 Task: Find connections with filter location Caringbah with filter topic #branding with filter profile language English with filter current company Shapoorji Pallonji - Engineering & Construction (SP E&C)  with filter school Indian Institute of Technology, Ropar with filter industry Zoos and Botanical Gardens with filter service category Strategic Planning with filter keywords title Organizer
Action: Mouse moved to (220, 296)
Screenshot: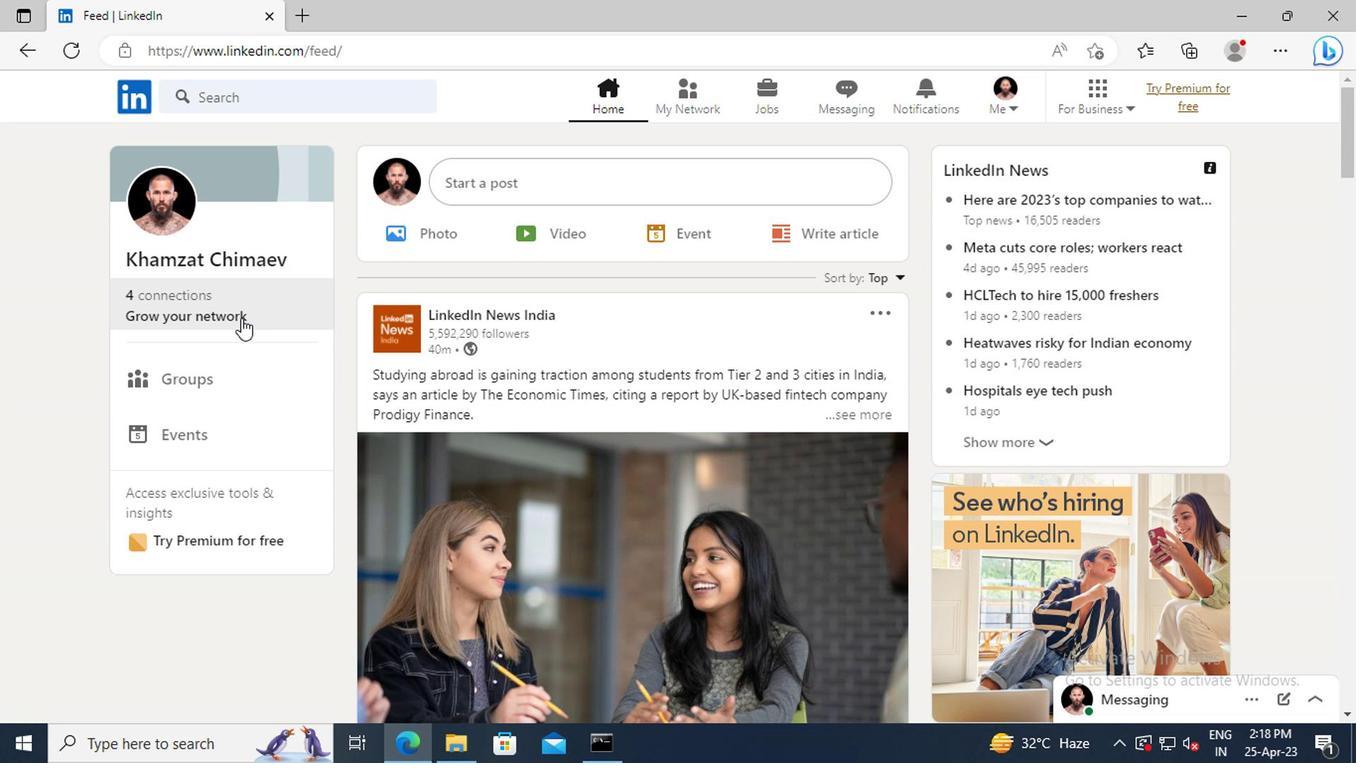 
Action: Mouse pressed left at (220, 296)
Screenshot: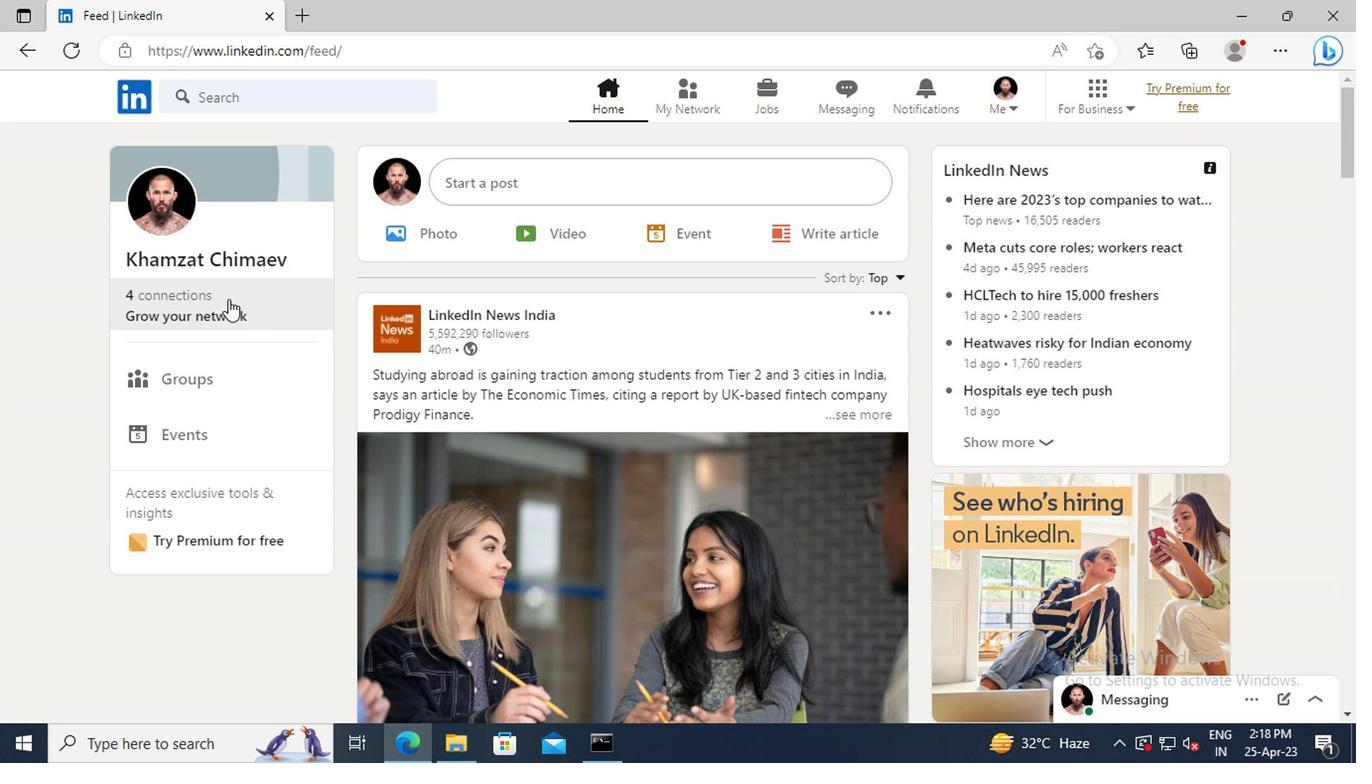
Action: Mouse moved to (237, 210)
Screenshot: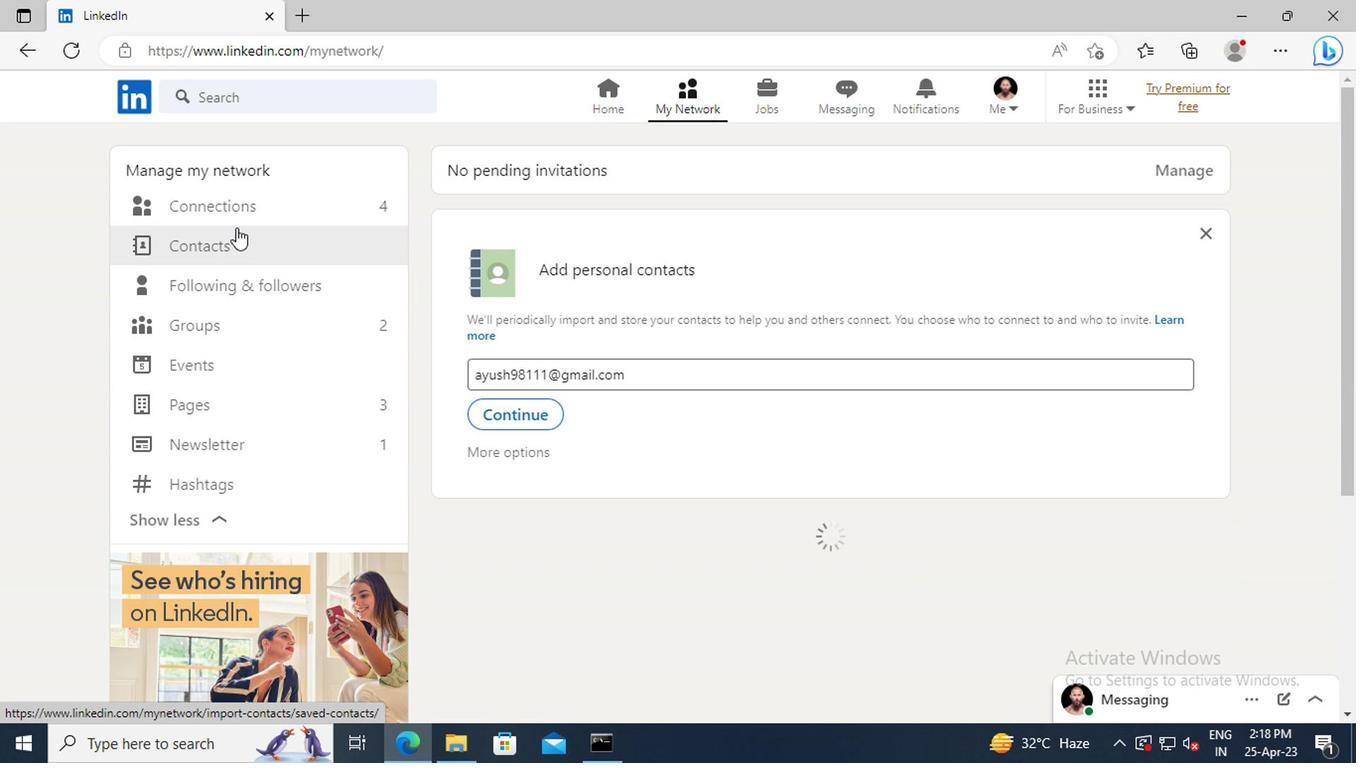 
Action: Mouse pressed left at (237, 210)
Screenshot: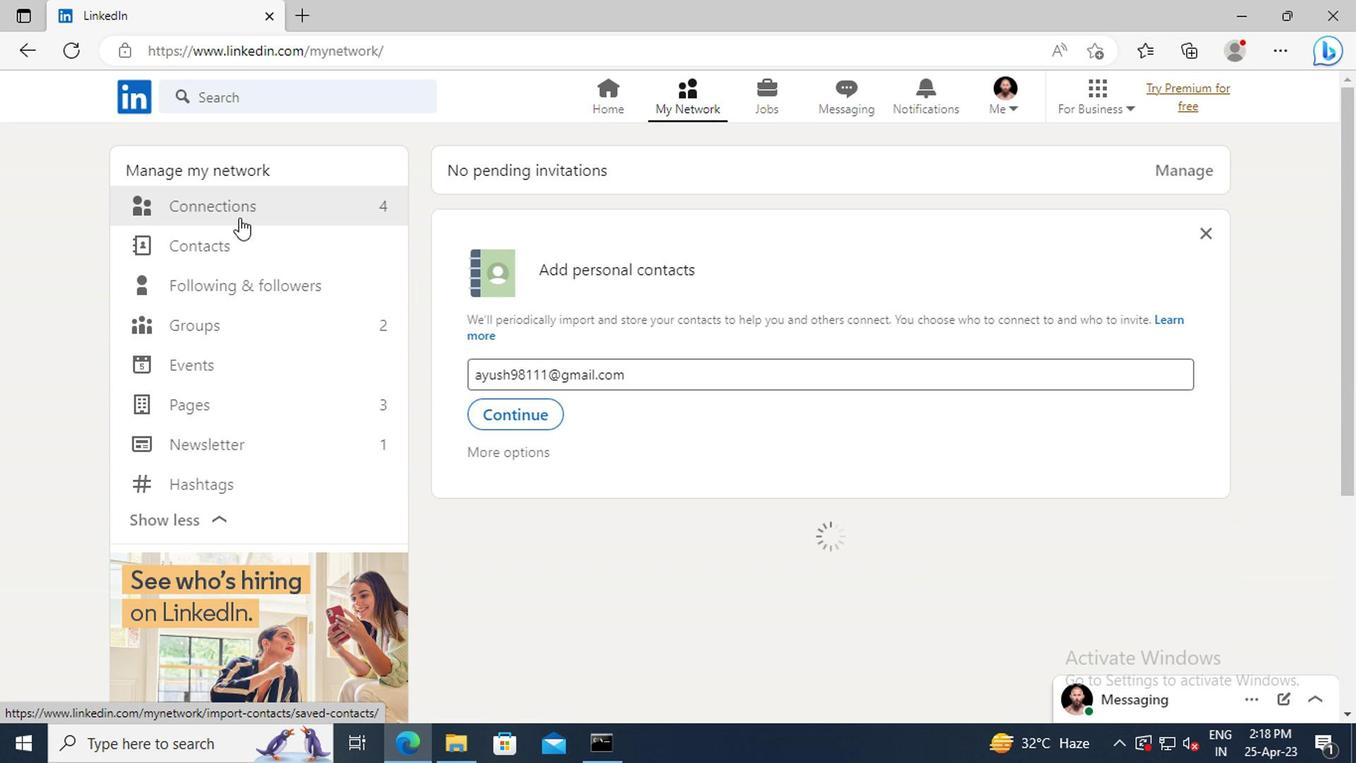 
Action: Mouse moved to (812, 205)
Screenshot: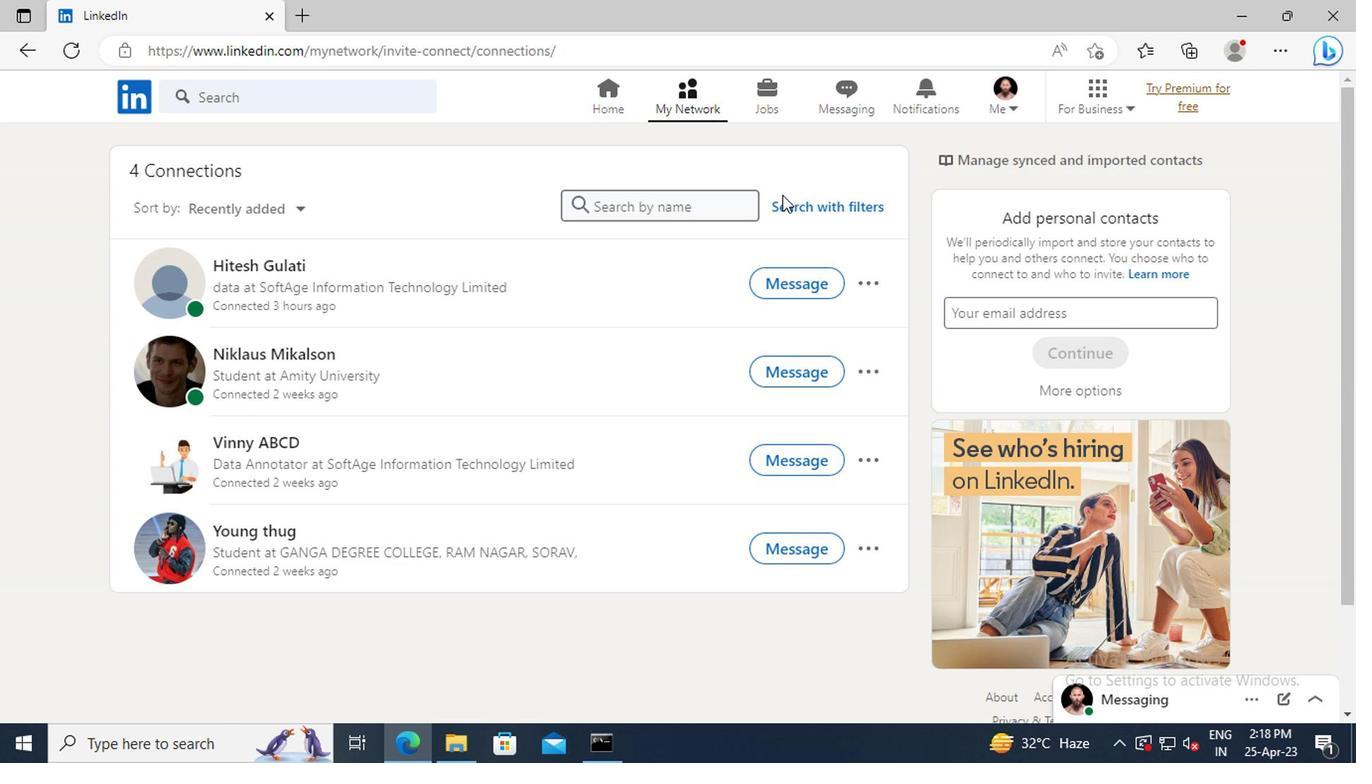 
Action: Mouse pressed left at (812, 205)
Screenshot: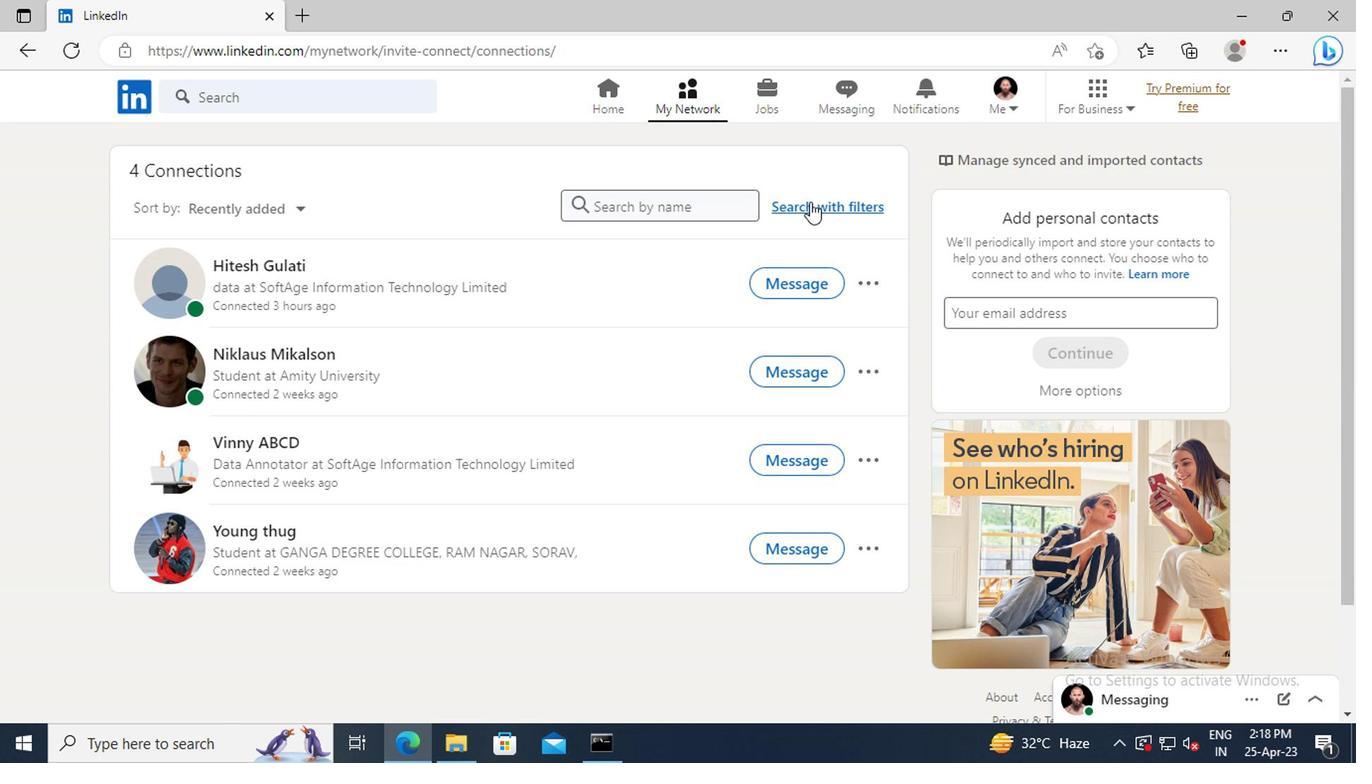 
Action: Mouse moved to (751, 159)
Screenshot: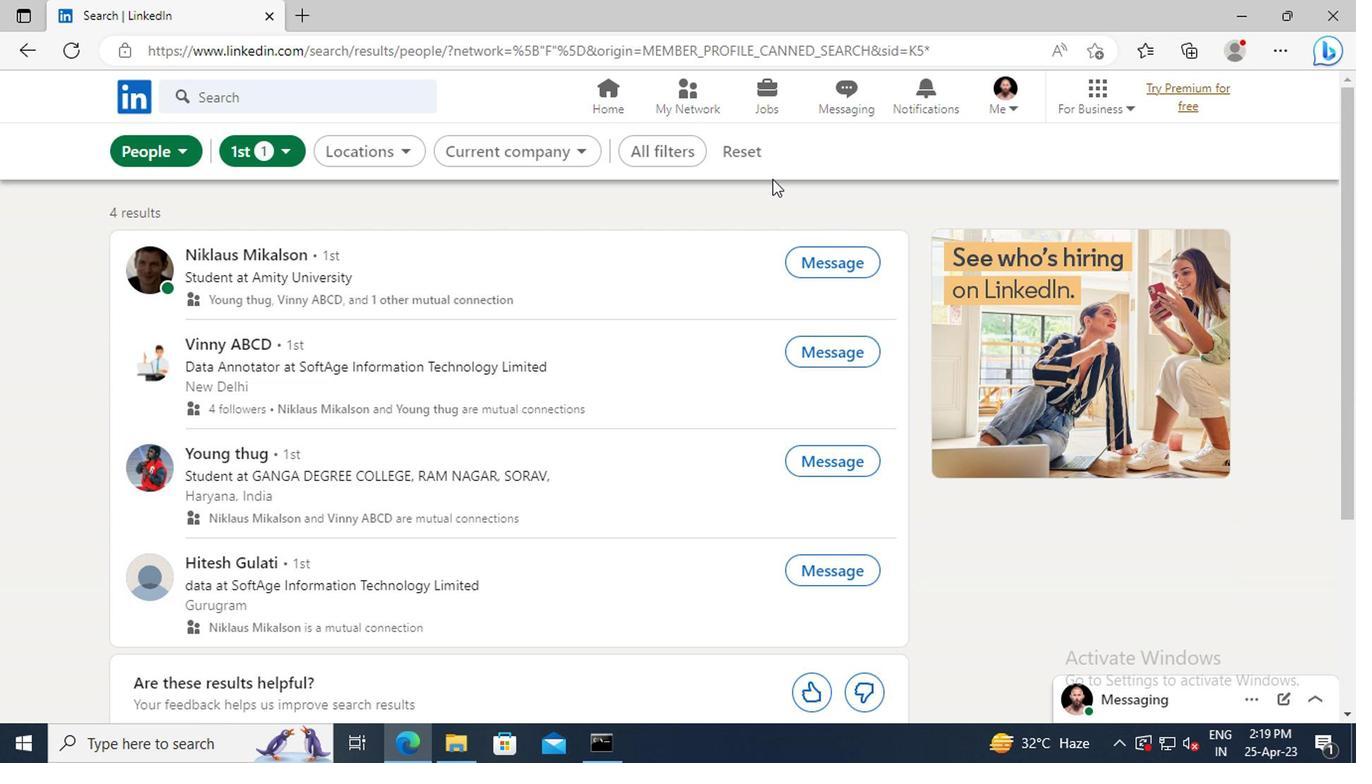 
Action: Mouse pressed left at (751, 159)
Screenshot: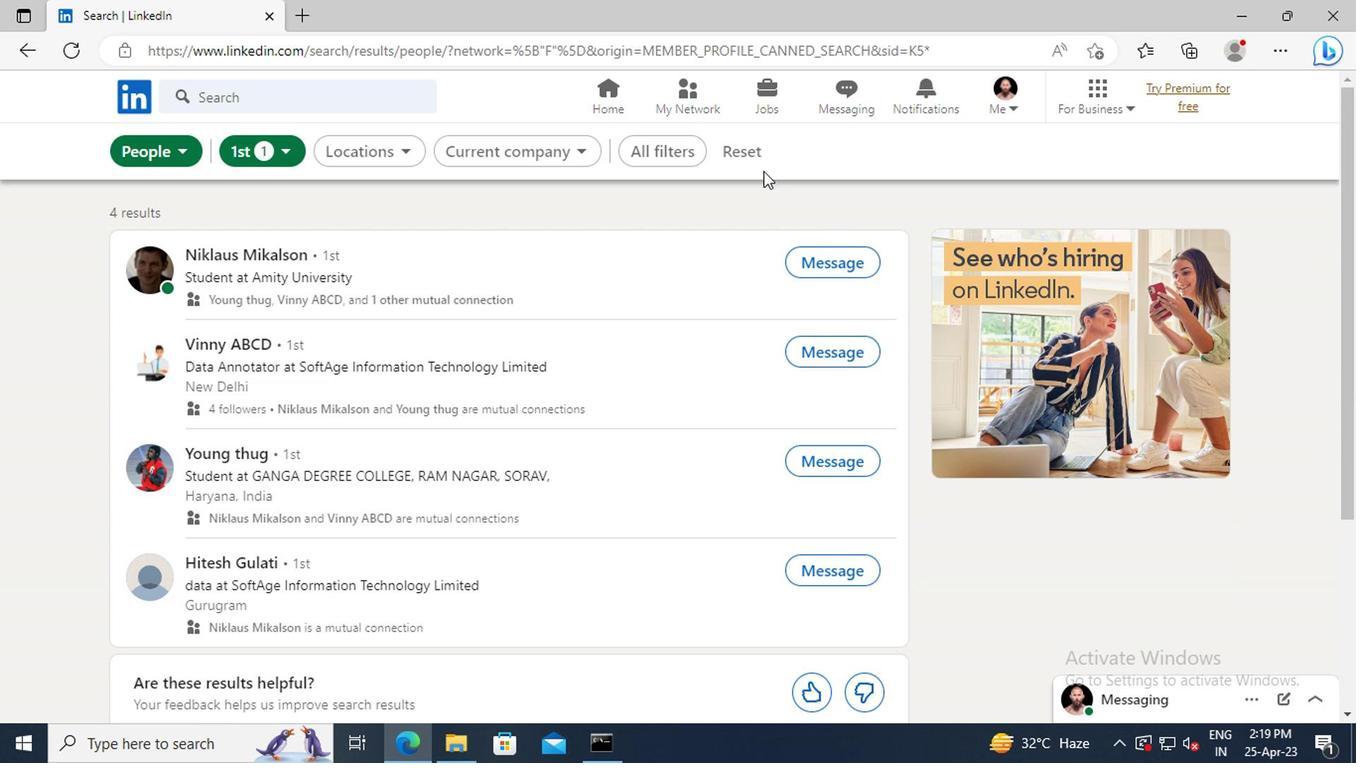 
Action: Mouse moved to (717, 156)
Screenshot: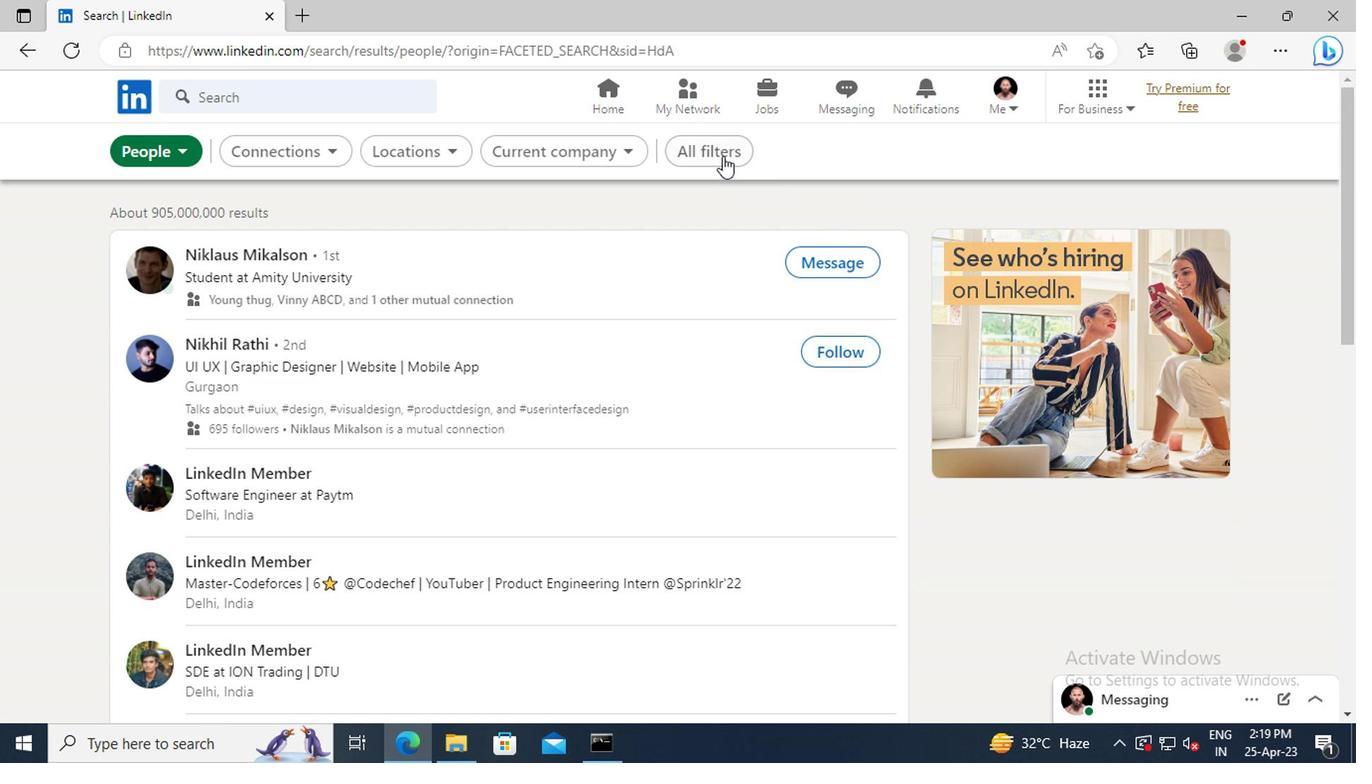 
Action: Mouse pressed left at (717, 156)
Screenshot: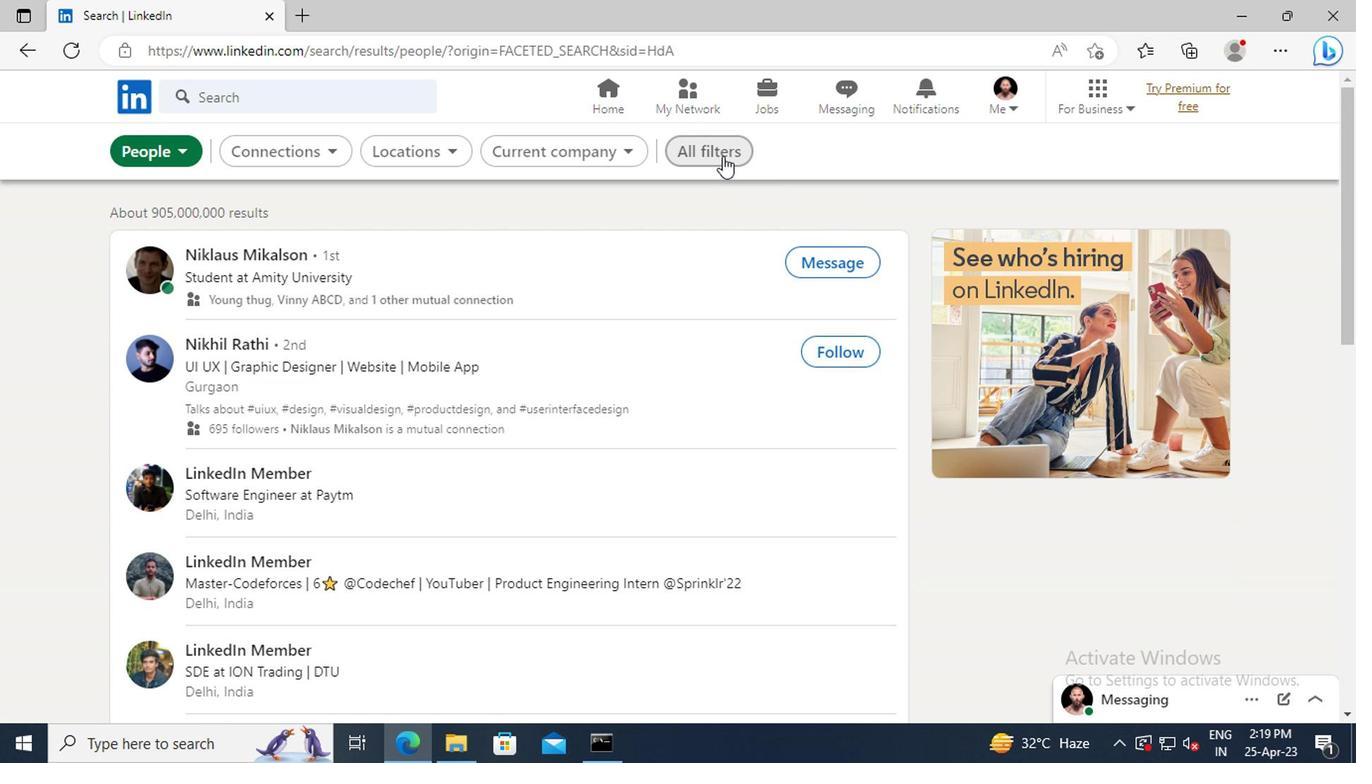 
Action: Mouse moved to (1041, 298)
Screenshot: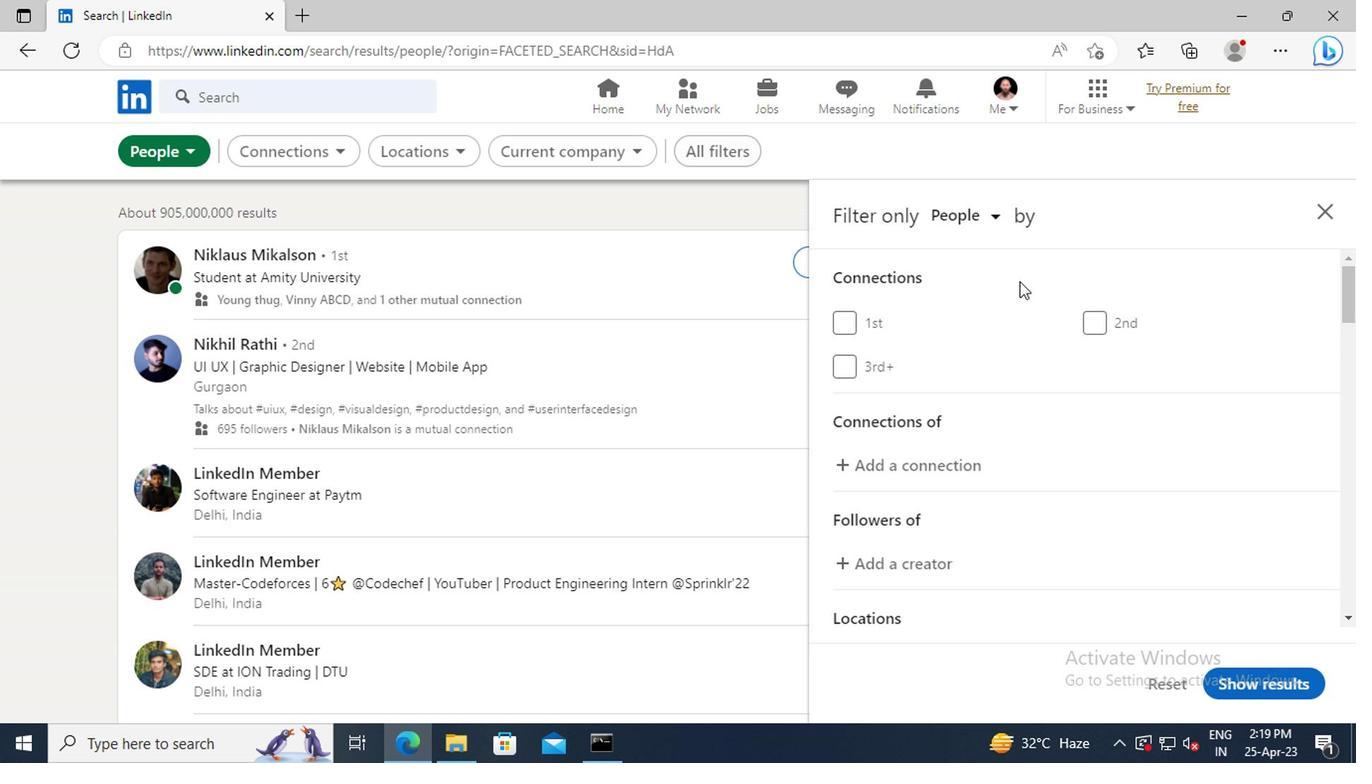 
Action: Mouse scrolled (1041, 296) with delta (0, -1)
Screenshot: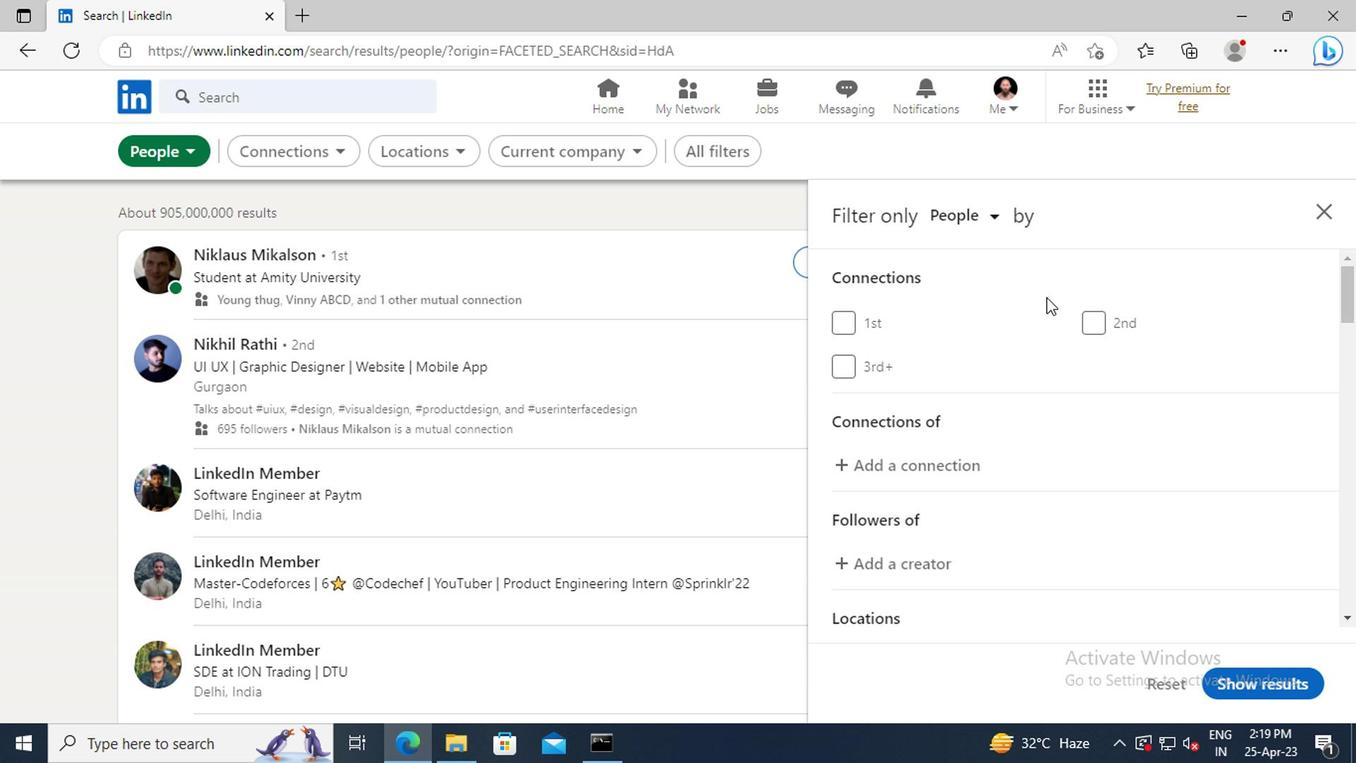 
Action: Mouse moved to (1043, 298)
Screenshot: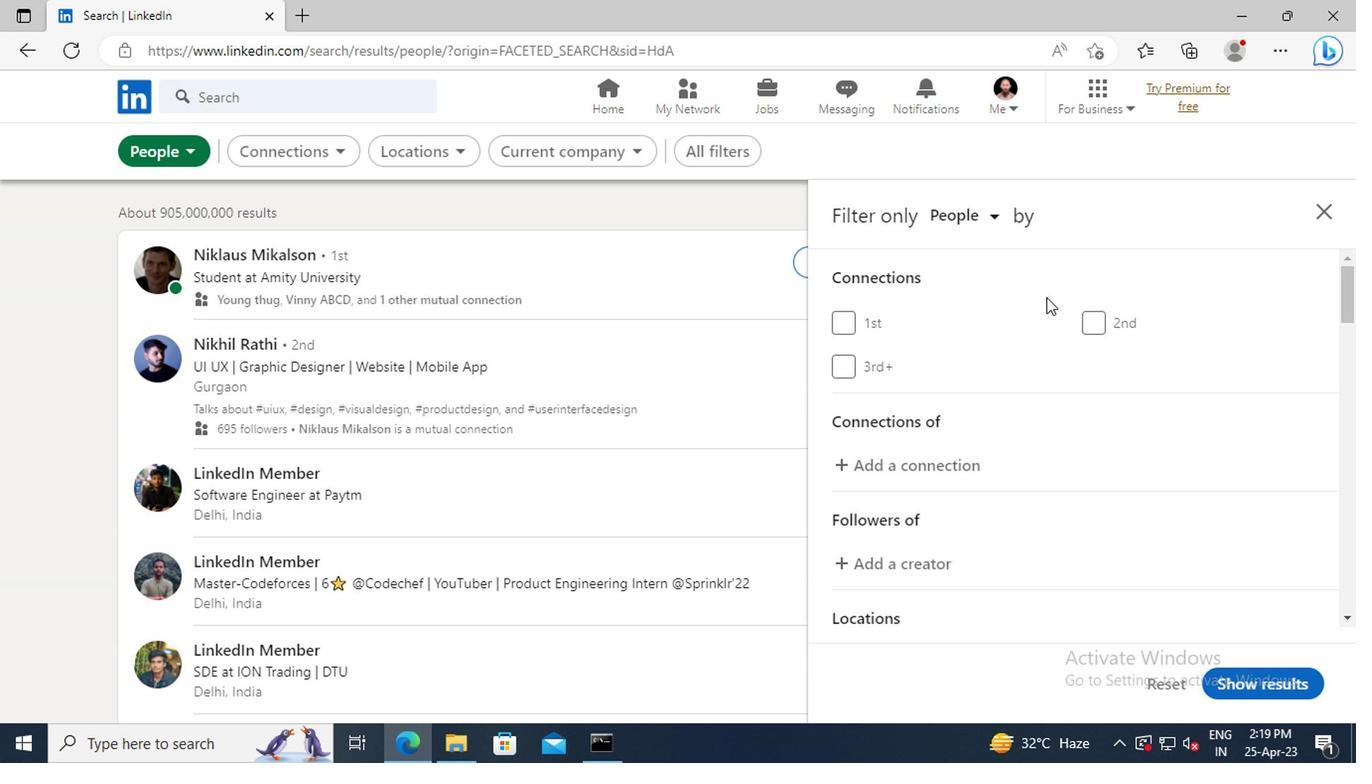 
Action: Mouse scrolled (1043, 296) with delta (0, -1)
Screenshot: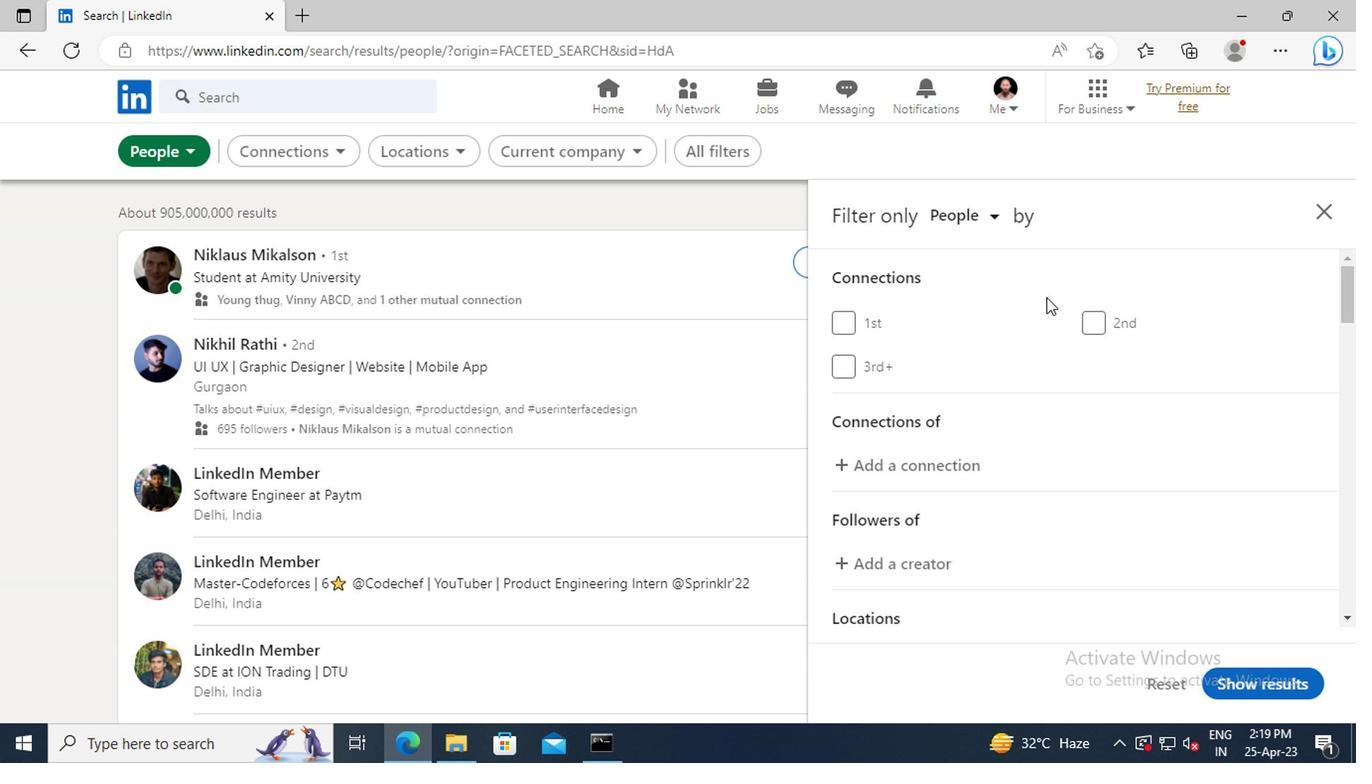 
Action: Mouse scrolled (1043, 296) with delta (0, -1)
Screenshot: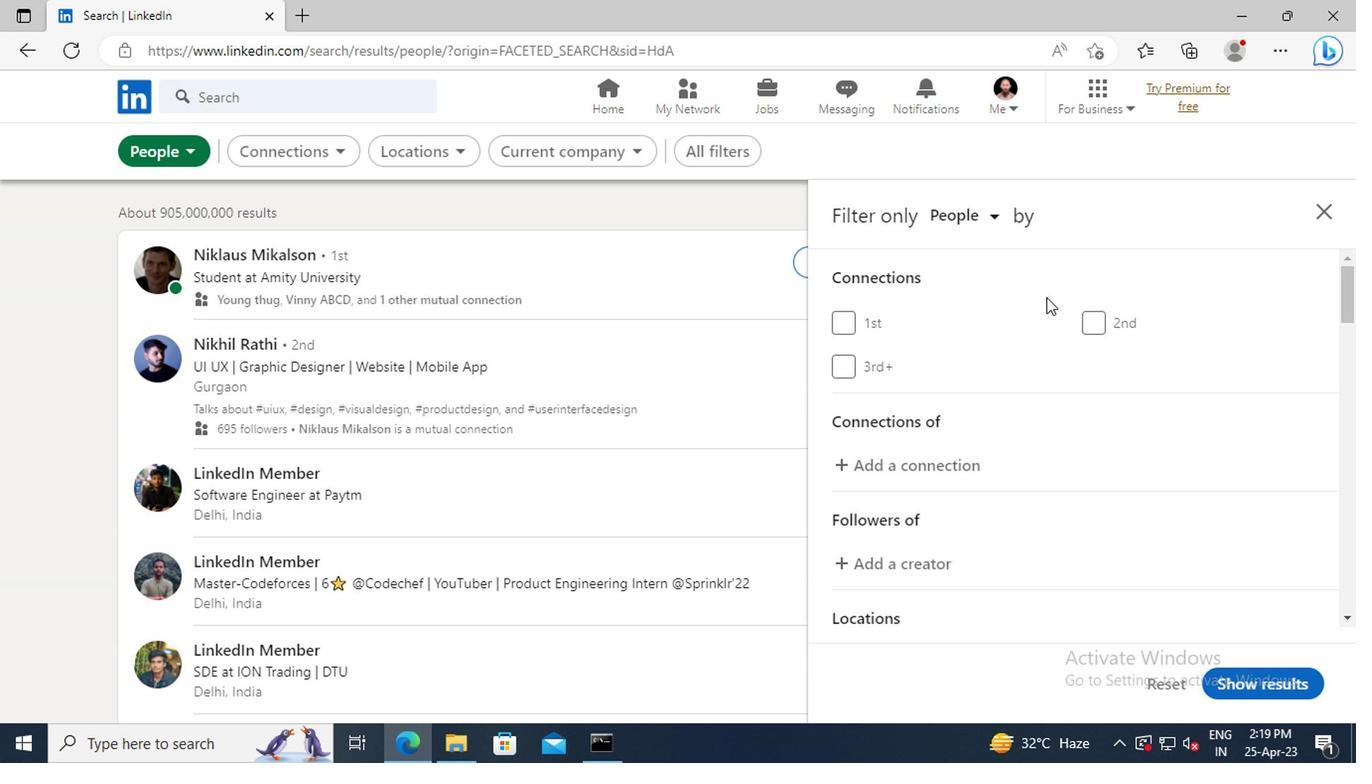 
Action: Mouse scrolled (1043, 296) with delta (0, -1)
Screenshot: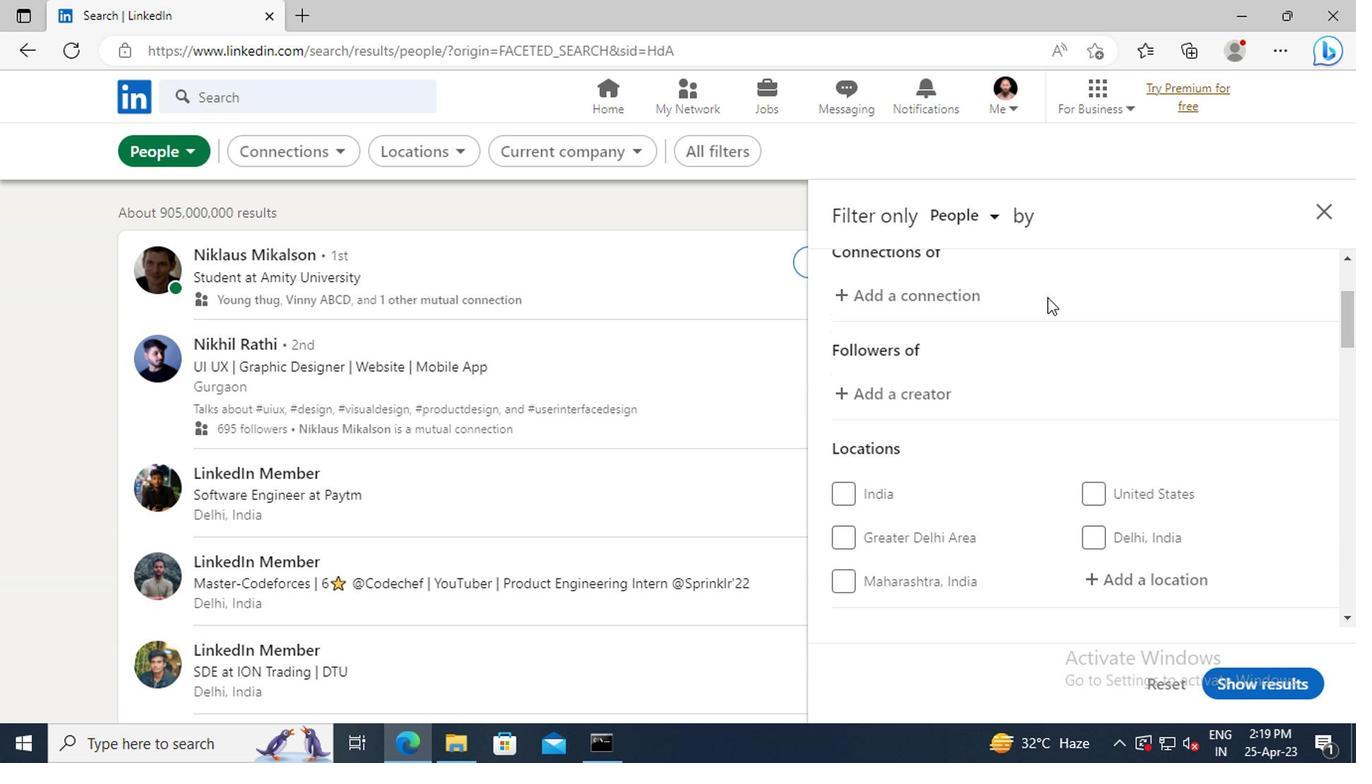 
Action: Mouse scrolled (1043, 296) with delta (0, -1)
Screenshot: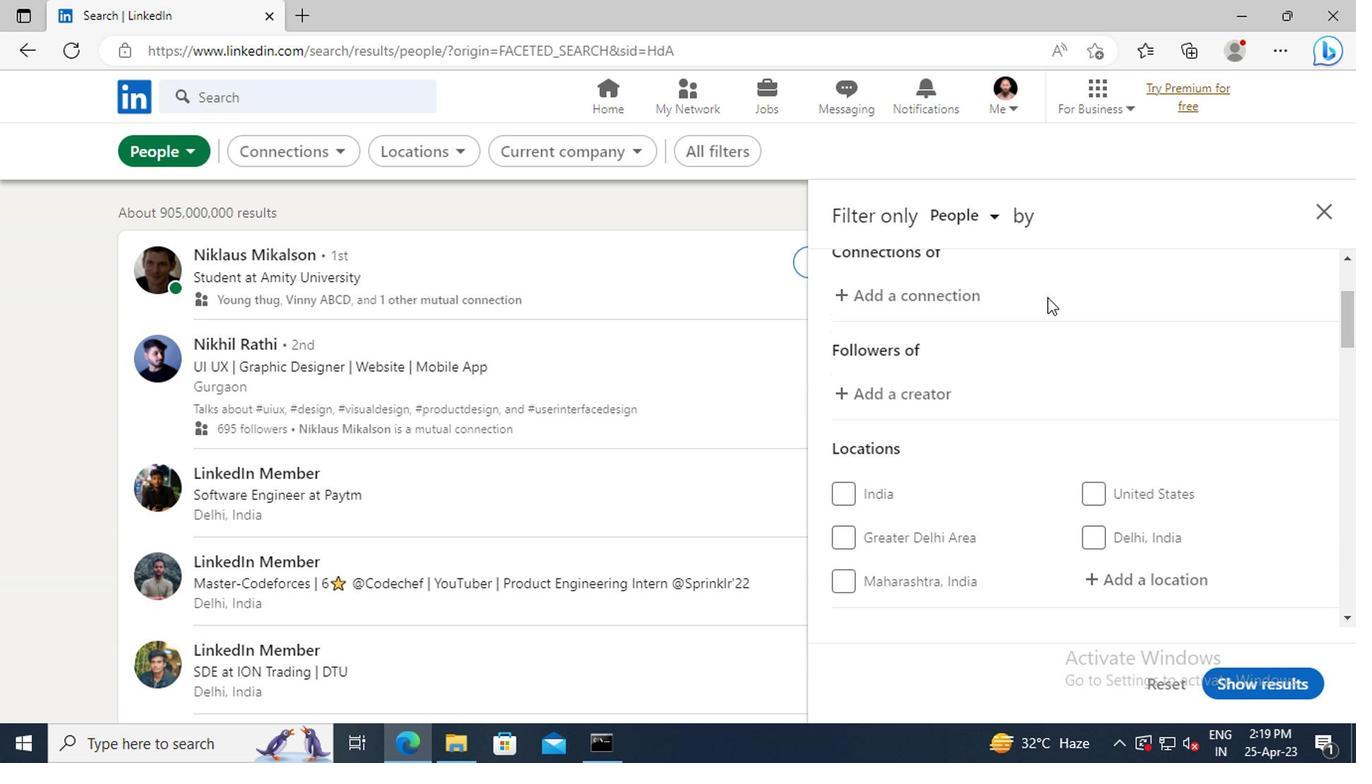 
Action: Mouse moved to (1101, 464)
Screenshot: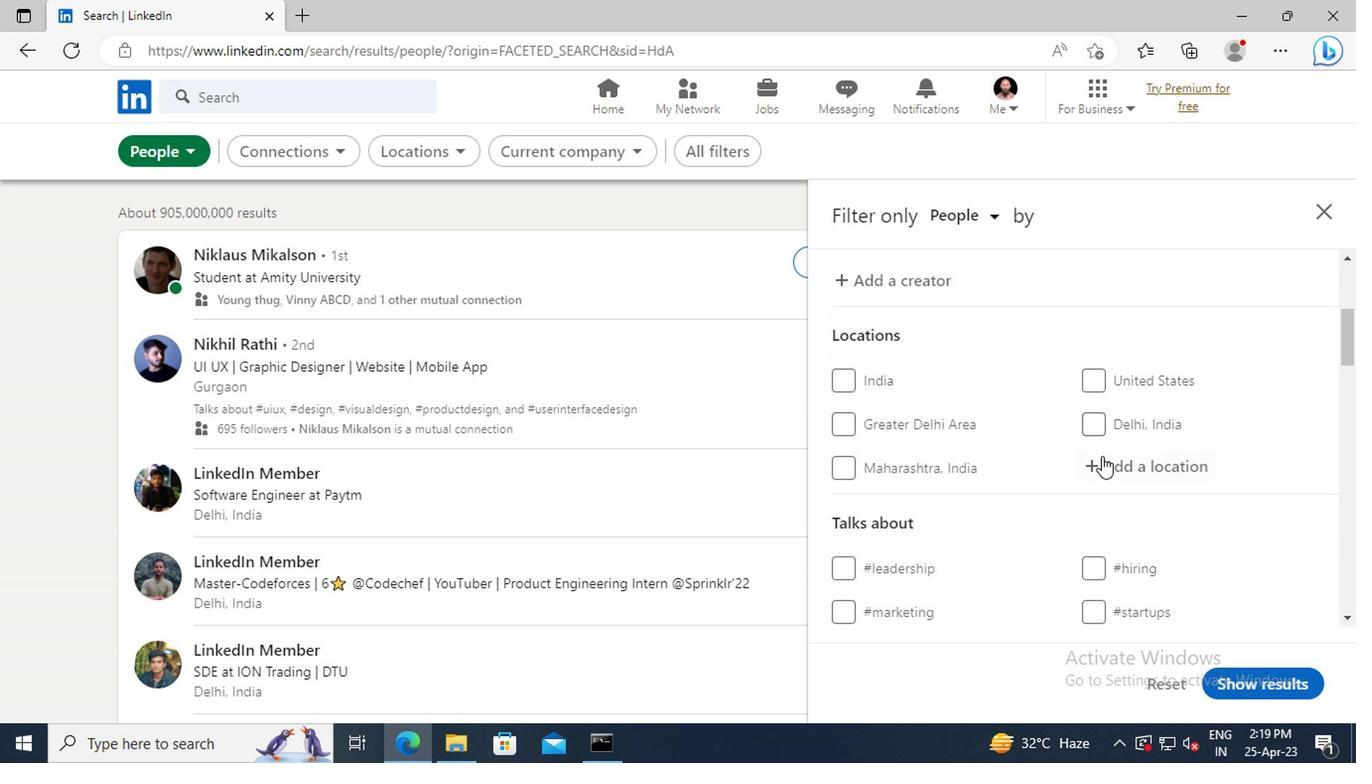 
Action: Mouse pressed left at (1101, 464)
Screenshot: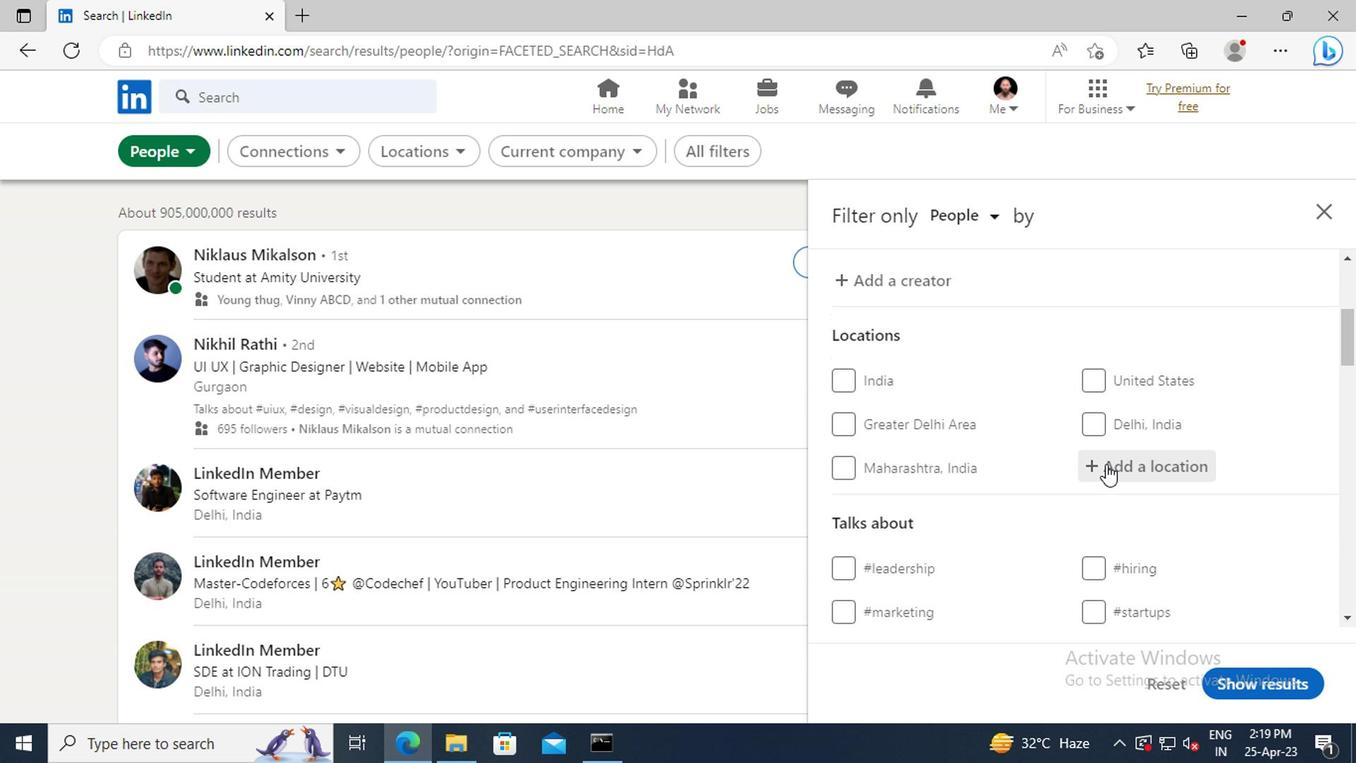 
Action: Key pressed <Key.shift>CARINGBAH<Key.enter>
Screenshot: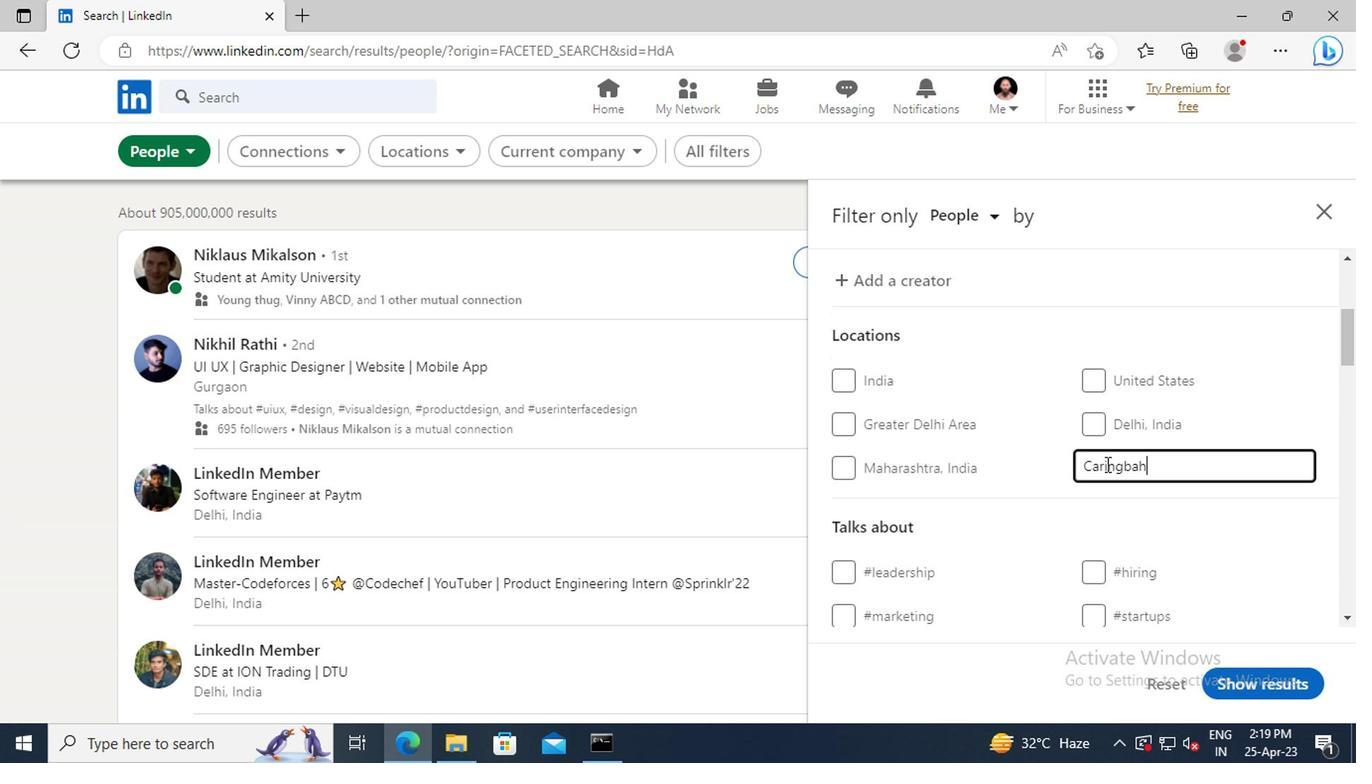 
Action: Mouse scrolled (1101, 464) with delta (0, 0)
Screenshot: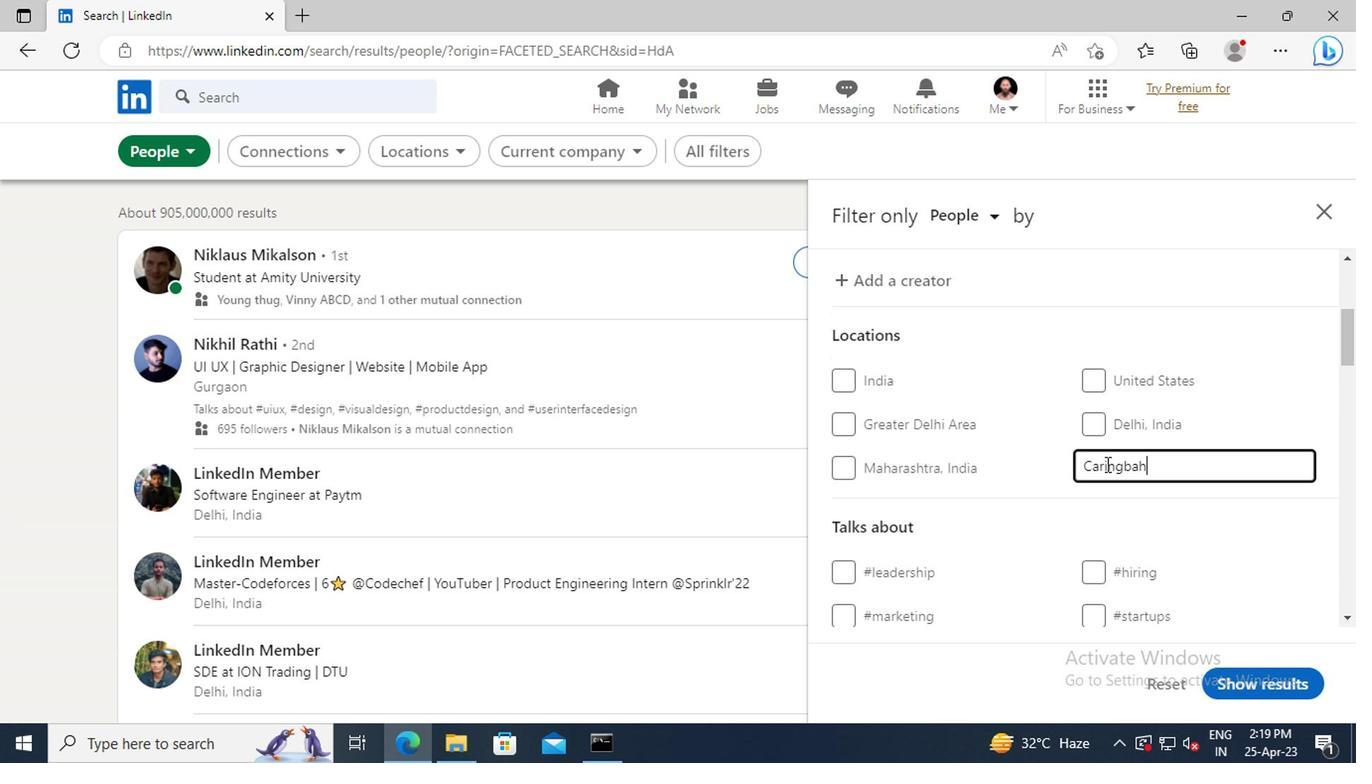 
Action: Mouse scrolled (1101, 464) with delta (0, 0)
Screenshot: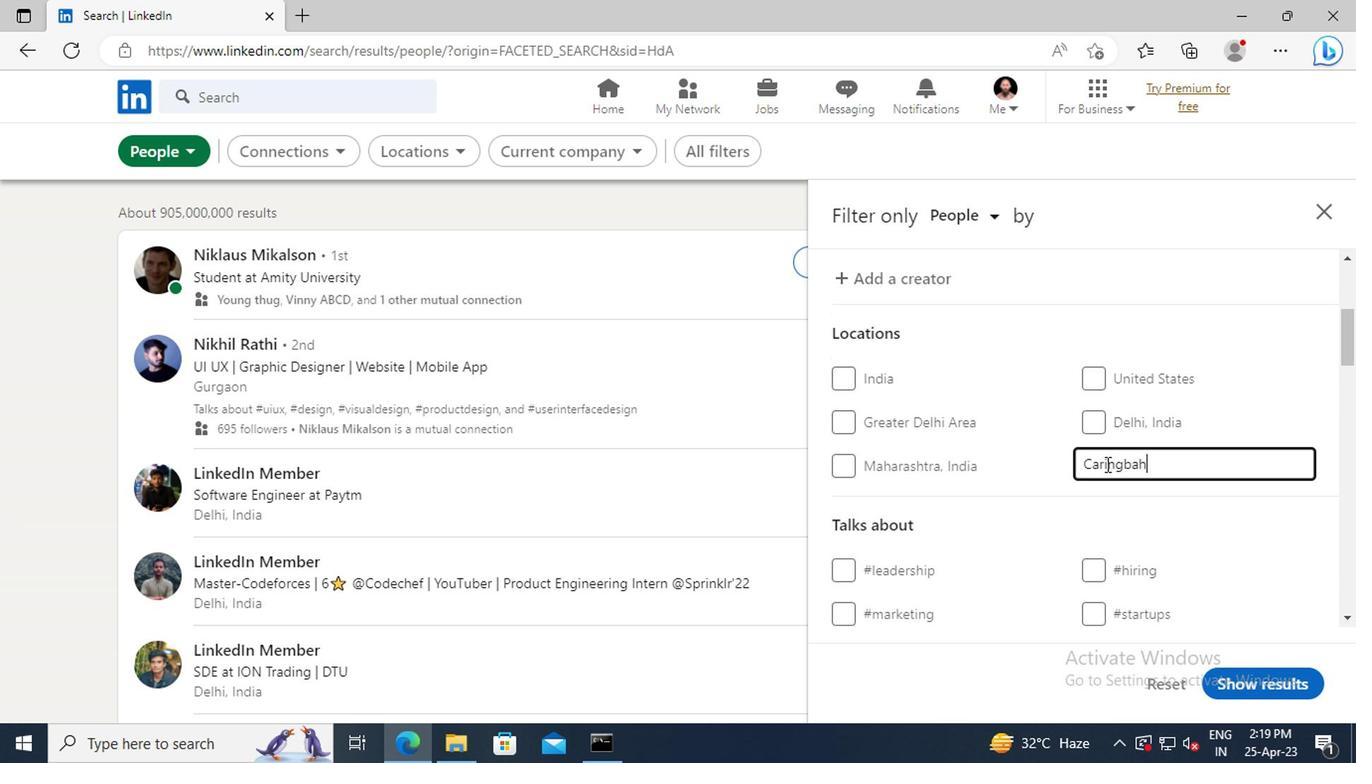 
Action: Mouse scrolled (1101, 464) with delta (0, 0)
Screenshot: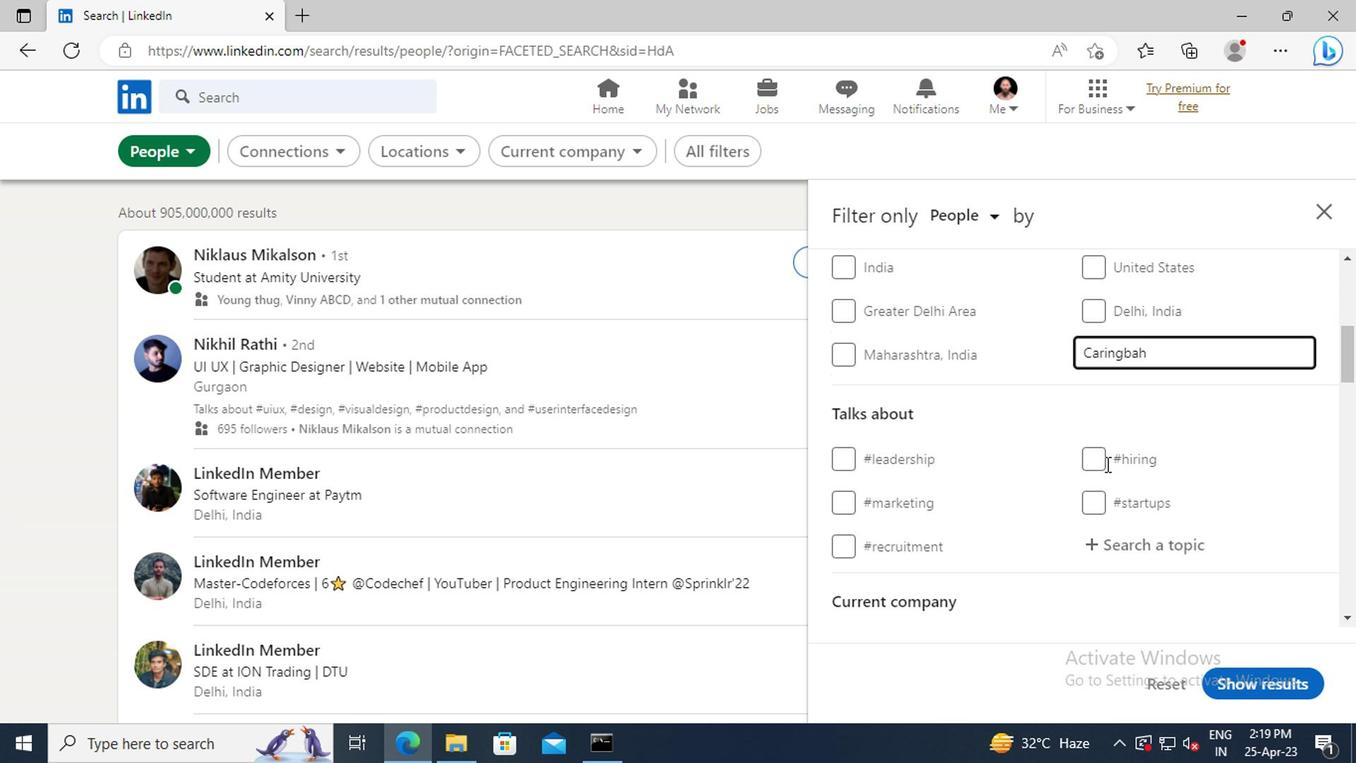 
Action: Mouse scrolled (1101, 464) with delta (0, 0)
Screenshot: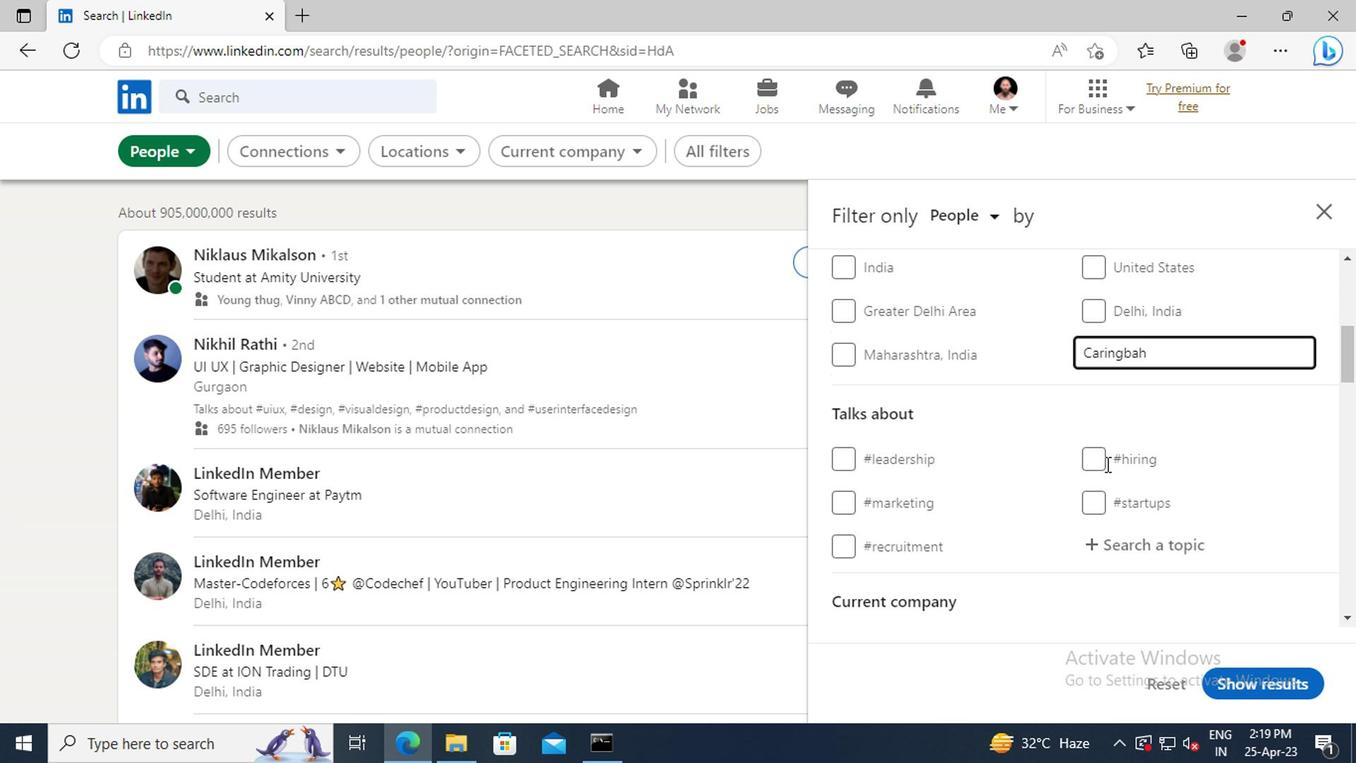 
Action: Mouse moved to (1110, 438)
Screenshot: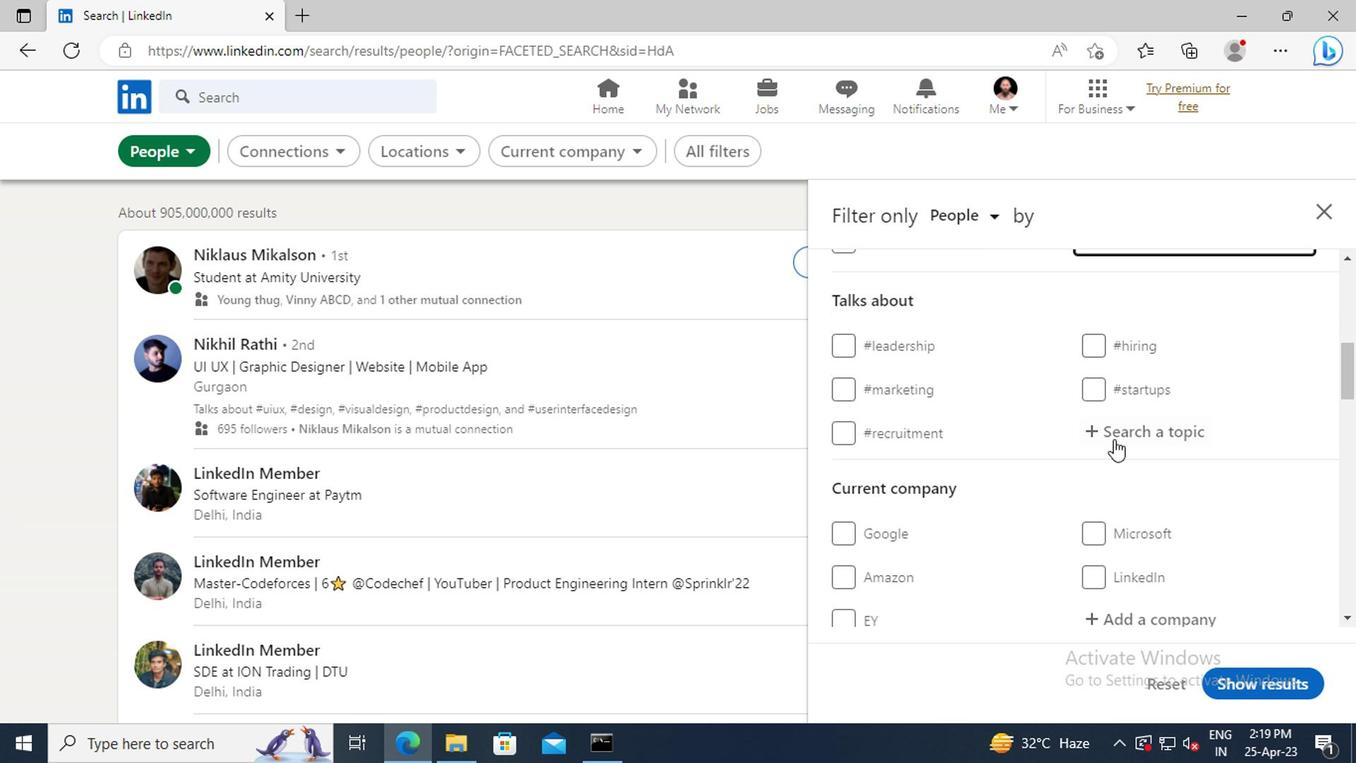 
Action: Mouse pressed left at (1110, 438)
Screenshot: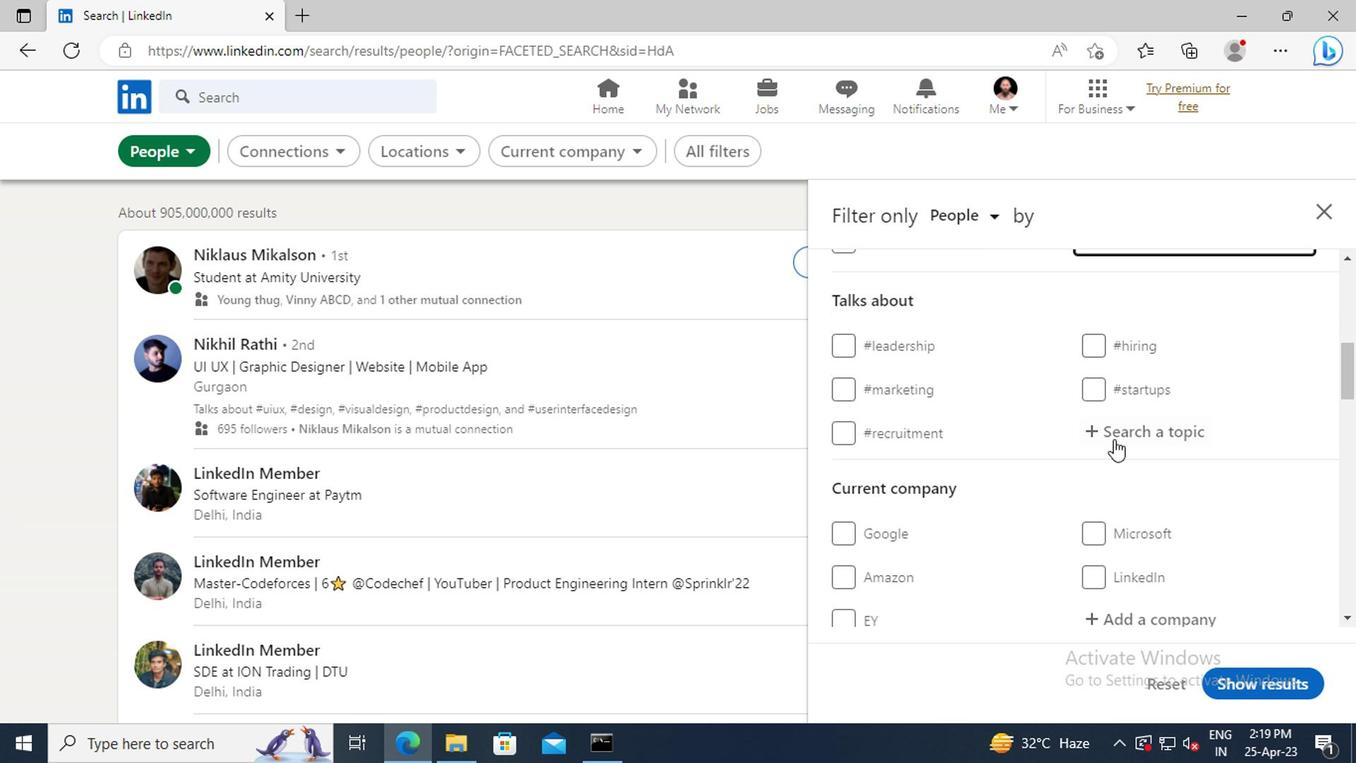 
Action: Mouse moved to (1107, 435)
Screenshot: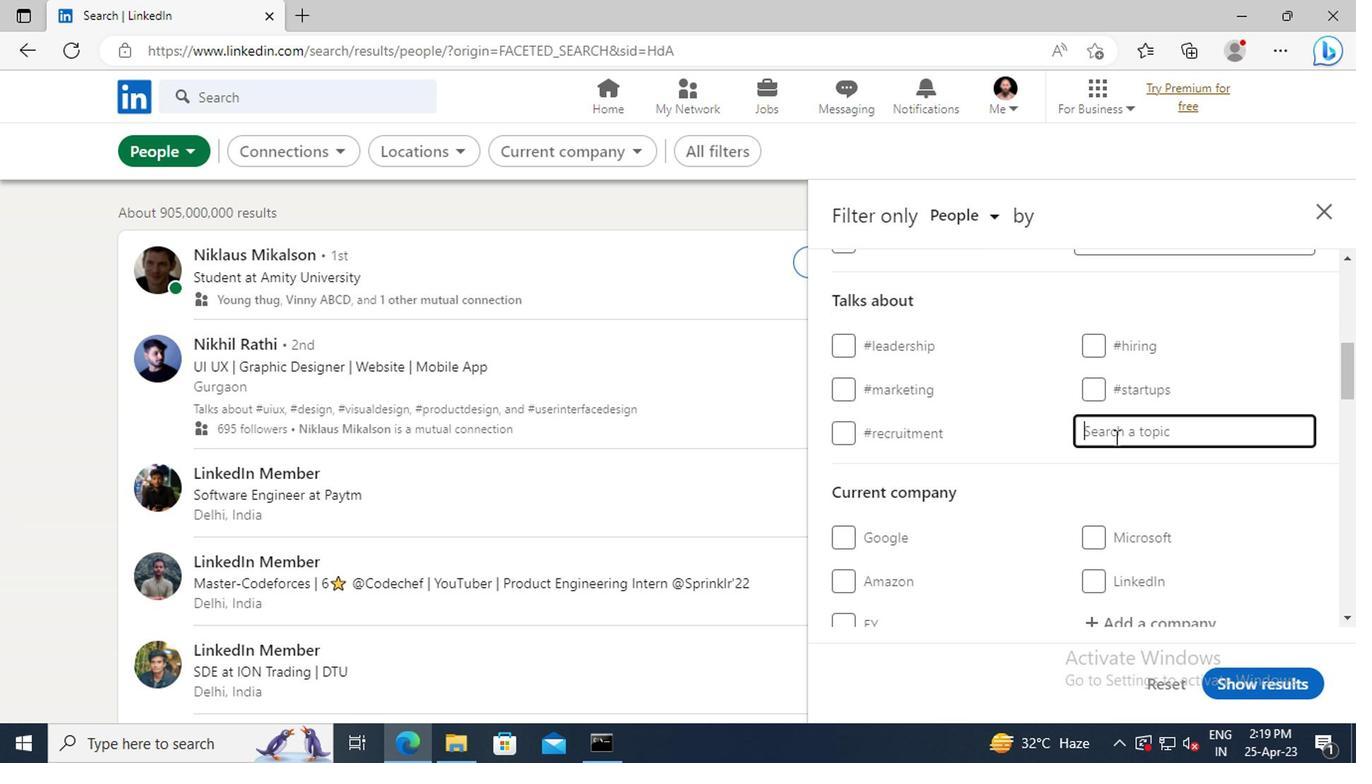
Action: Key pressed <Key.shift>#BRANDING
Screenshot: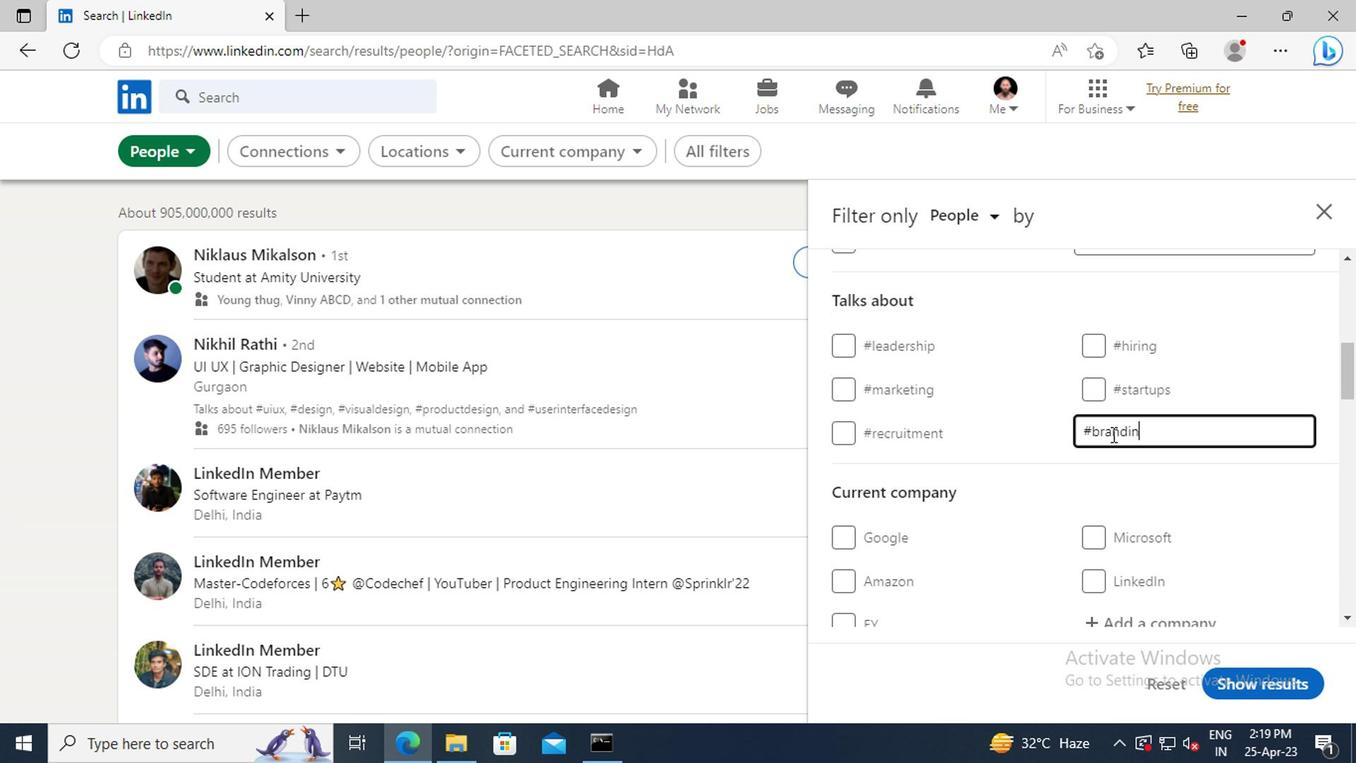 
Action: Mouse scrolled (1107, 433) with delta (0, -1)
Screenshot: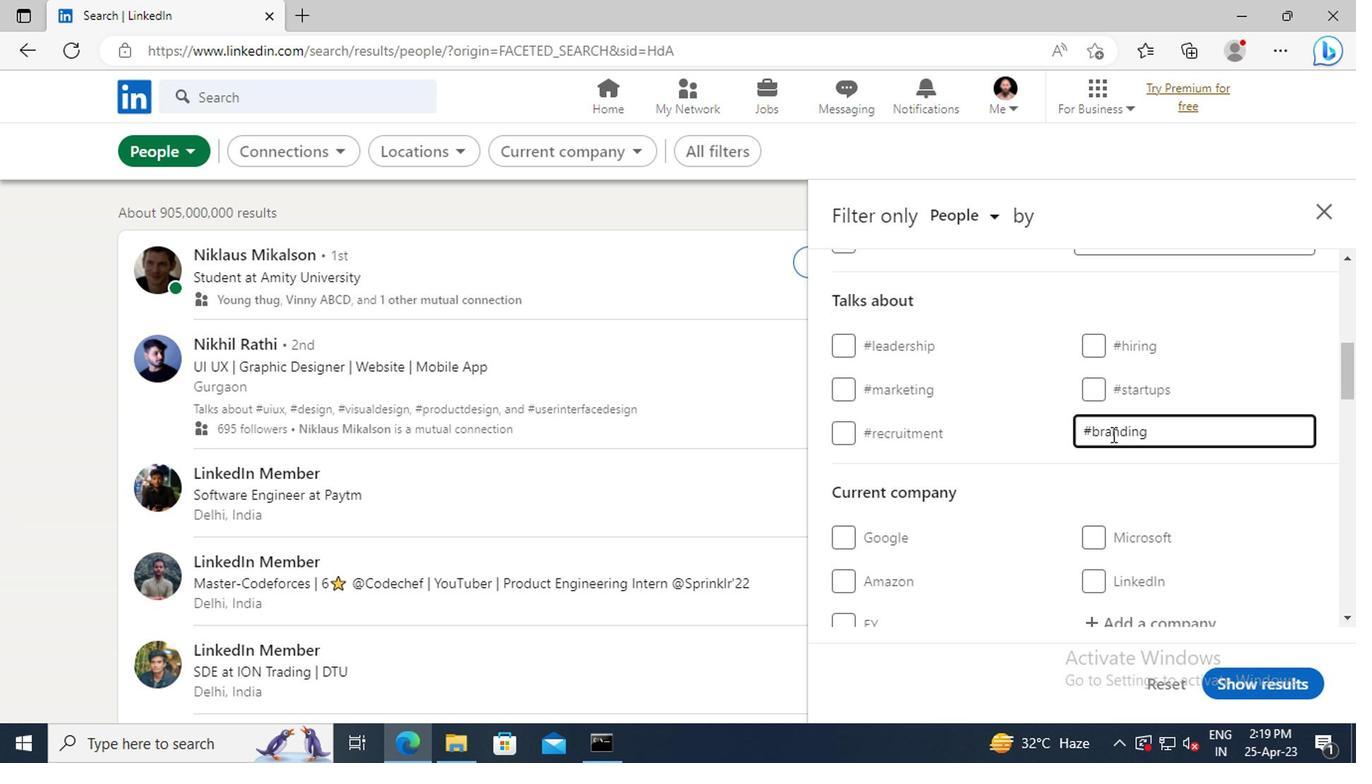 
Action: Mouse scrolled (1107, 433) with delta (0, -1)
Screenshot: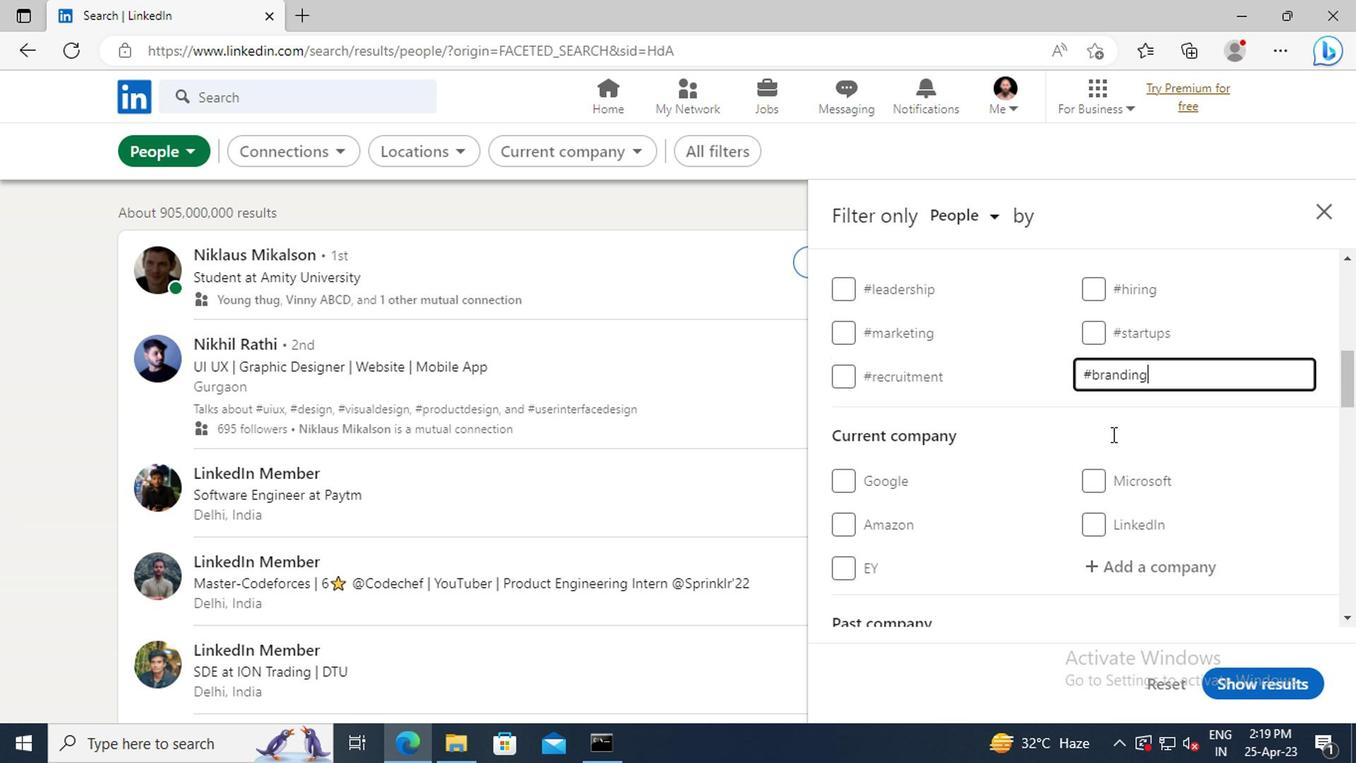 
Action: Mouse scrolled (1107, 433) with delta (0, -1)
Screenshot: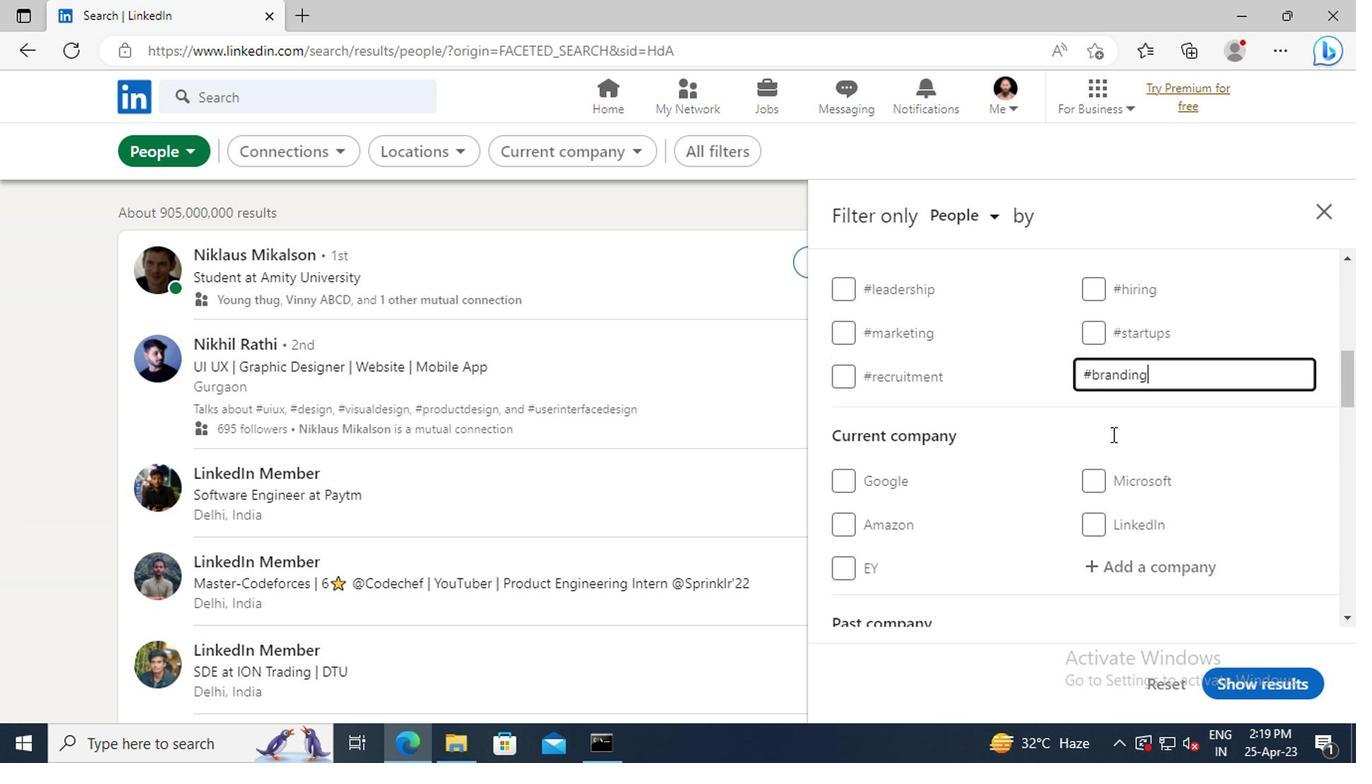 
Action: Mouse scrolled (1107, 433) with delta (0, -1)
Screenshot: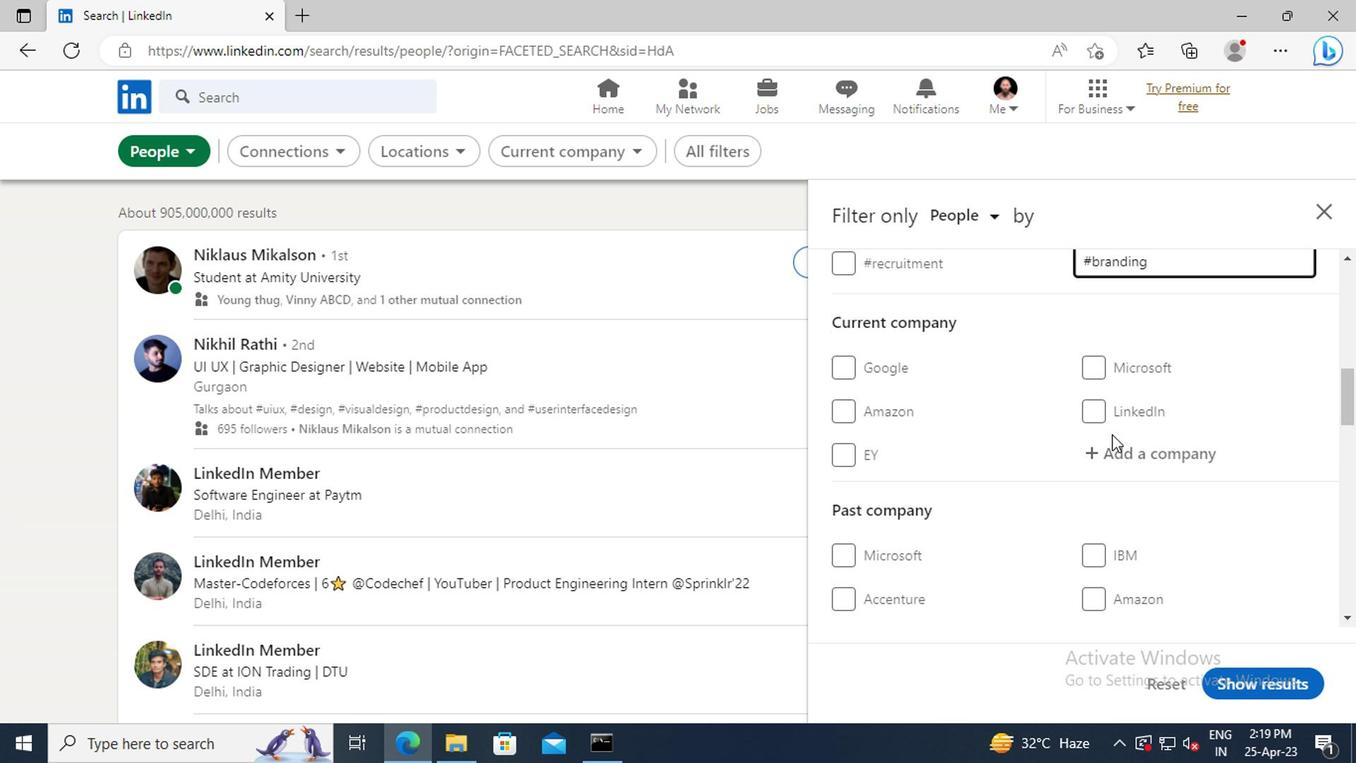 
Action: Mouse scrolled (1107, 433) with delta (0, -1)
Screenshot: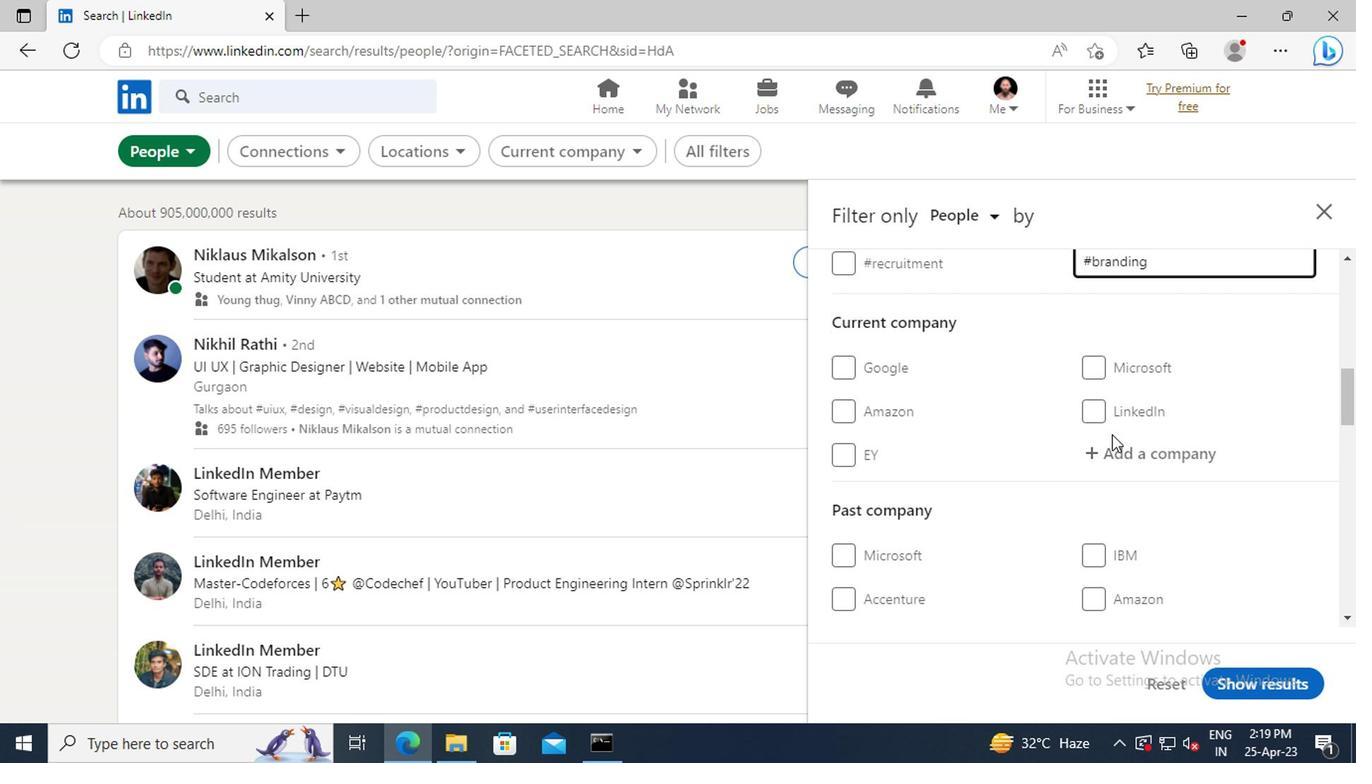 
Action: Mouse scrolled (1107, 433) with delta (0, -1)
Screenshot: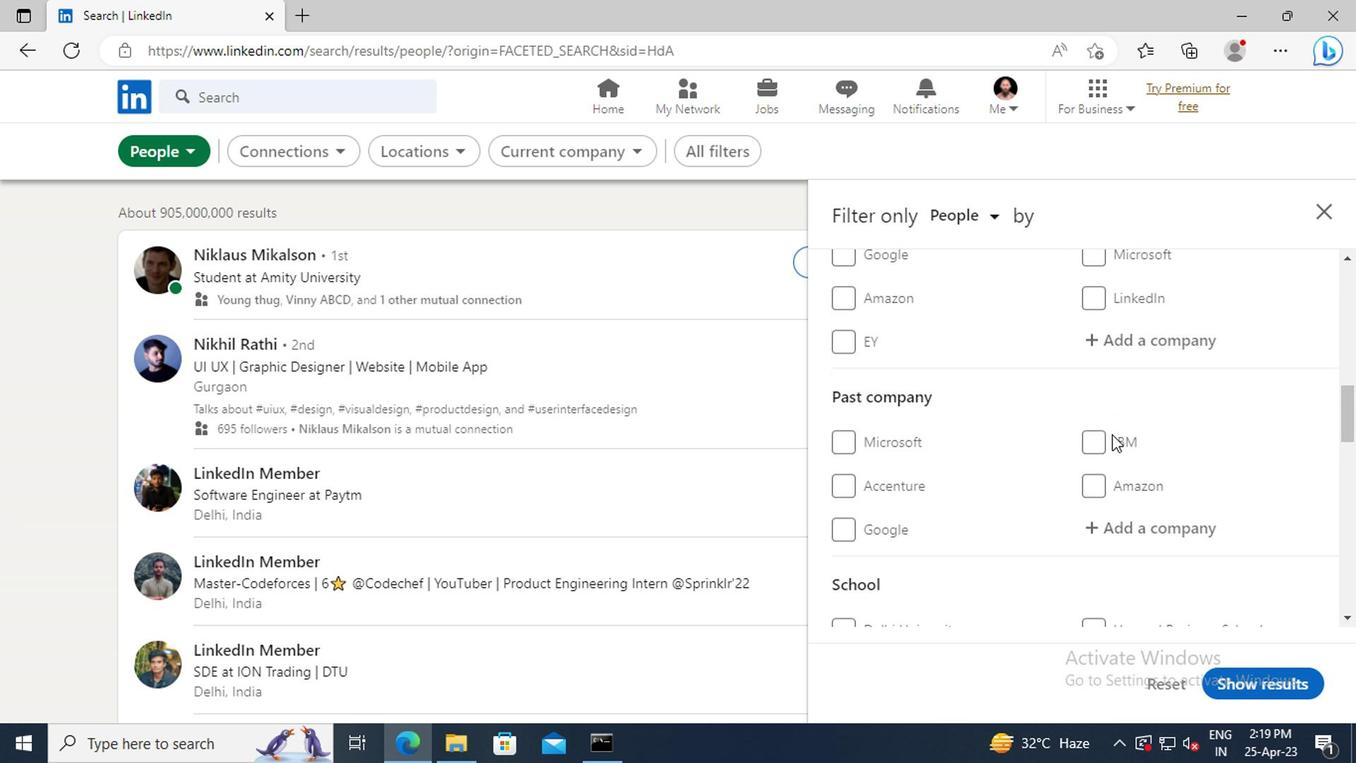 
Action: Mouse scrolled (1107, 433) with delta (0, -1)
Screenshot: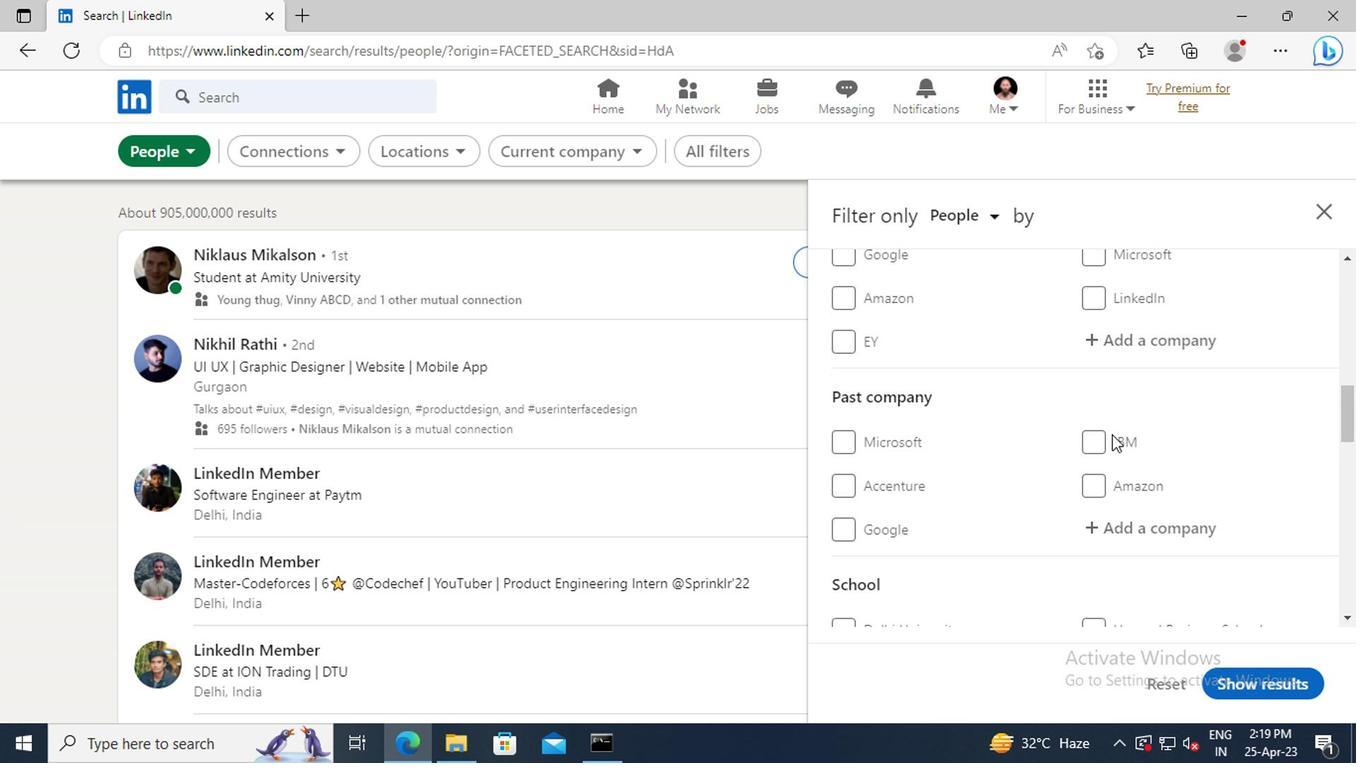 
Action: Mouse scrolled (1107, 433) with delta (0, -1)
Screenshot: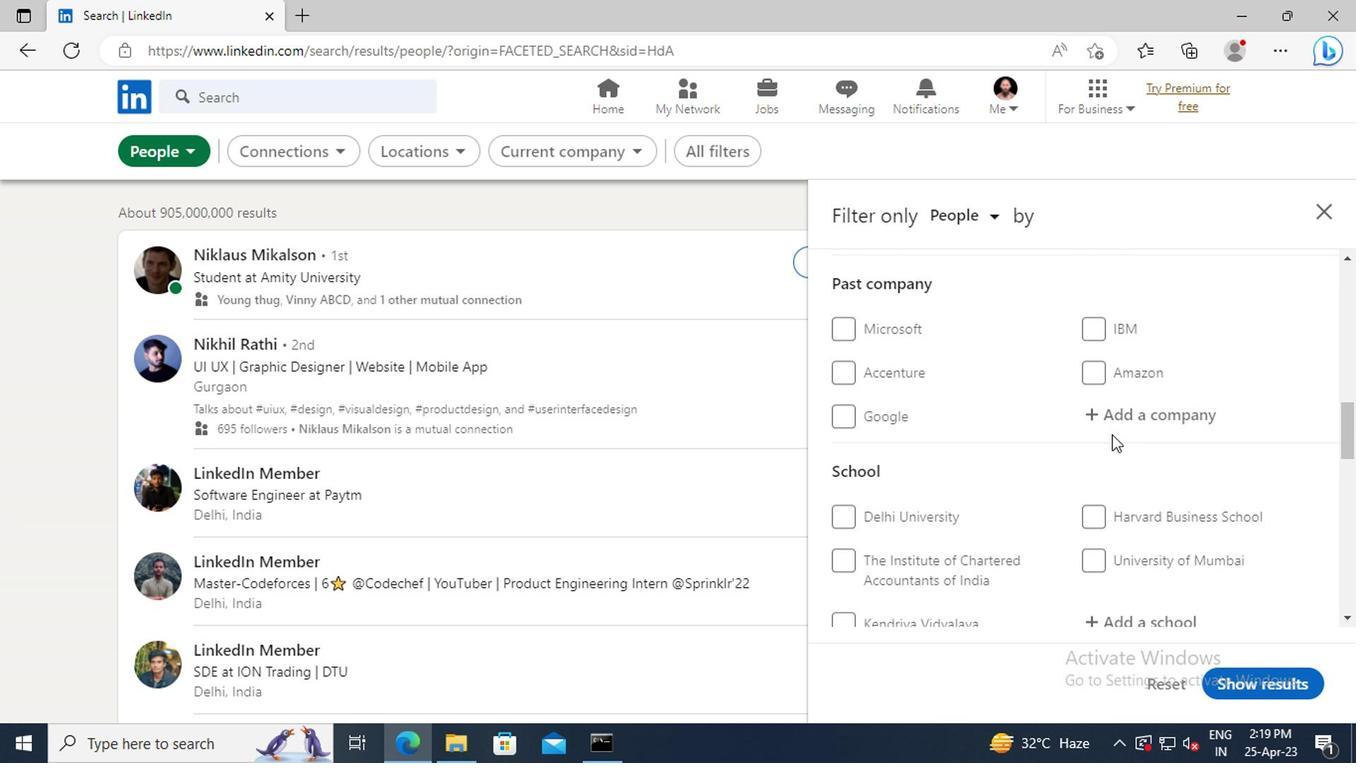
Action: Mouse scrolled (1107, 433) with delta (0, -1)
Screenshot: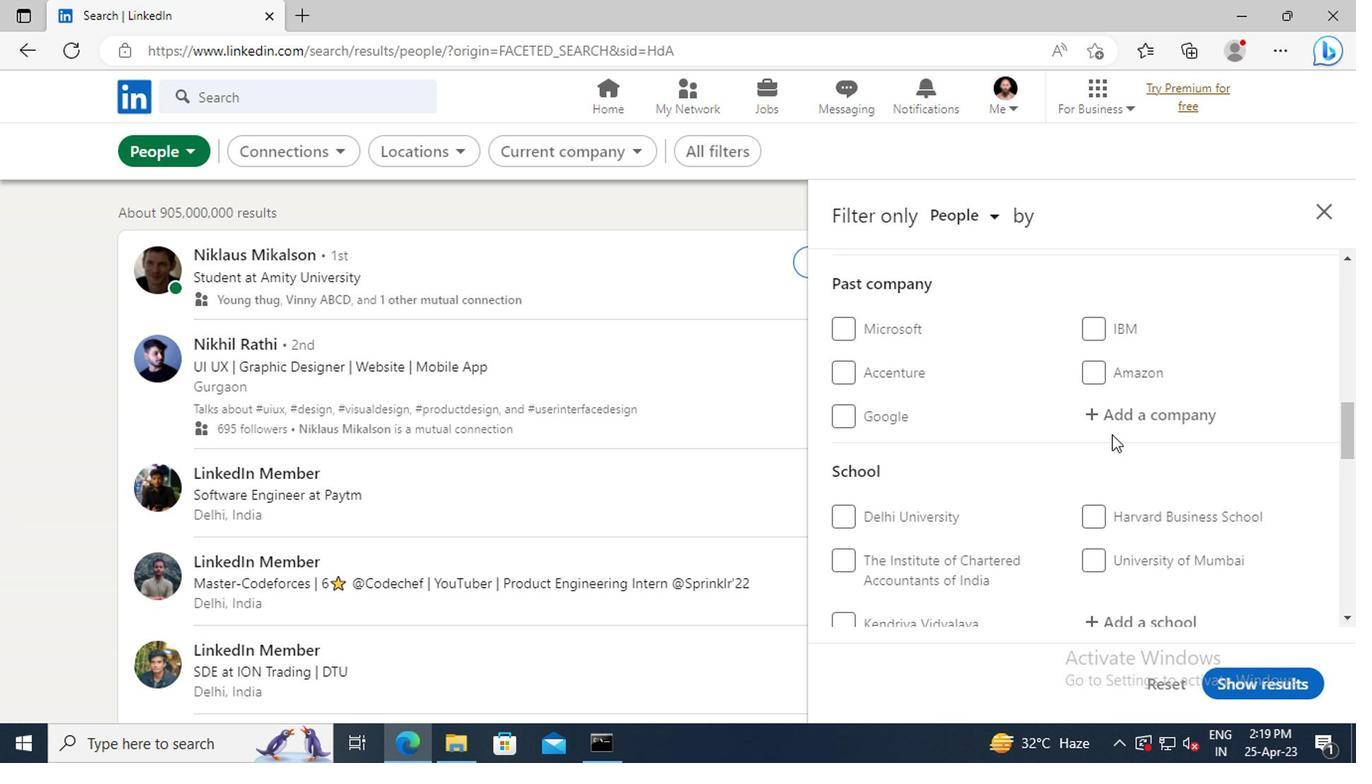 
Action: Mouse scrolled (1107, 433) with delta (0, -1)
Screenshot: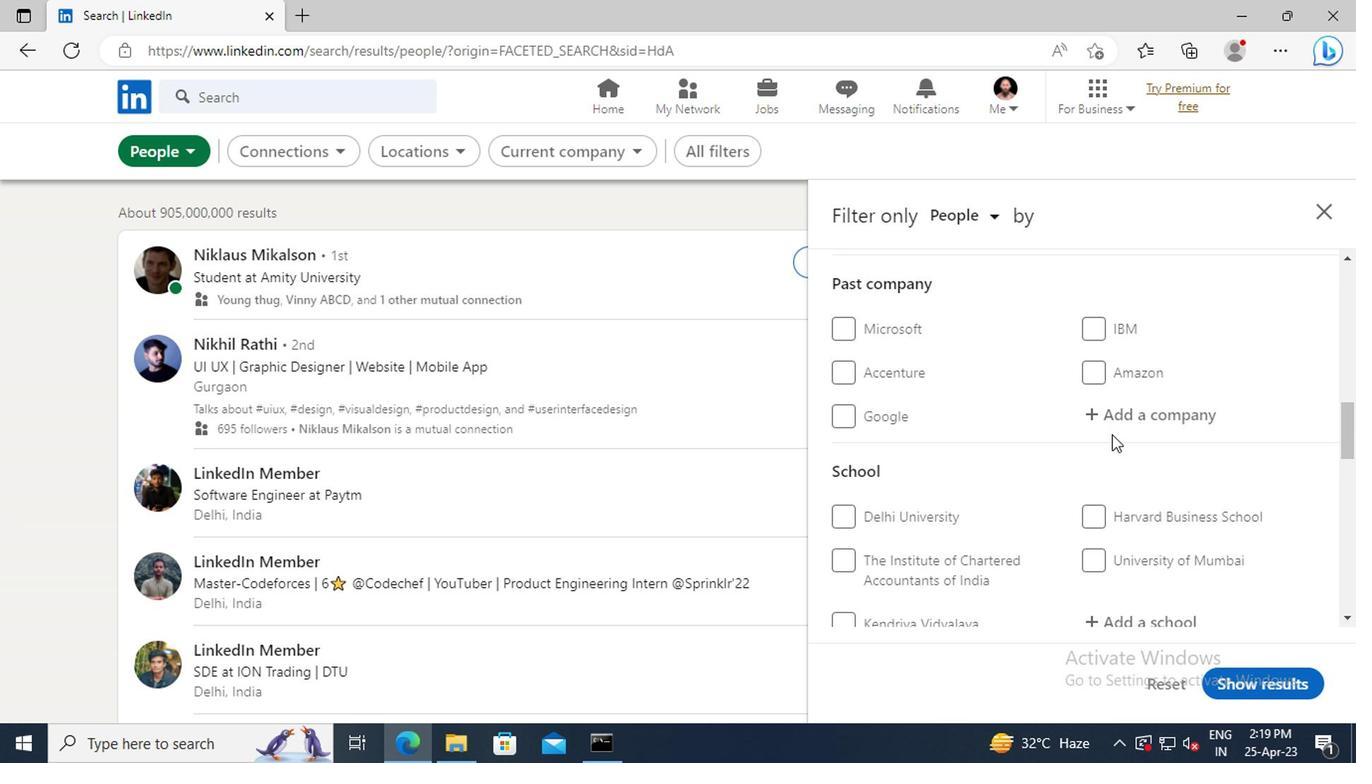 
Action: Mouse scrolled (1107, 433) with delta (0, -1)
Screenshot: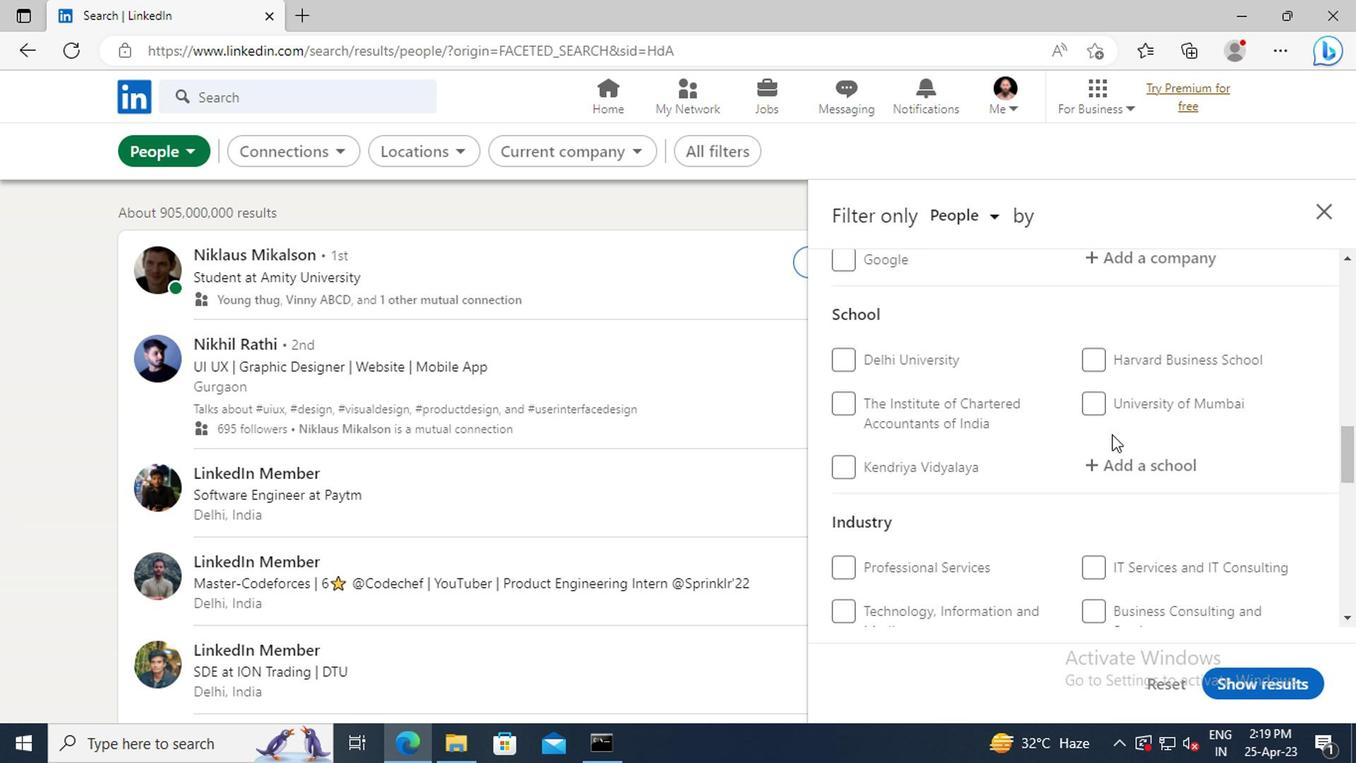 
Action: Mouse scrolled (1107, 433) with delta (0, -1)
Screenshot: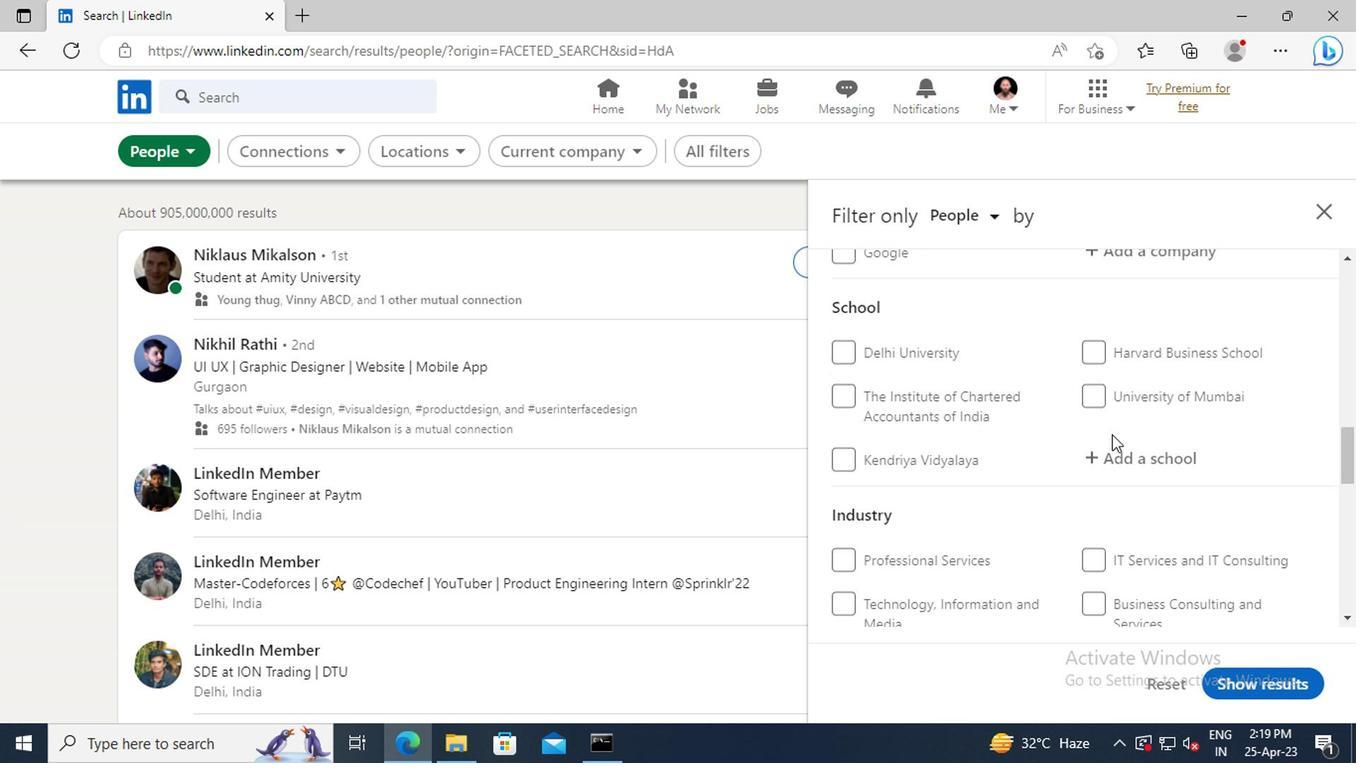 
Action: Mouse scrolled (1107, 433) with delta (0, -1)
Screenshot: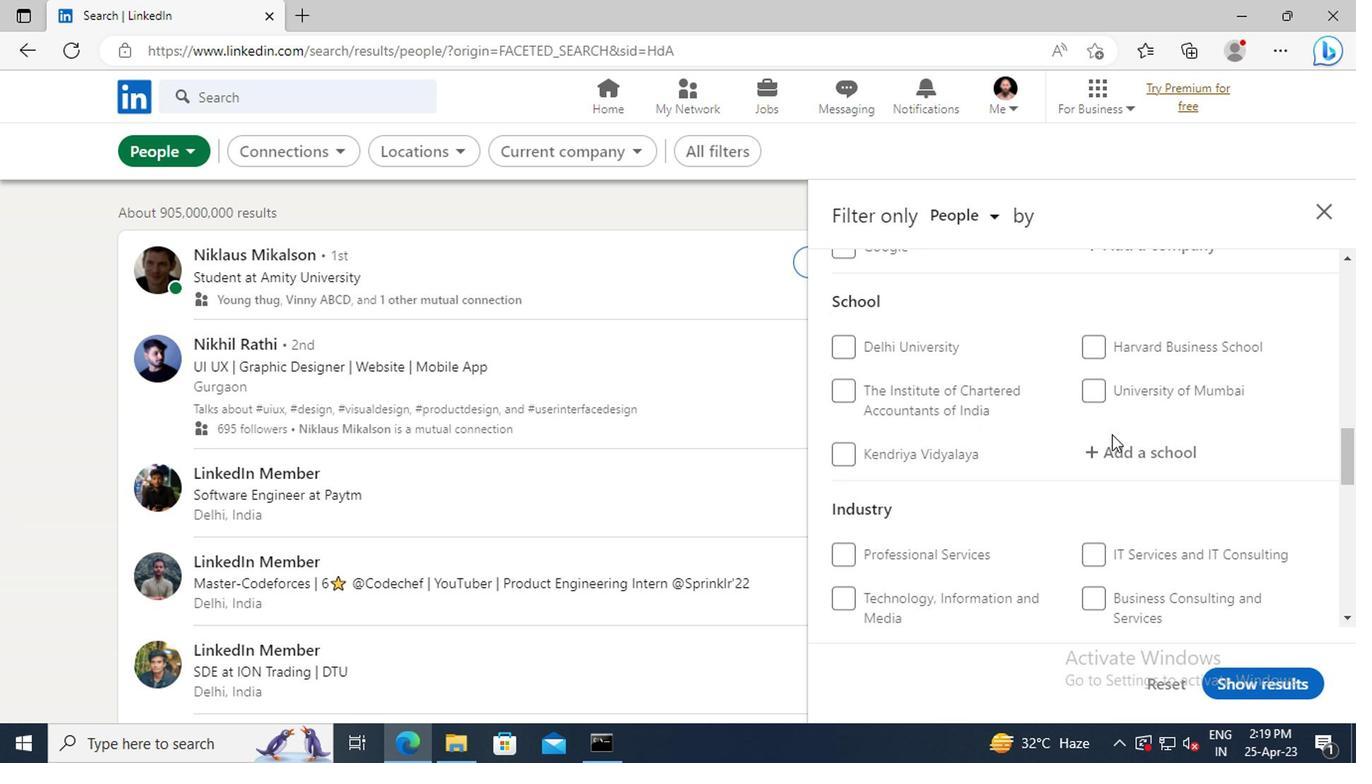 
Action: Mouse moved to (1073, 457)
Screenshot: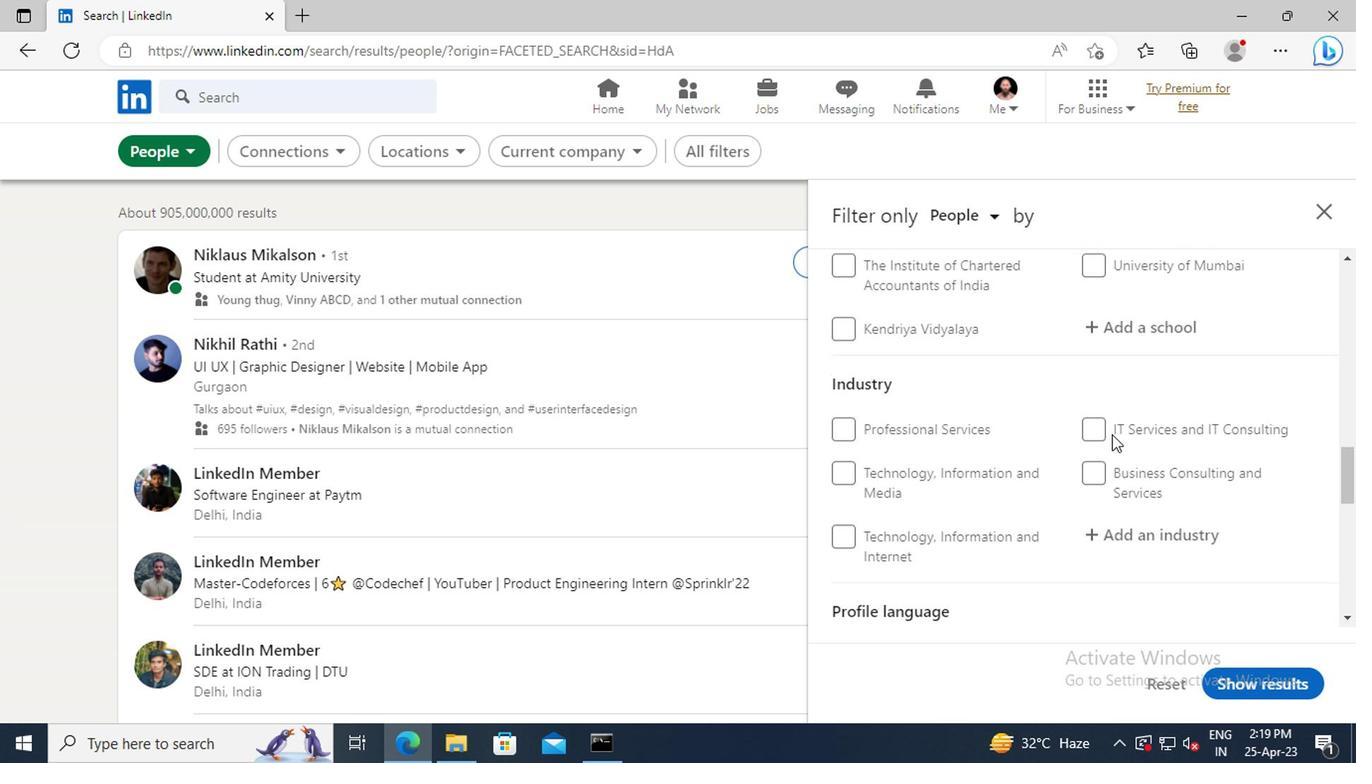 
Action: Mouse scrolled (1073, 455) with delta (0, -1)
Screenshot: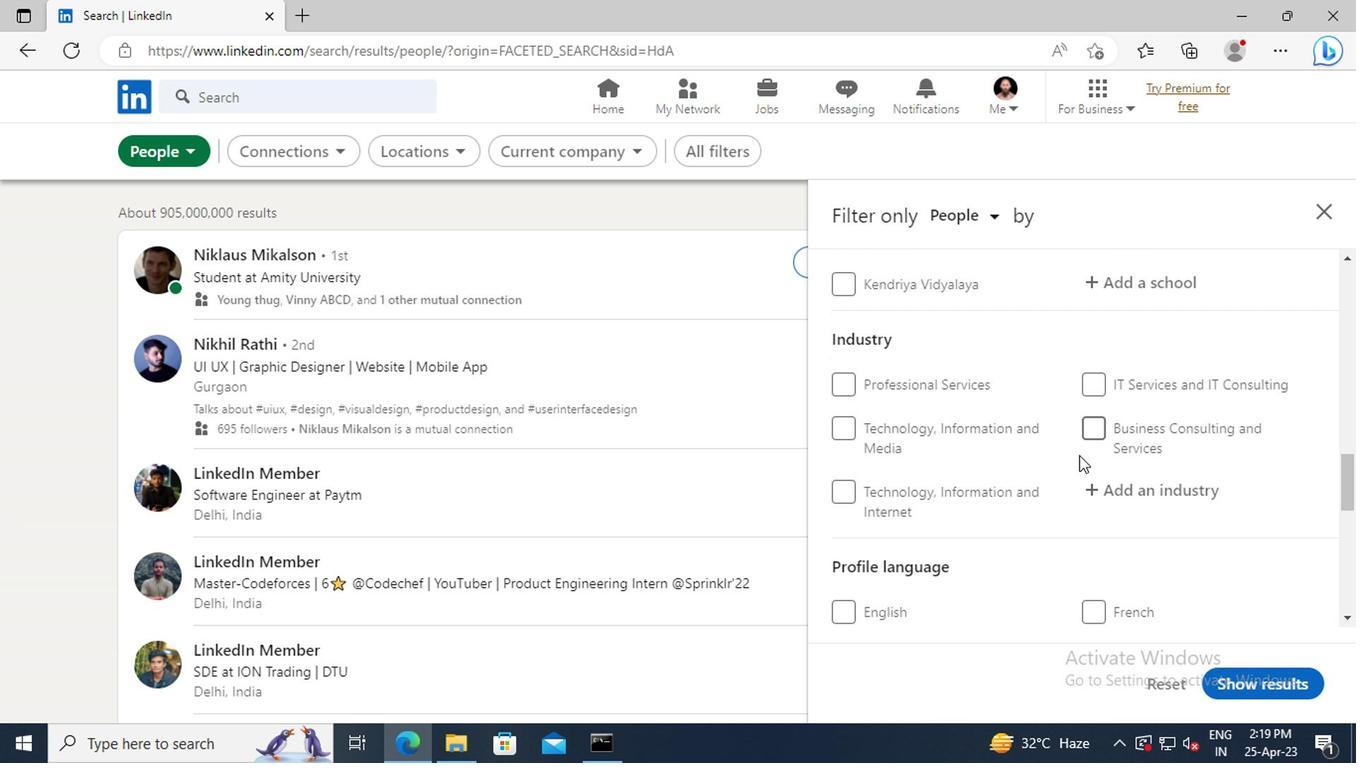 
Action: Mouse scrolled (1073, 455) with delta (0, -1)
Screenshot: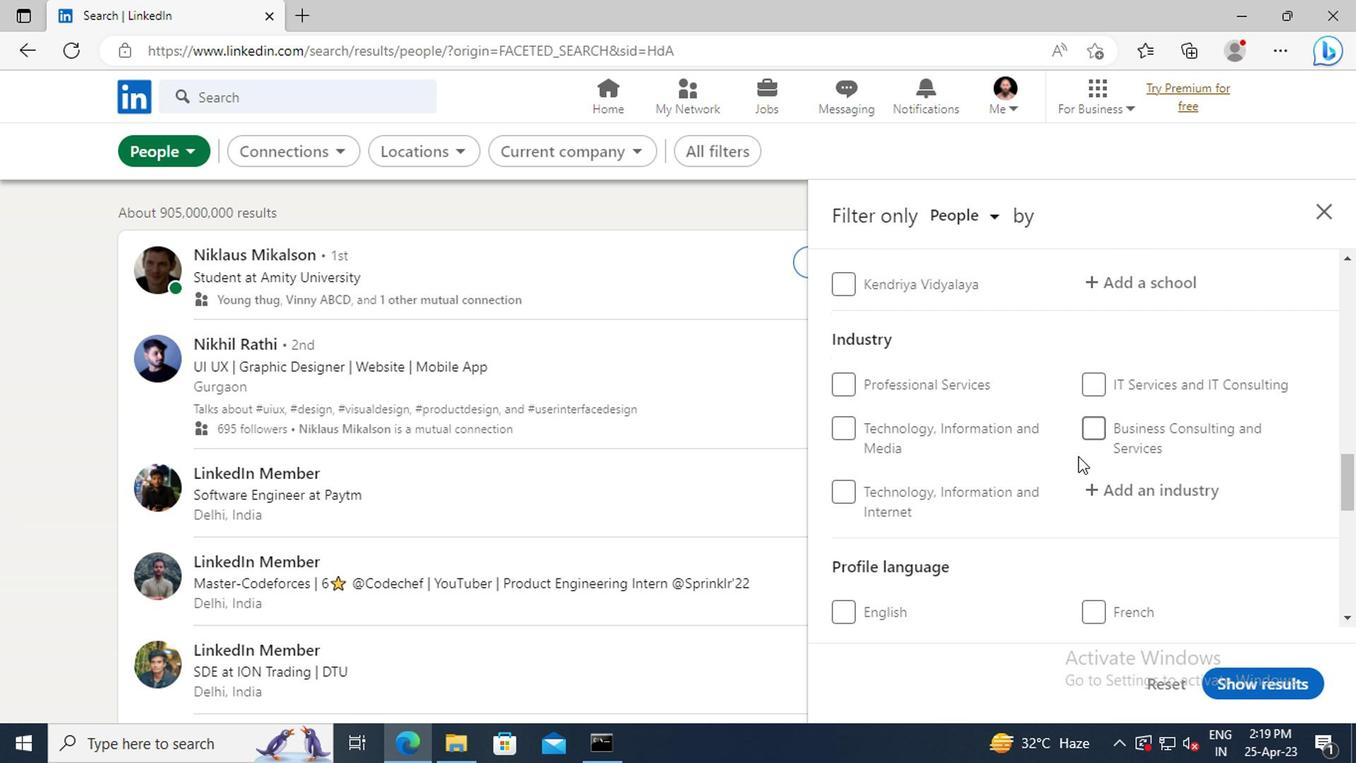 
Action: Mouse scrolled (1073, 455) with delta (0, -1)
Screenshot: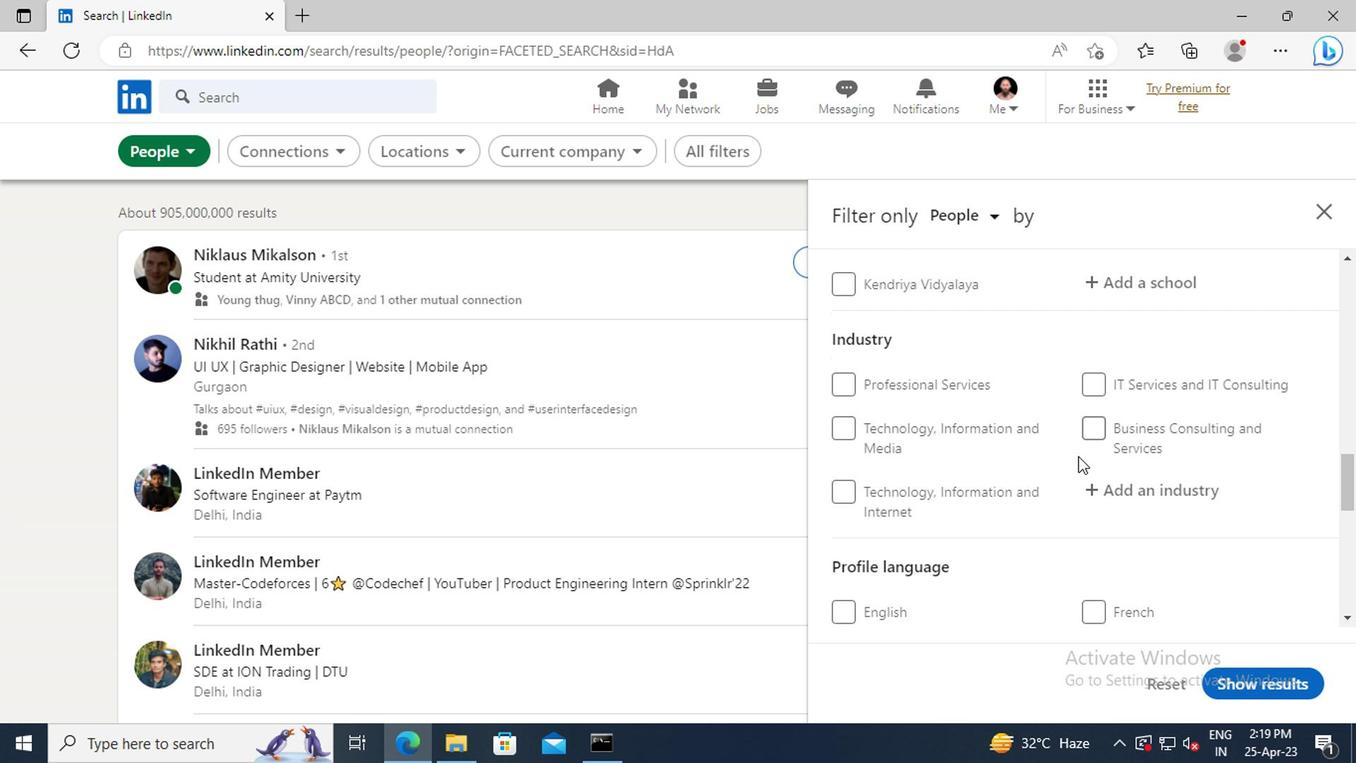 
Action: Mouse scrolled (1073, 455) with delta (0, -1)
Screenshot: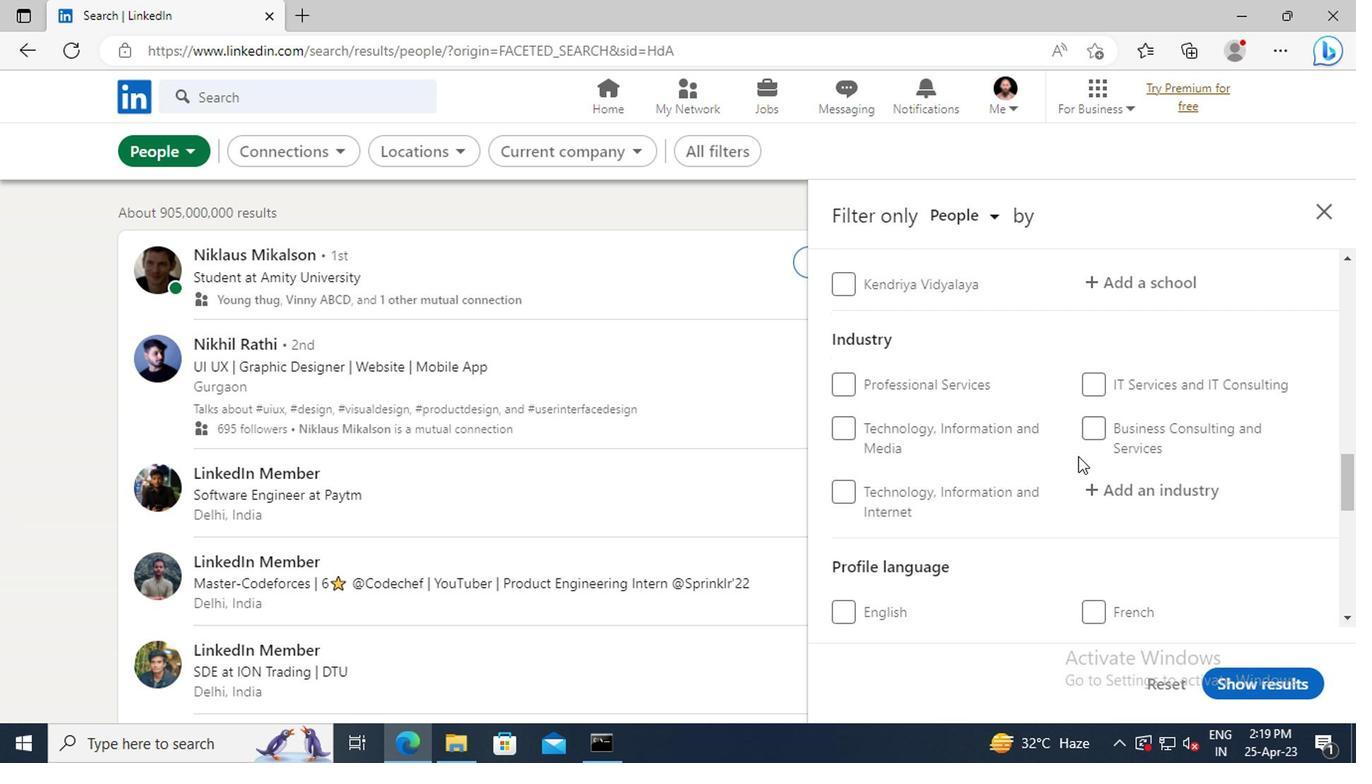 
Action: Mouse moved to (835, 388)
Screenshot: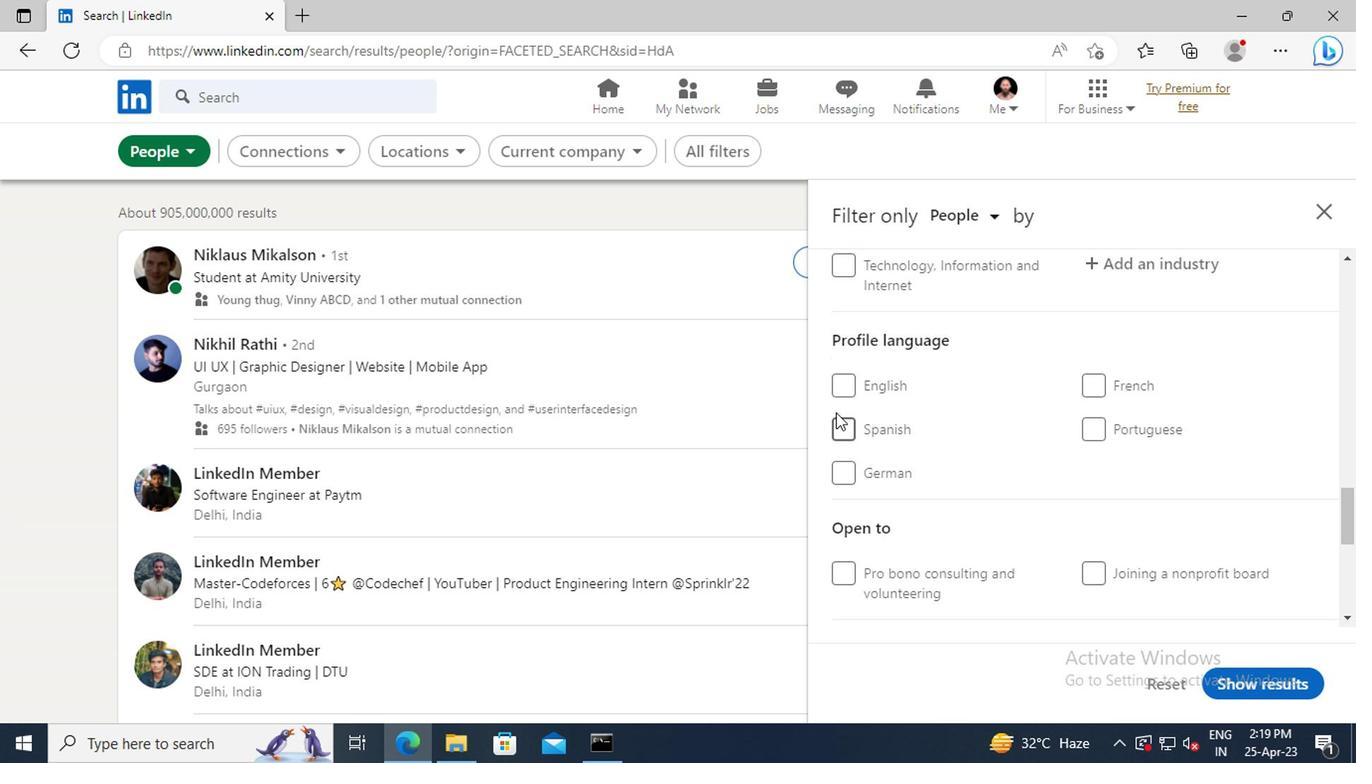 
Action: Mouse pressed left at (835, 388)
Screenshot: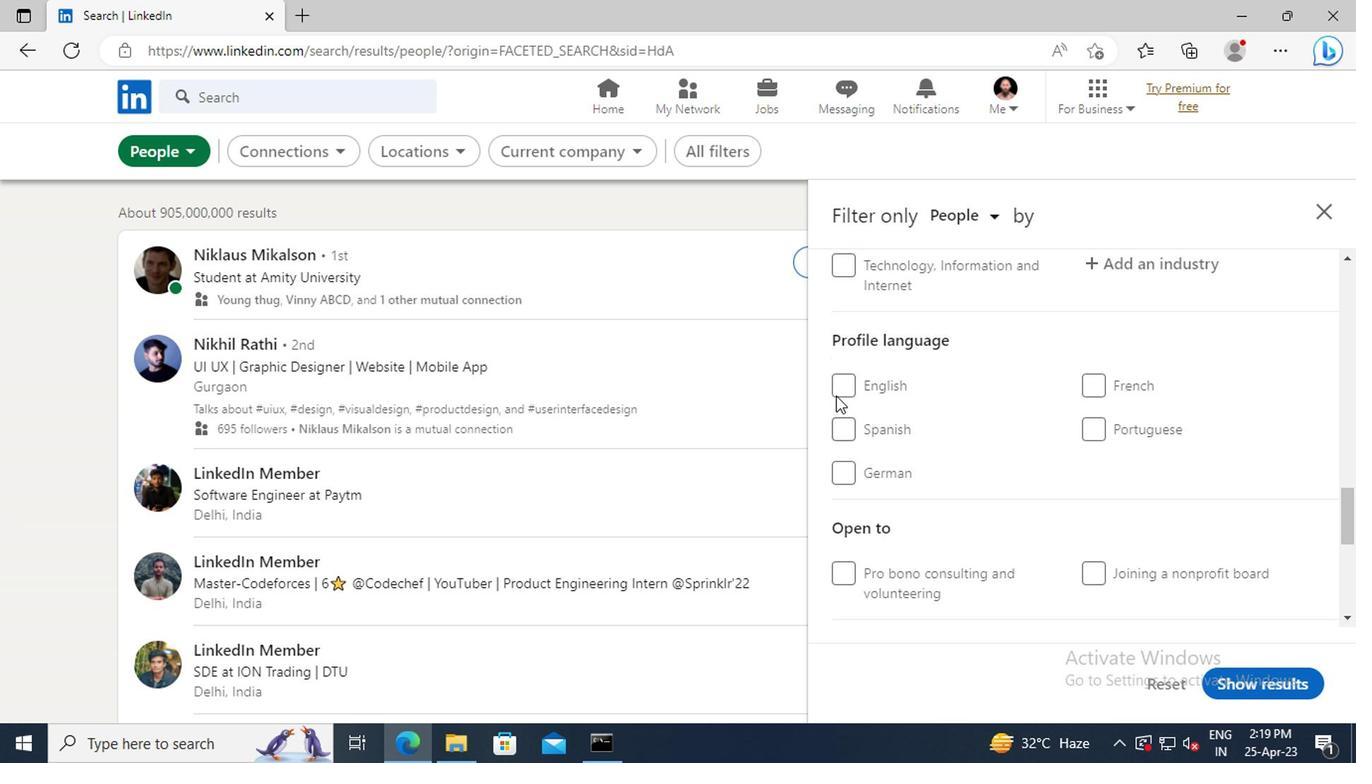 
Action: Mouse moved to (1011, 452)
Screenshot: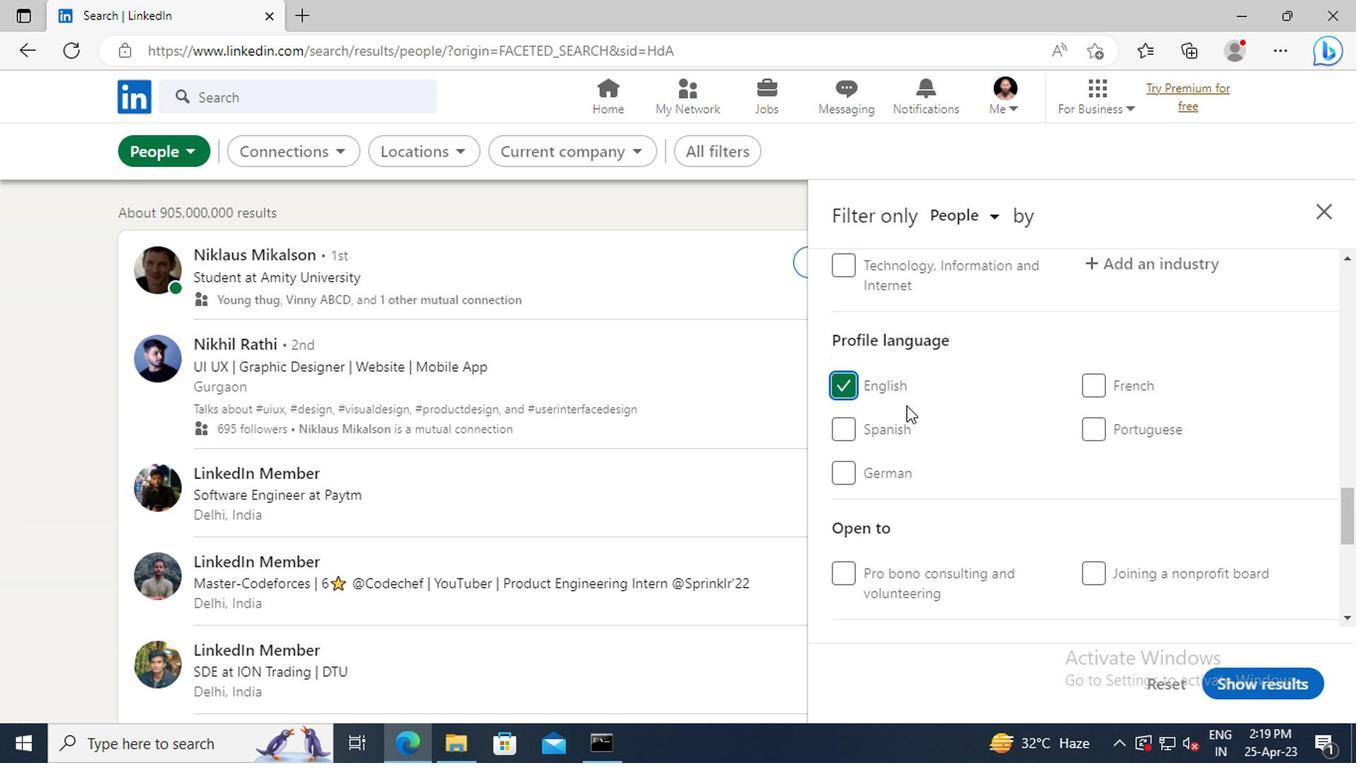 
Action: Mouse scrolled (1011, 453) with delta (0, 0)
Screenshot: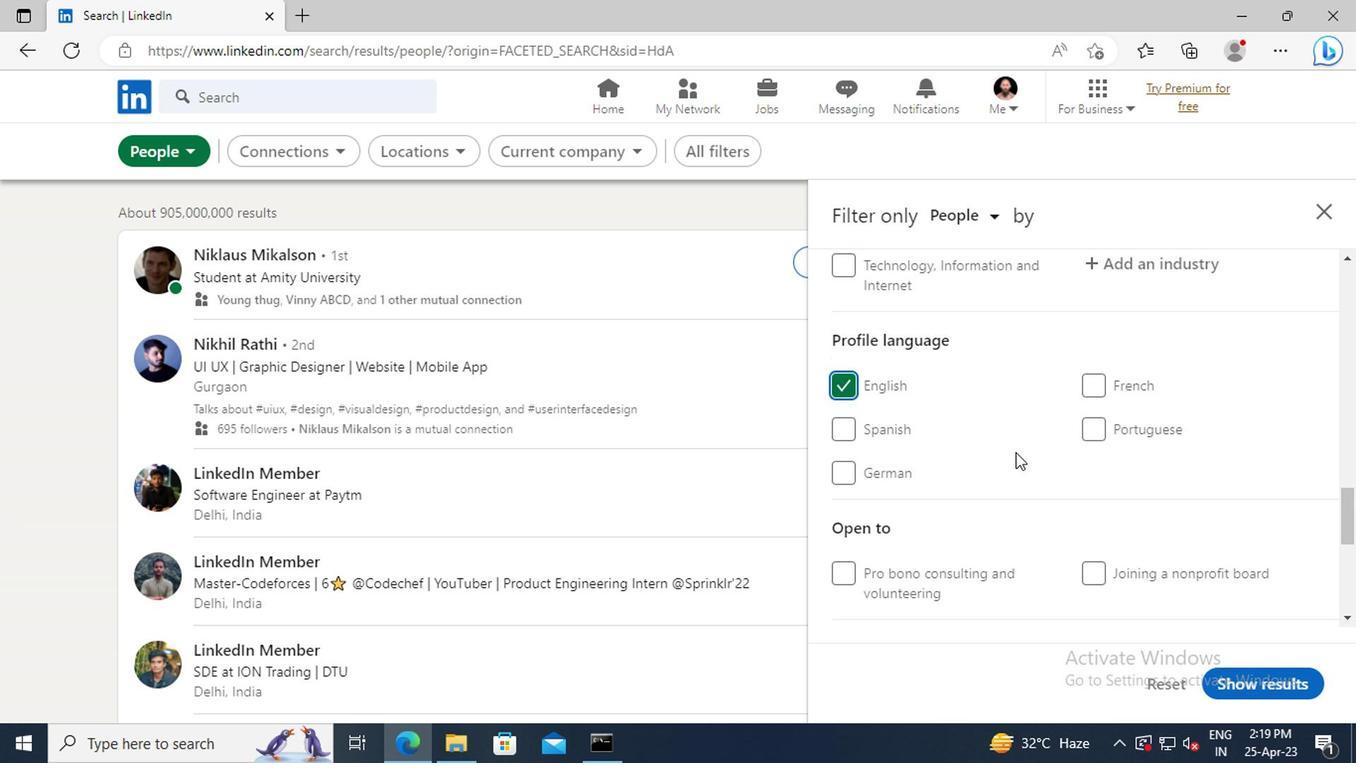 
Action: Mouse scrolled (1011, 453) with delta (0, 0)
Screenshot: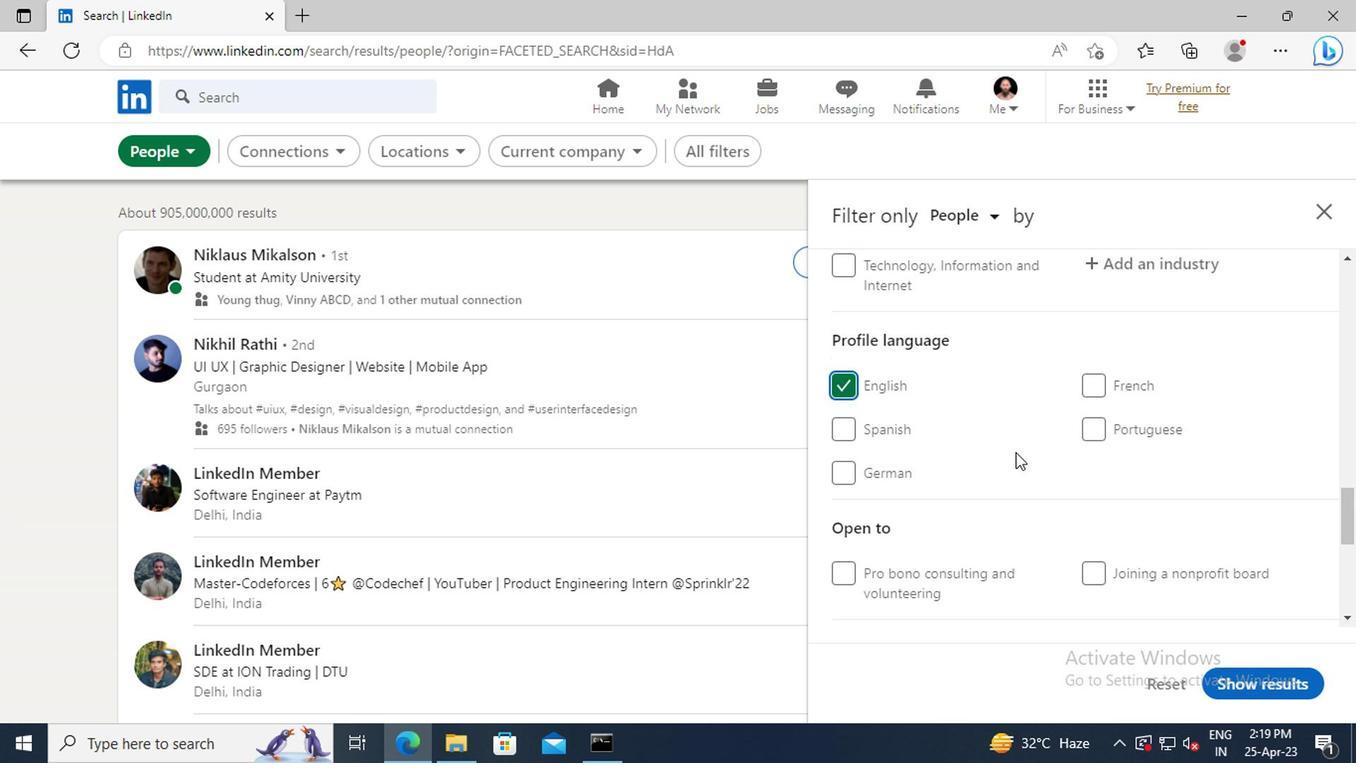 
Action: Mouse scrolled (1011, 453) with delta (0, 0)
Screenshot: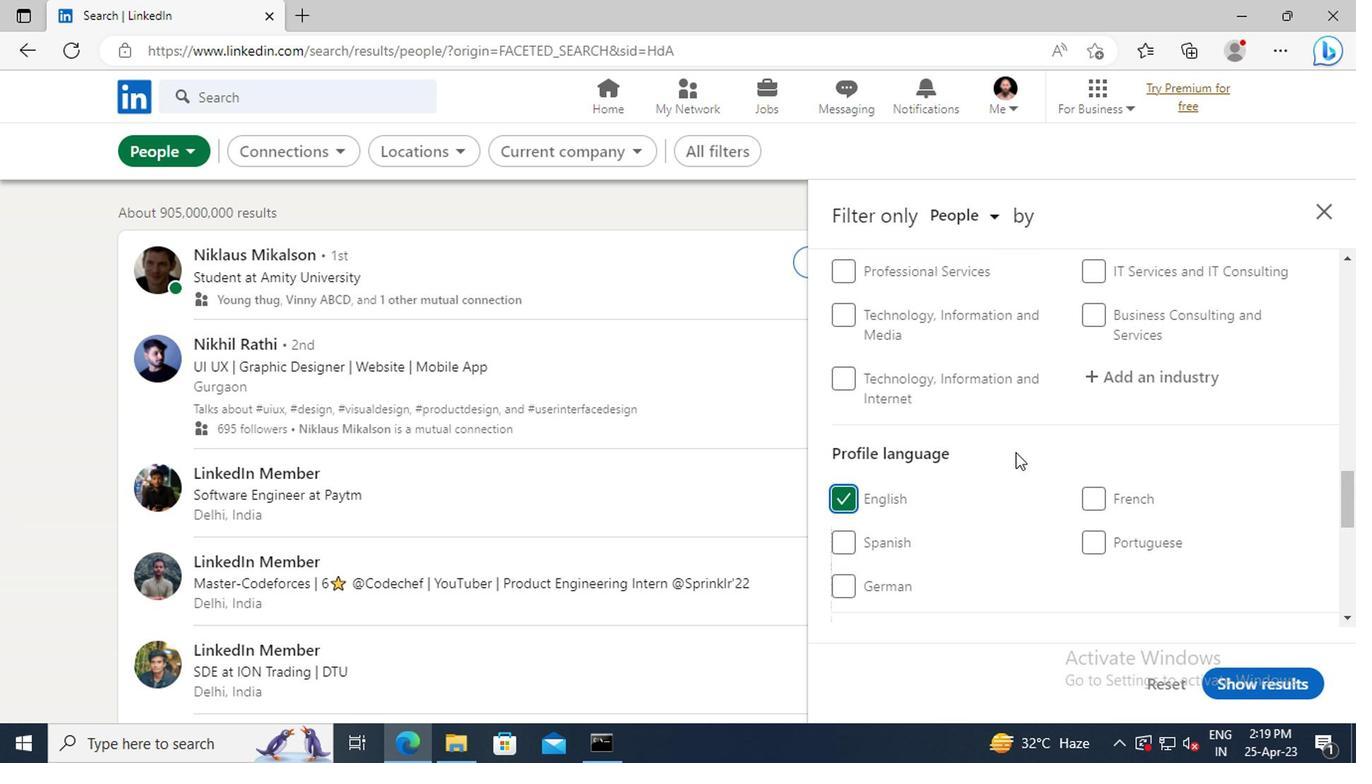 
Action: Mouse scrolled (1011, 453) with delta (0, 0)
Screenshot: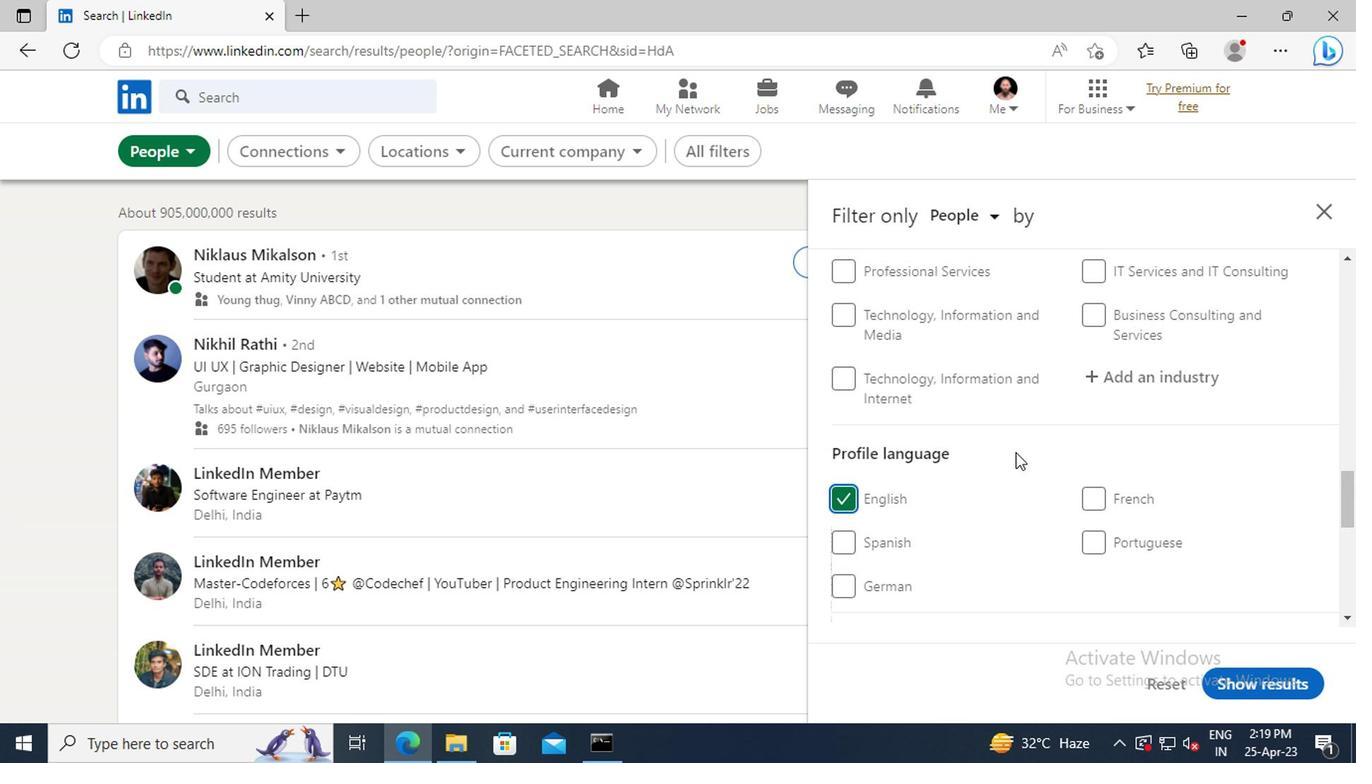 
Action: Mouse moved to (1011, 453)
Screenshot: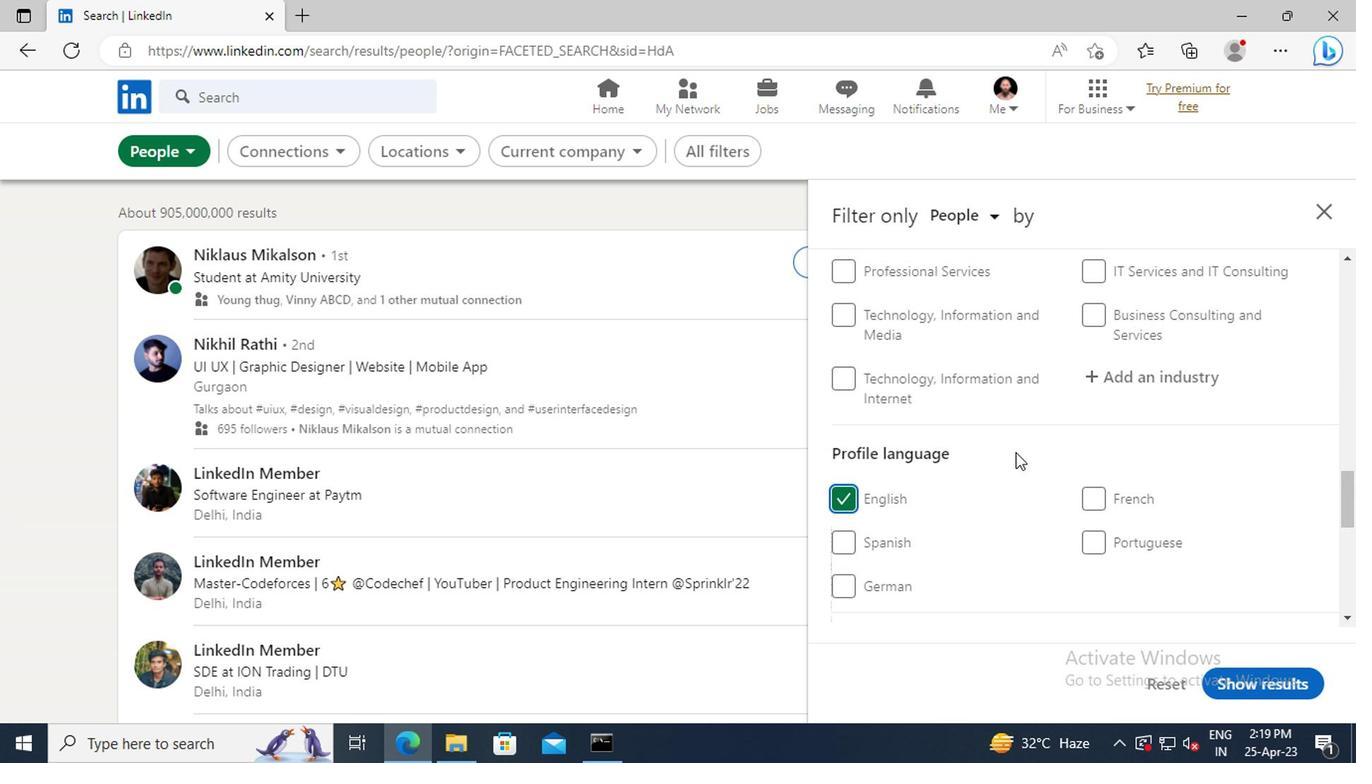 
Action: Mouse scrolled (1011, 455) with delta (0, 1)
Screenshot: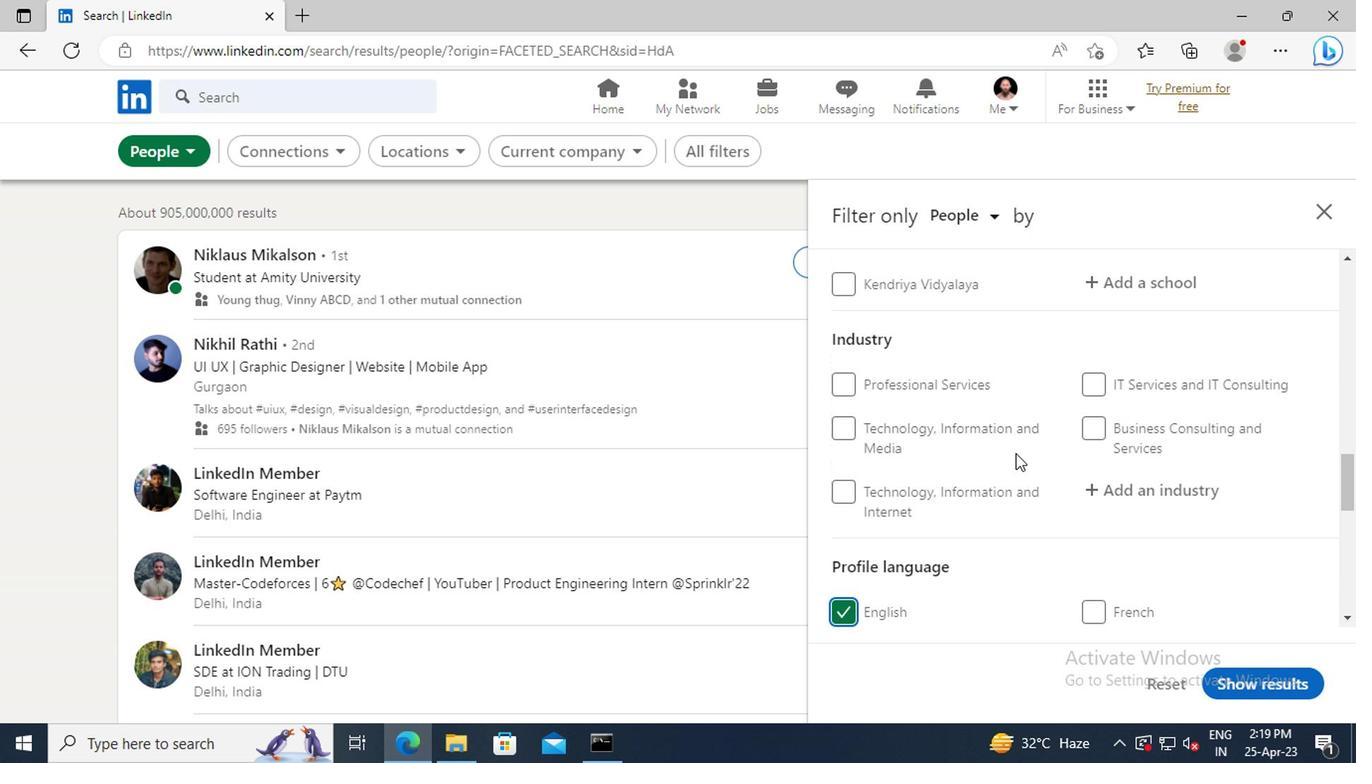 
Action: Mouse scrolled (1011, 455) with delta (0, 1)
Screenshot: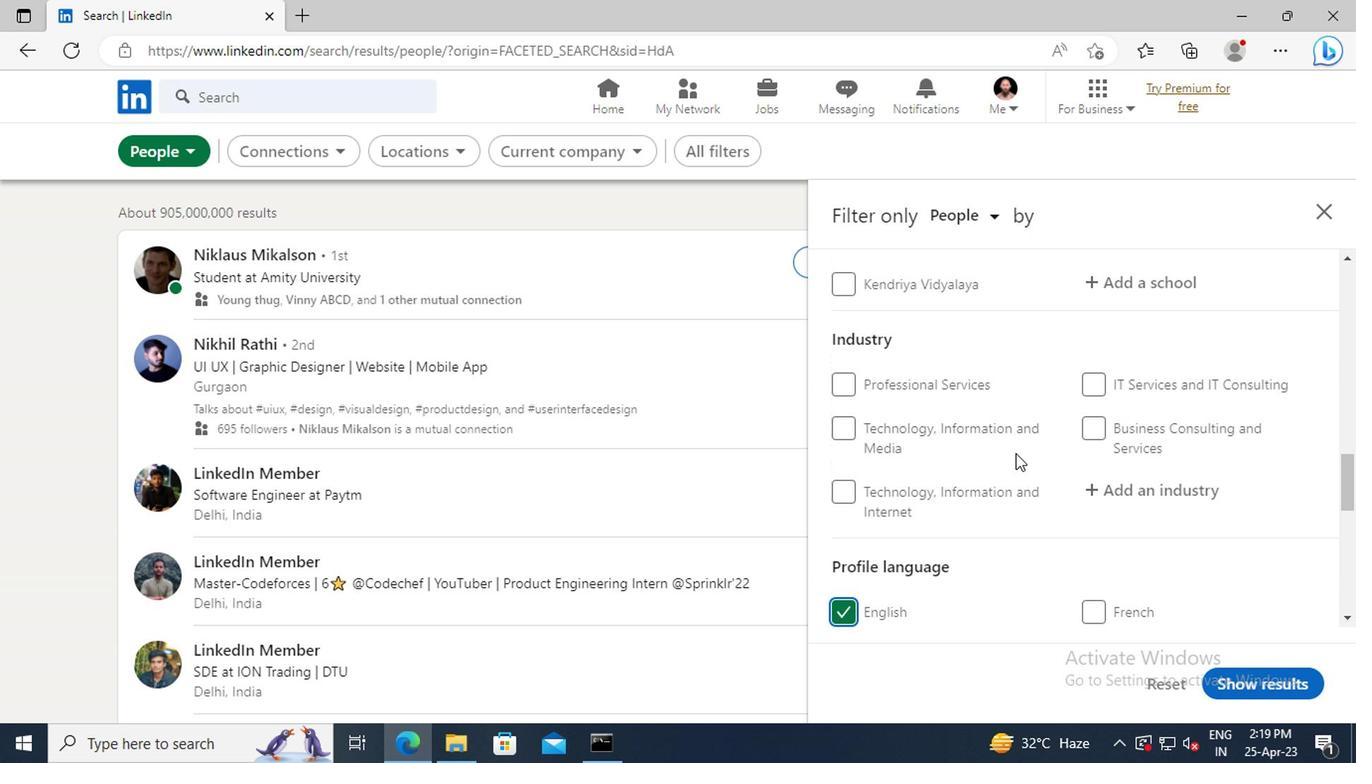 
Action: Mouse scrolled (1011, 455) with delta (0, 1)
Screenshot: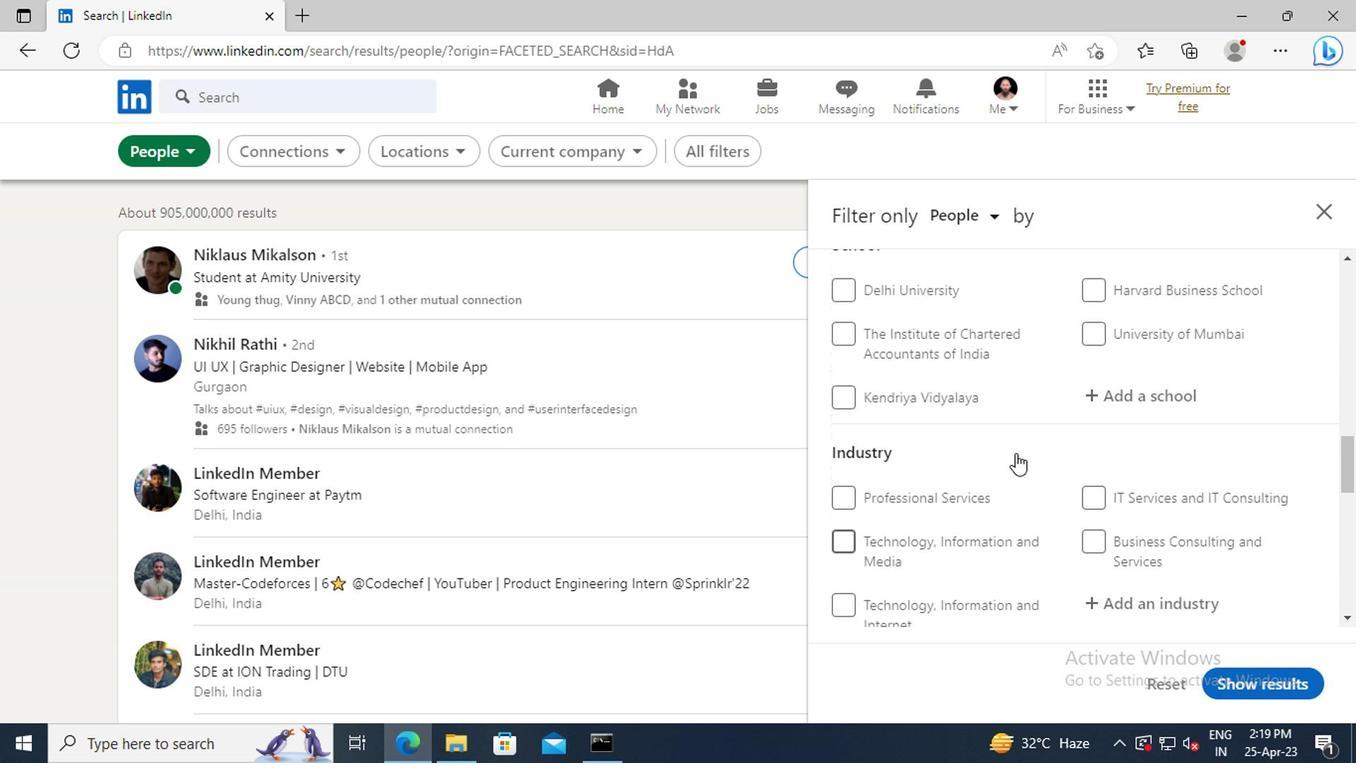 
Action: Mouse scrolled (1011, 455) with delta (0, 1)
Screenshot: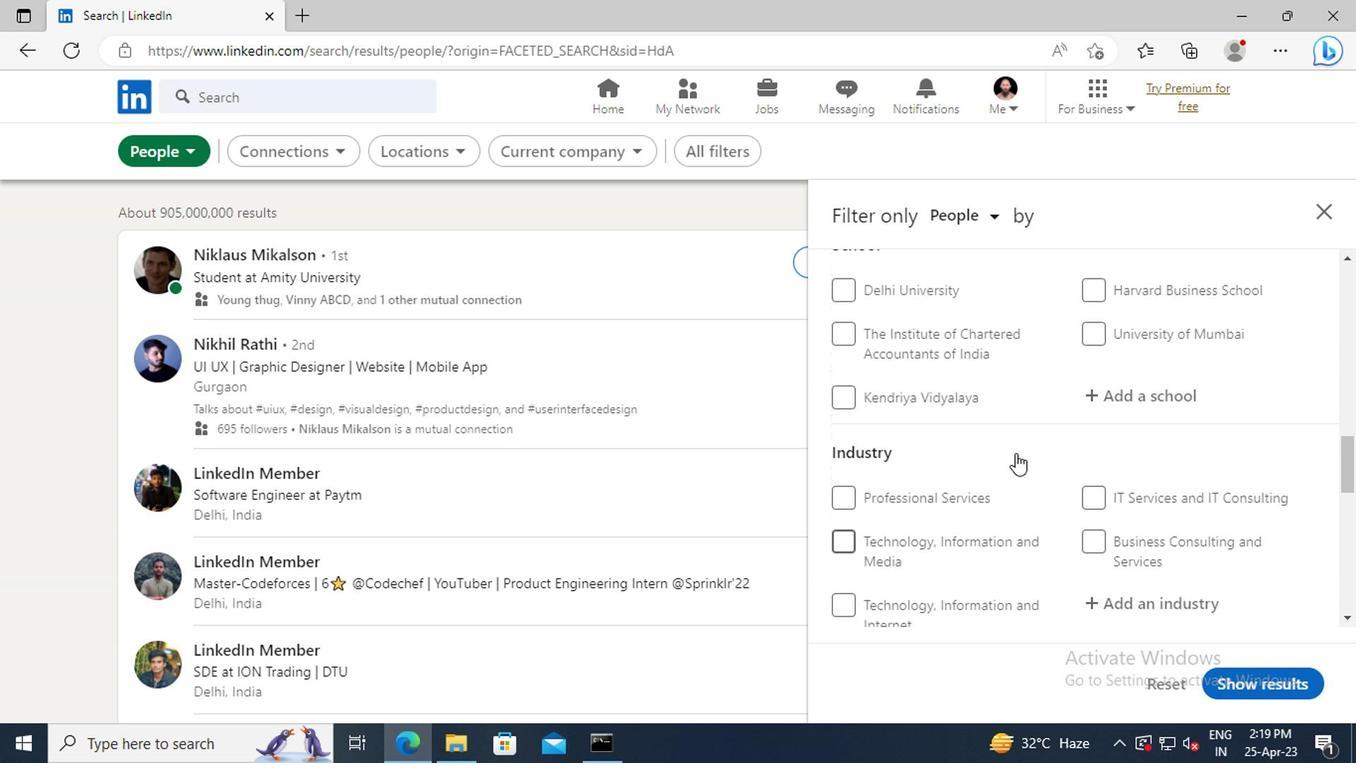 
Action: Mouse scrolled (1011, 455) with delta (0, 1)
Screenshot: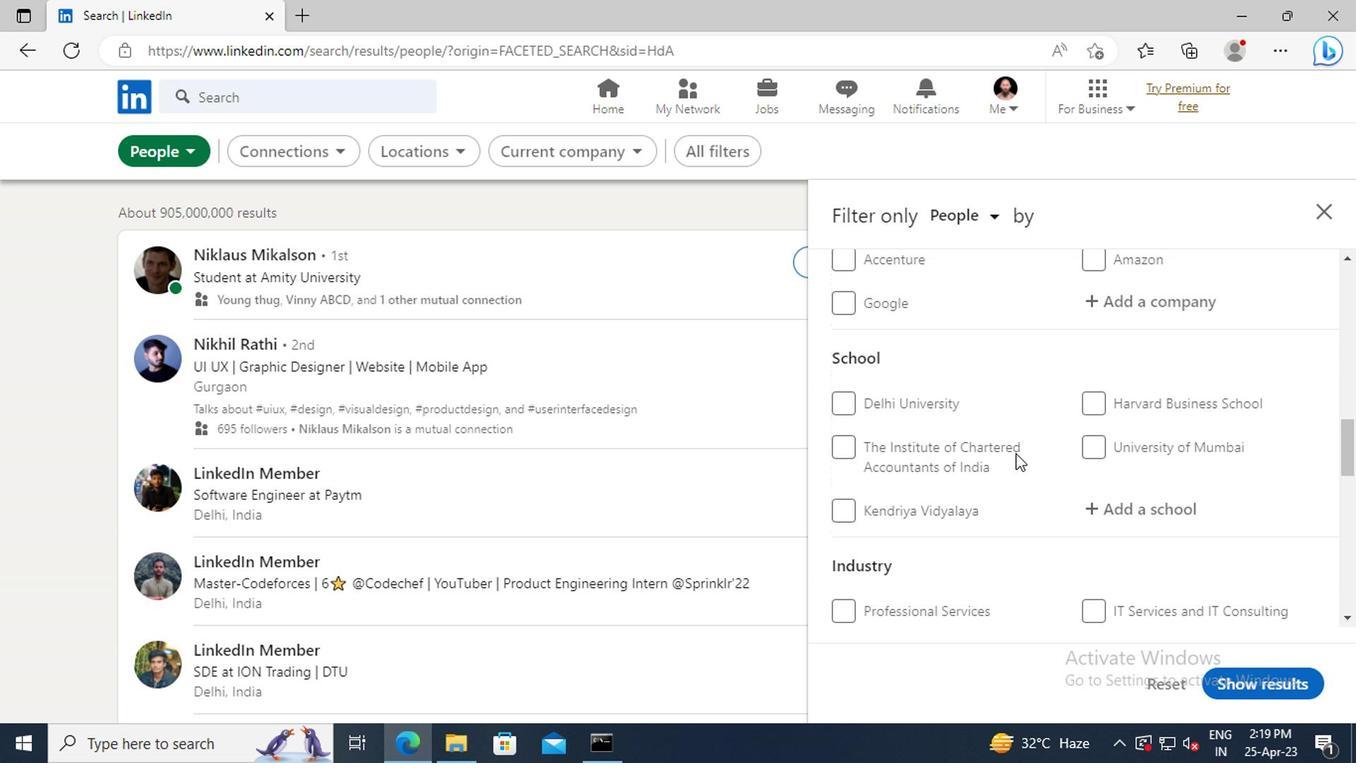 
Action: Mouse scrolled (1011, 455) with delta (0, 1)
Screenshot: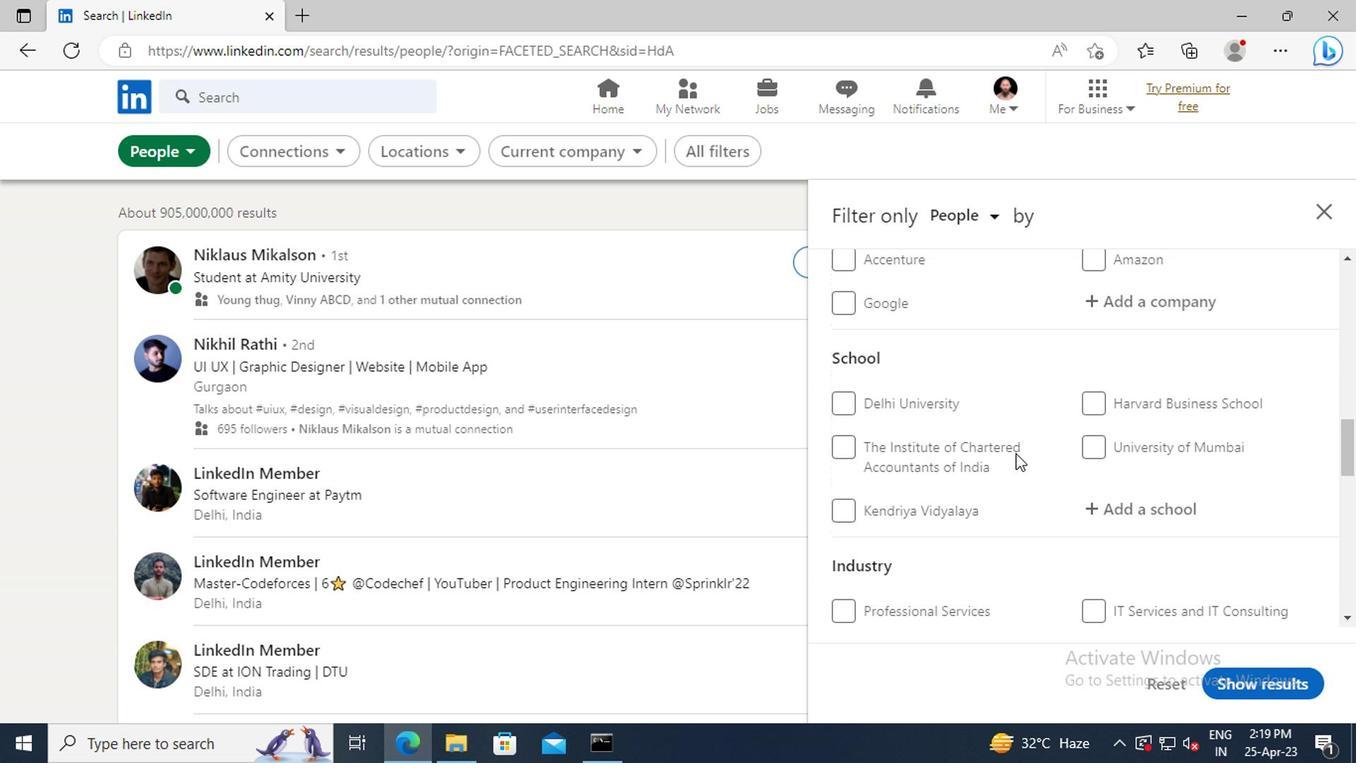 
Action: Mouse scrolled (1011, 455) with delta (0, 1)
Screenshot: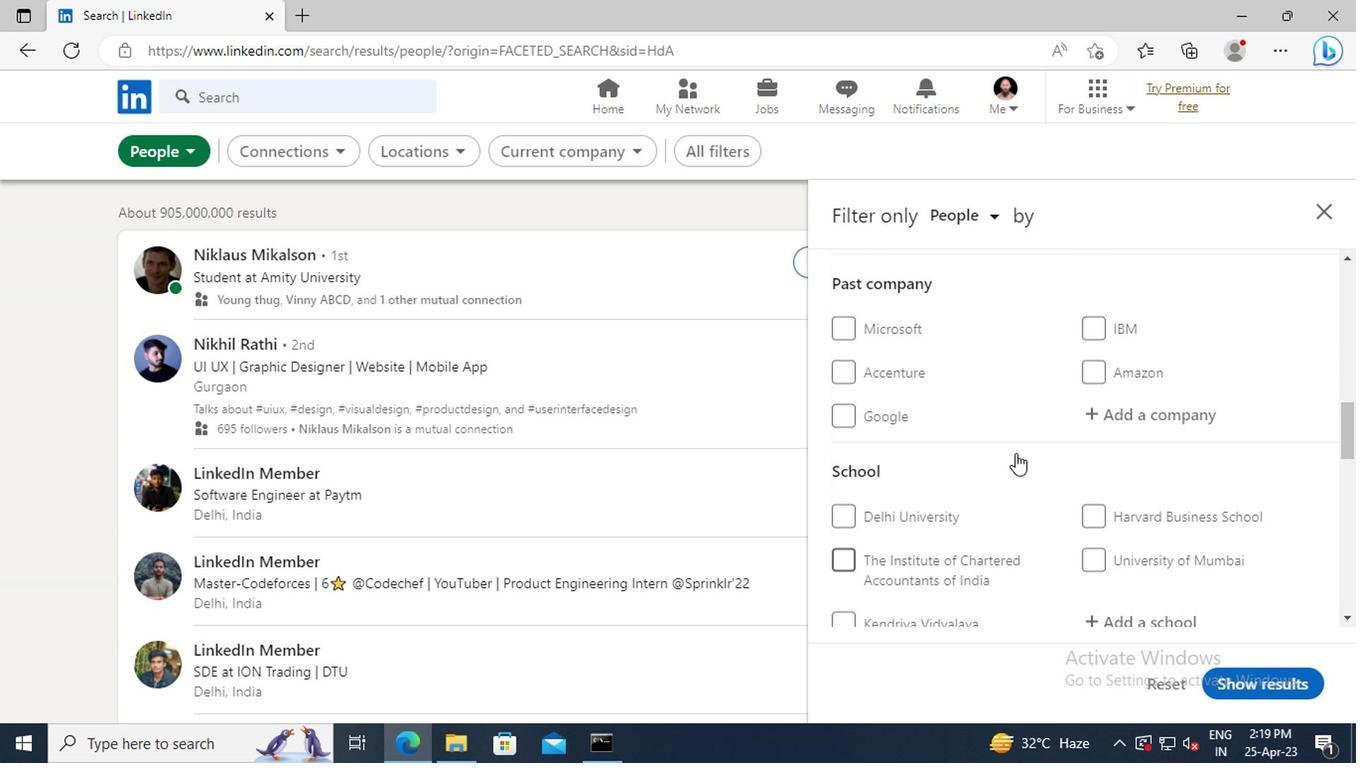 
Action: Mouse scrolled (1011, 455) with delta (0, 1)
Screenshot: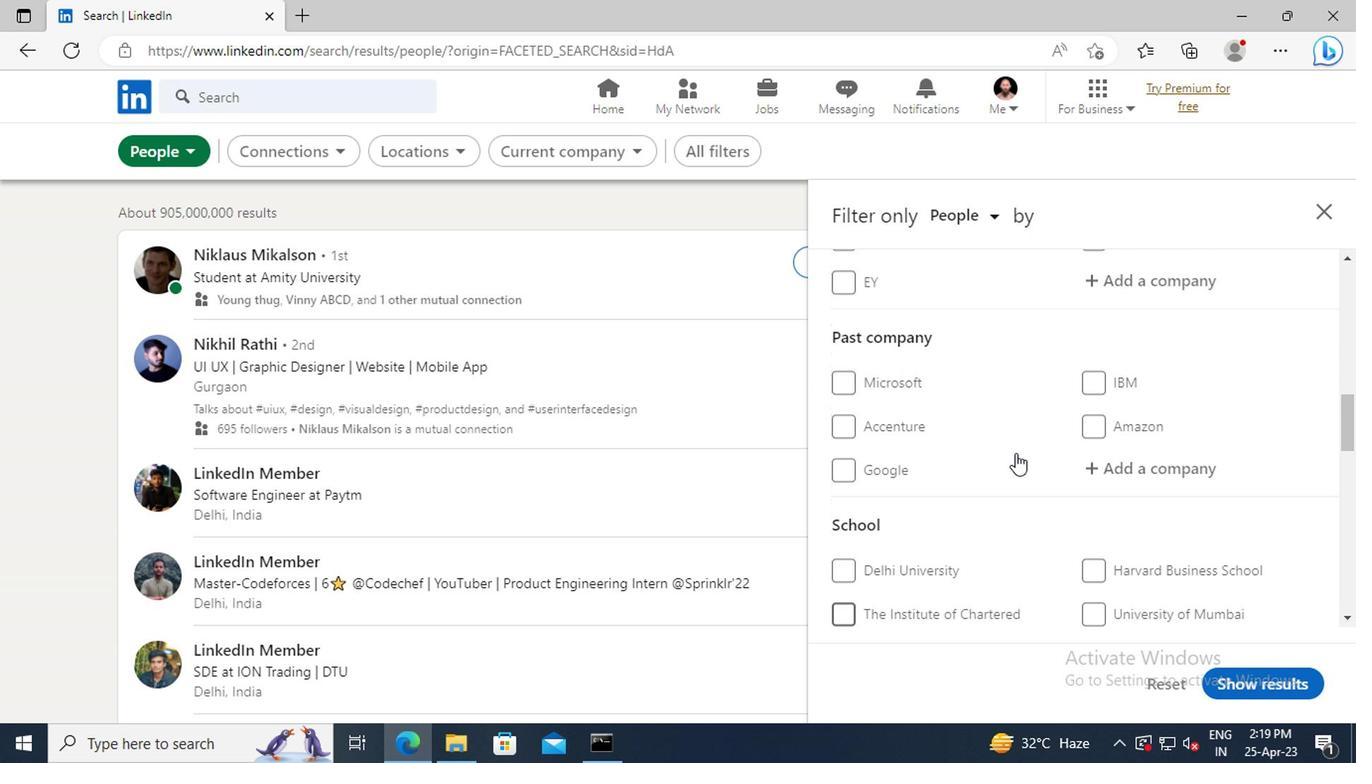 
Action: Mouse scrolled (1011, 455) with delta (0, 1)
Screenshot: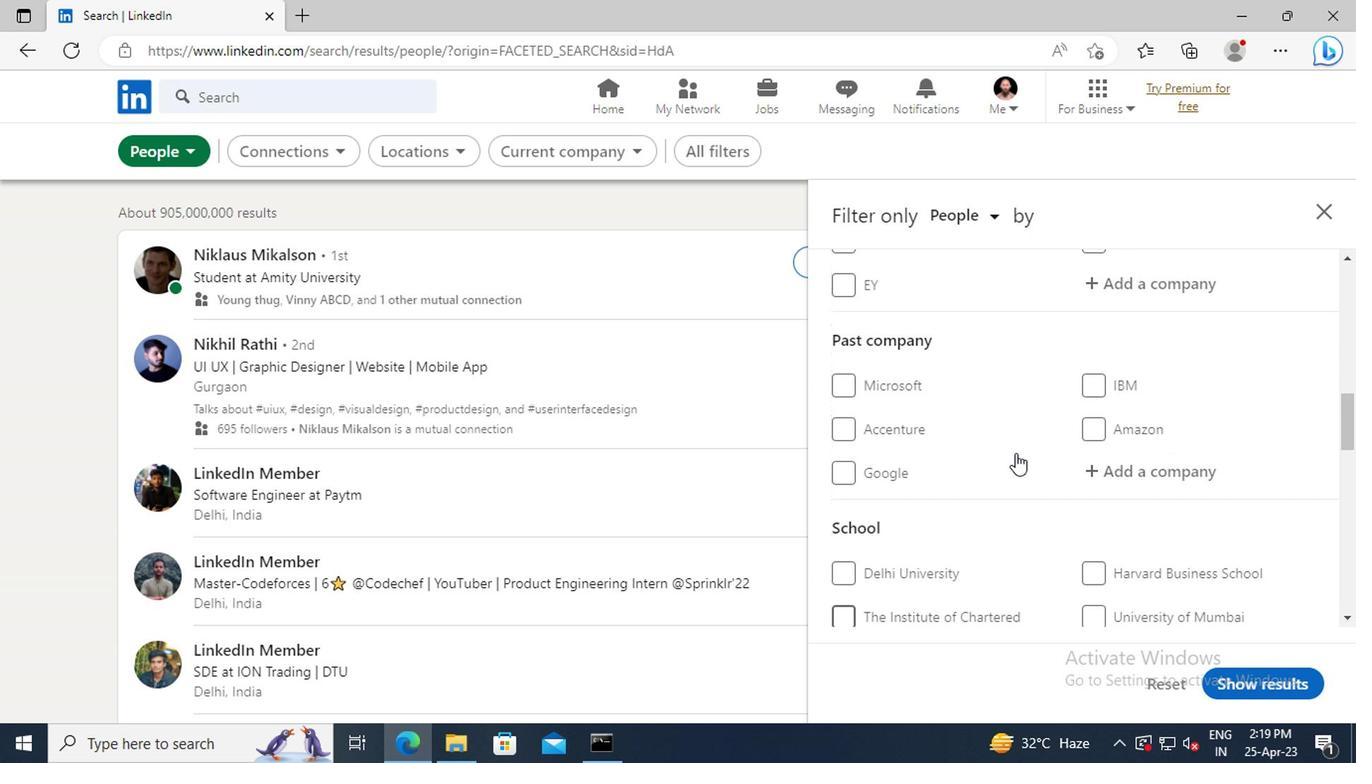 
Action: Mouse scrolled (1011, 455) with delta (0, 1)
Screenshot: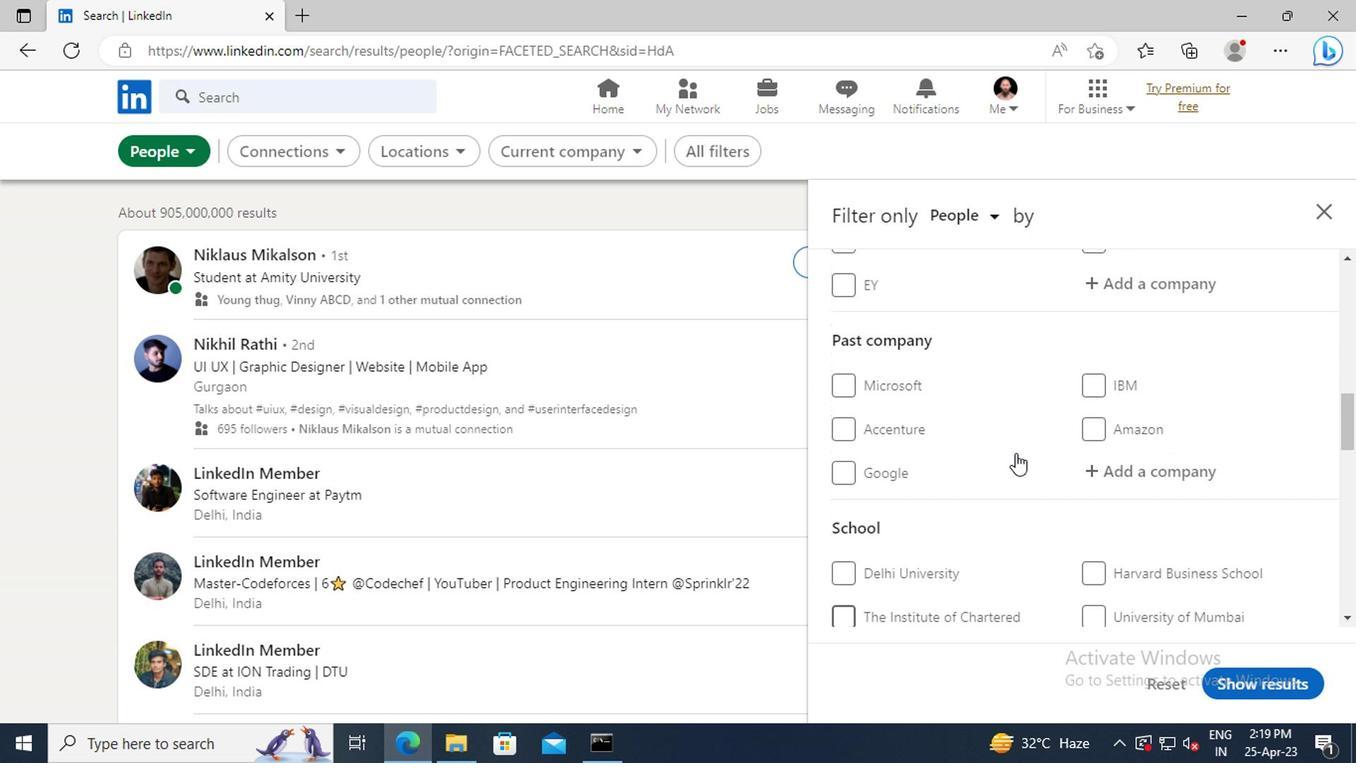 
Action: Mouse moved to (1108, 460)
Screenshot: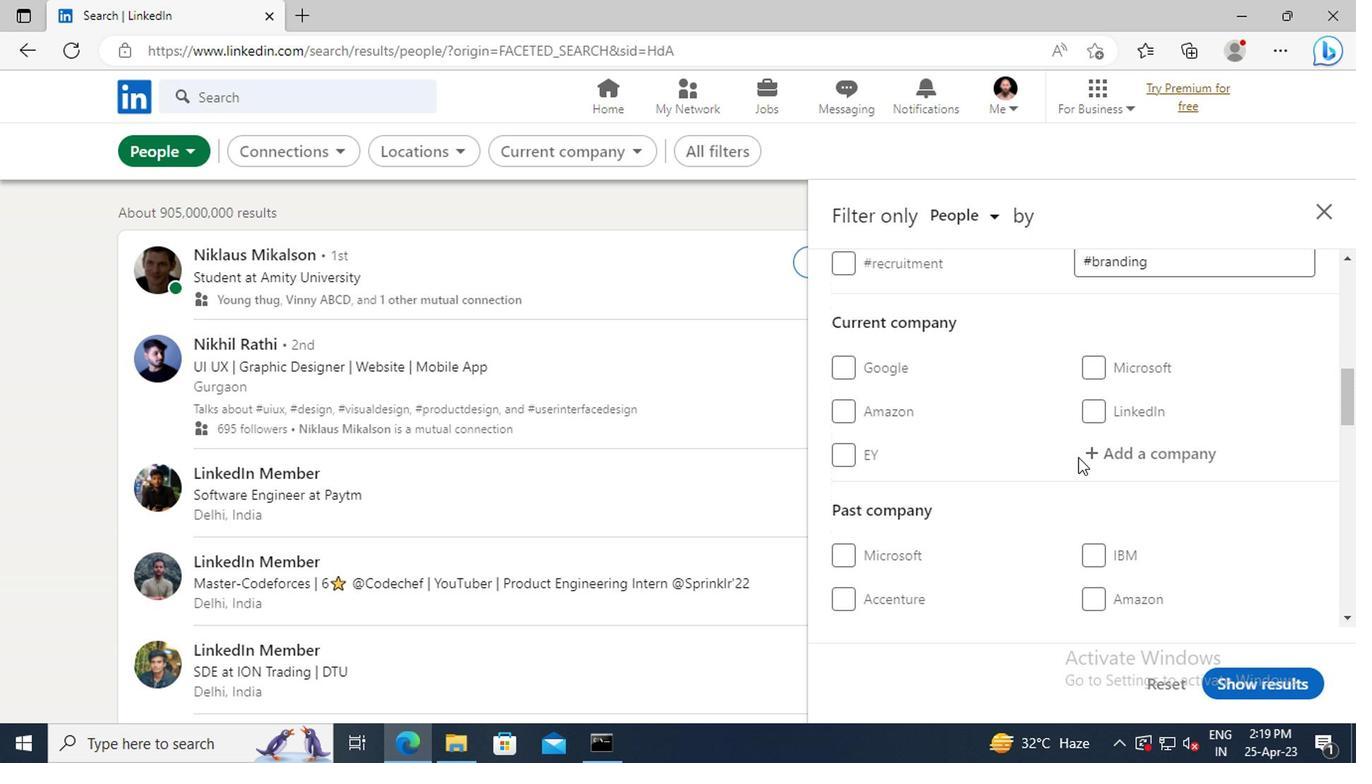 
Action: Mouse pressed left at (1108, 460)
Screenshot: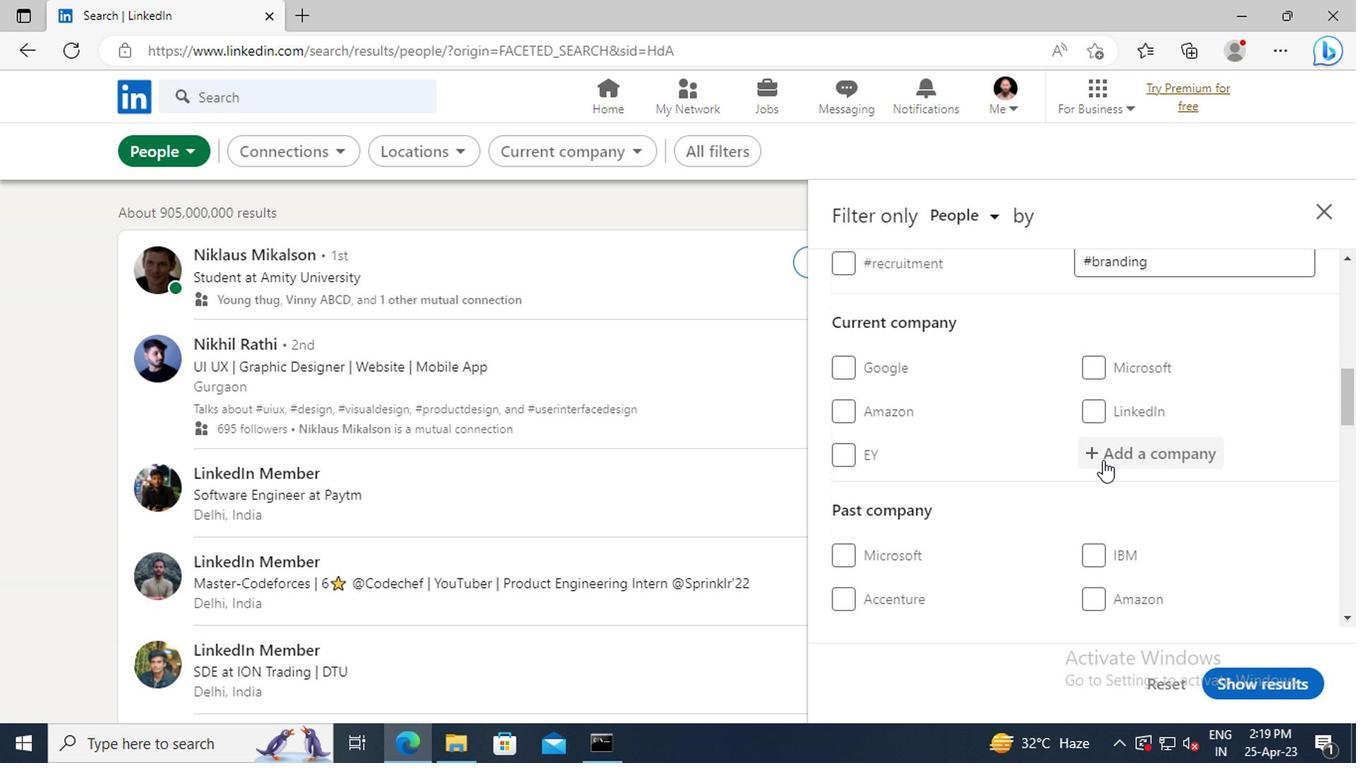 
Action: Mouse moved to (1087, 445)
Screenshot: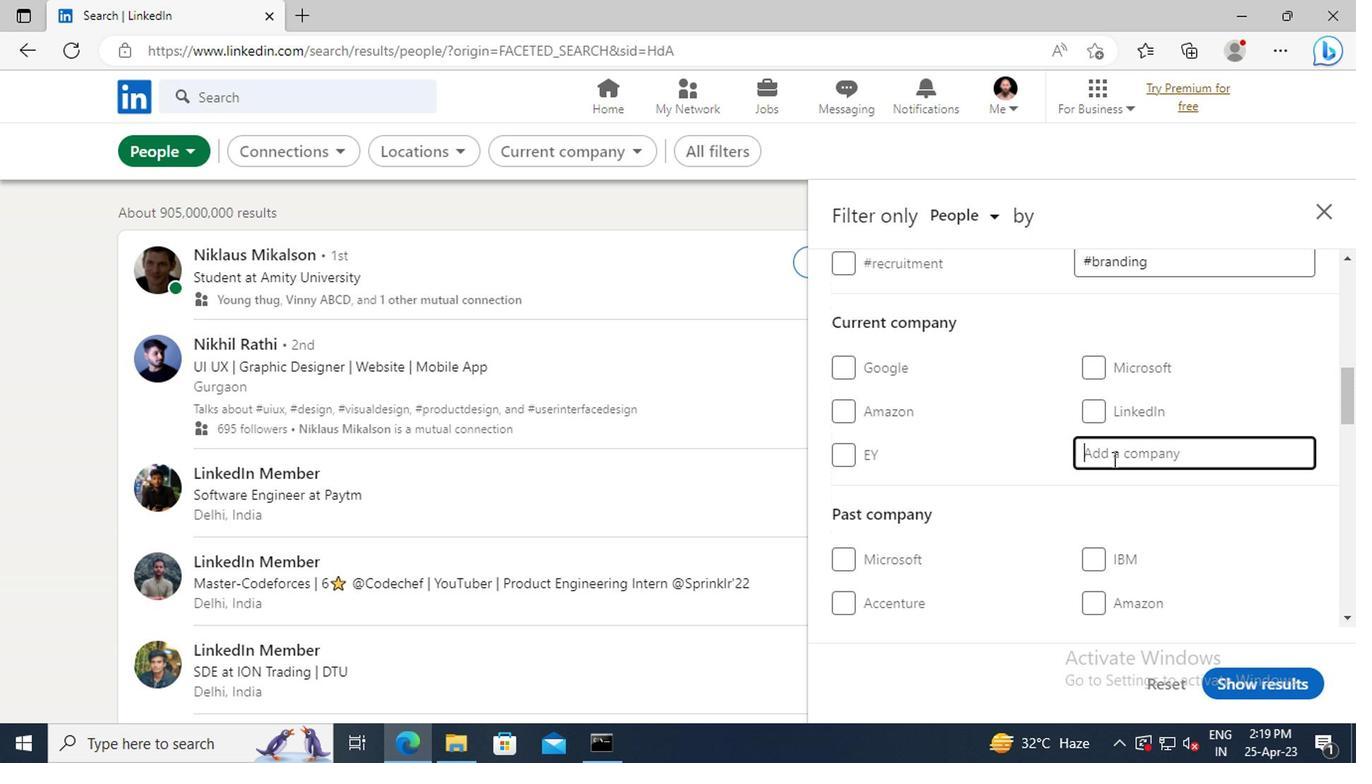
Action: Key pressed <Key.shift_r>SHAPOORJI<Key.space><Key.shift>PALLONJI<Key.space>-<Key.space><Key.shift>ENGINEERING<Key.space><Key.shift>&<Key.space><Key.shift>CONSTRUCTION<Key.space><Key.shift>(<Key.shift_r>S<Key.shift>P<Key.space><Key.shift>E<Key.shift>&<Key.shift><Key.shift><Key.shift>C<Key.shift>)
Screenshot: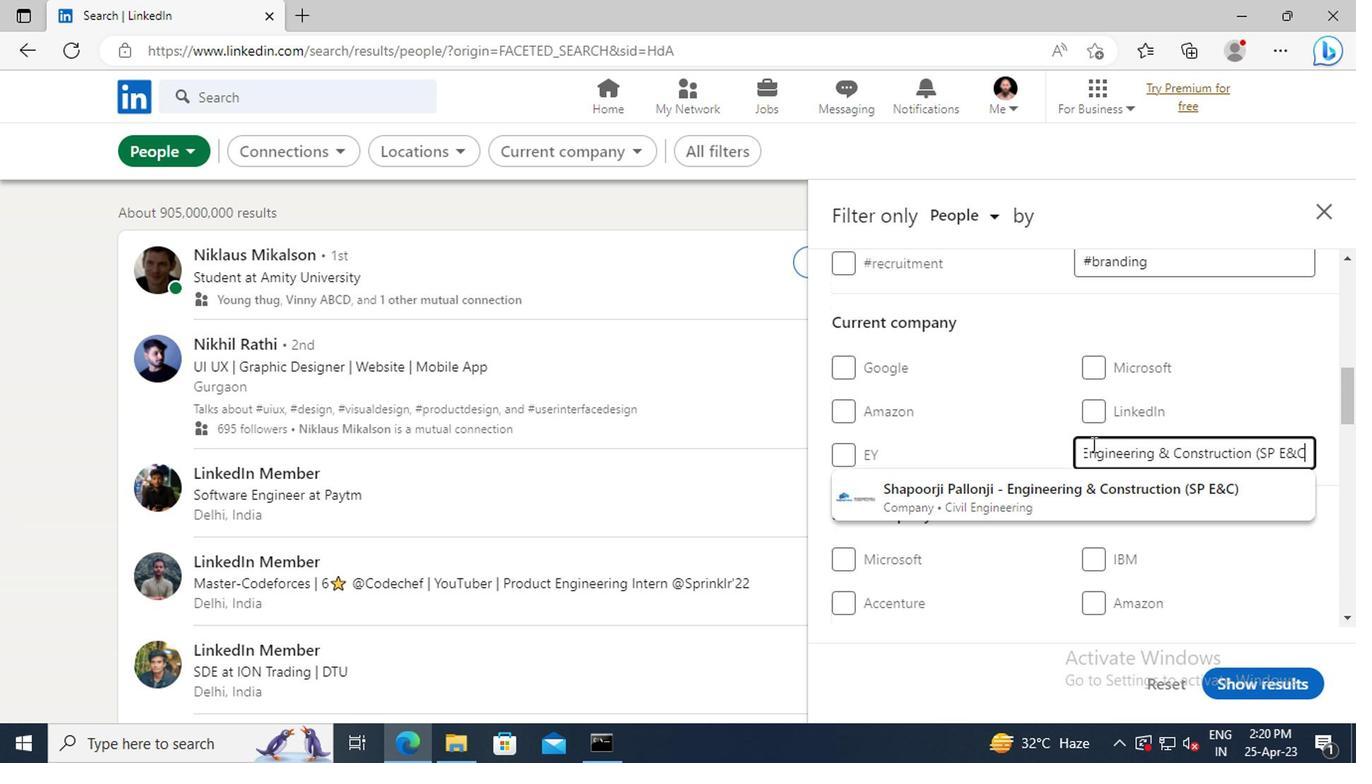 
Action: Mouse moved to (1074, 496)
Screenshot: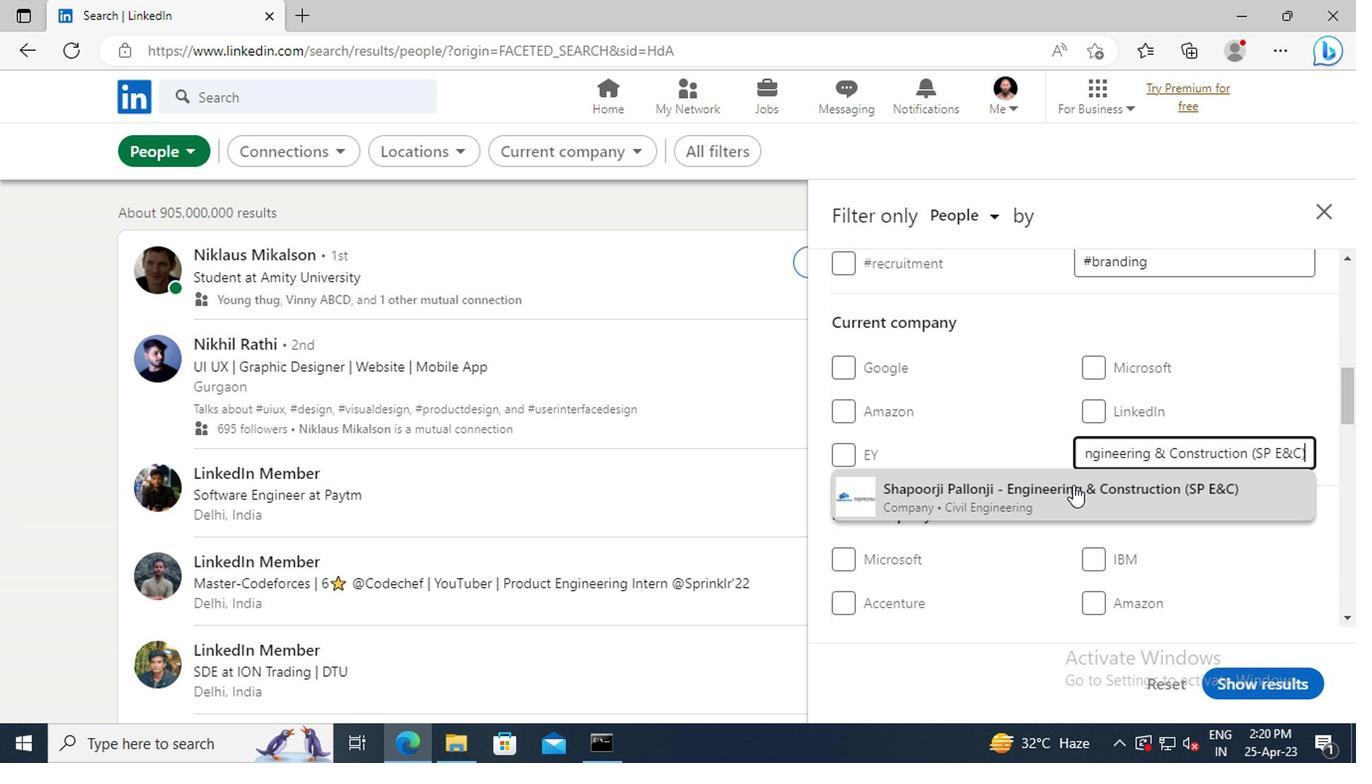 
Action: Mouse pressed left at (1074, 496)
Screenshot: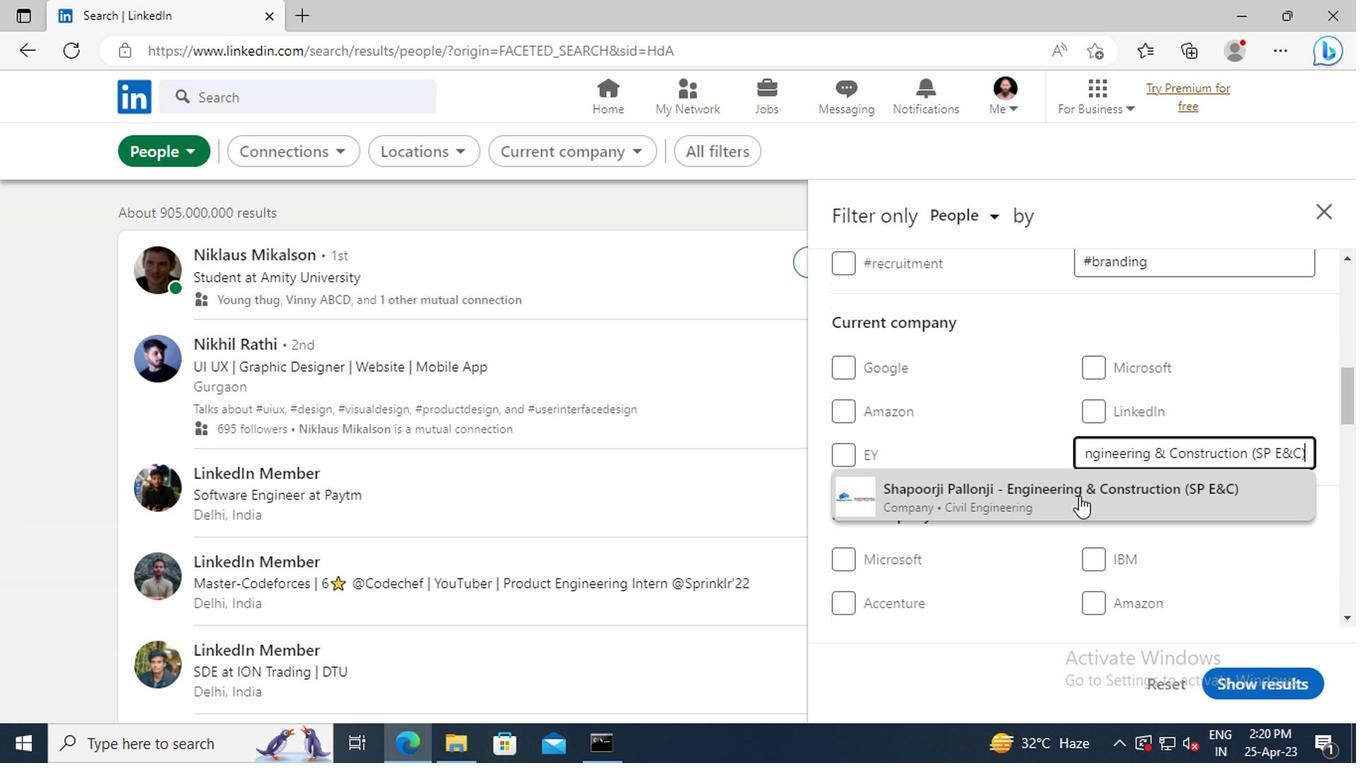 
Action: Mouse moved to (1009, 459)
Screenshot: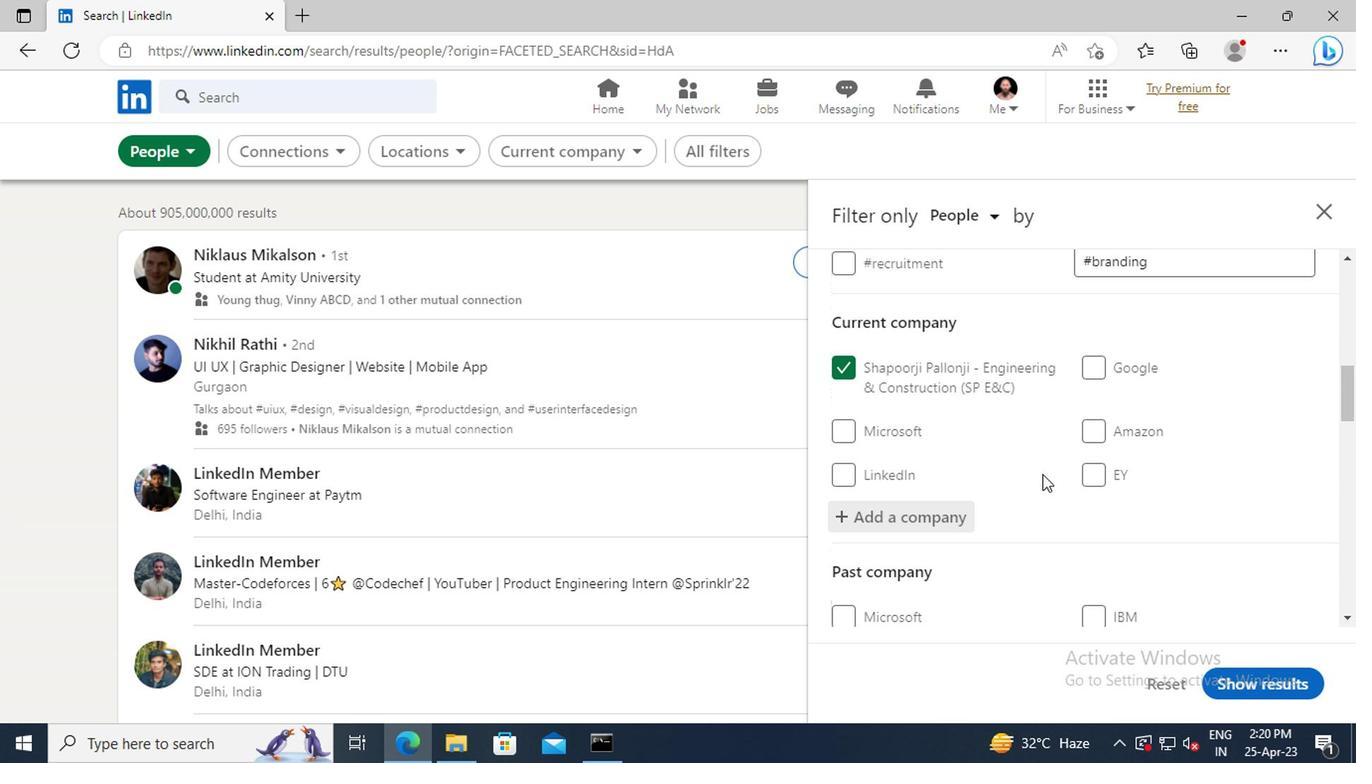 
Action: Mouse scrolled (1009, 457) with delta (0, -1)
Screenshot: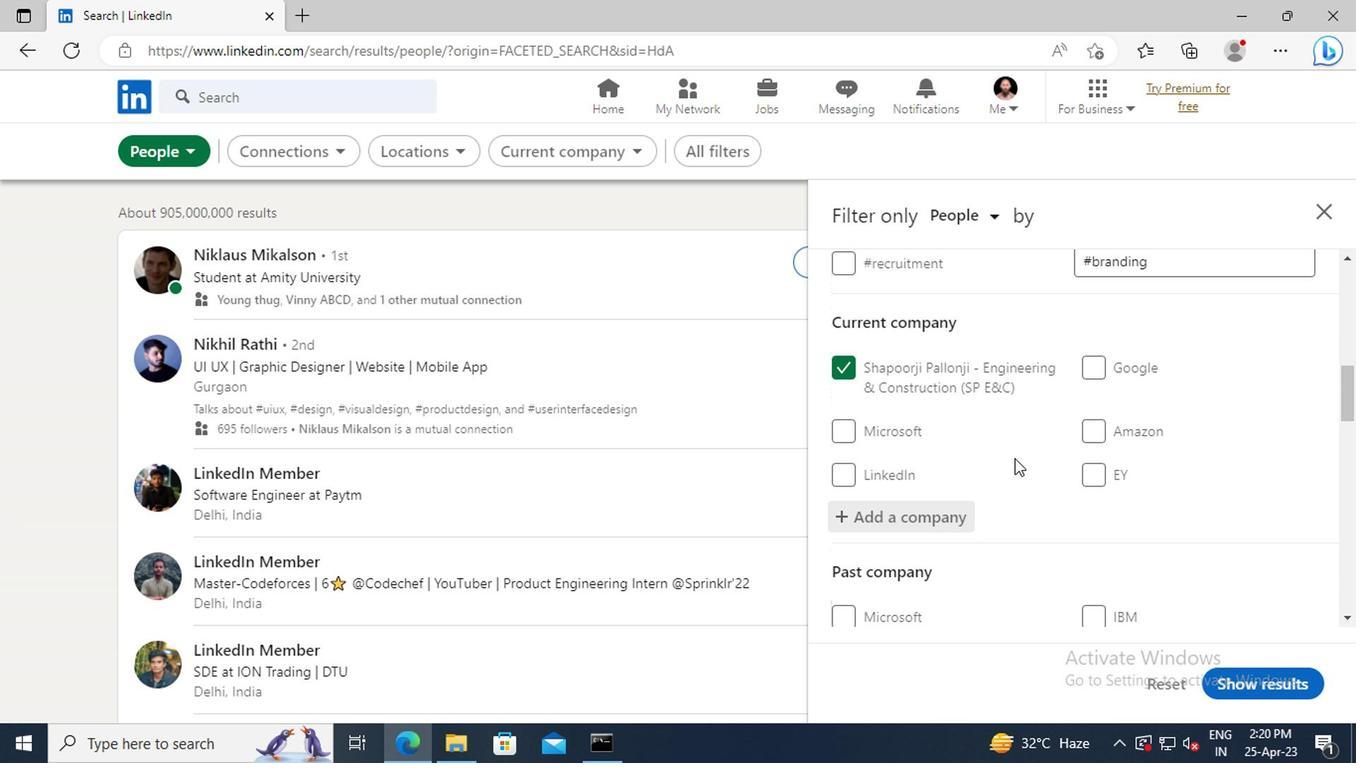 
Action: Mouse scrolled (1009, 457) with delta (0, -1)
Screenshot: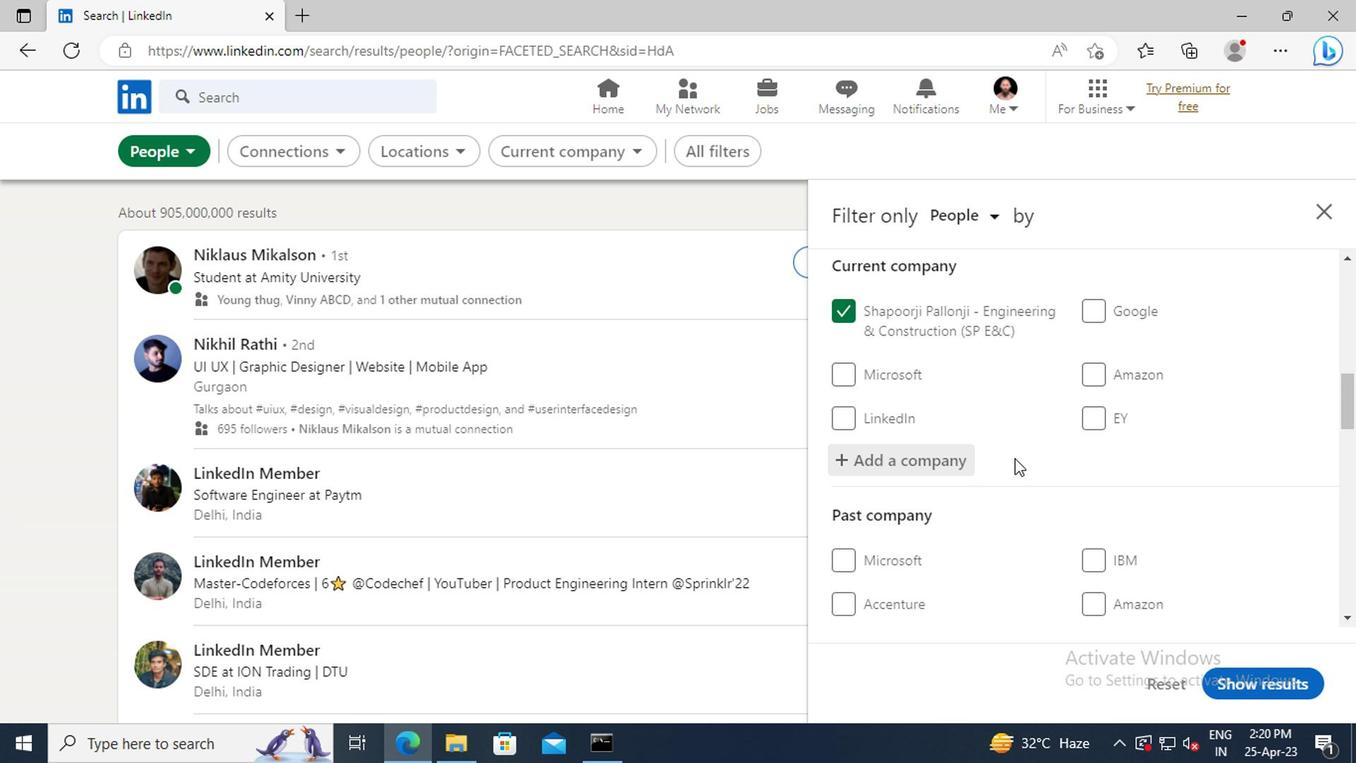 
Action: Mouse scrolled (1009, 457) with delta (0, -1)
Screenshot: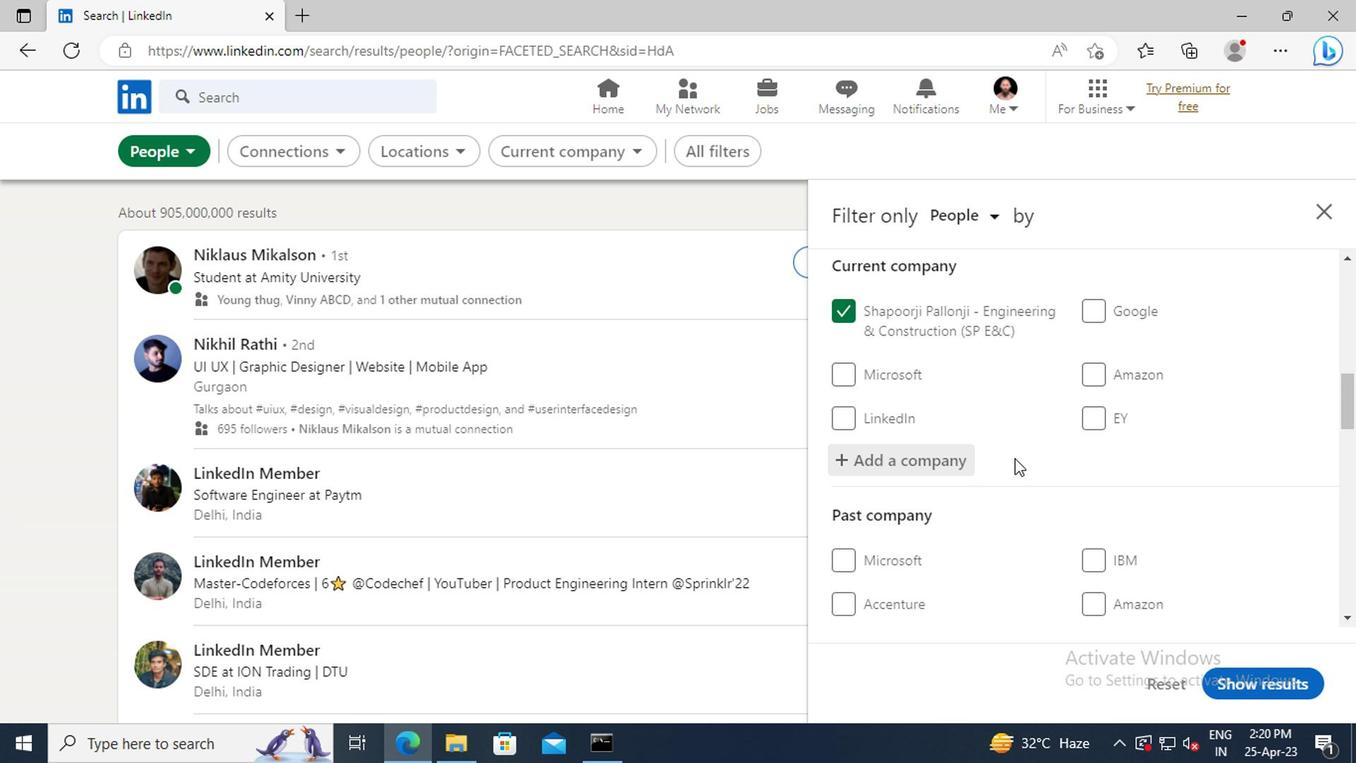 
Action: Mouse scrolled (1009, 457) with delta (0, -1)
Screenshot: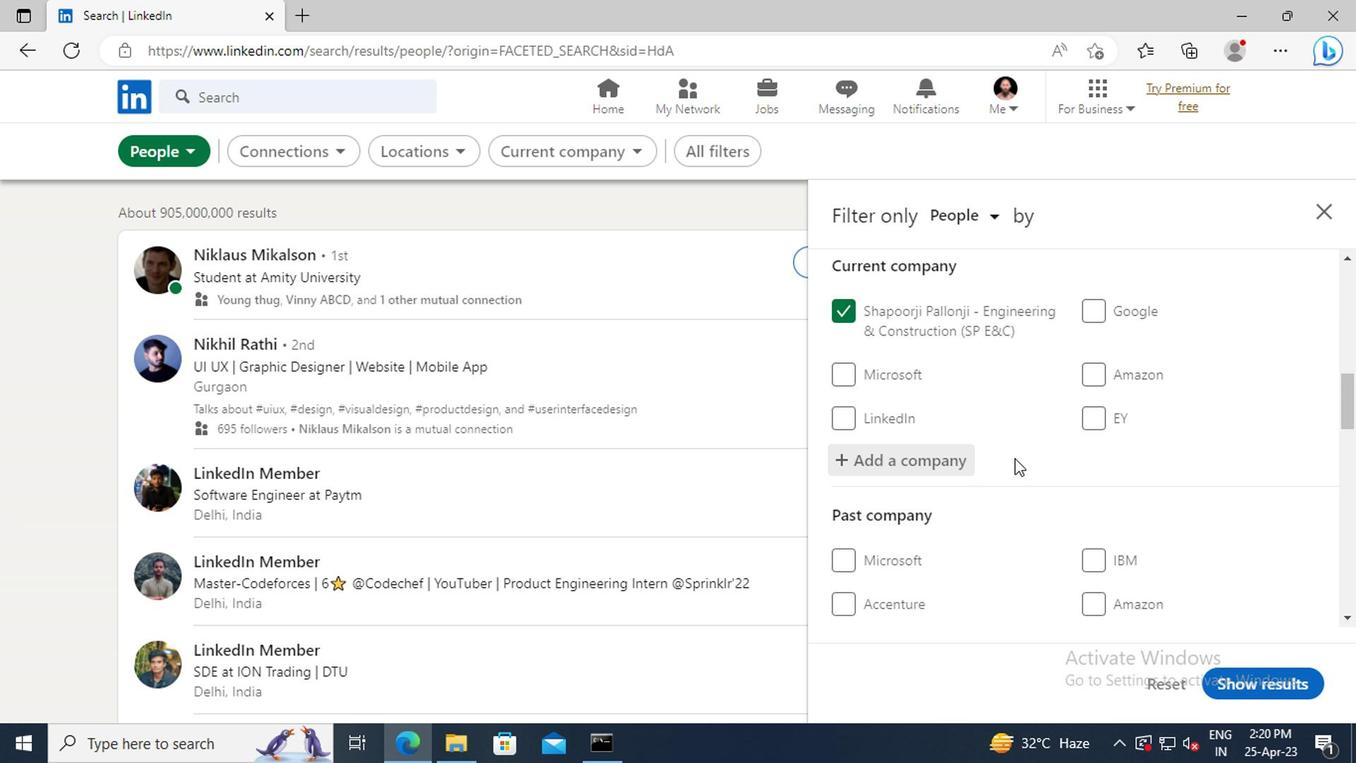 
Action: Mouse scrolled (1009, 457) with delta (0, -1)
Screenshot: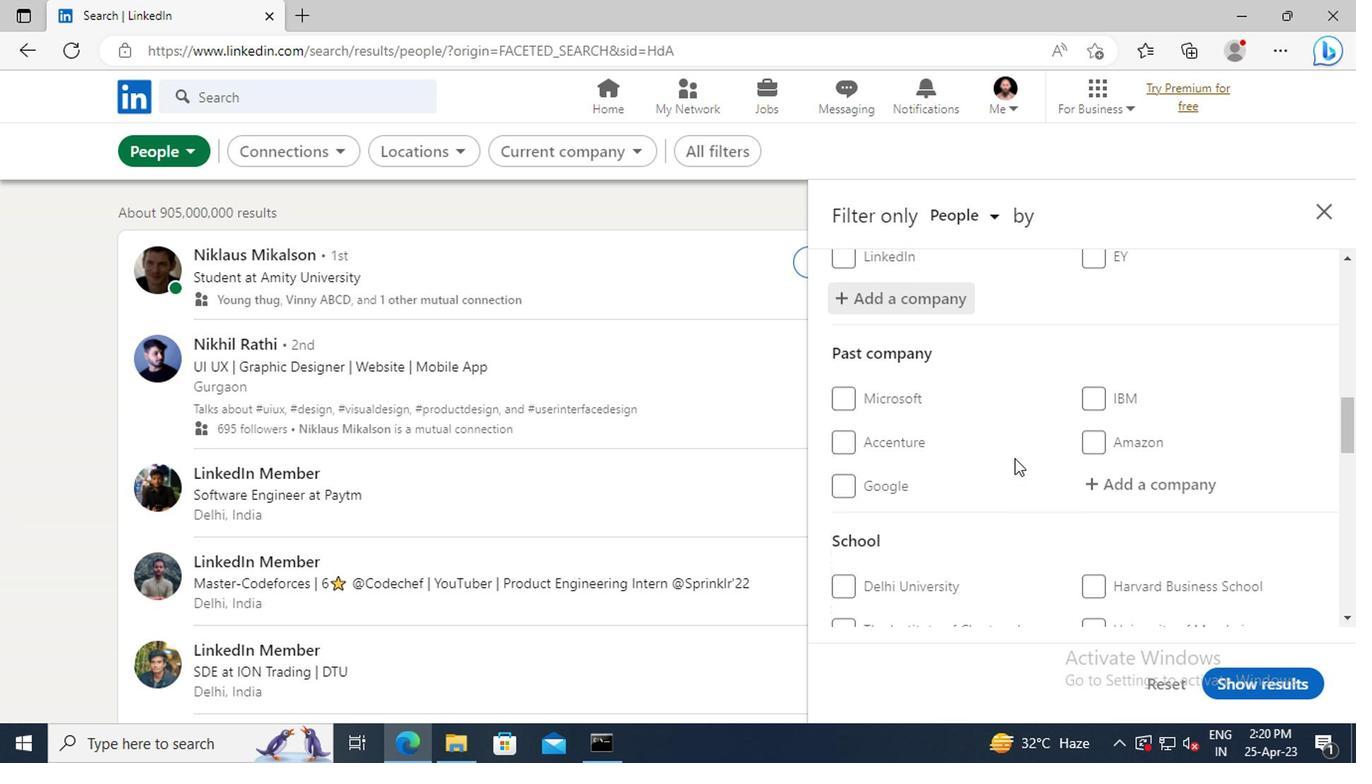 
Action: Mouse scrolled (1009, 457) with delta (0, -1)
Screenshot: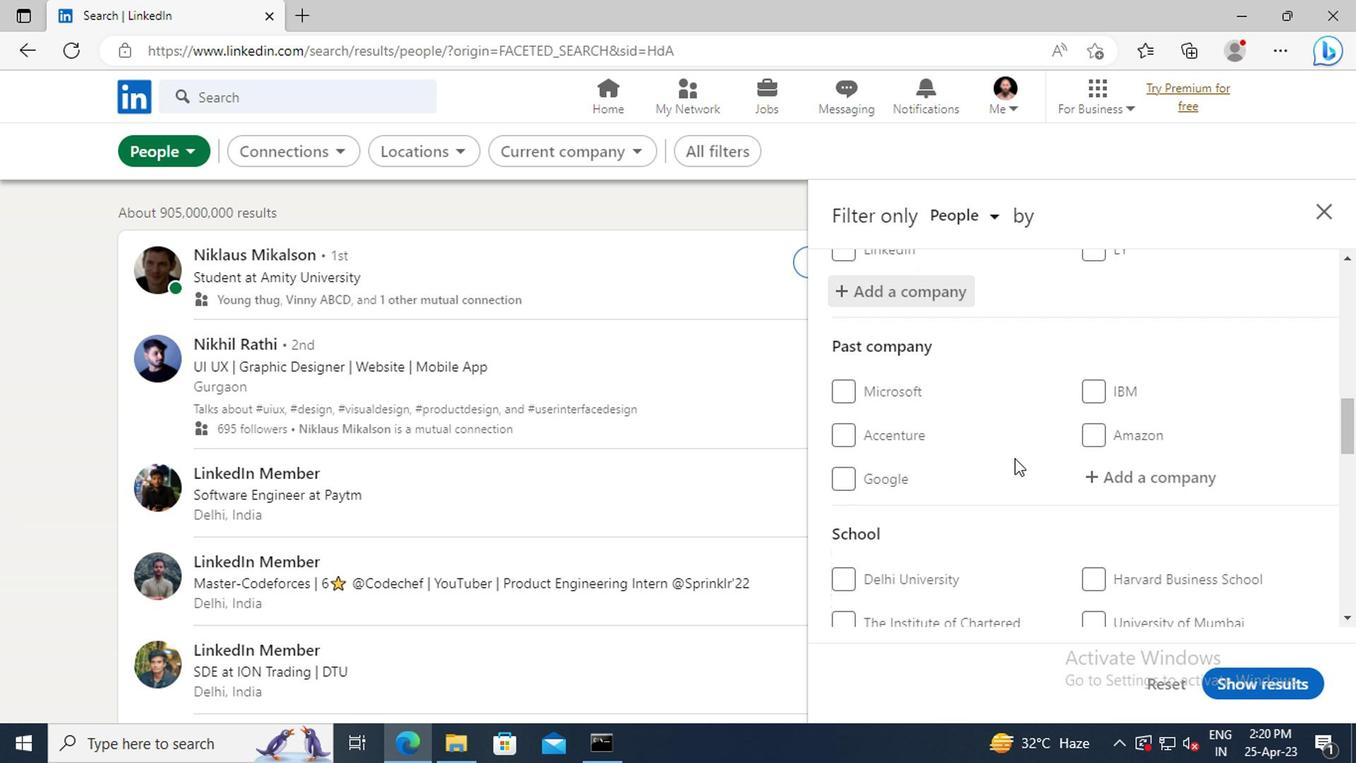 
Action: Mouse scrolled (1009, 457) with delta (0, -1)
Screenshot: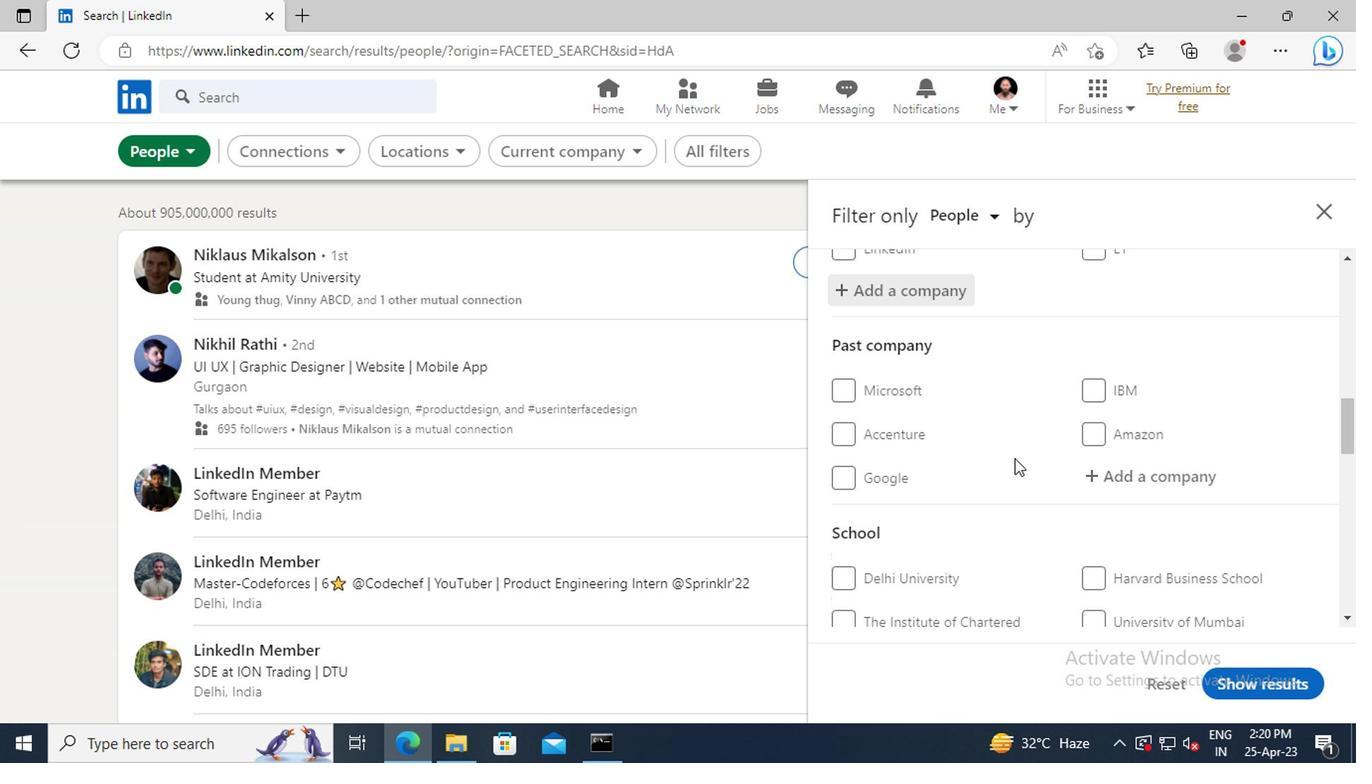 
Action: Mouse scrolled (1009, 457) with delta (0, -1)
Screenshot: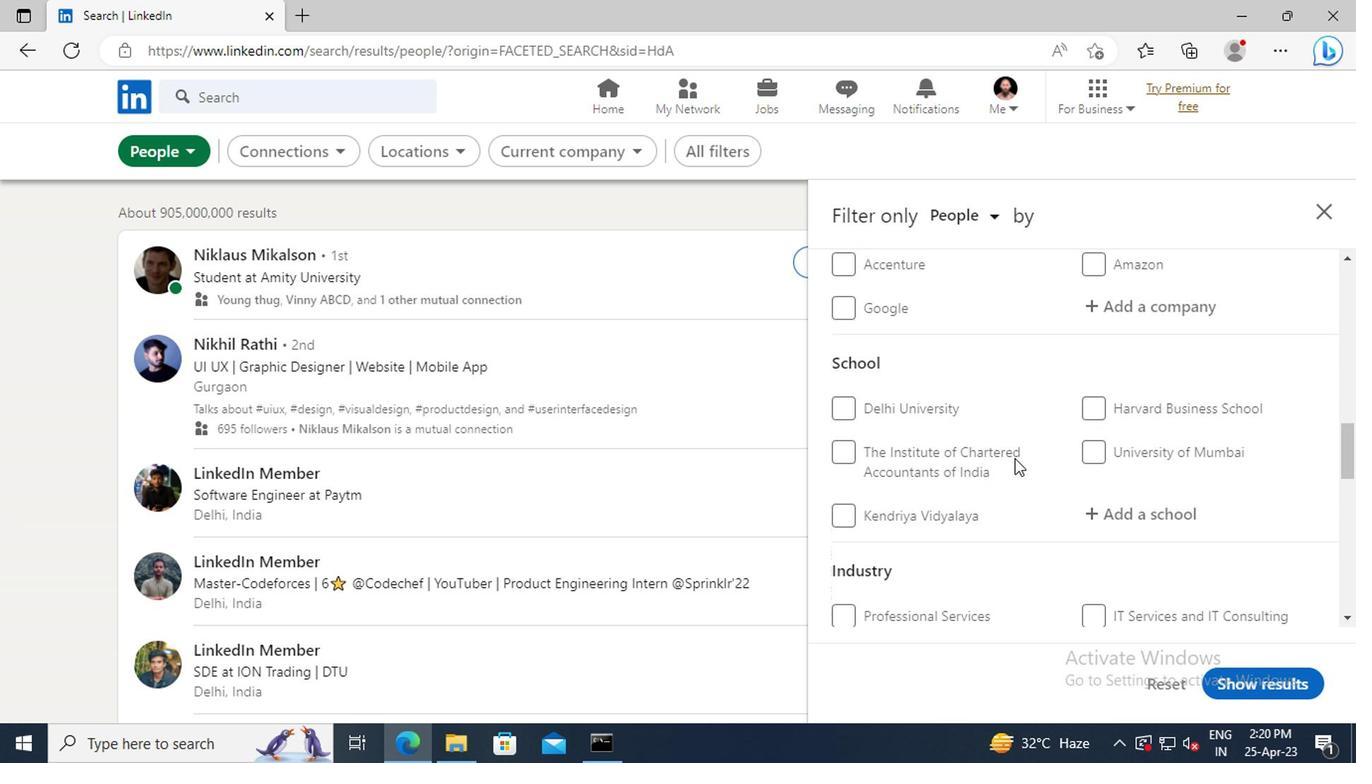 
Action: Mouse moved to (1122, 462)
Screenshot: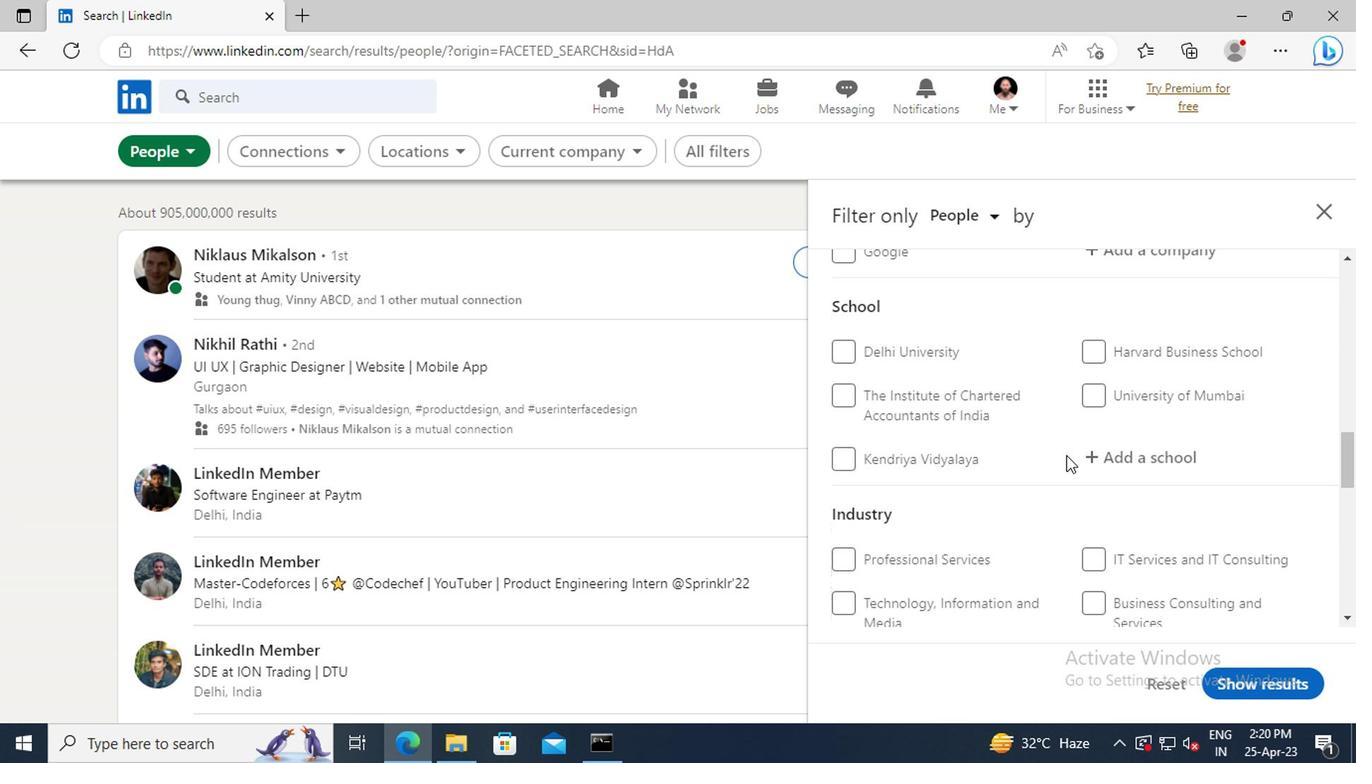 
Action: Mouse pressed left at (1122, 462)
Screenshot: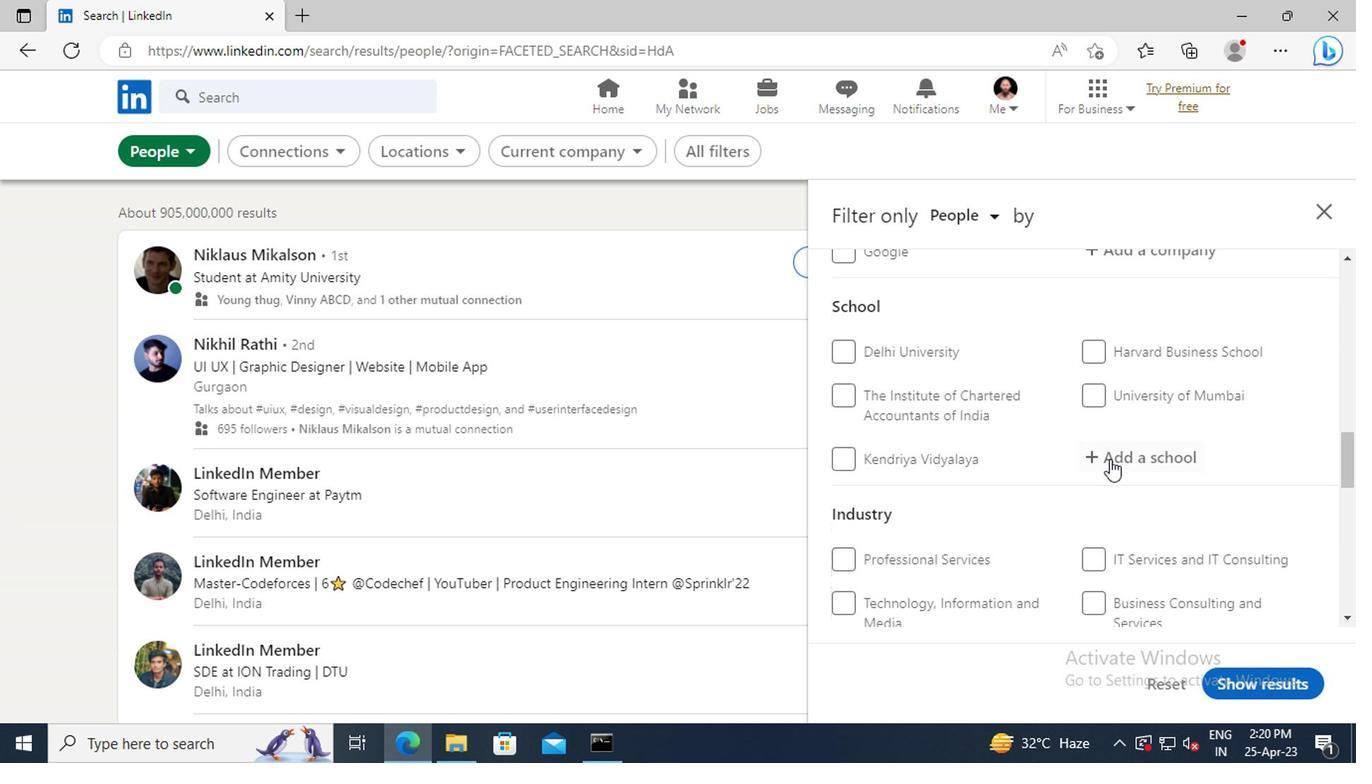 
Action: Mouse moved to (1119, 460)
Screenshot: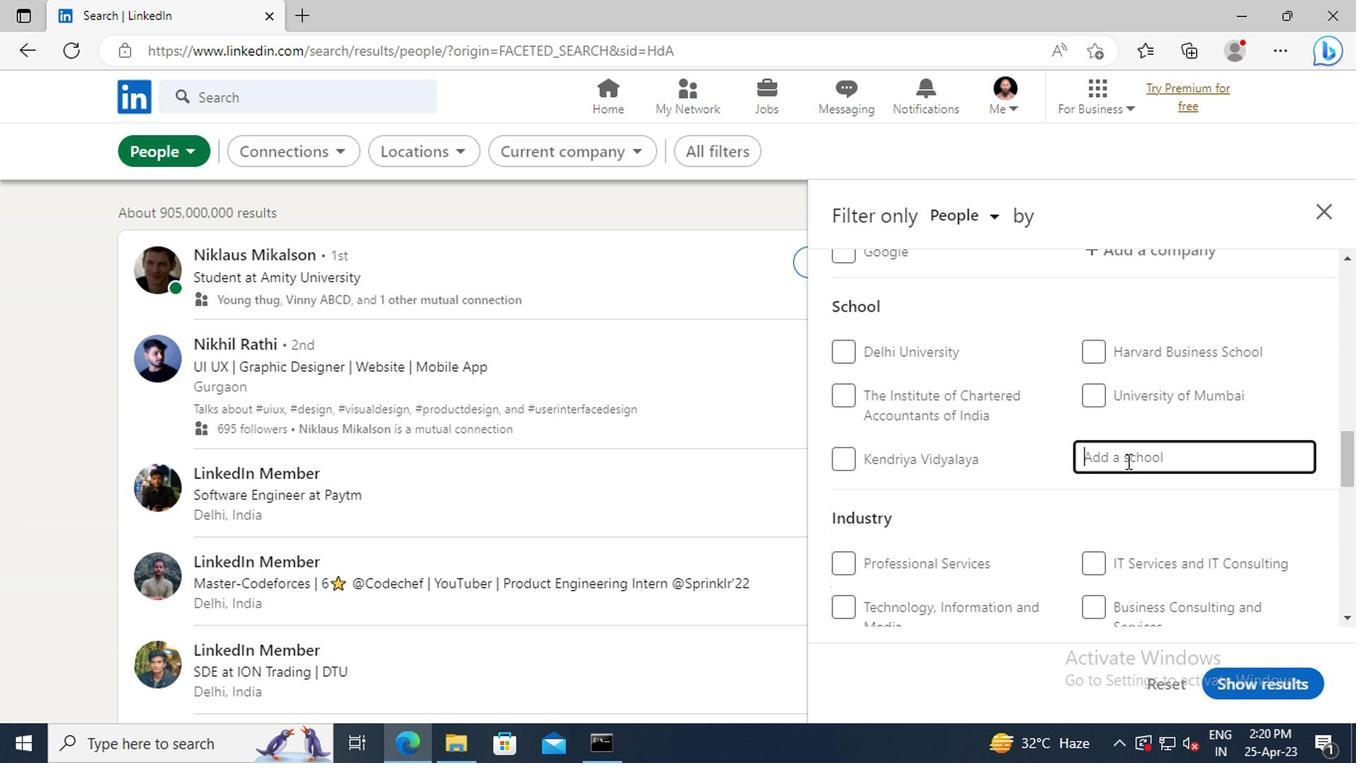 
Action: Key pressed <Key.shift>INDIAN<Key.space><Key.shift>INSTITUTE<Key.space>OF<Key.space><Key.shift>TECHNOLOGY,<Key.space><Key.shift>ROPAR
Screenshot: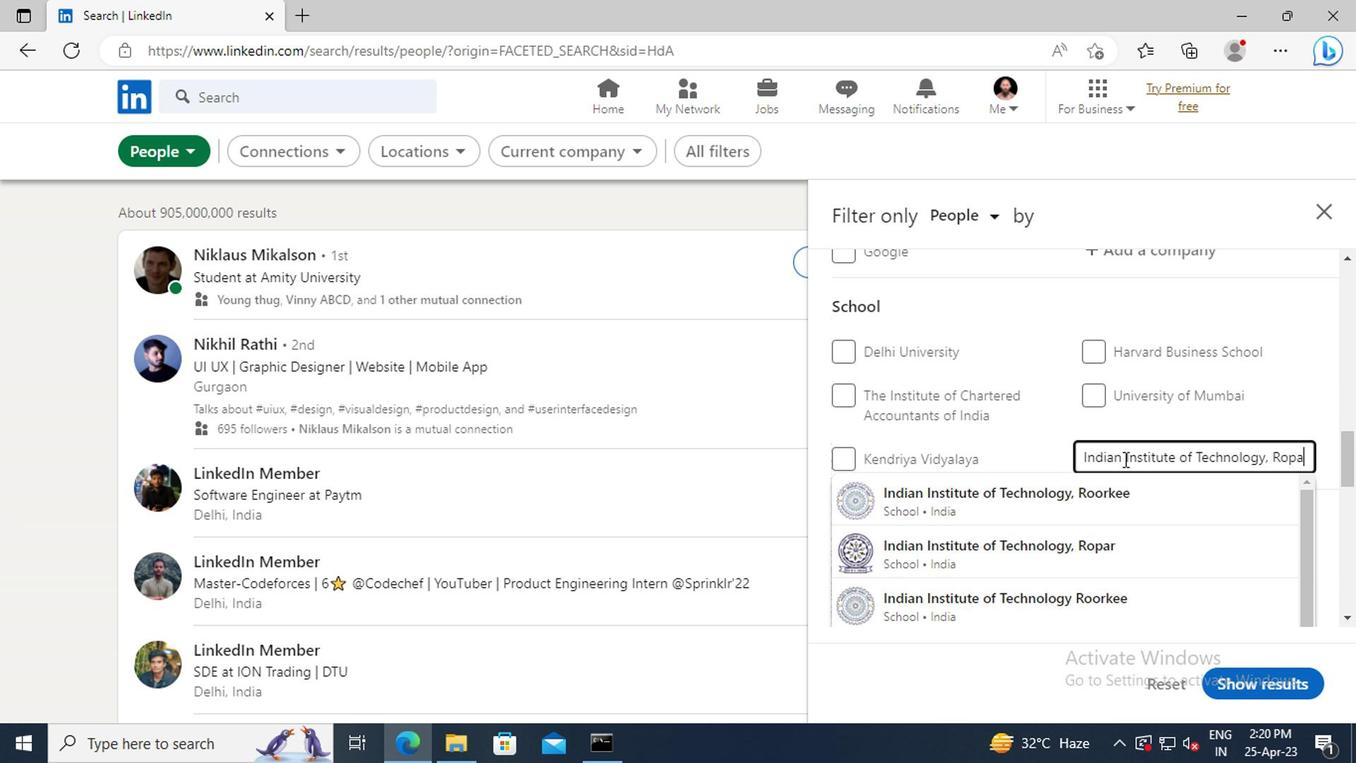 
Action: Mouse moved to (1104, 496)
Screenshot: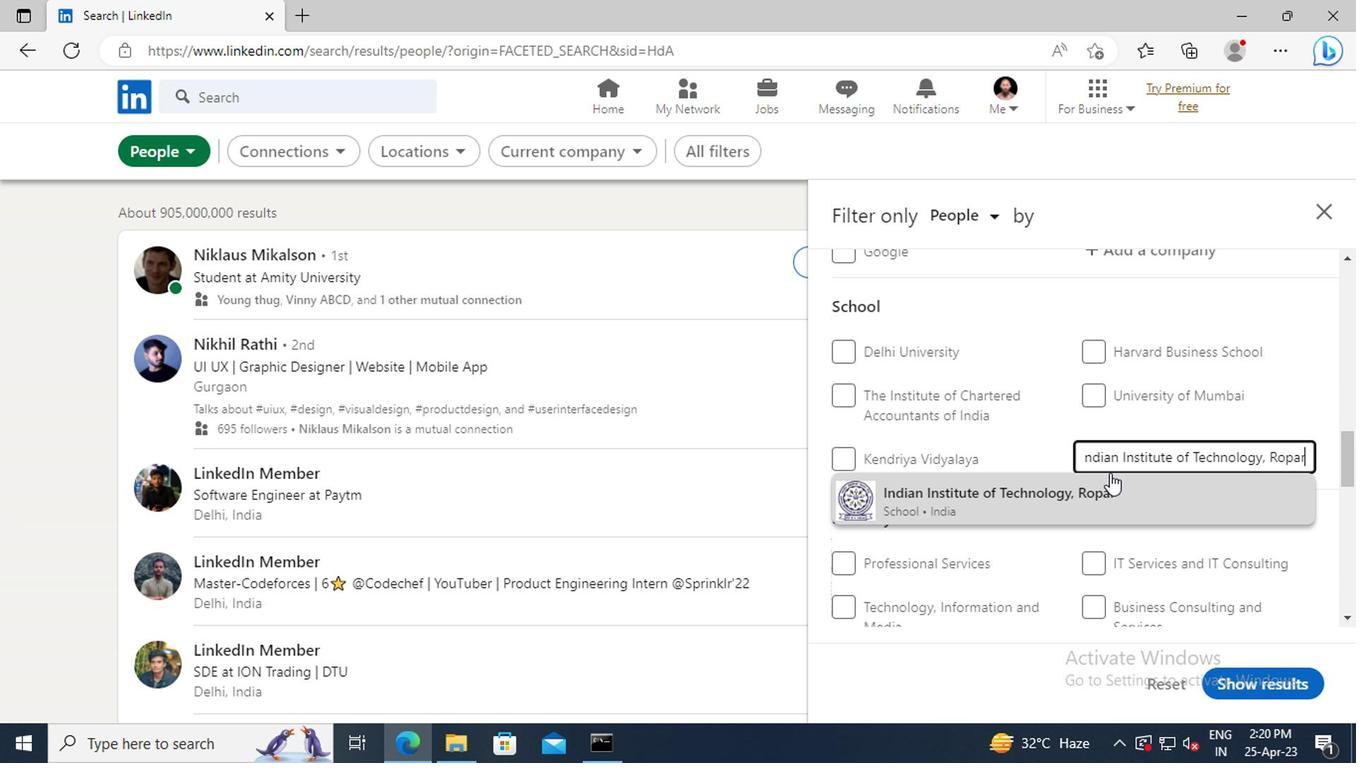 
Action: Mouse pressed left at (1104, 496)
Screenshot: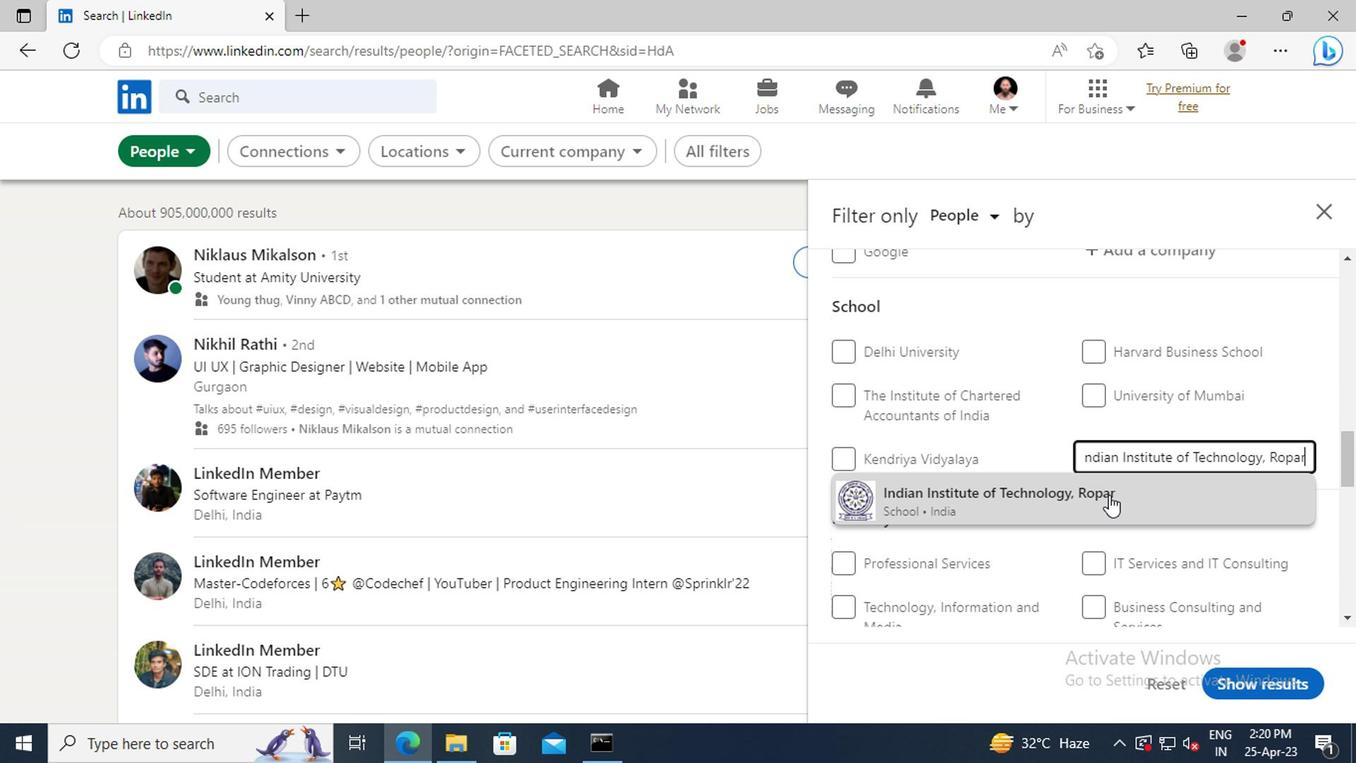 
Action: Mouse moved to (1052, 469)
Screenshot: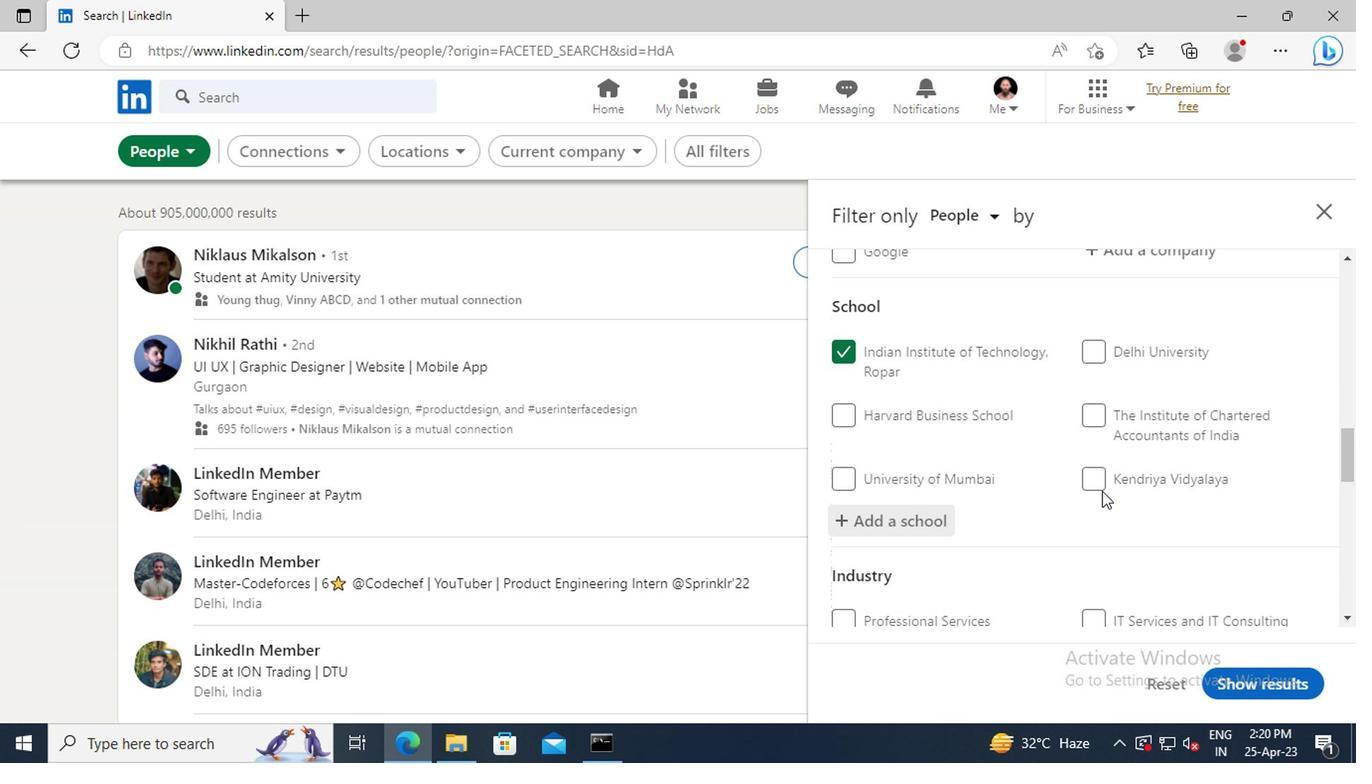 
Action: Mouse scrolled (1052, 469) with delta (0, 0)
Screenshot: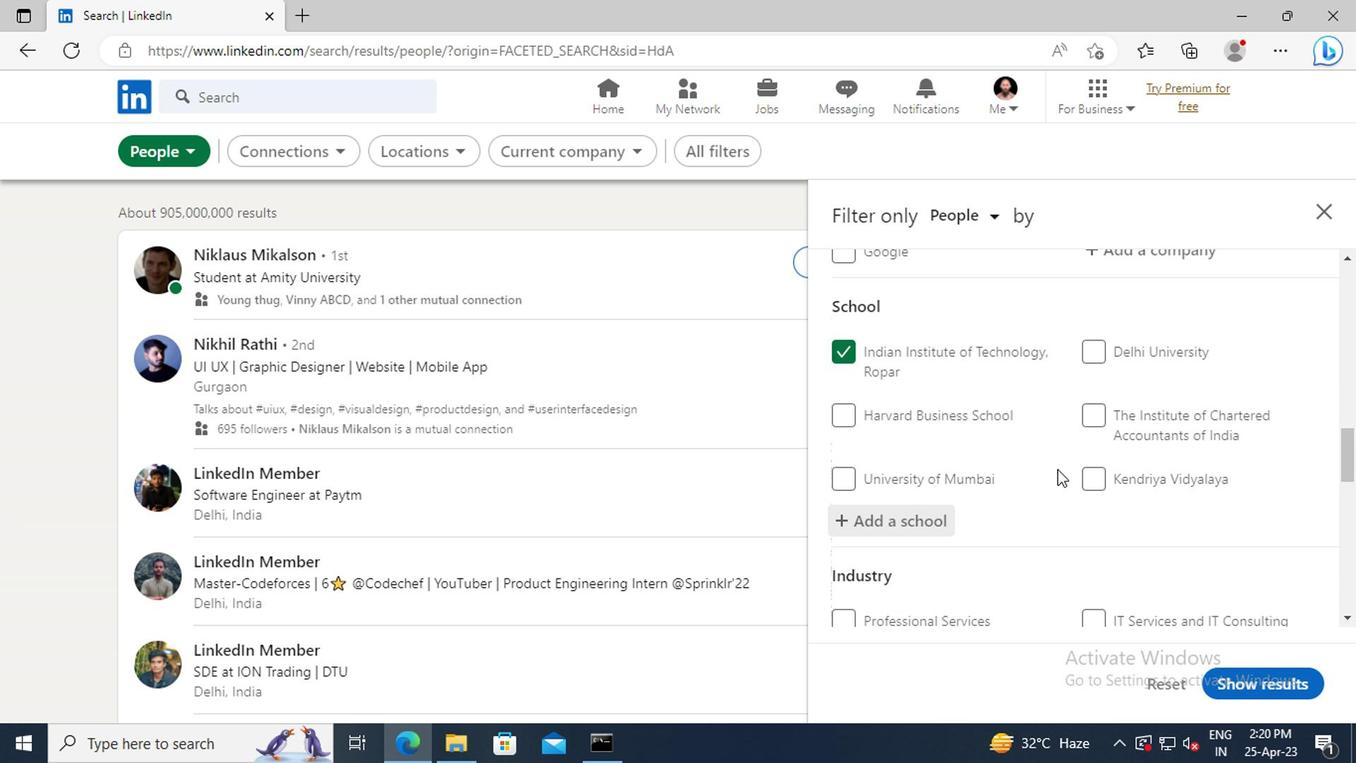 
Action: Mouse scrolled (1052, 469) with delta (0, 0)
Screenshot: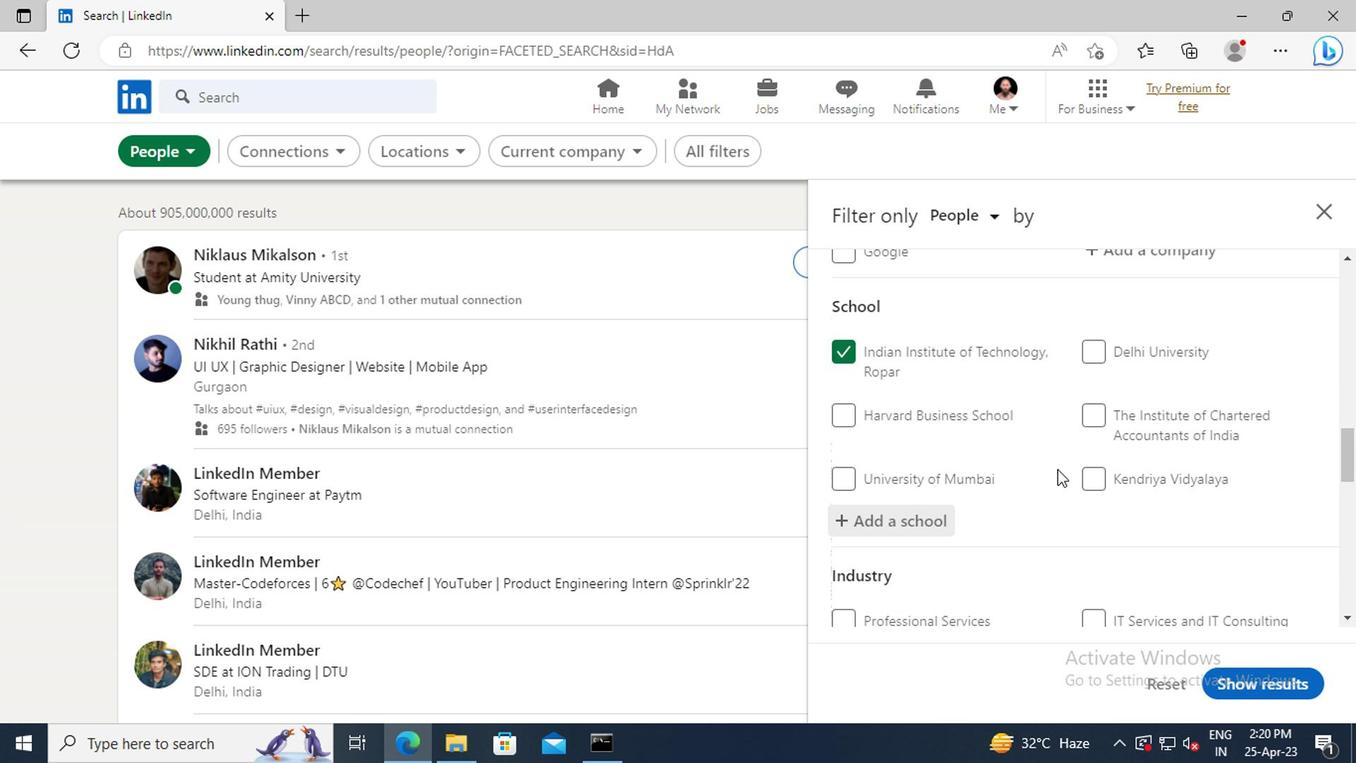 
Action: Mouse moved to (1052, 464)
Screenshot: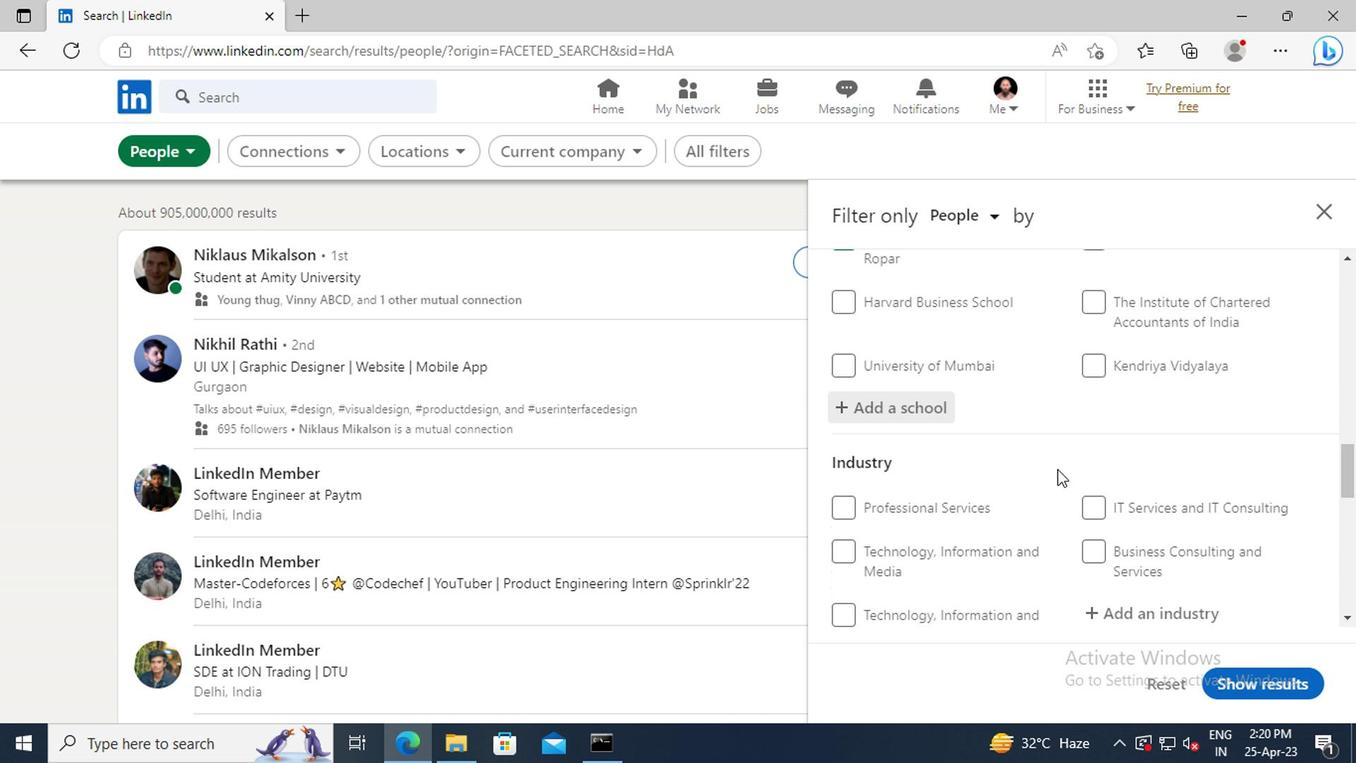 
Action: Mouse scrolled (1052, 462) with delta (0, -1)
Screenshot: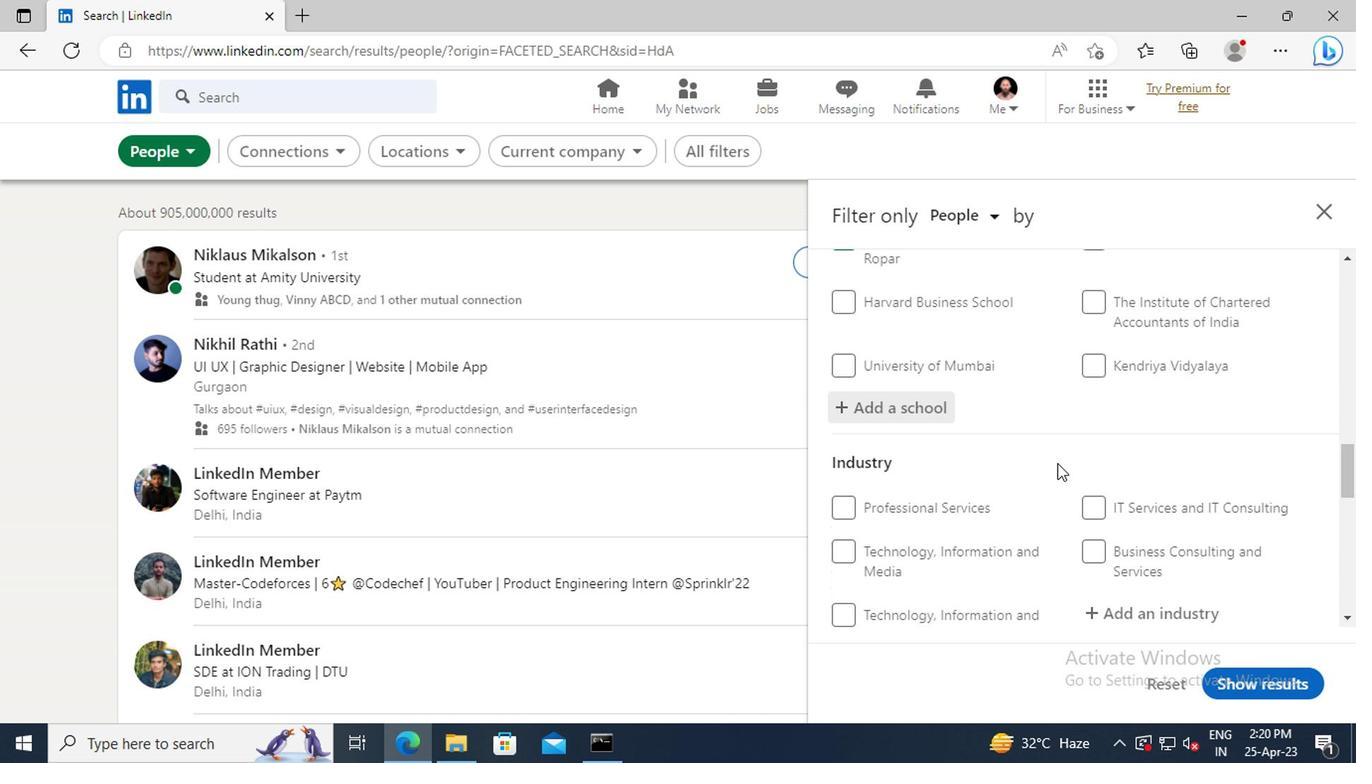 
Action: Mouse scrolled (1052, 462) with delta (0, -1)
Screenshot: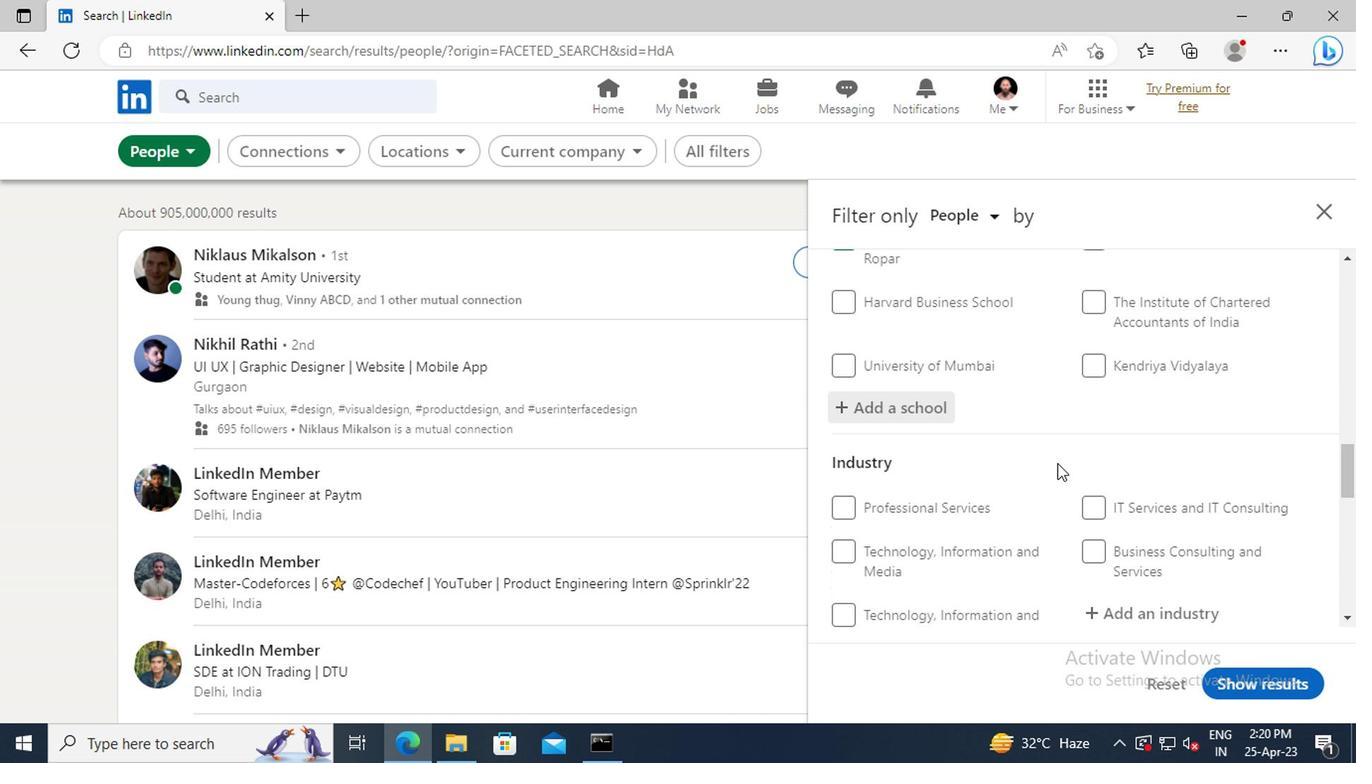
Action: Mouse scrolled (1052, 462) with delta (0, -1)
Screenshot: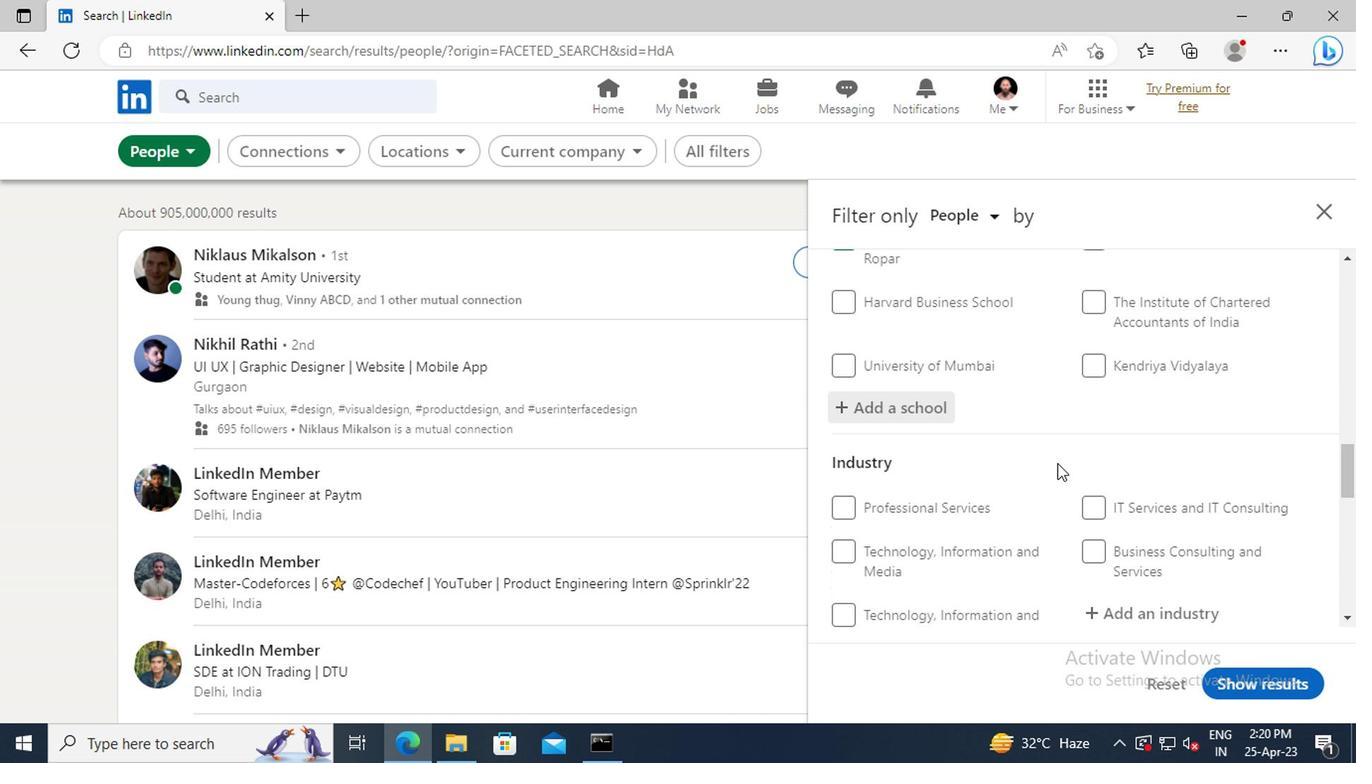
Action: Mouse moved to (1109, 450)
Screenshot: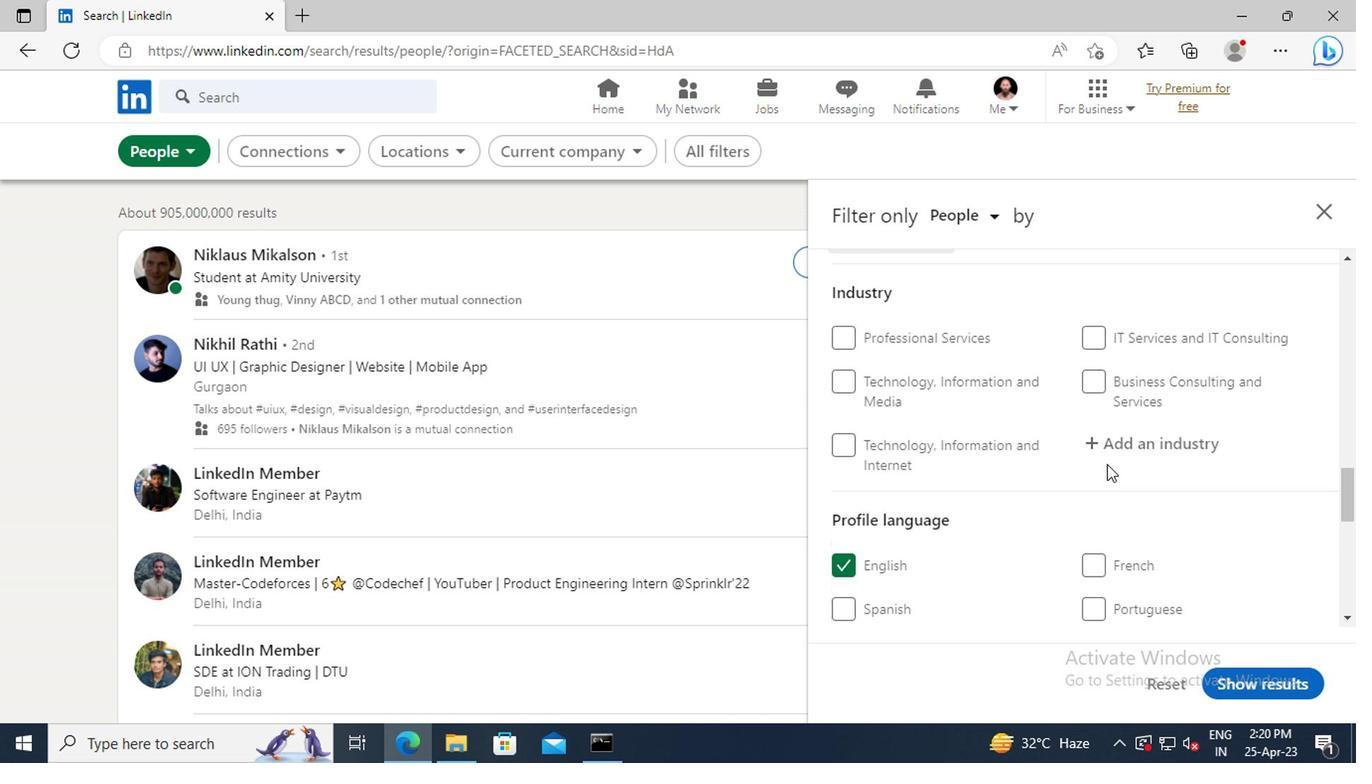 
Action: Mouse pressed left at (1109, 450)
Screenshot: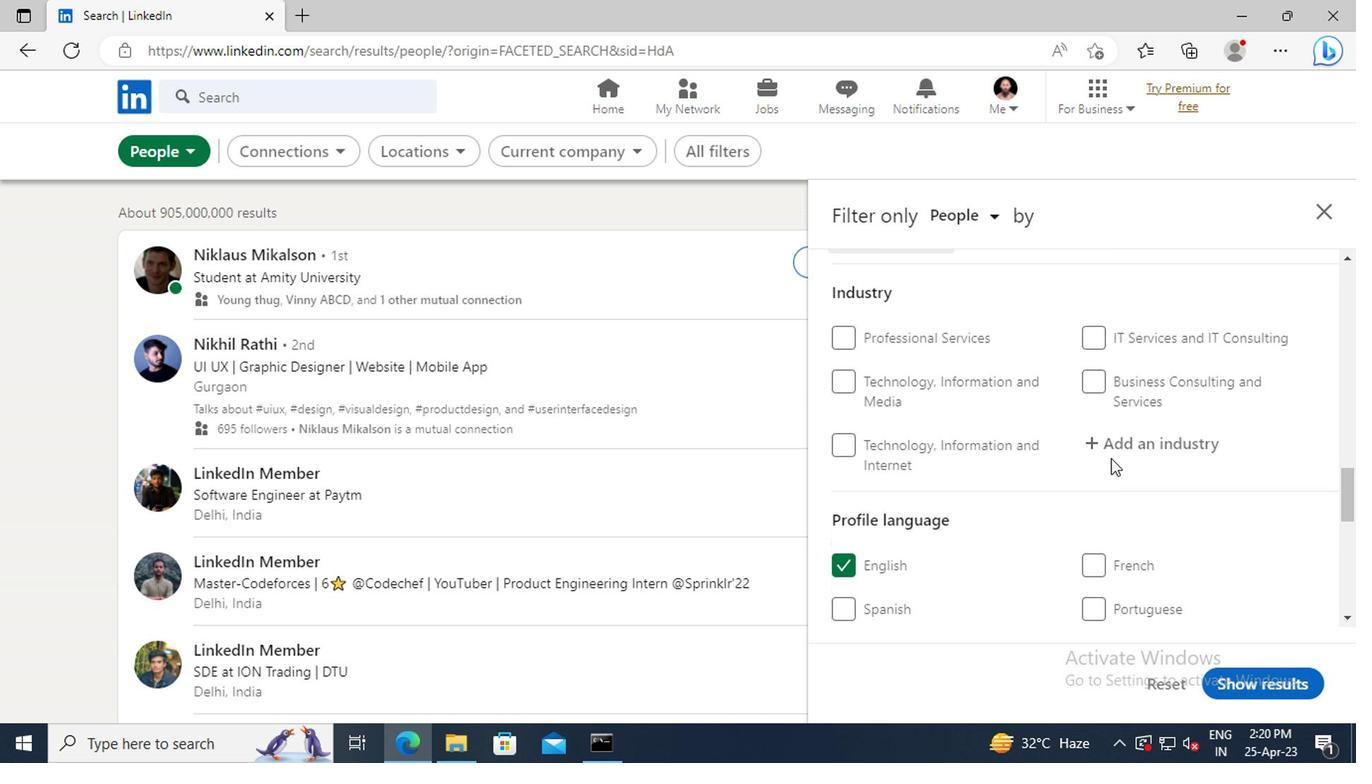 
Action: Mouse moved to (1109, 450)
Screenshot: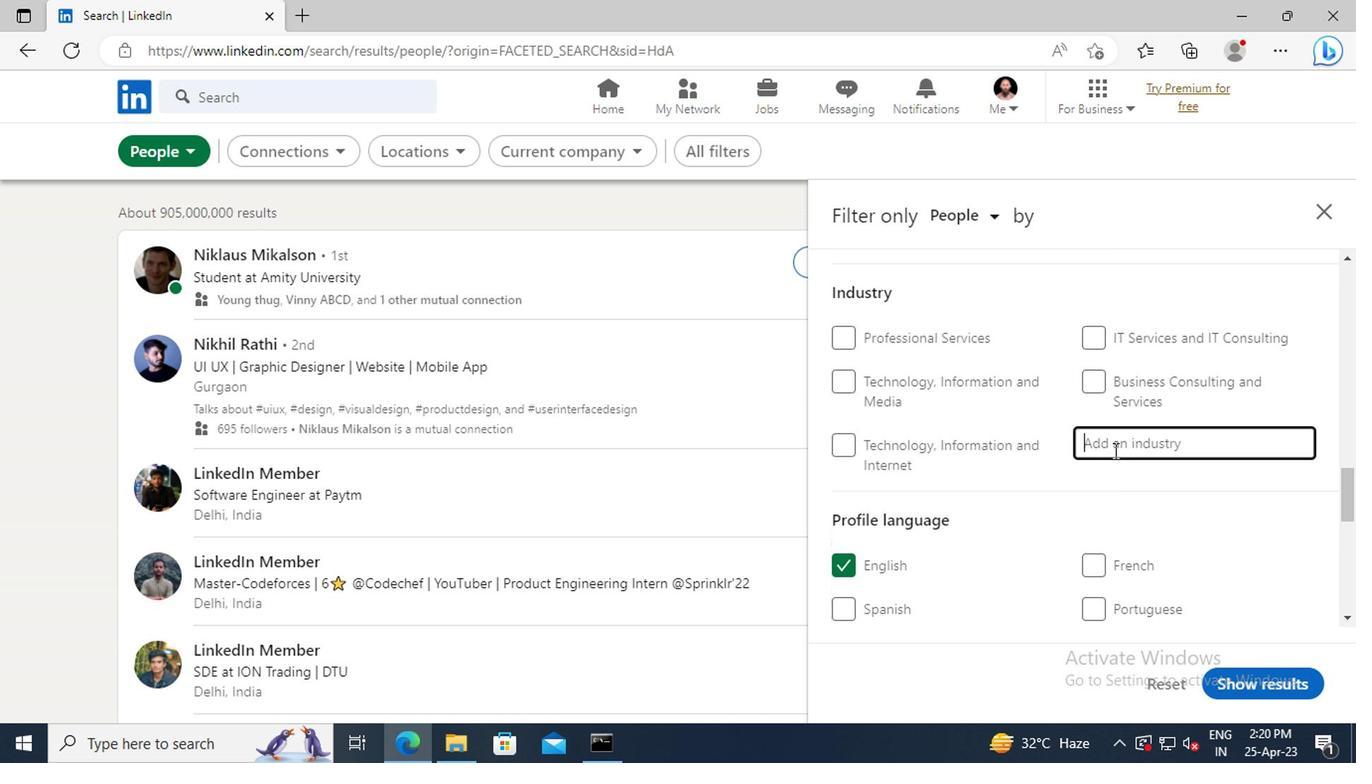 
Action: Key pressed <Key.shift_r>ZOOS<Key.space>AND<Key.space><Key.shift>BOTANICAL<Key.space><Key.shift>GARN<Key.backspace>DENS
Screenshot: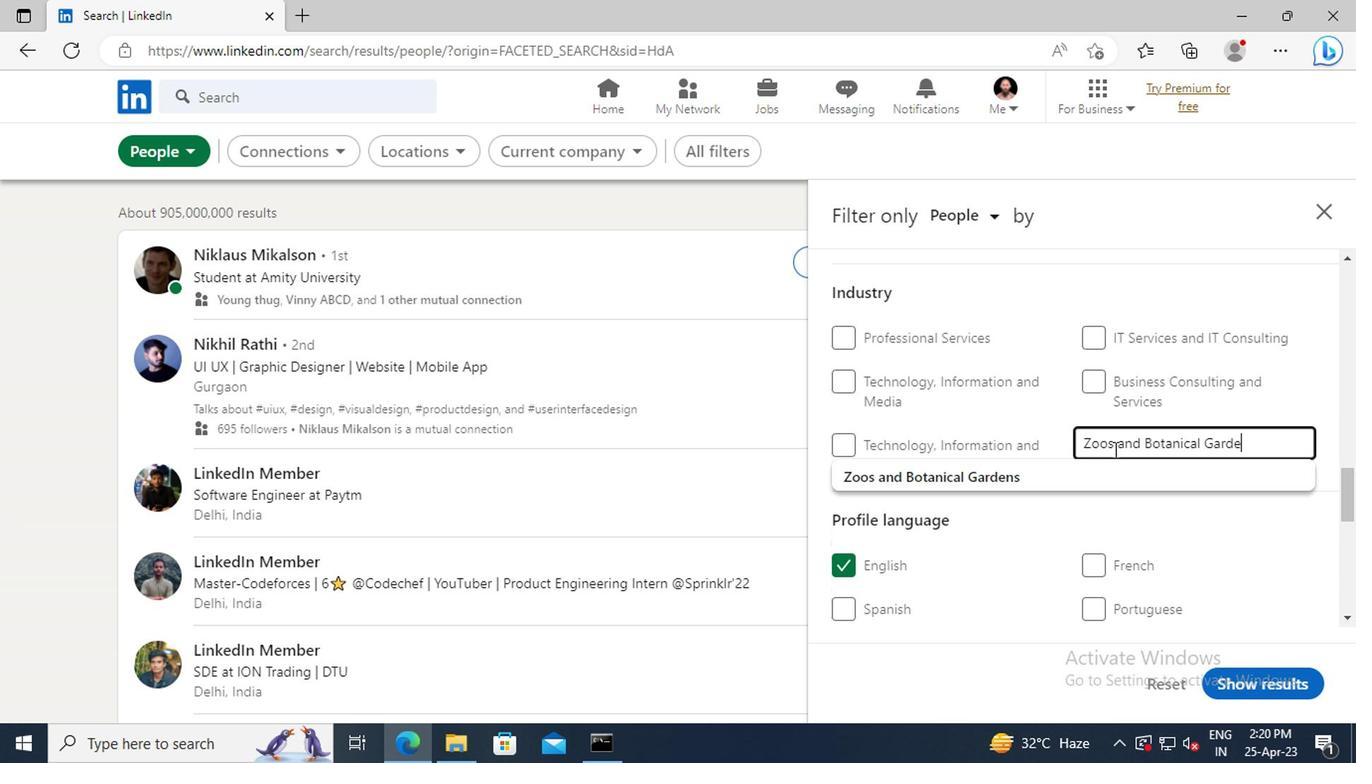 
Action: Mouse moved to (1055, 474)
Screenshot: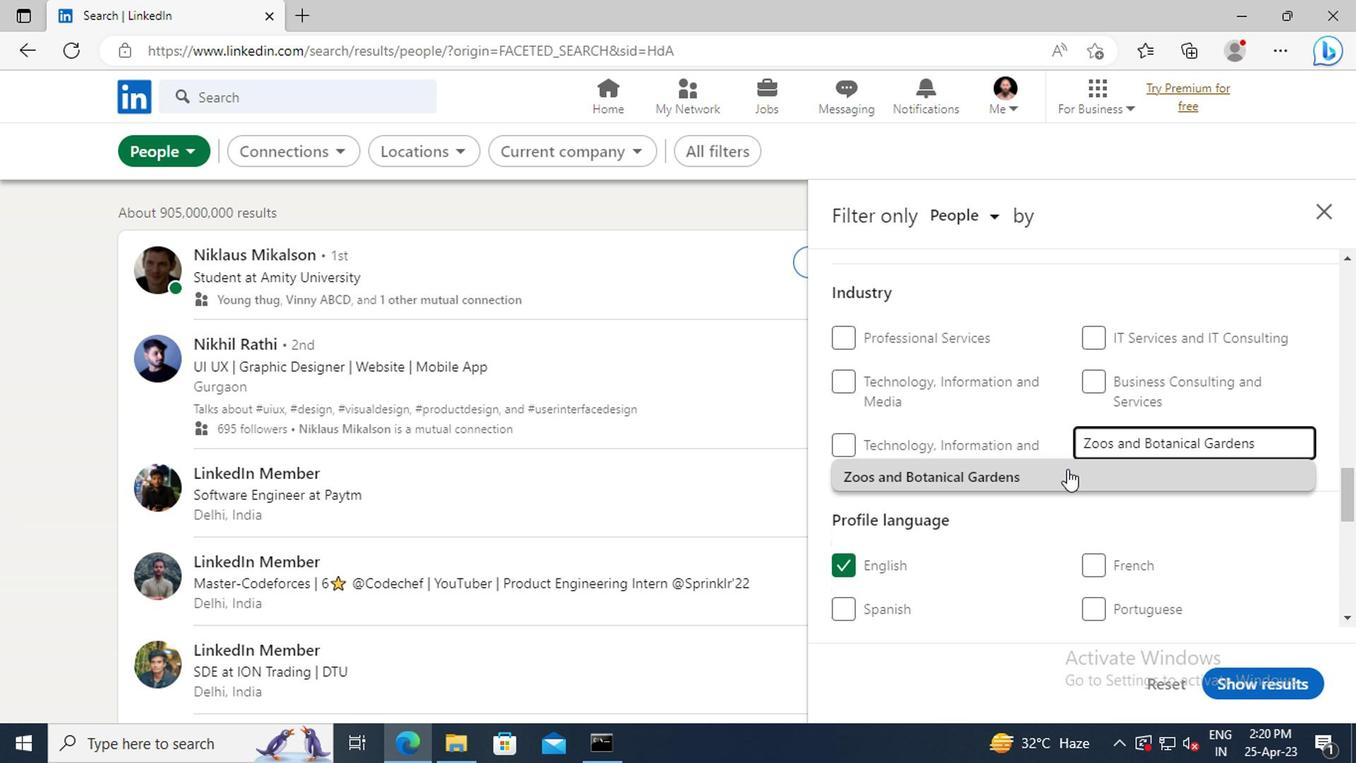
Action: Mouse pressed left at (1055, 474)
Screenshot: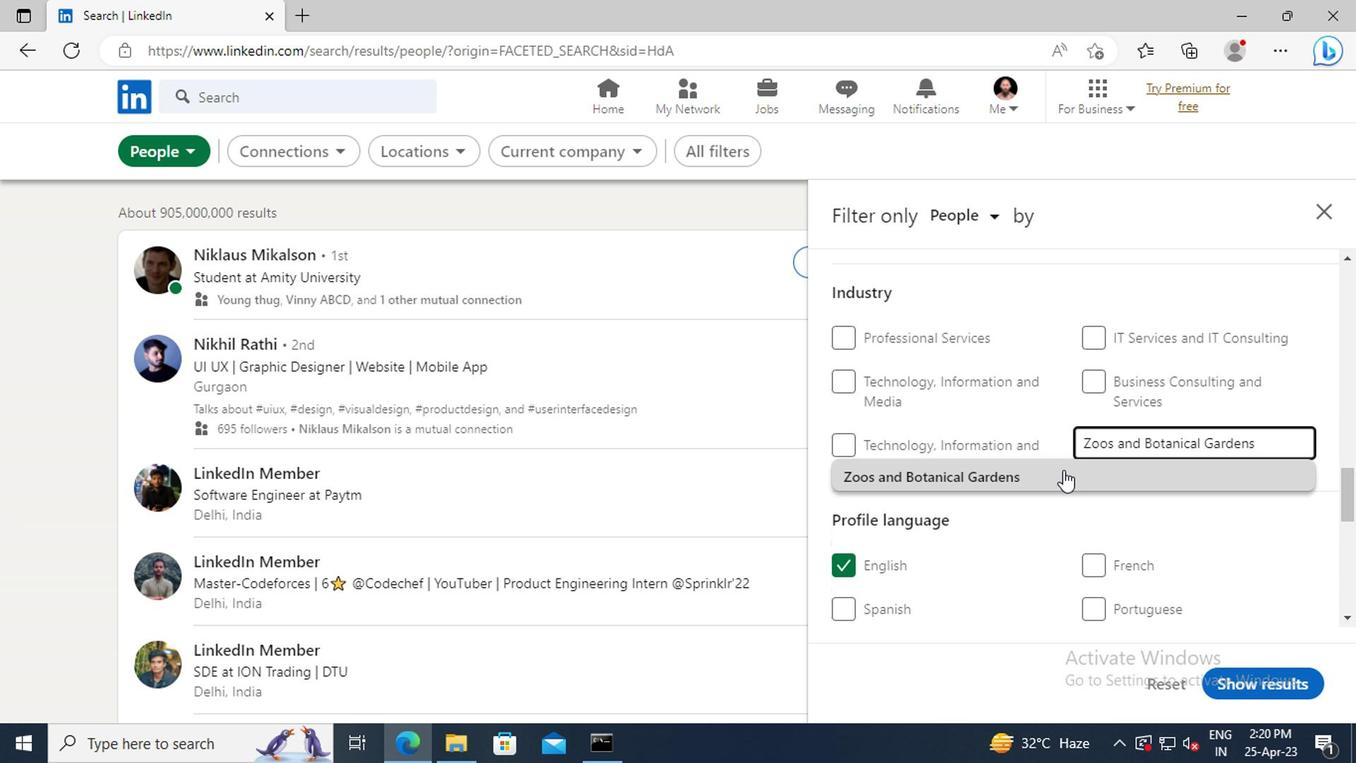 
Action: Mouse scrolled (1055, 472) with delta (0, -1)
Screenshot: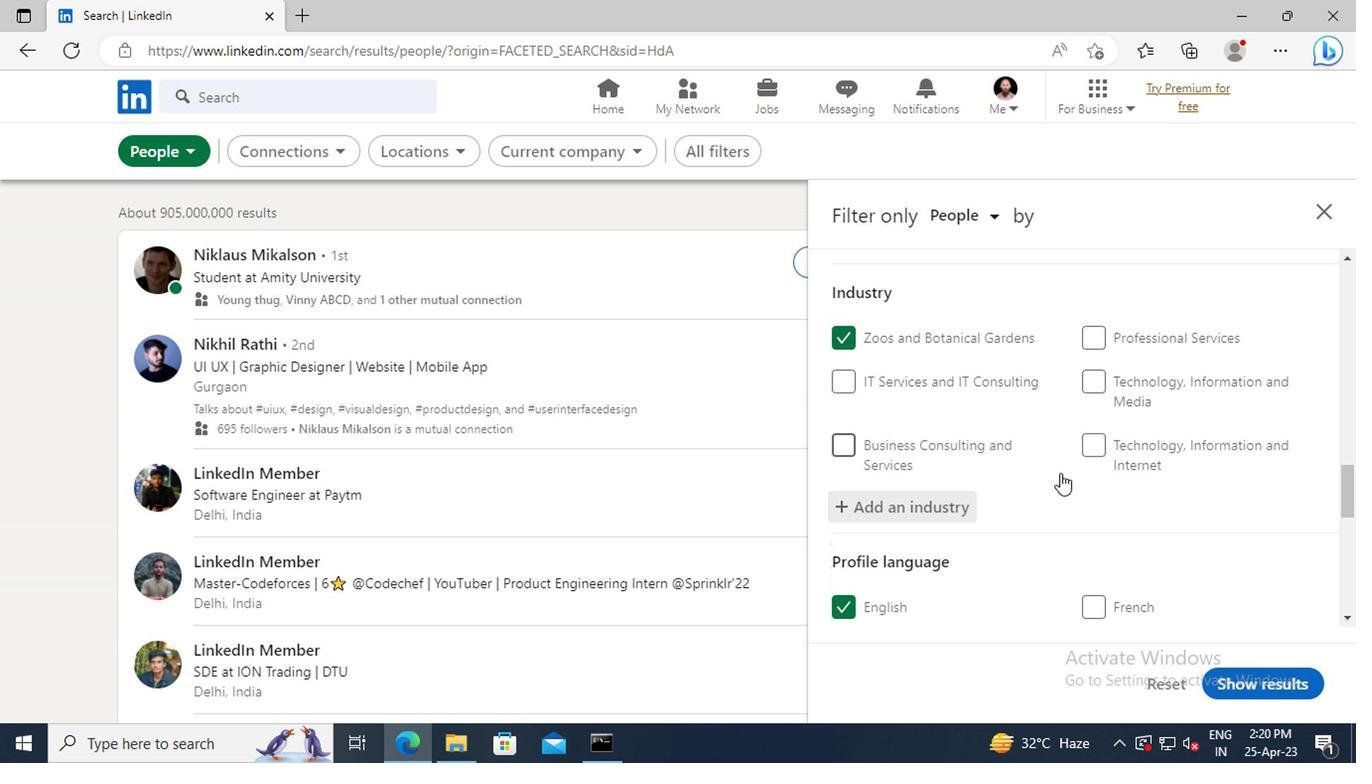 
Action: Mouse scrolled (1055, 472) with delta (0, -1)
Screenshot: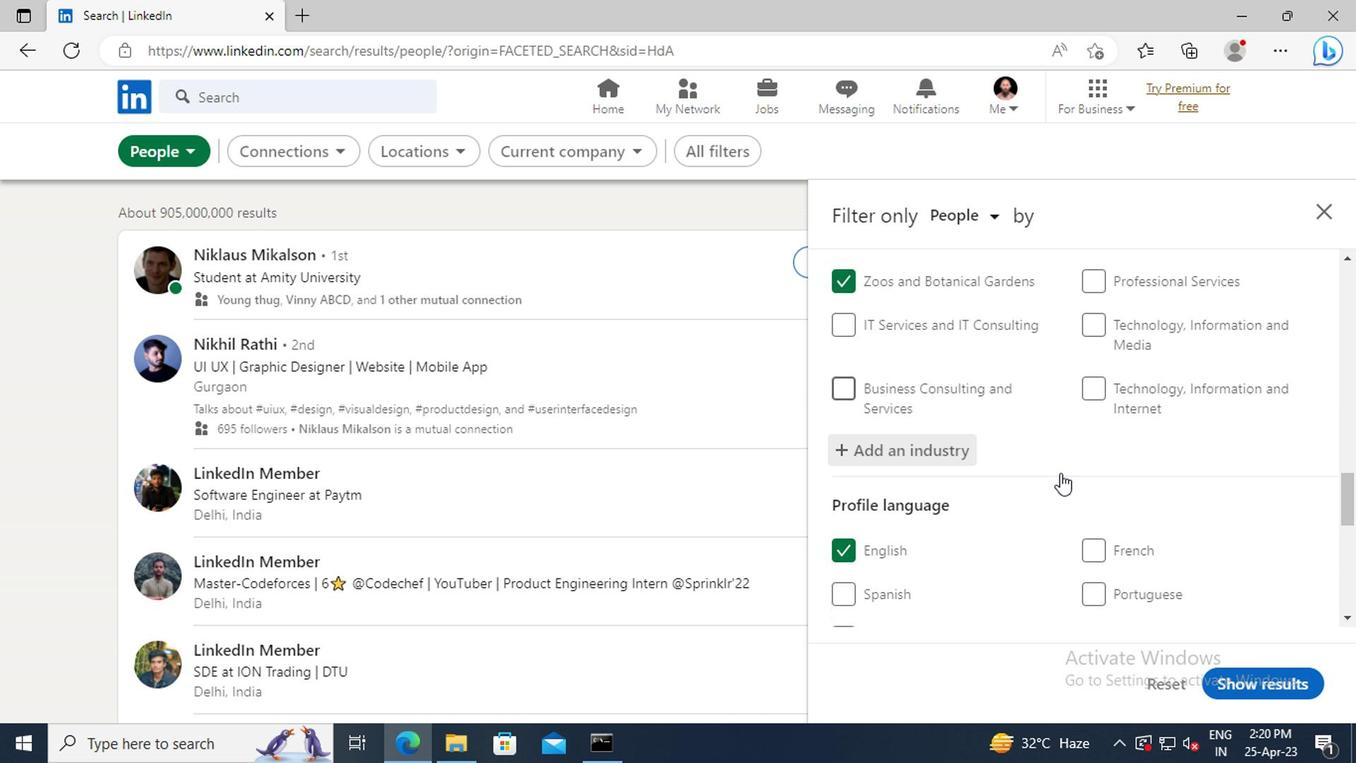 
Action: Mouse scrolled (1055, 472) with delta (0, -1)
Screenshot: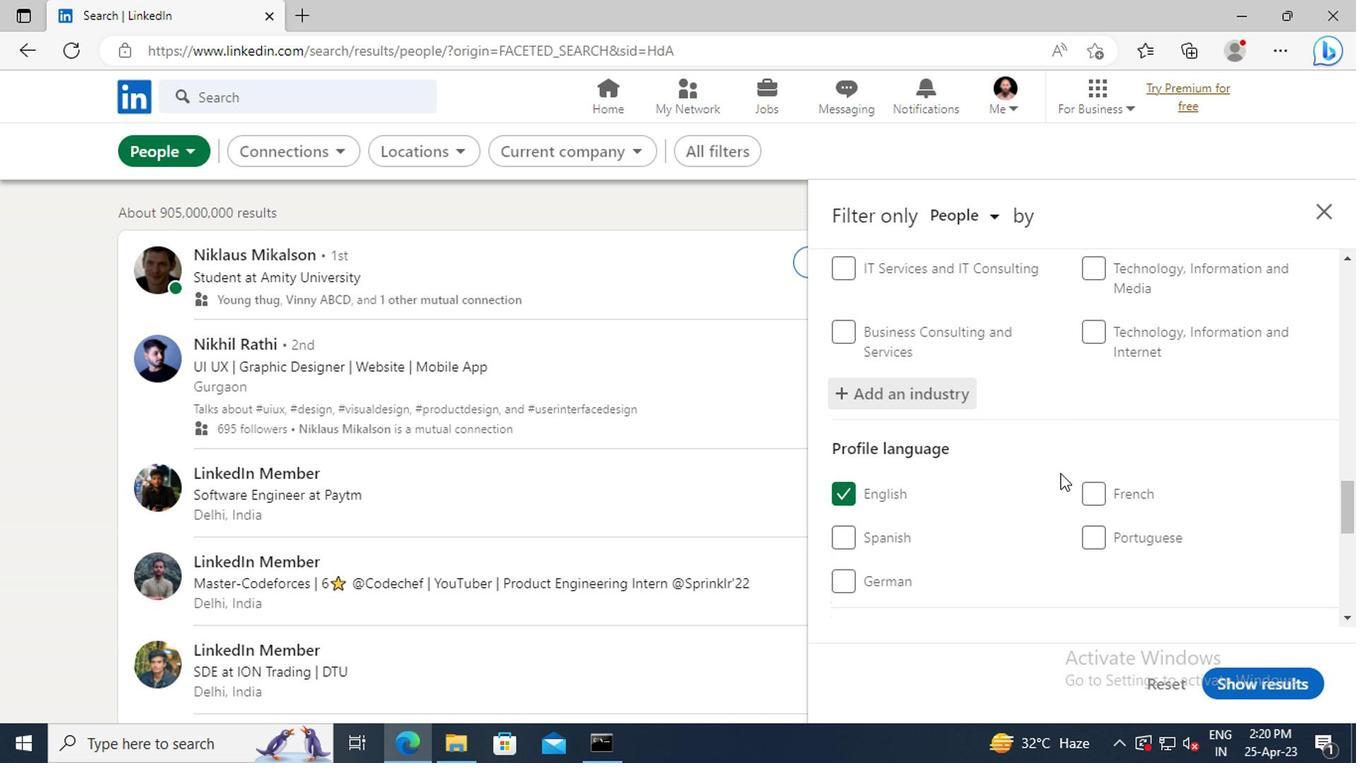
Action: Mouse scrolled (1055, 472) with delta (0, -1)
Screenshot: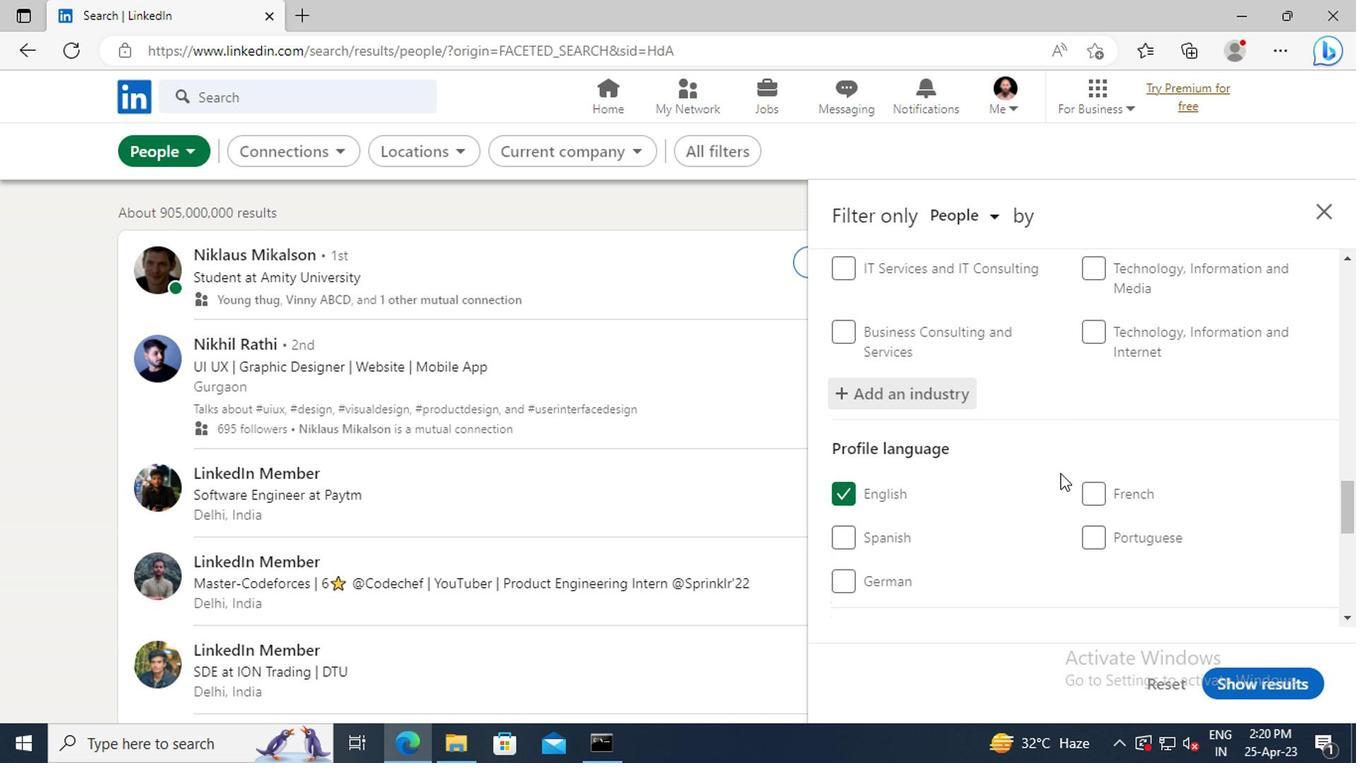 
Action: Mouse scrolled (1055, 472) with delta (0, -1)
Screenshot: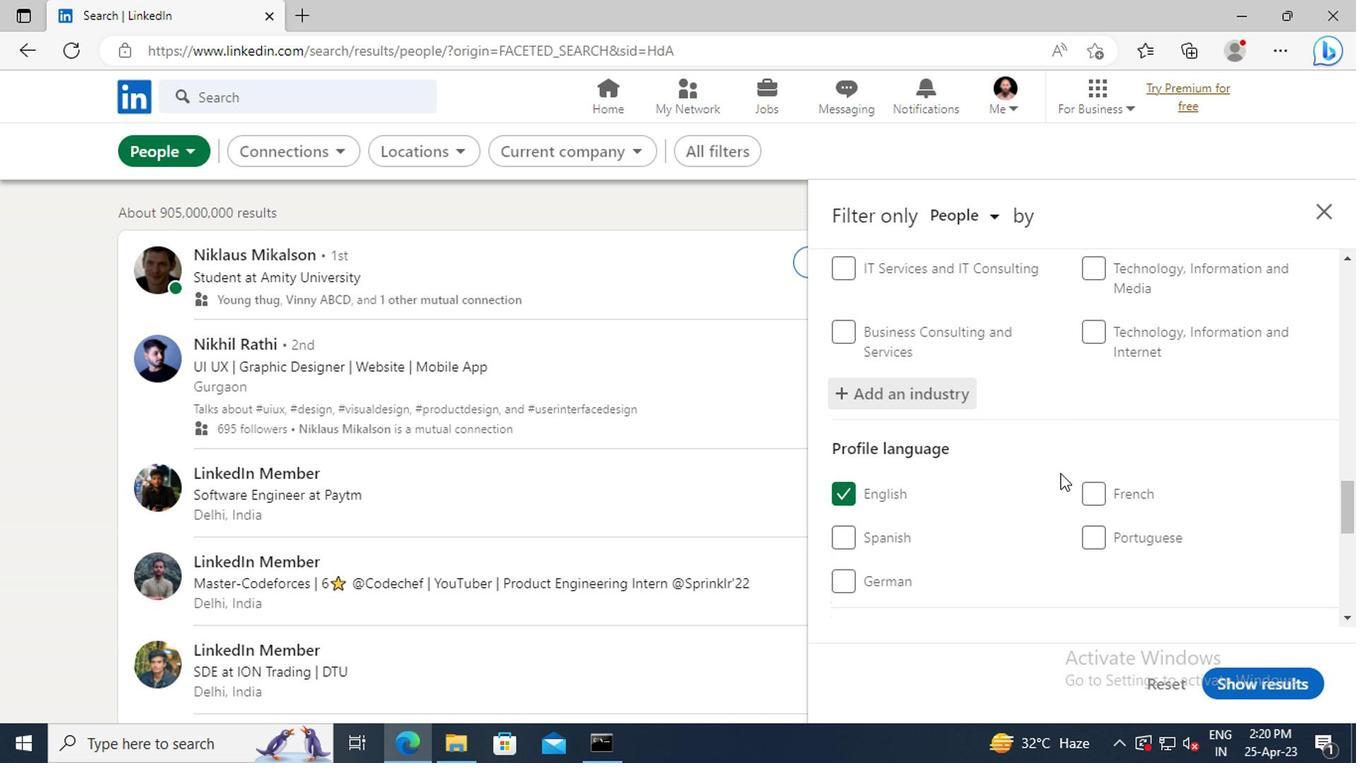 
Action: Mouse moved to (1066, 486)
Screenshot: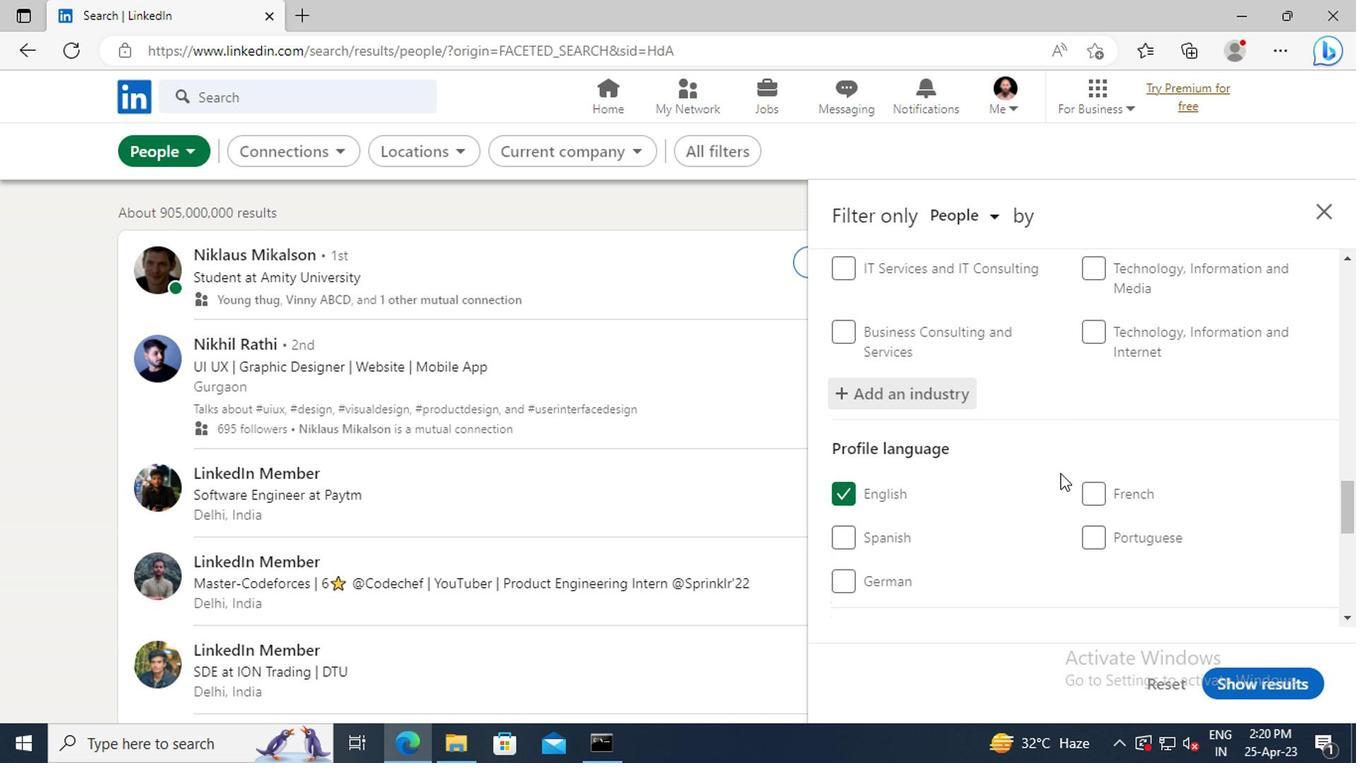 
Action: Mouse scrolled (1066, 484) with delta (0, -1)
Screenshot: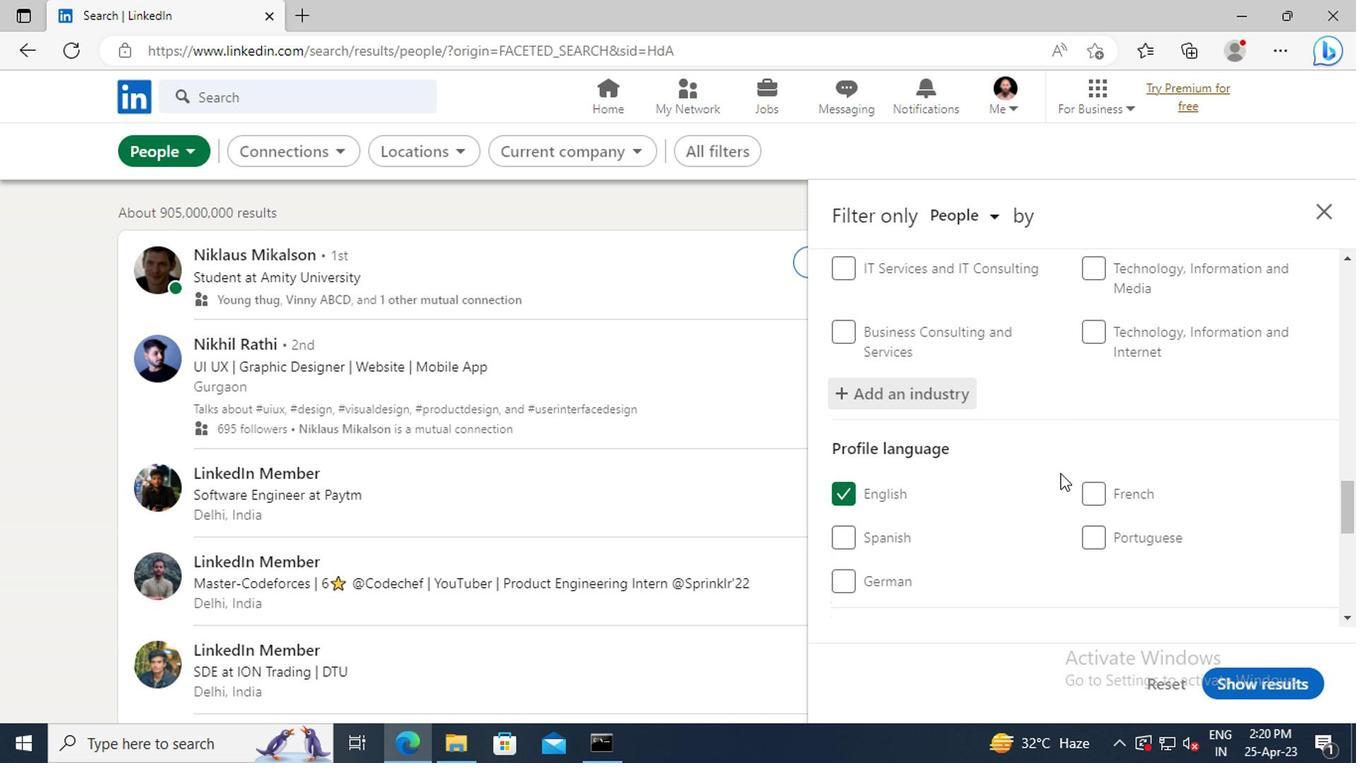 
Action: Mouse moved to (1074, 499)
Screenshot: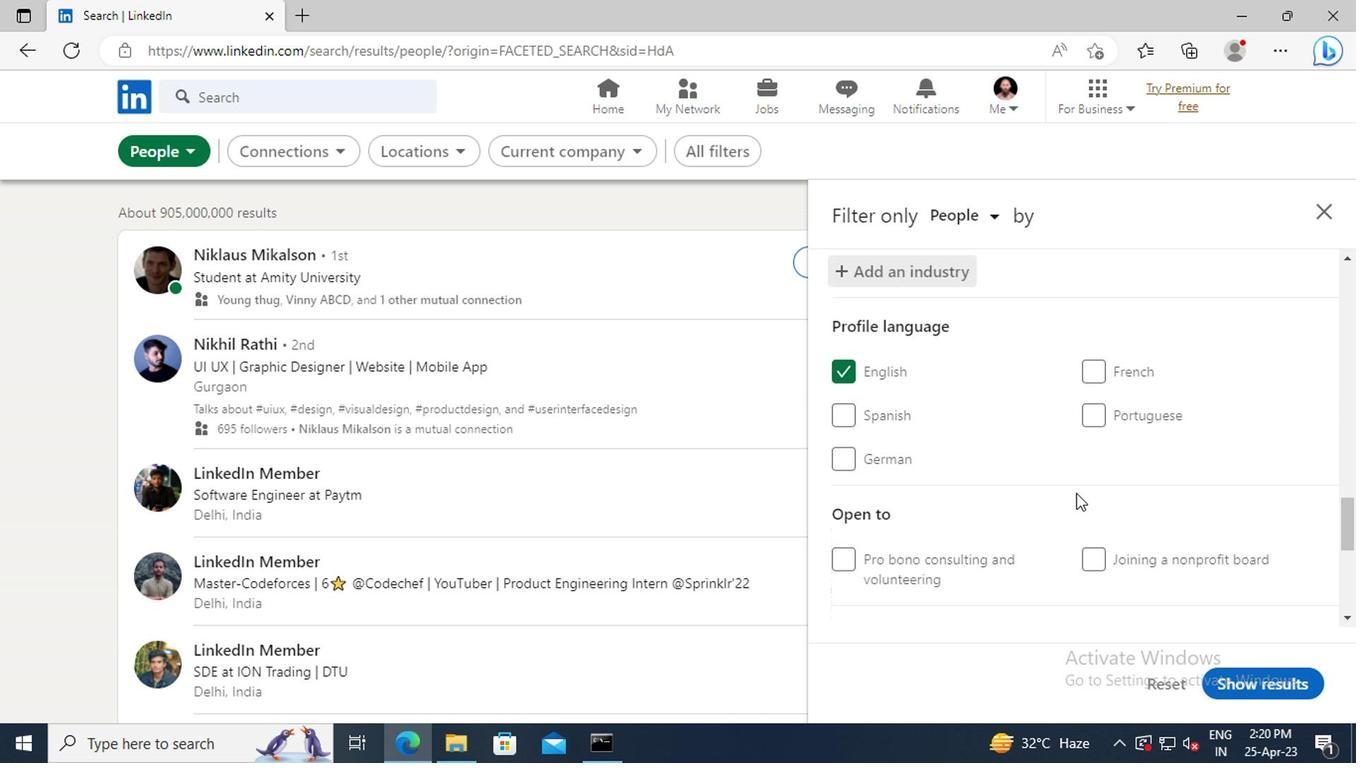 
Action: Mouse scrolled (1074, 498) with delta (0, 0)
Screenshot: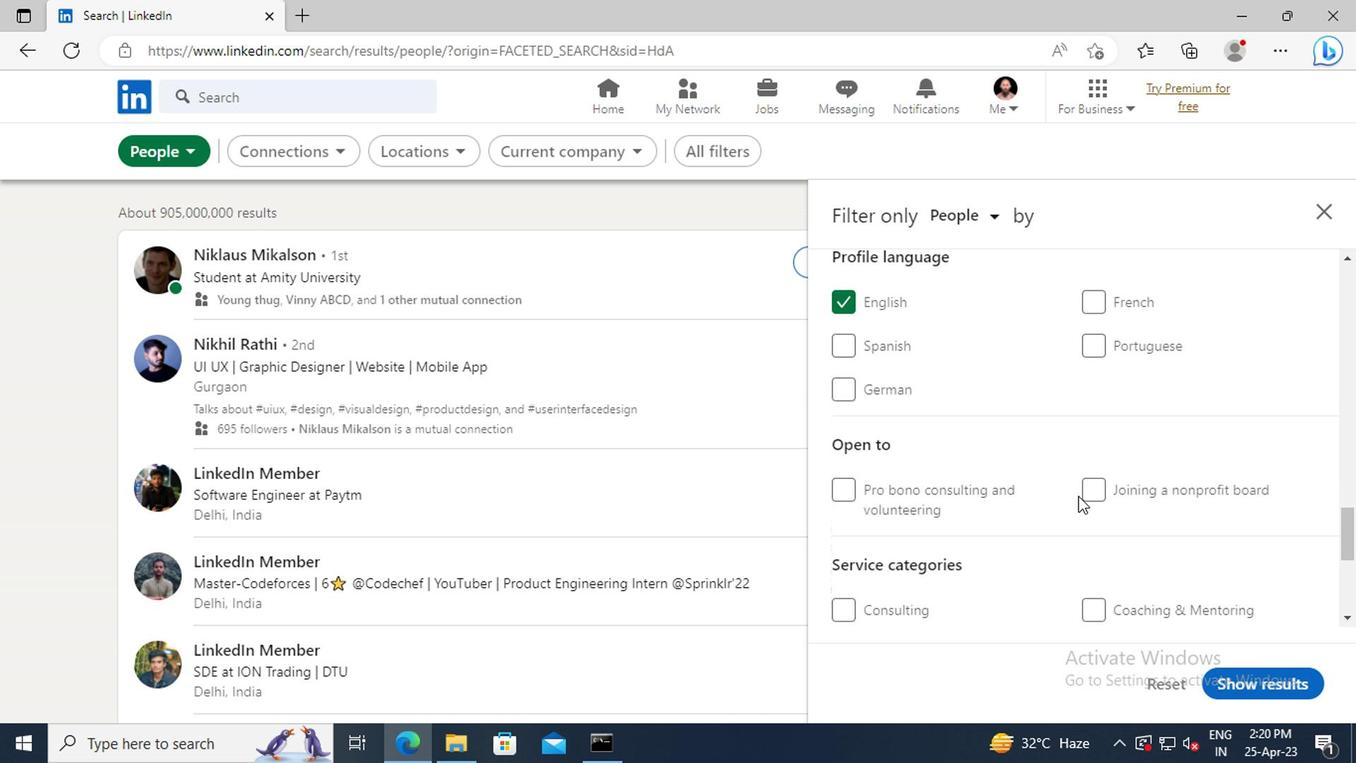 
Action: Mouse scrolled (1074, 498) with delta (0, 0)
Screenshot: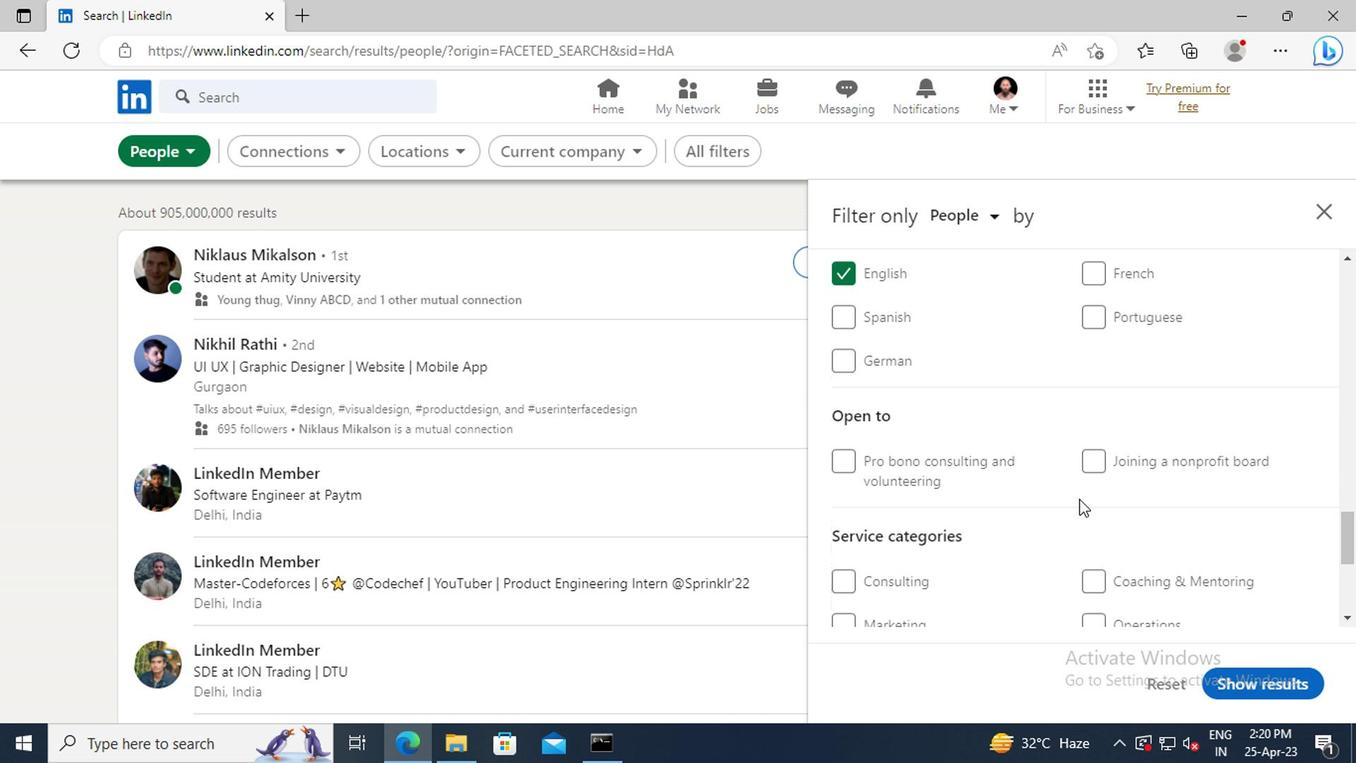 
Action: Mouse scrolled (1074, 498) with delta (0, 0)
Screenshot: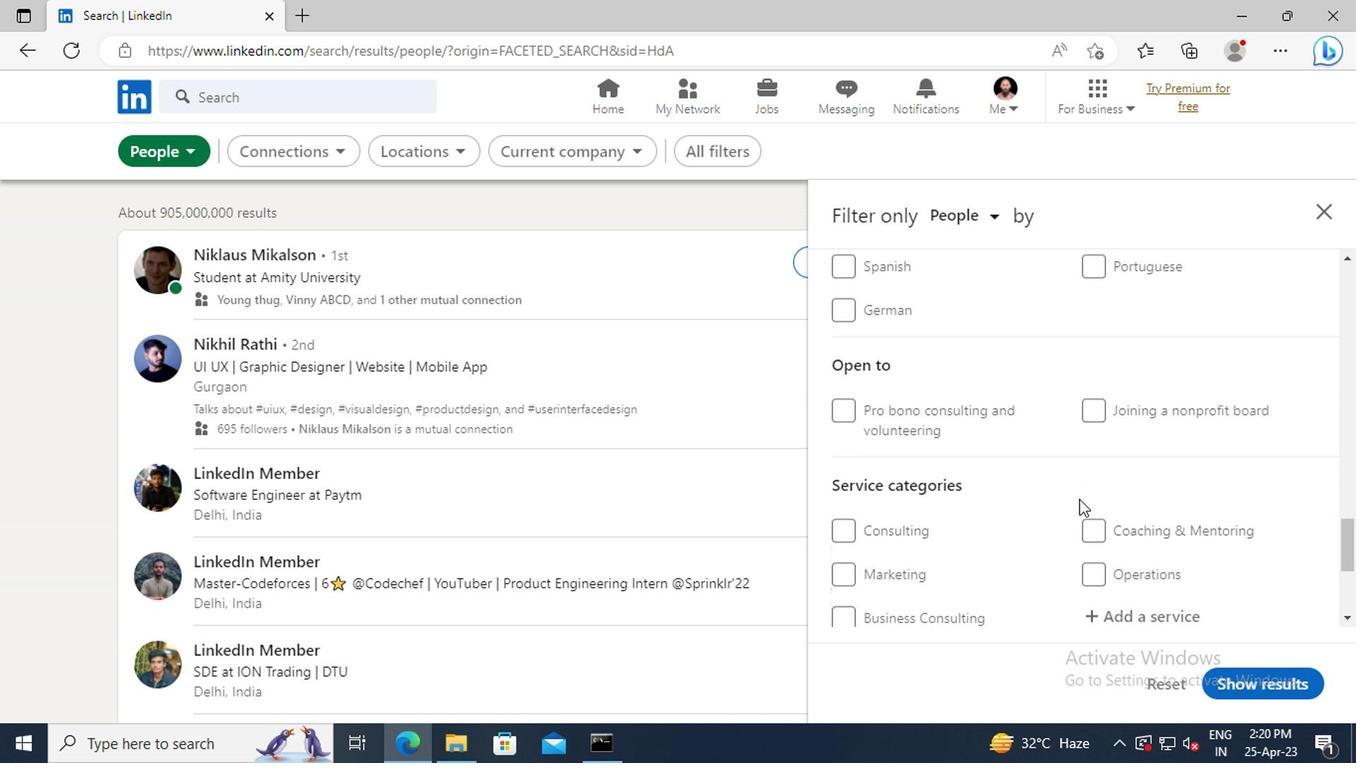 
Action: Mouse scrolled (1074, 498) with delta (0, 0)
Screenshot: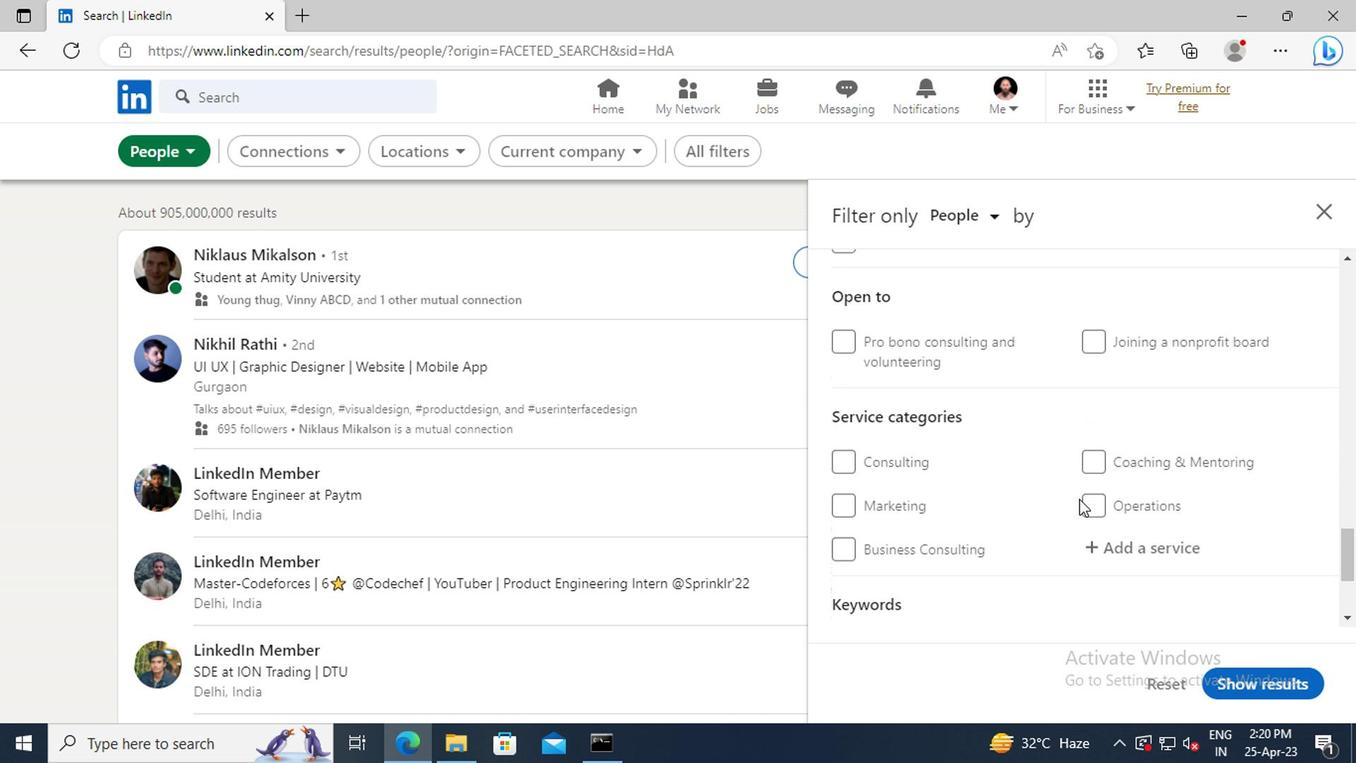 
Action: Mouse moved to (1112, 438)
Screenshot: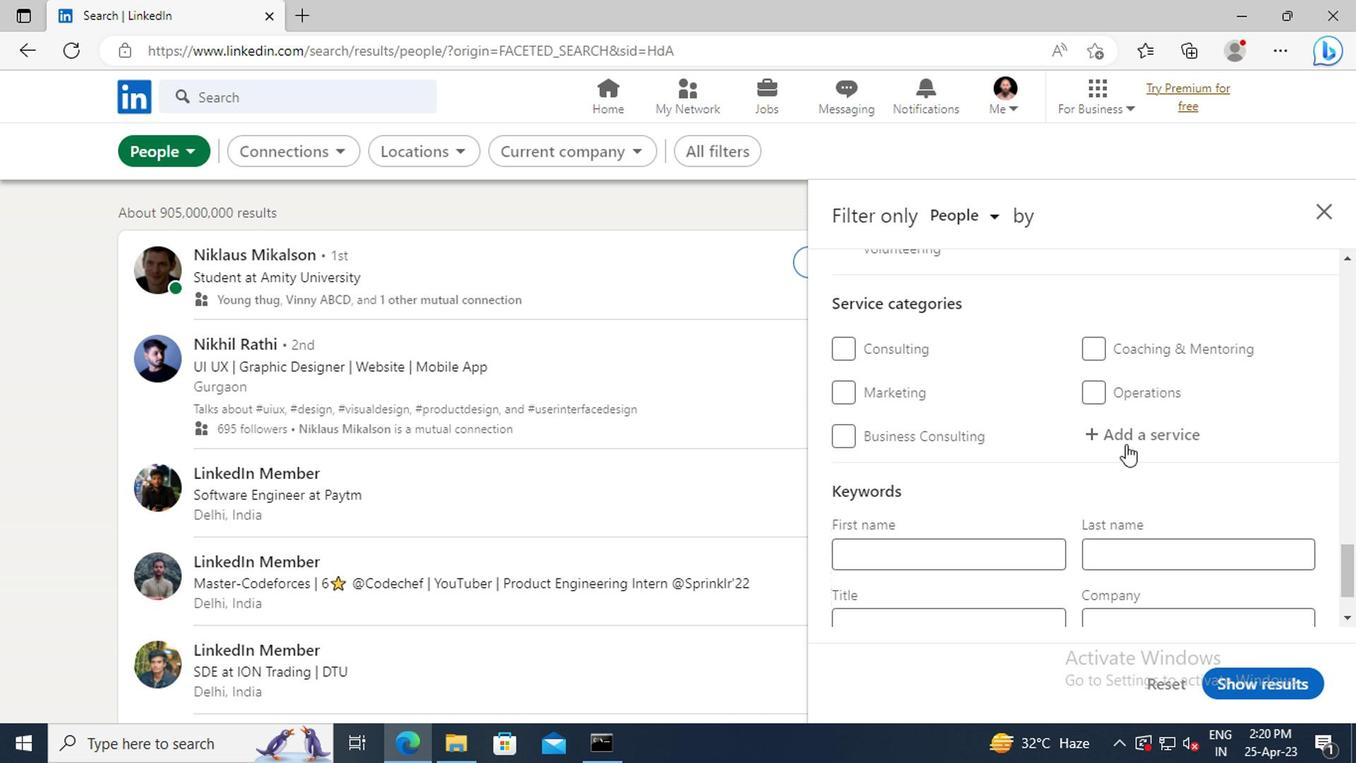 
Action: Mouse pressed left at (1112, 438)
Screenshot: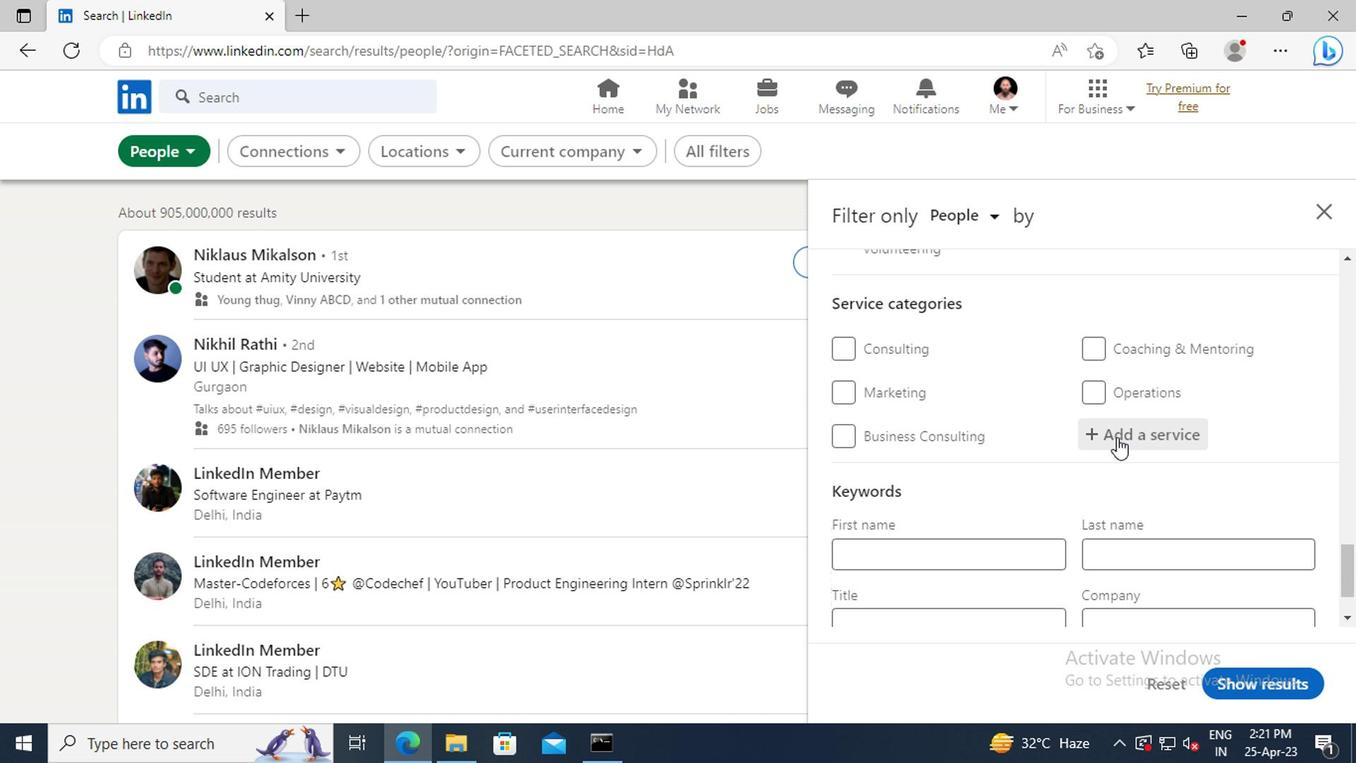 
Action: Mouse moved to (1111, 437)
Screenshot: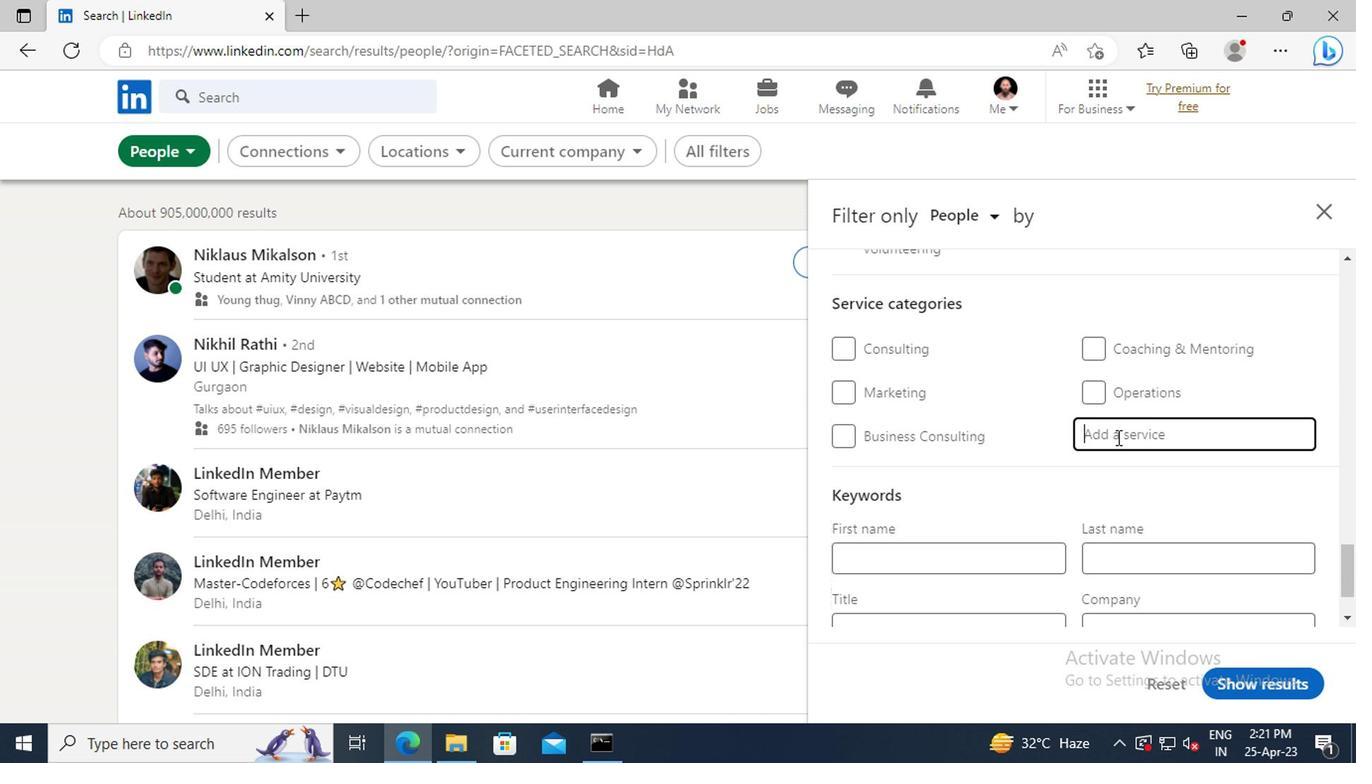 
Action: Key pressed <Key.shift_r>STR
Screenshot: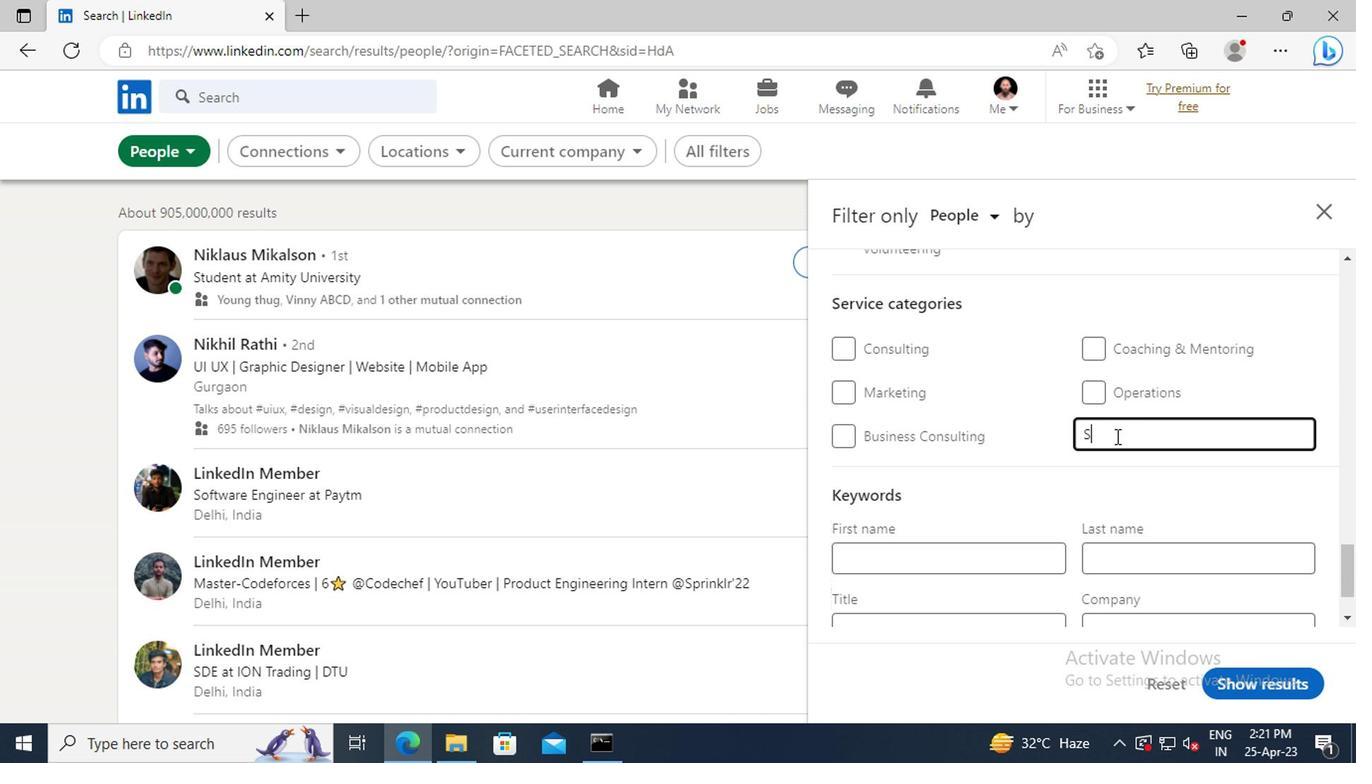 
Action: Mouse moved to (1106, 435)
Screenshot: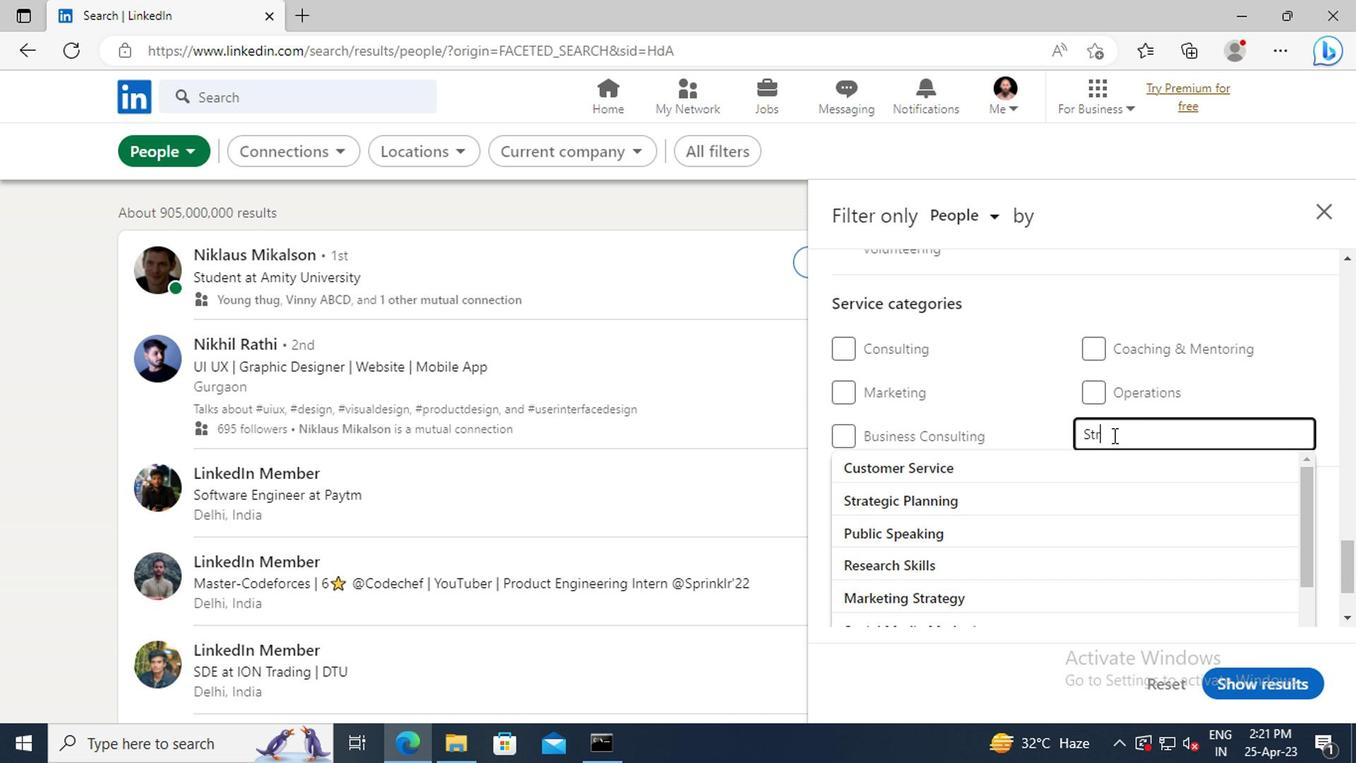 
Action: Key pressed A
Screenshot: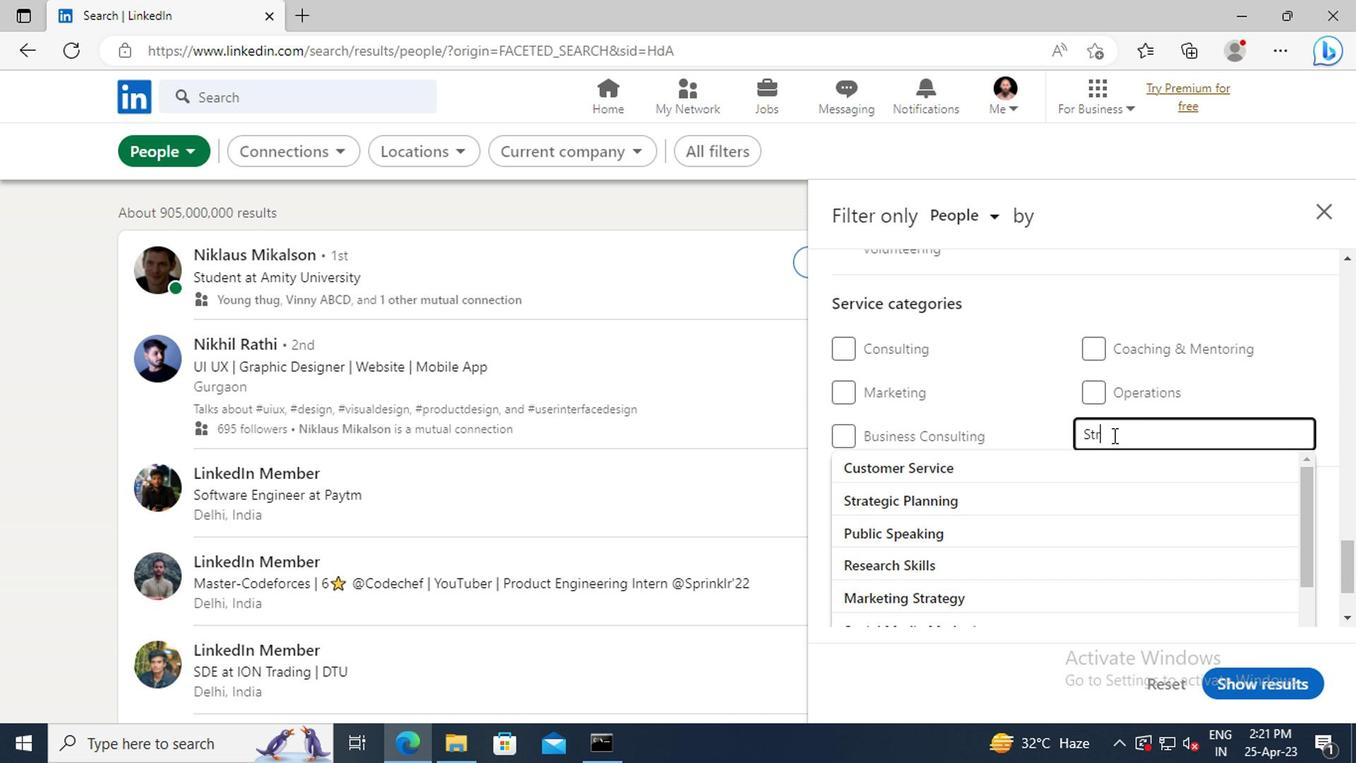 
Action: Mouse moved to (1106, 433)
Screenshot: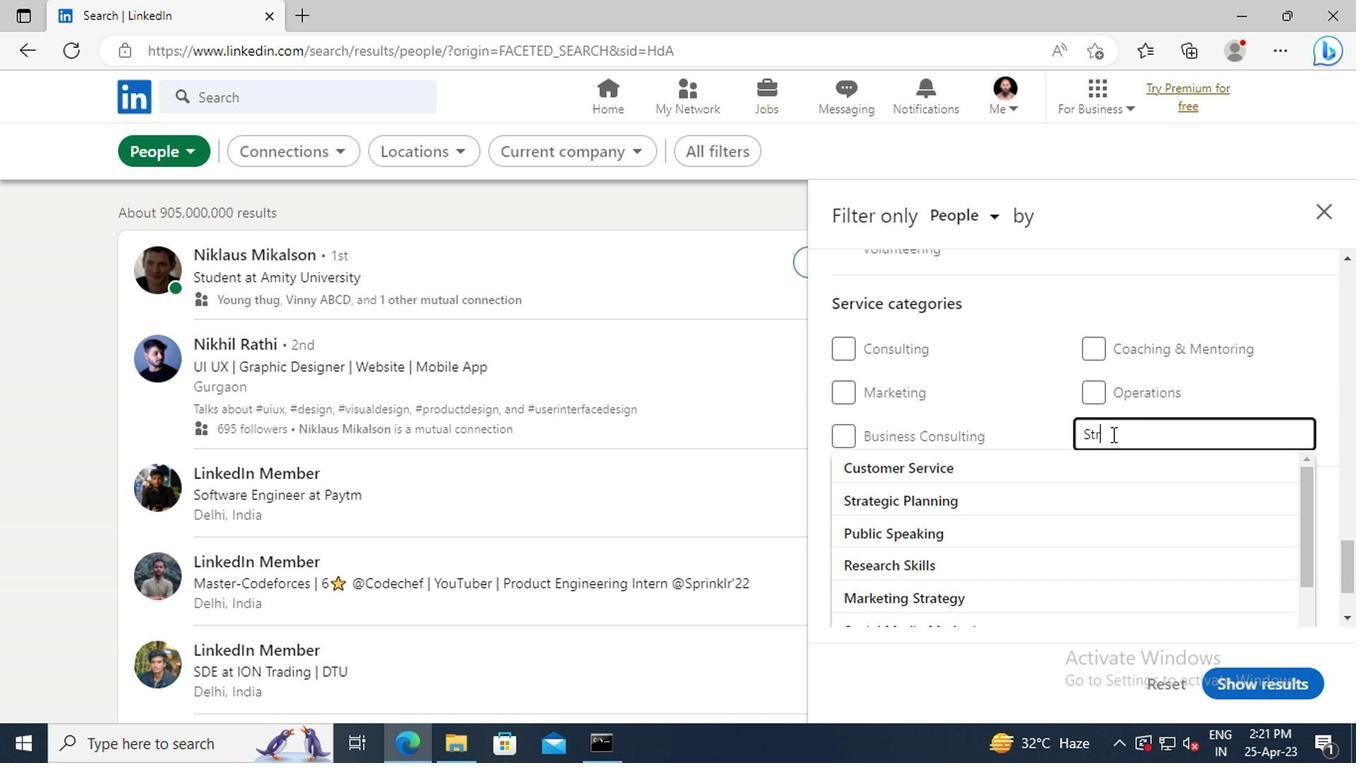 
Action: Key pressed T
Screenshot: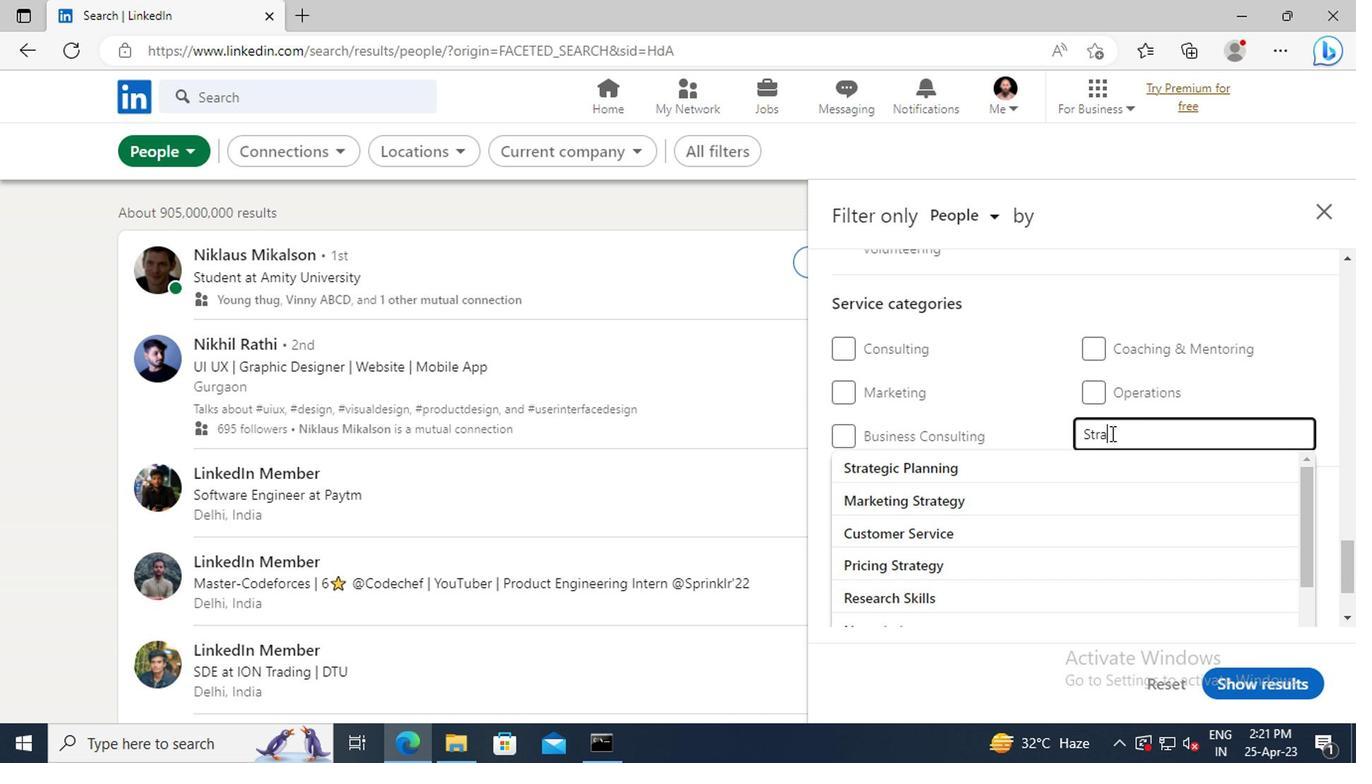 
Action: Mouse moved to (1105, 433)
Screenshot: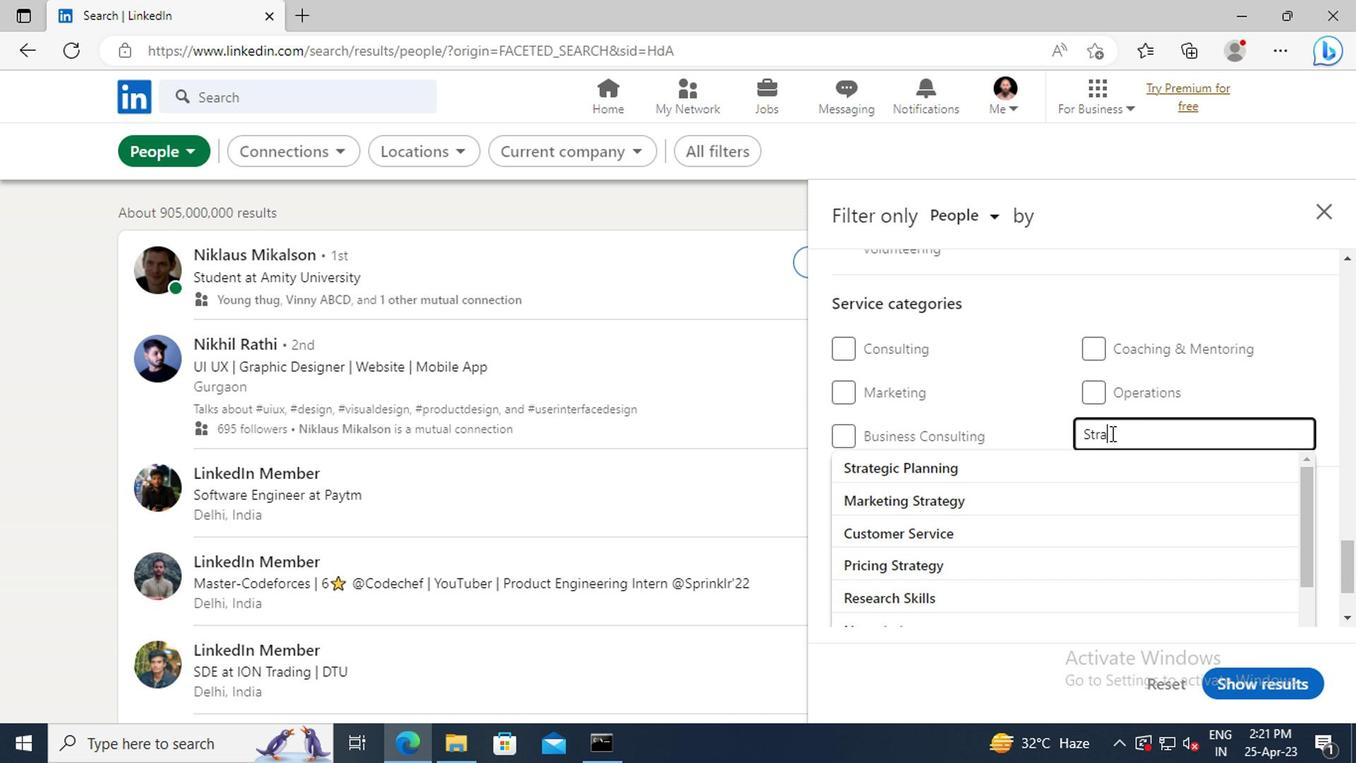 
Action: Key pressed EGIC<Key.space><Key.shift>PLANNING
Screenshot: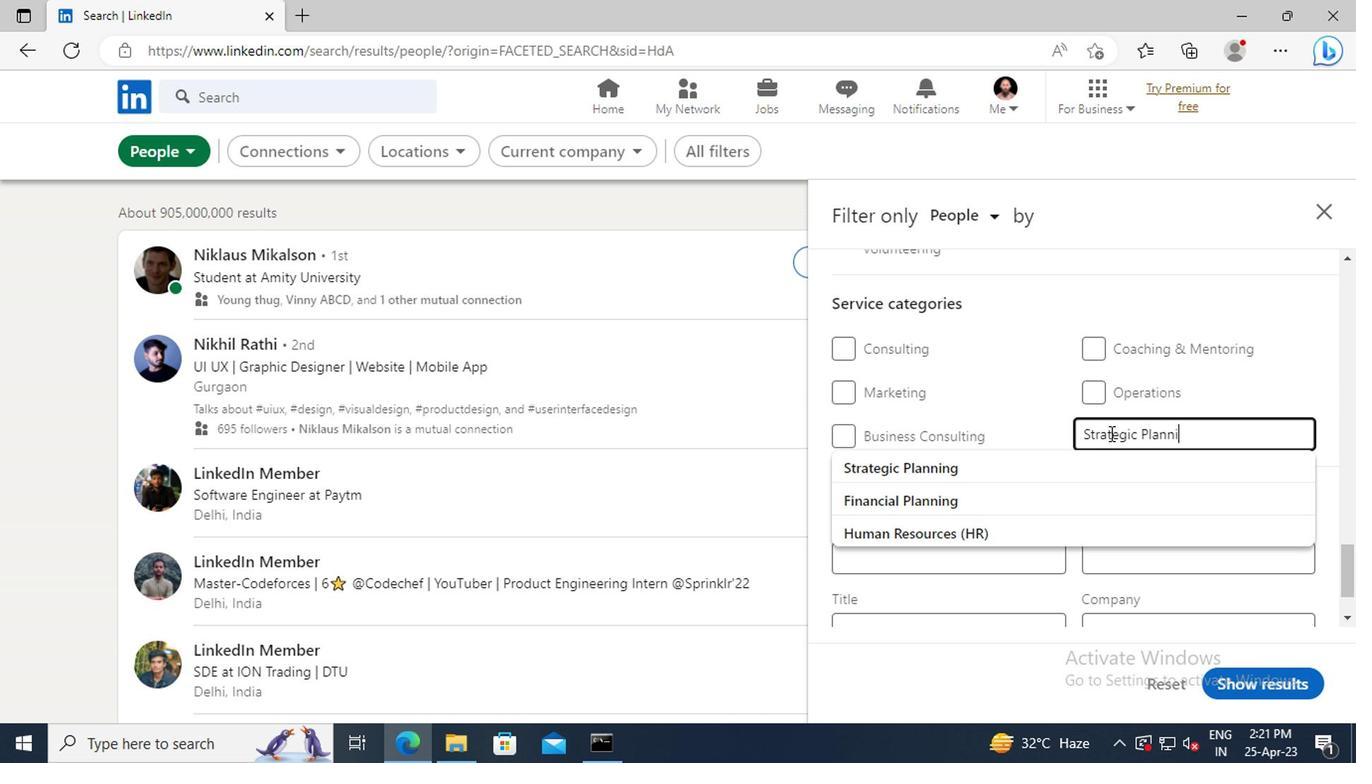 
Action: Mouse moved to (994, 464)
Screenshot: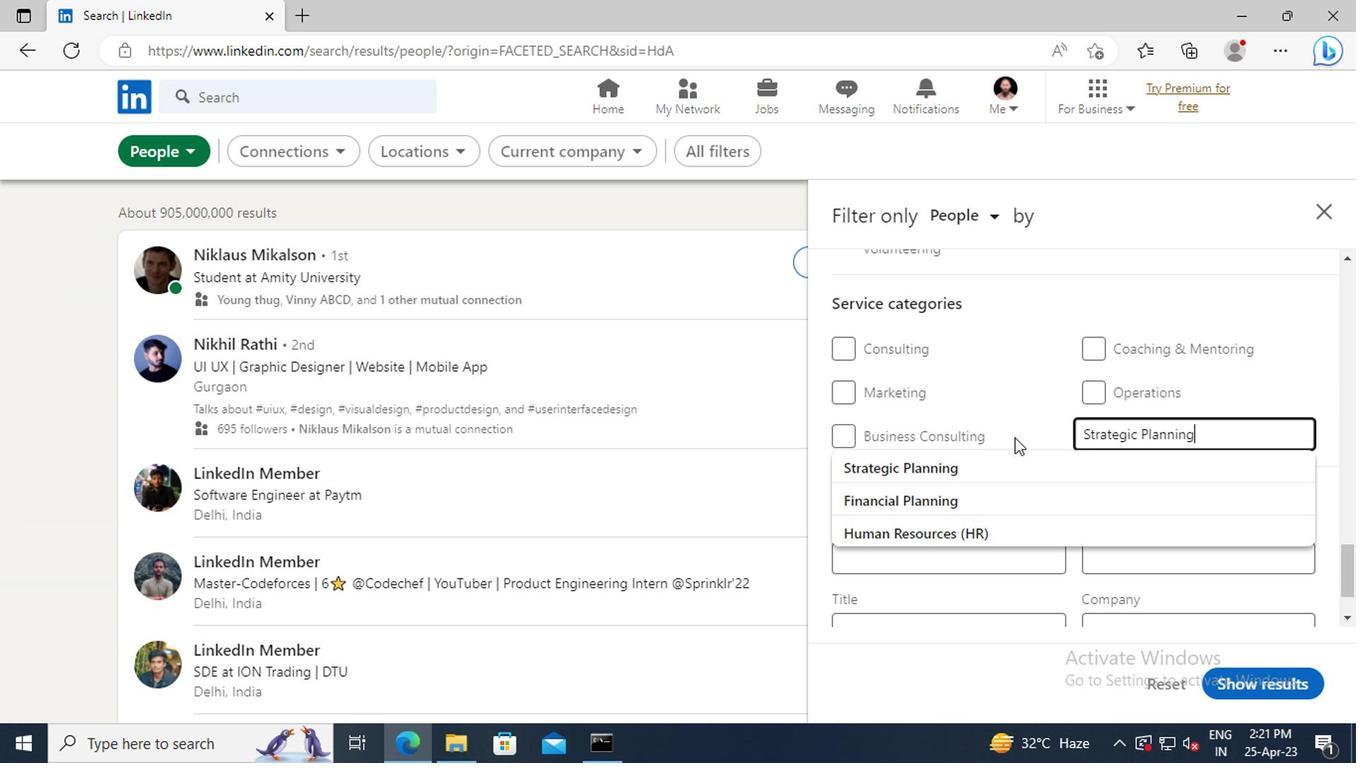 
Action: Mouse pressed left at (994, 464)
Screenshot: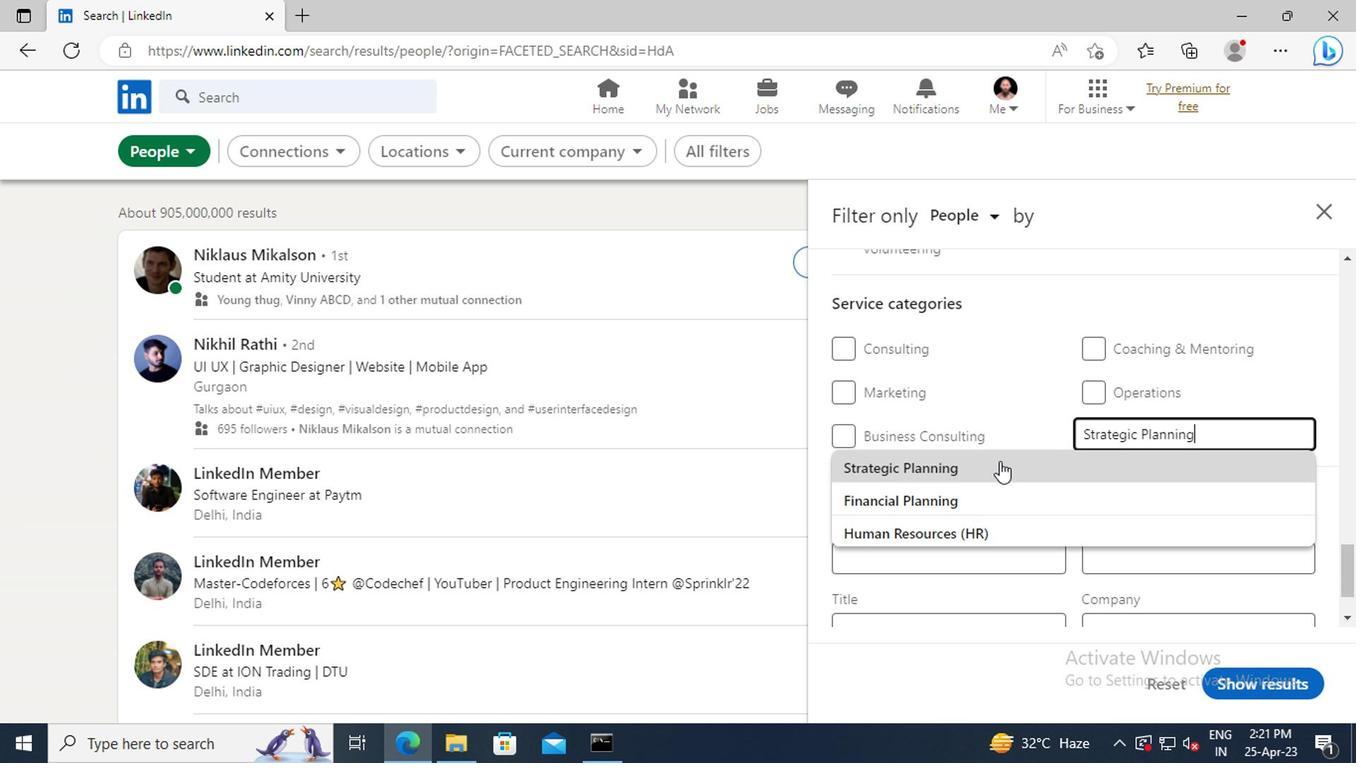 
Action: Mouse moved to (1008, 435)
Screenshot: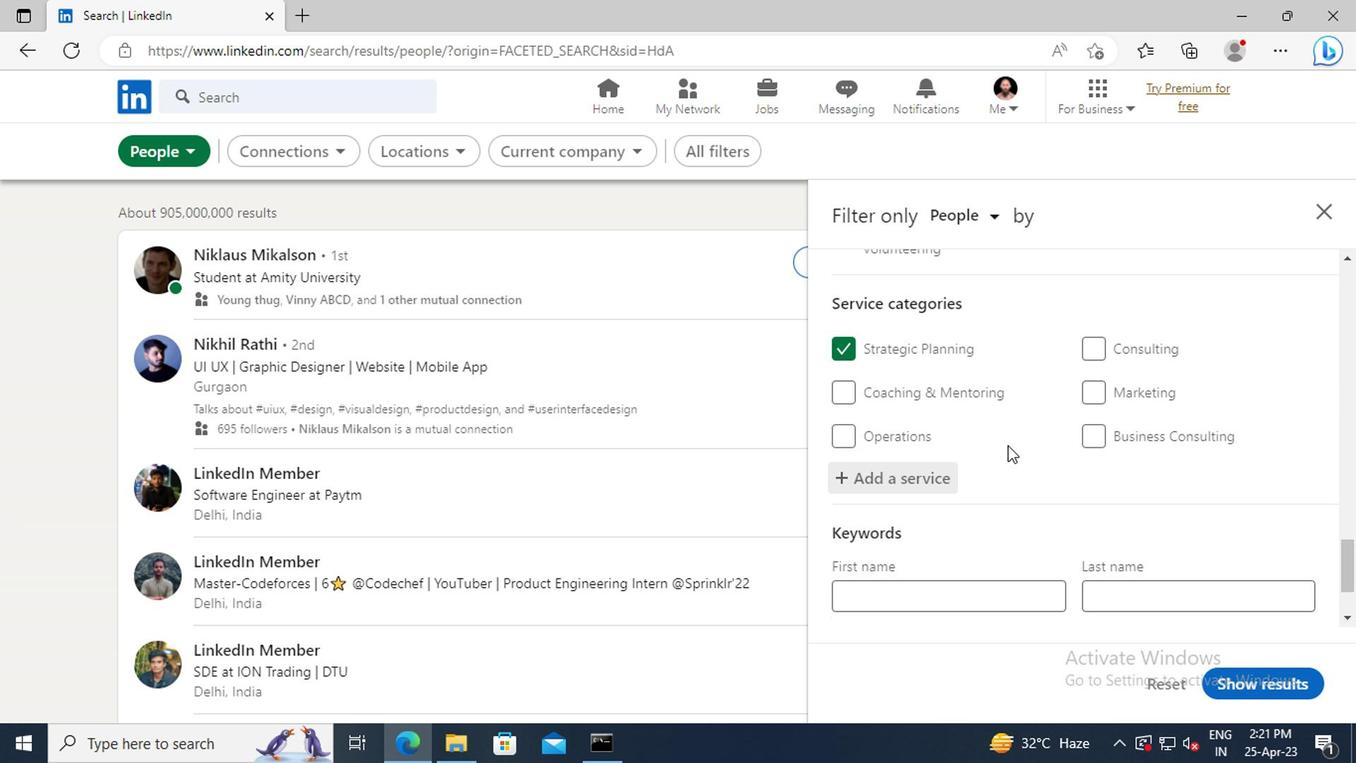 
Action: Mouse scrolled (1008, 433) with delta (0, -1)
Screenshot: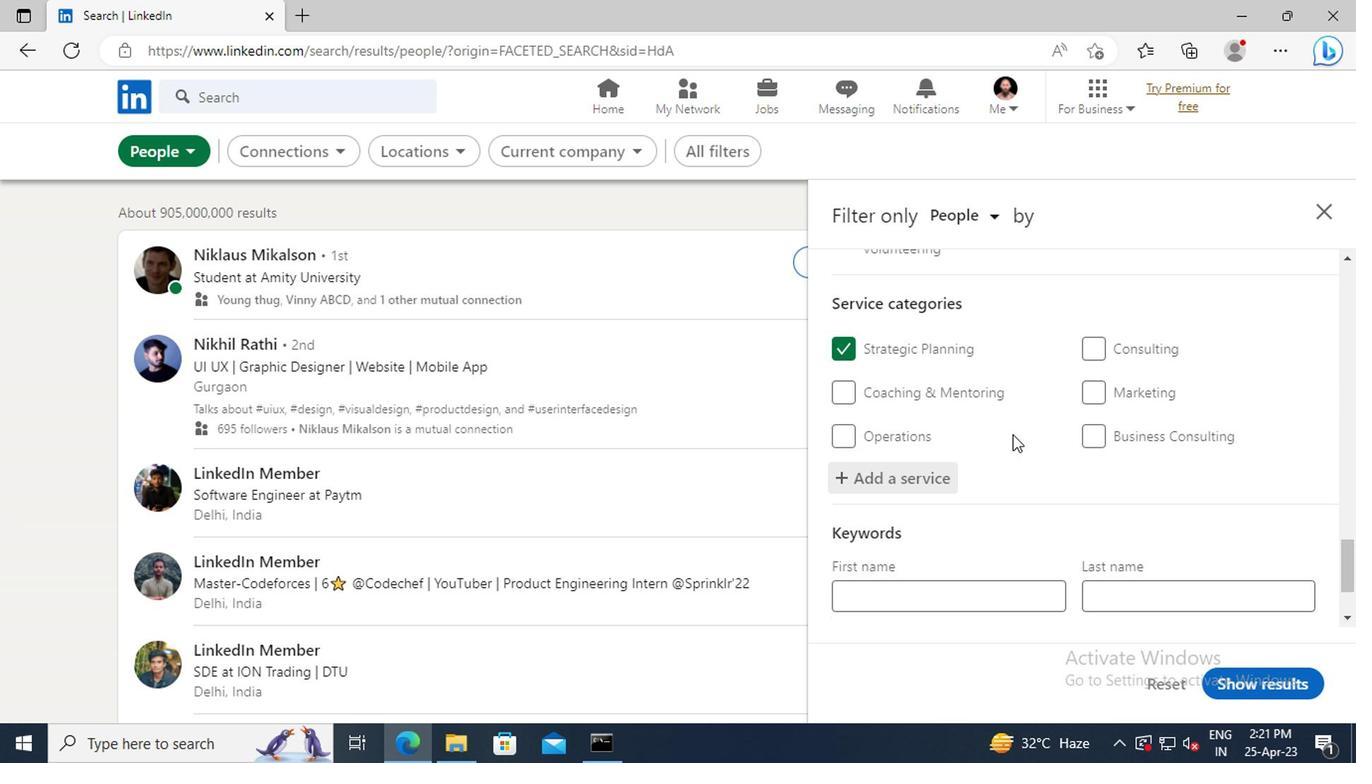 
Action: Mouse scrolled (1008, 433) with delta (0, -1)
Screenshot: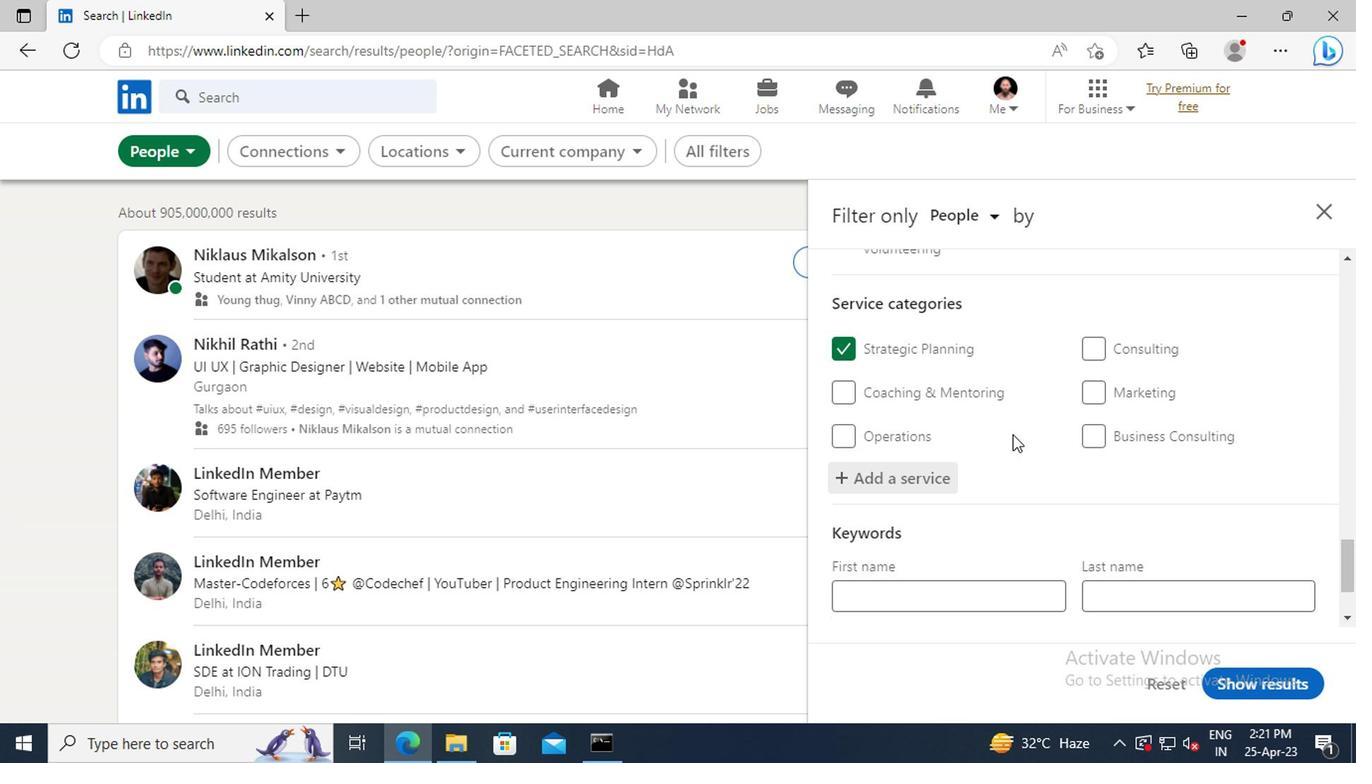 
Action: Mouse scrolled (1008, 433) with delta (0, -1)
Screenshot: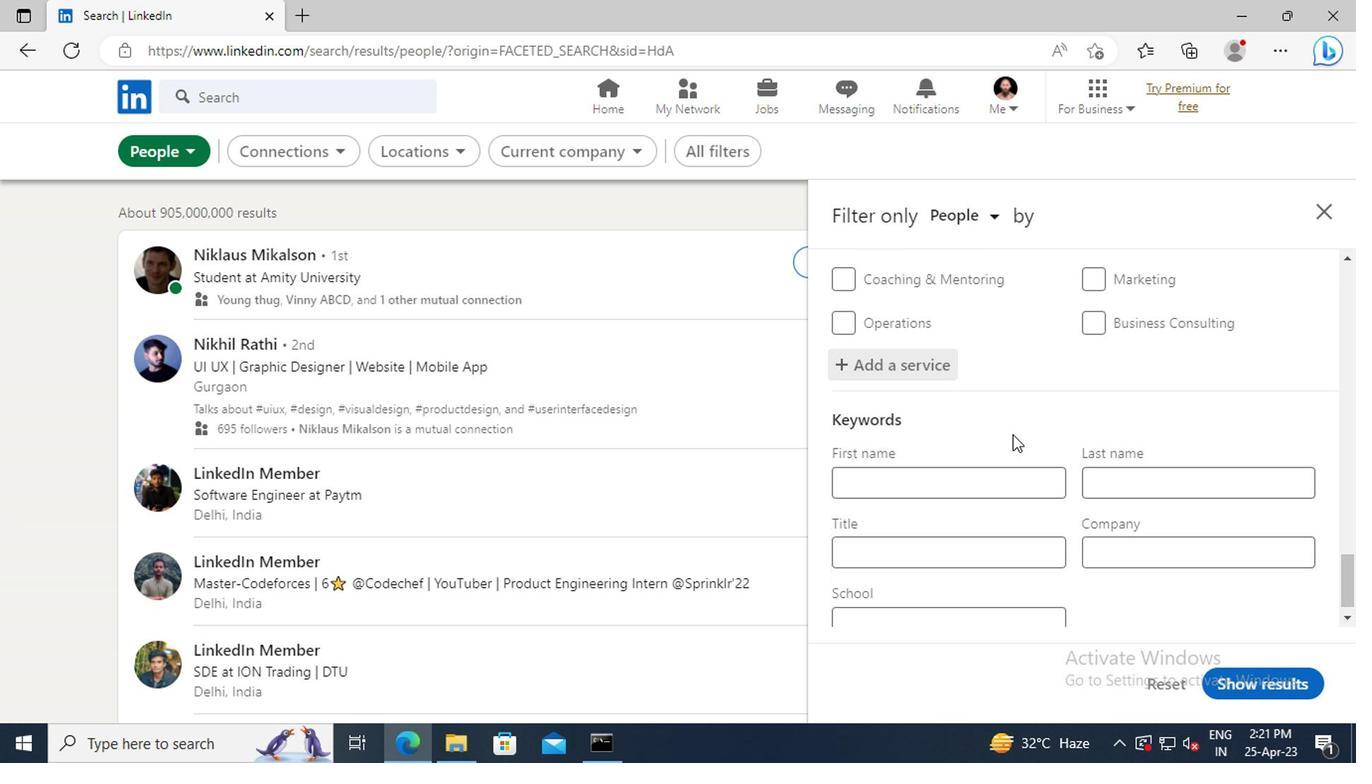 
Action: Mouse scrolled (1008, 433) with delta (0, -1)
Screenshot: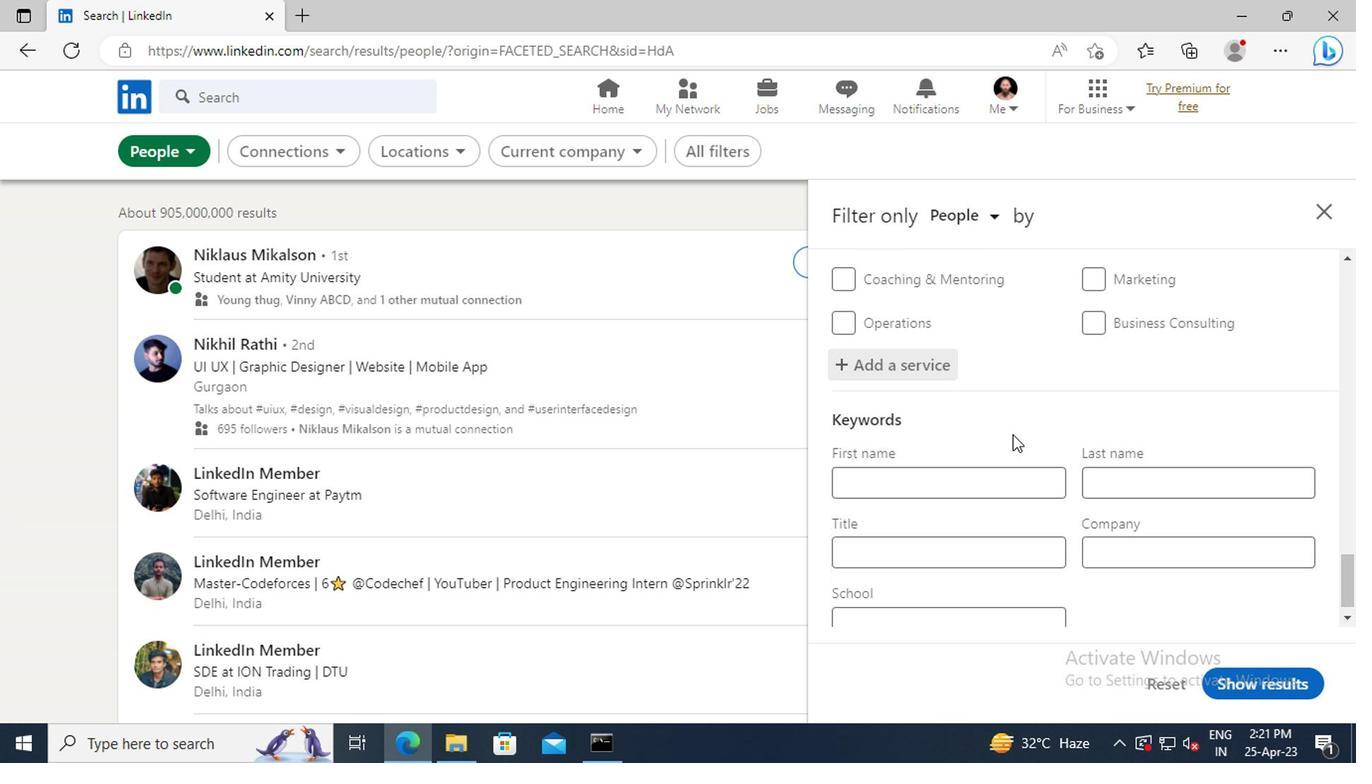 
Action: Mouse scrolled (1008, 433) with delta (0, -1)
Screenshot: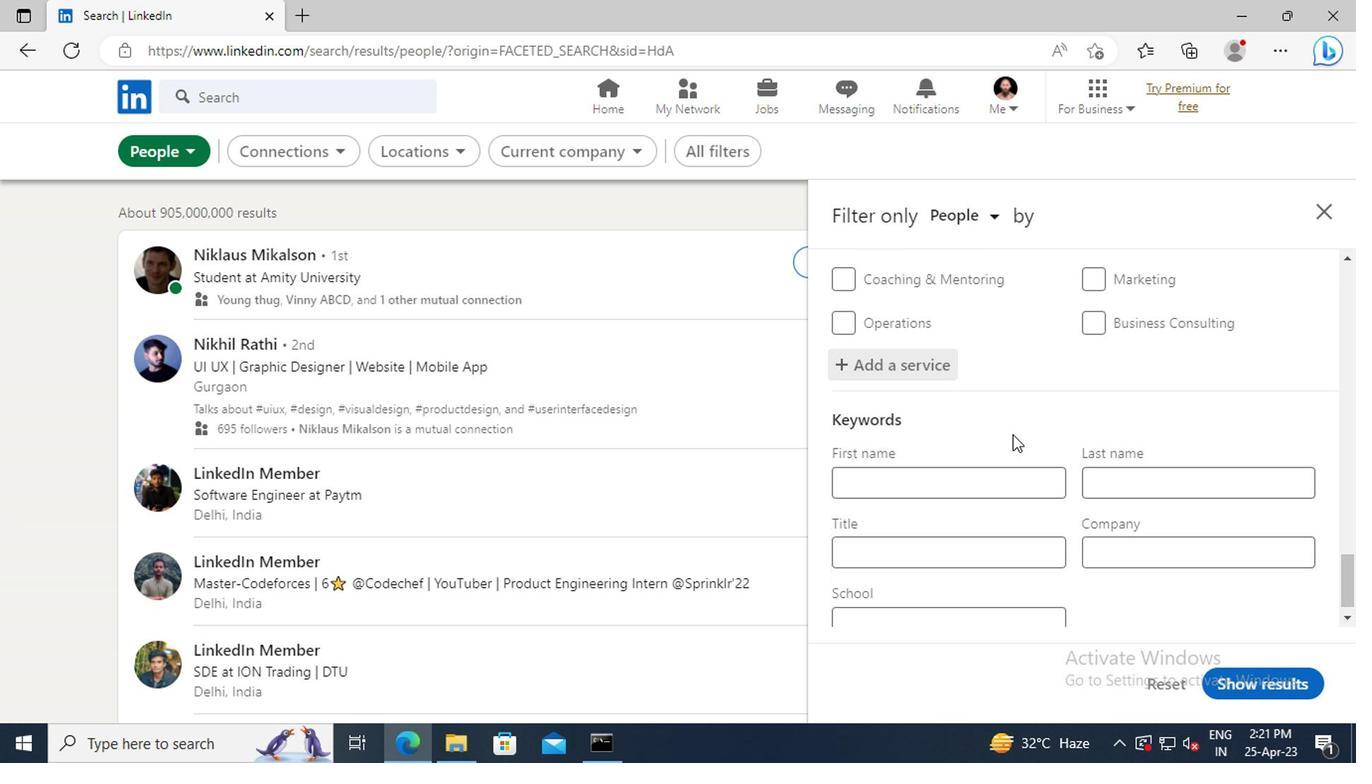 
Action: Mouse moved to (970, 545)
Screenshot: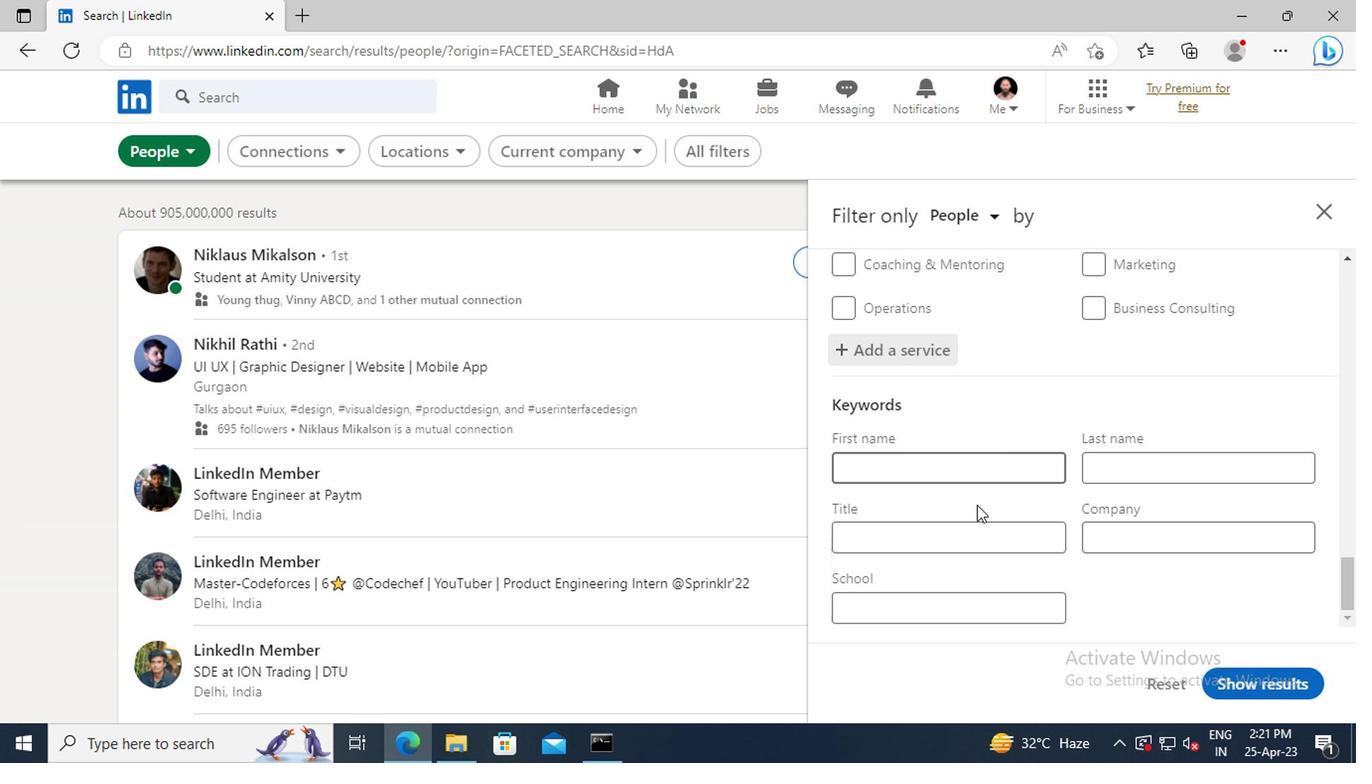 
Action: Mouse pressed left at (970, 545)
Screenshot: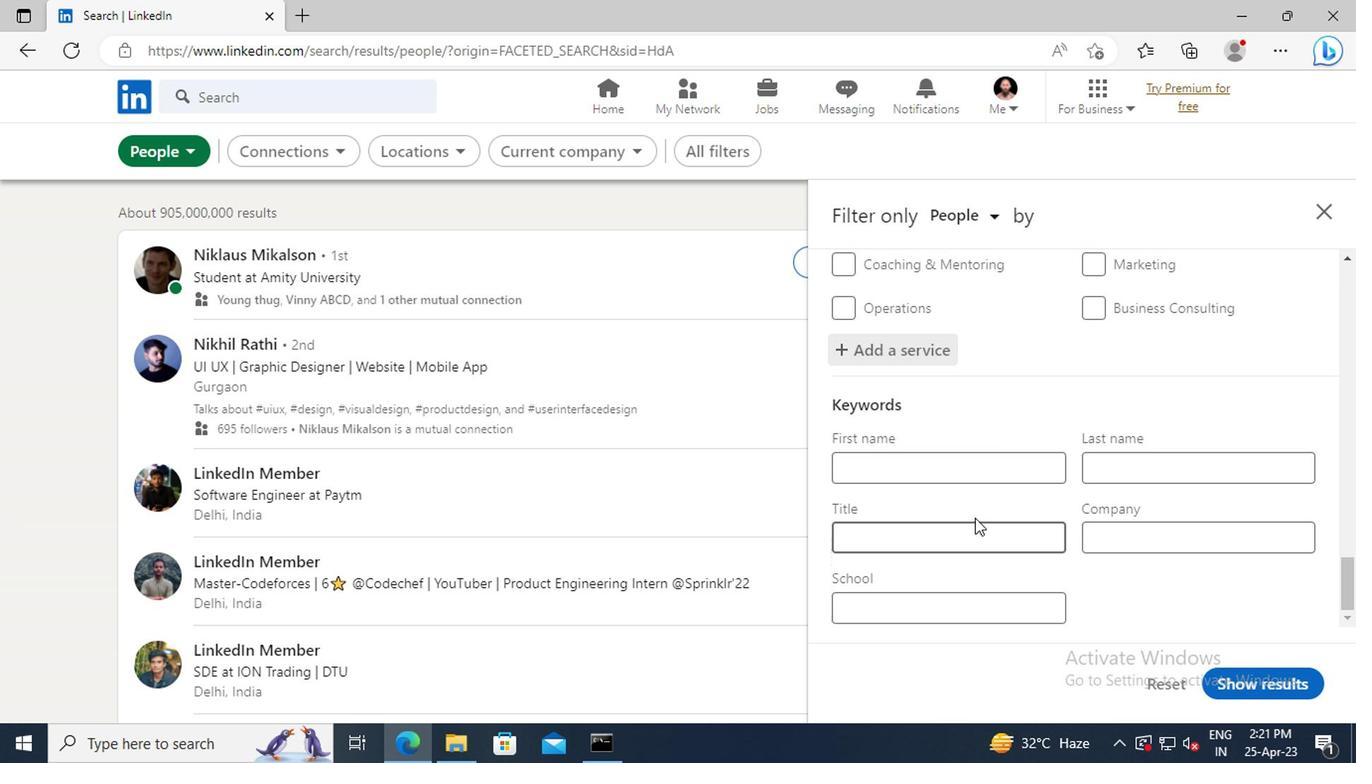 
Action: Key pressed <Key.shift>ORGANIZER
Screenshot: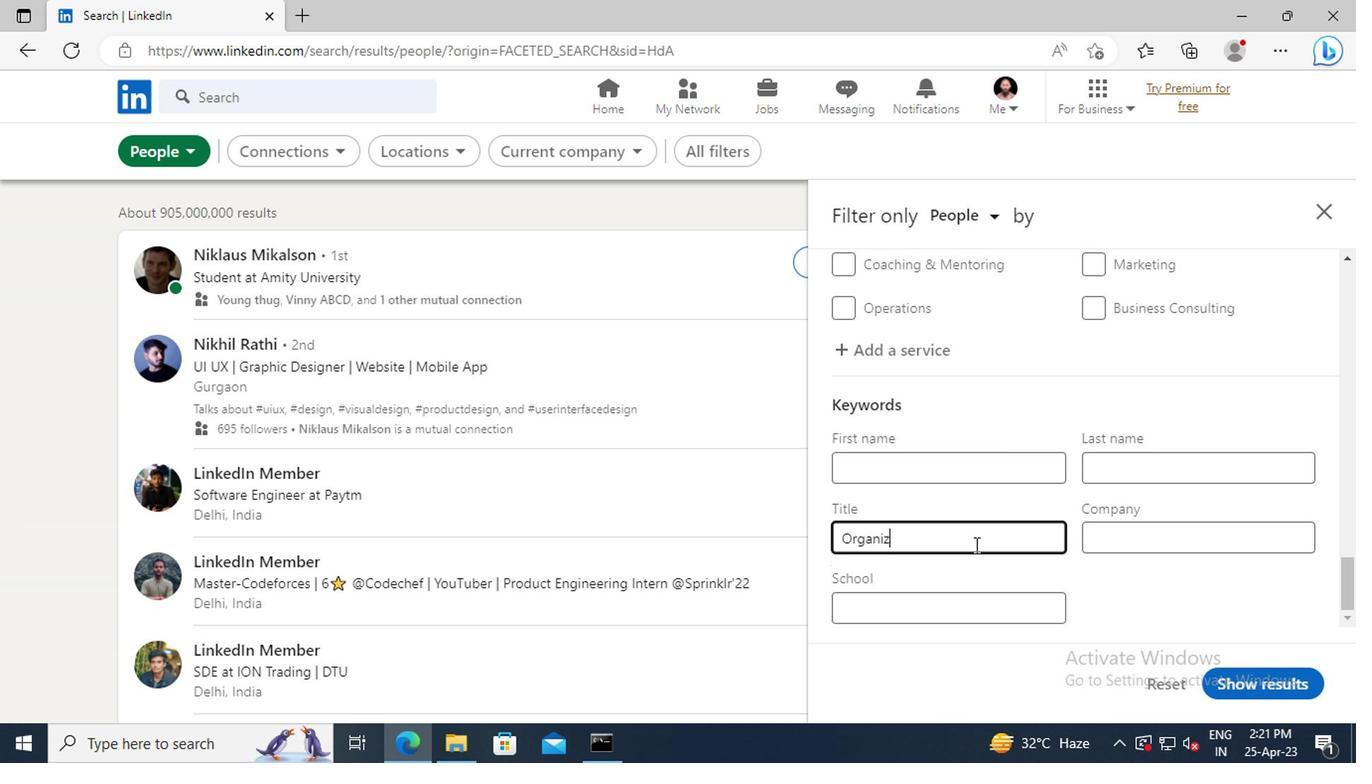 
Action: Mouse moved to (1225, 684)
Screenshot: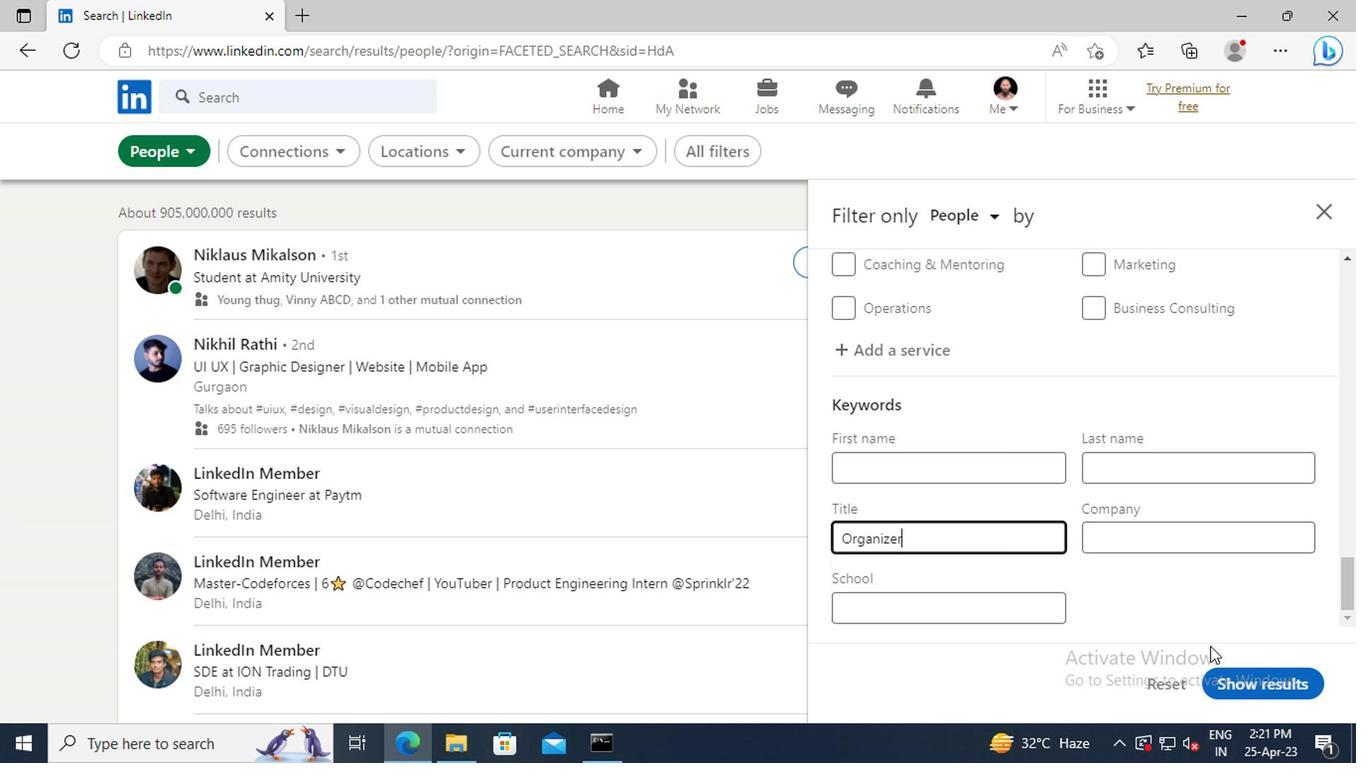 
Action: Mouse pressed left at (1225, 684)
Screenshot: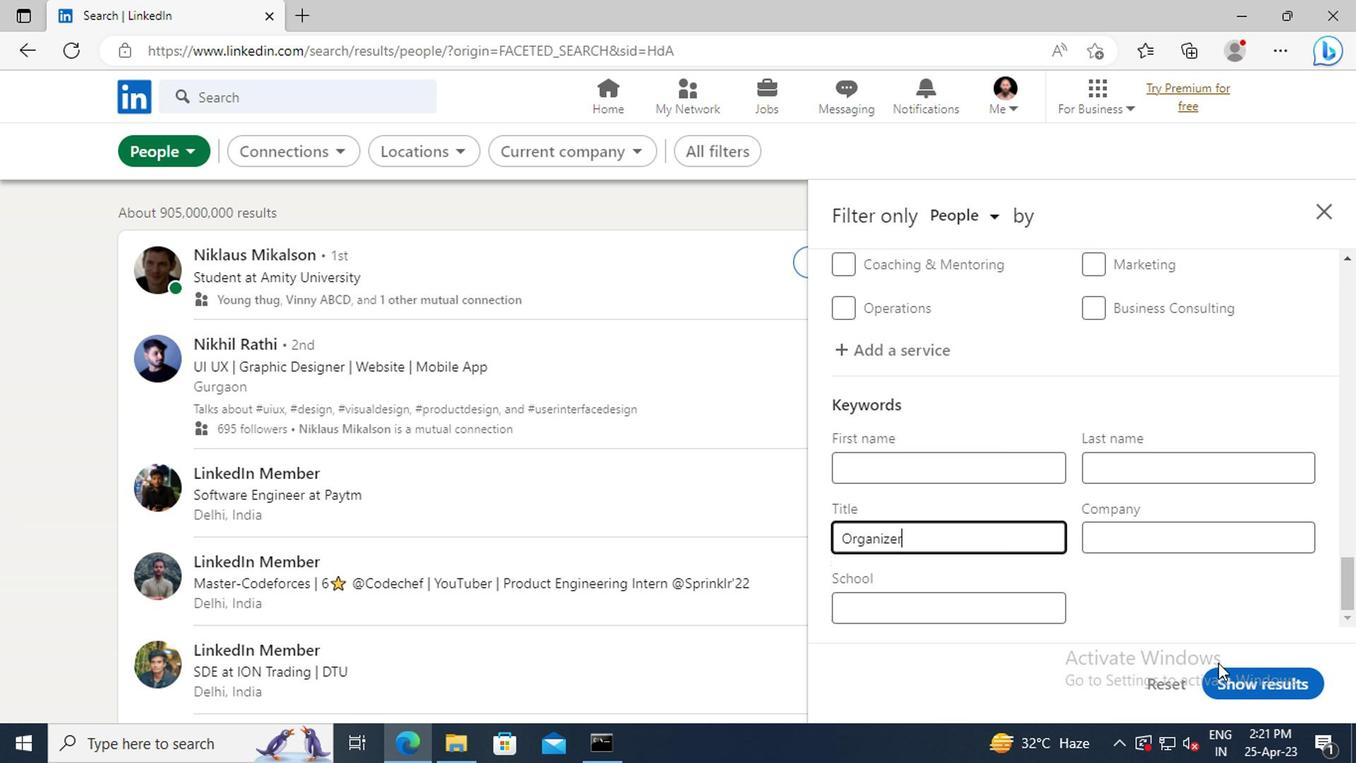 
